 Task: Explore Airbnb accommodation in Katunayaka, Sri Lanka from 11th November, 2023 to 15th November, 2023 for 2 adults.1  bedroom having 2 beds and 1 bathroom. Property type can be hotel. Look for 5 properties as per requirement.
Action: Mouse moved to (527, 102)
Screenshot: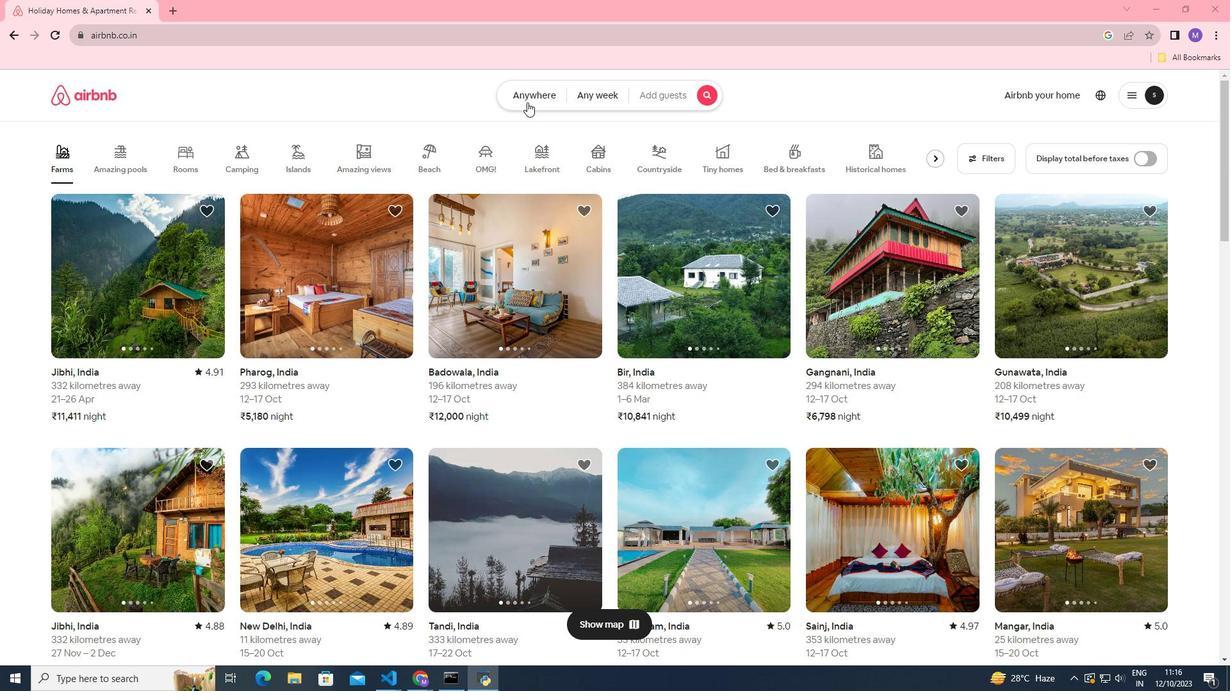 
Action: Mouse pressed left at (527, 102)
Screenshot: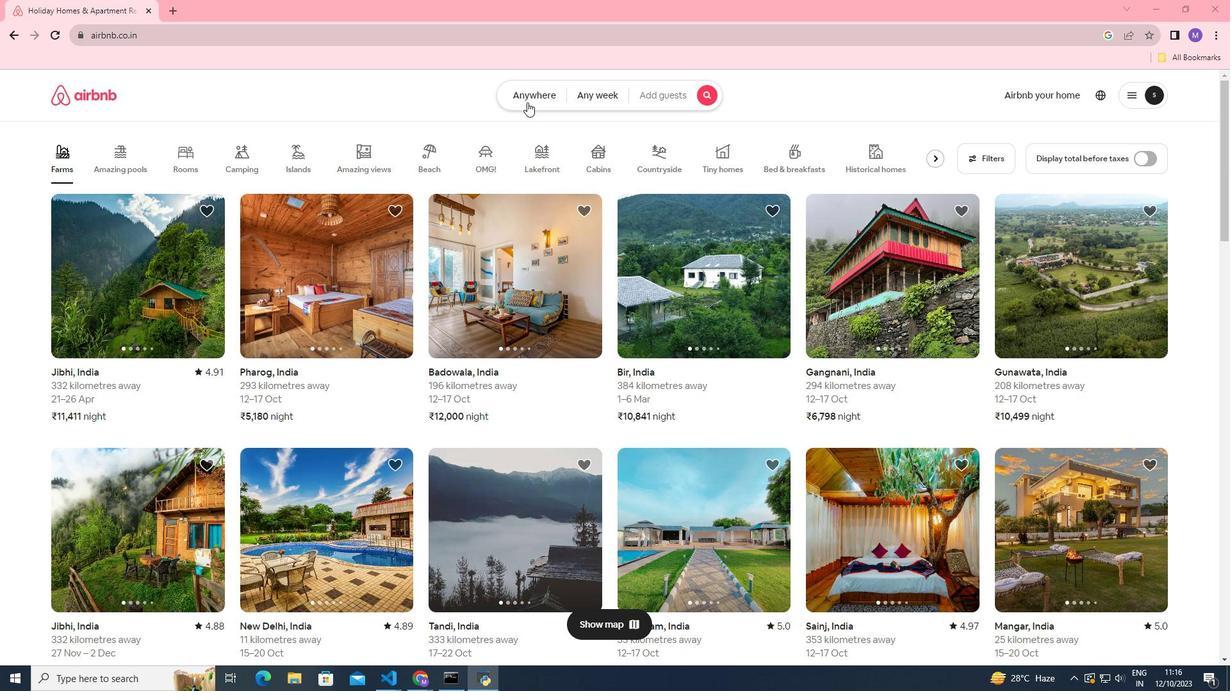 
Action: Mouse moved to (445, 149)
Screenshot: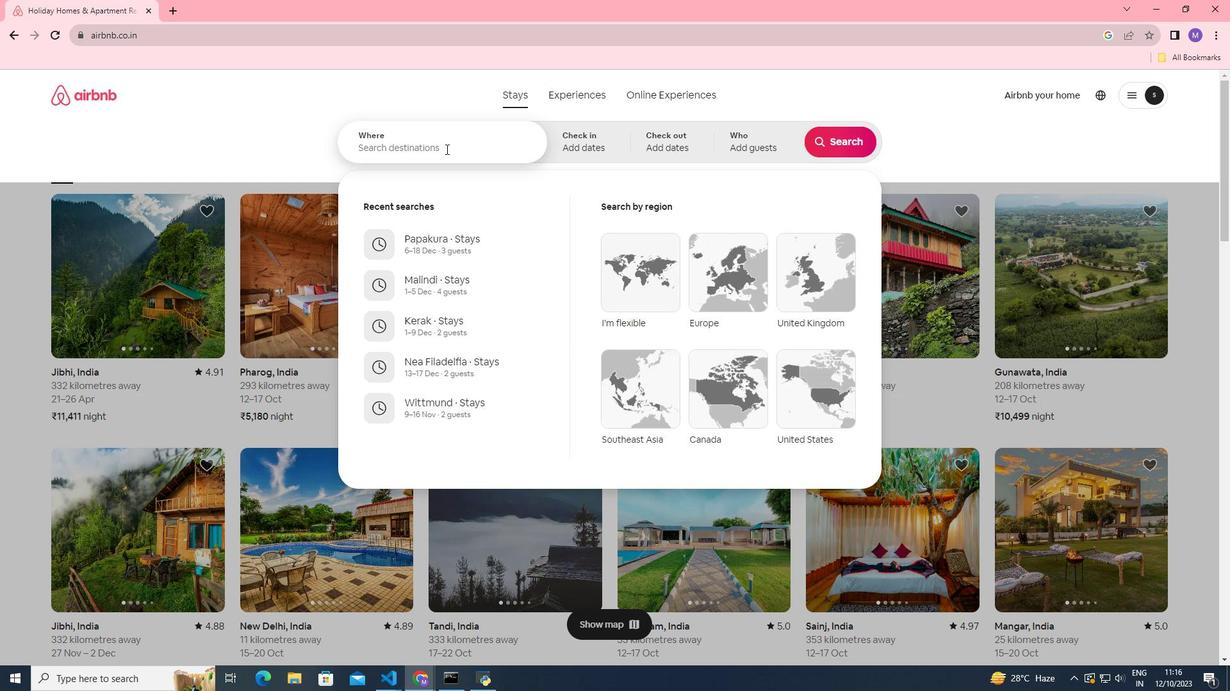 
Action: Mouse pressed left at (445, 149)
Screenshot: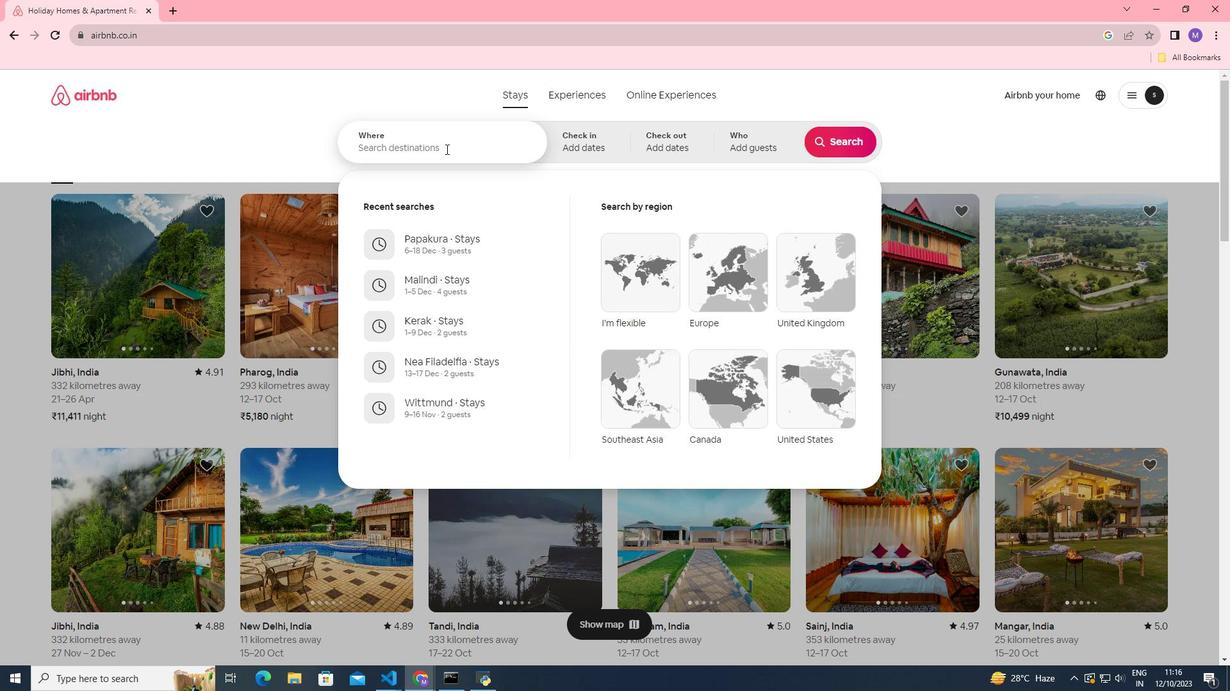 
Action: Key pressed <Key.shift>Katunayaka,<Key.space><Key.shift>Sri<Key.space><Key.shift>Lanka
Screenshot: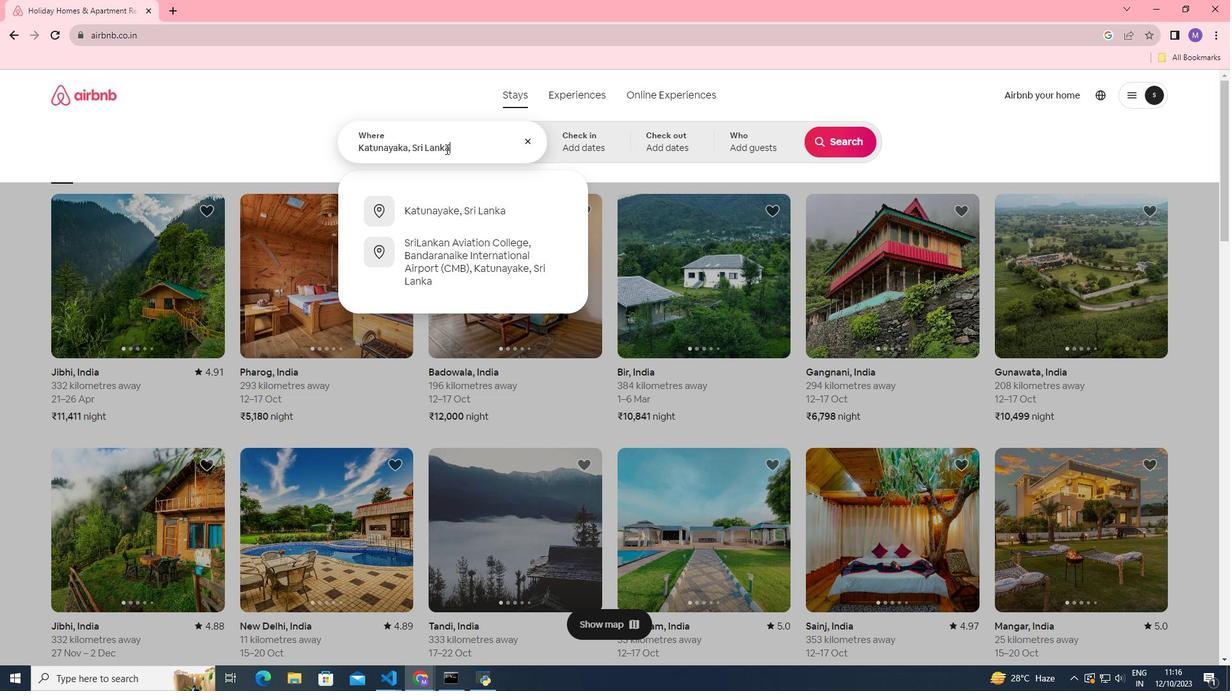 
Action: Mouse moved to (586, 145)
Screenshot: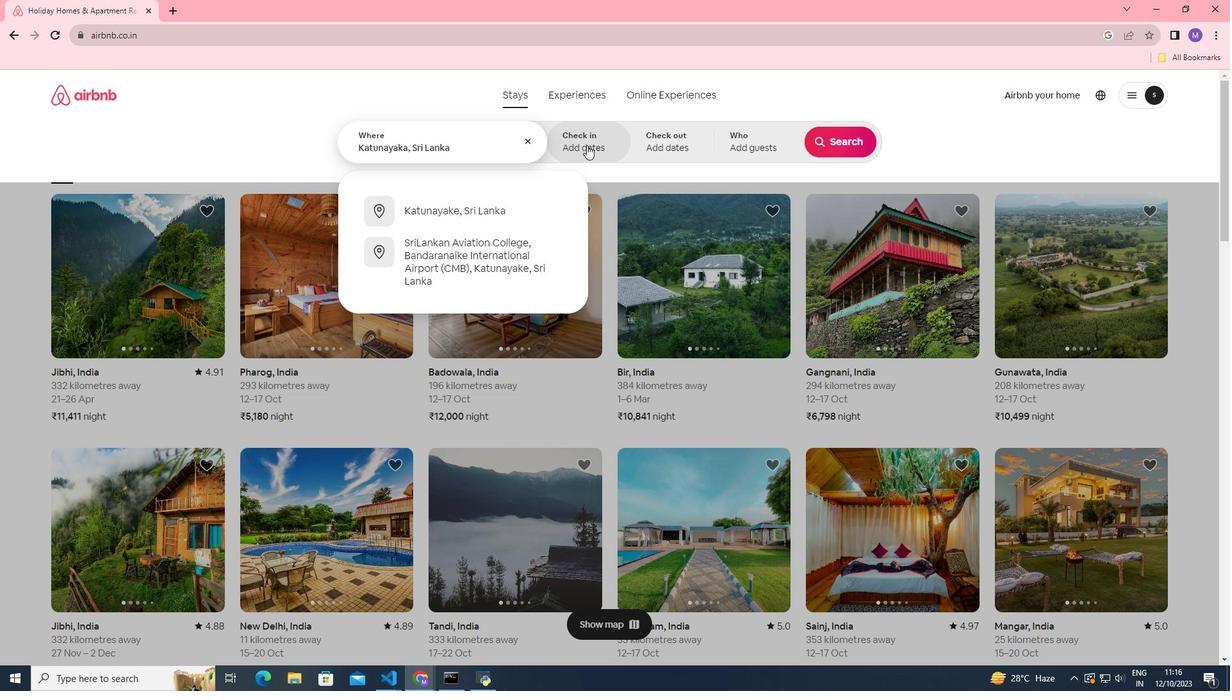 
Action: Mouse pressed left at (586, 145)
Screenshot: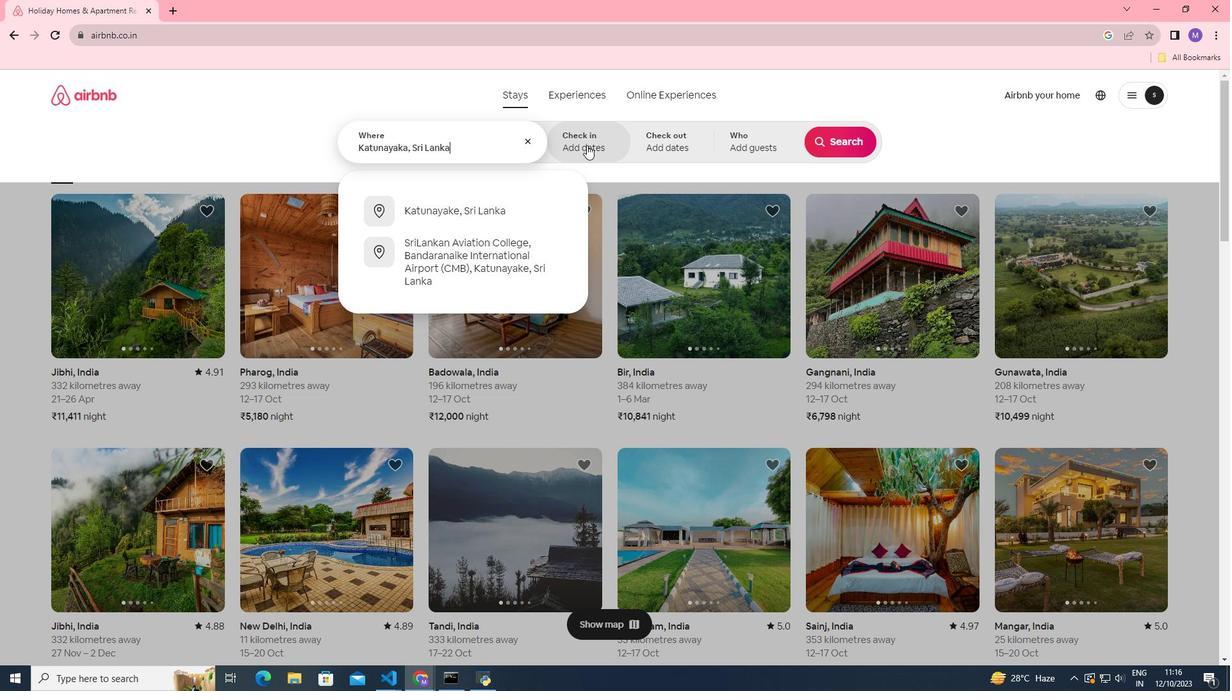 
Action: Mouse pressed left at (586, 145)
Screenshot: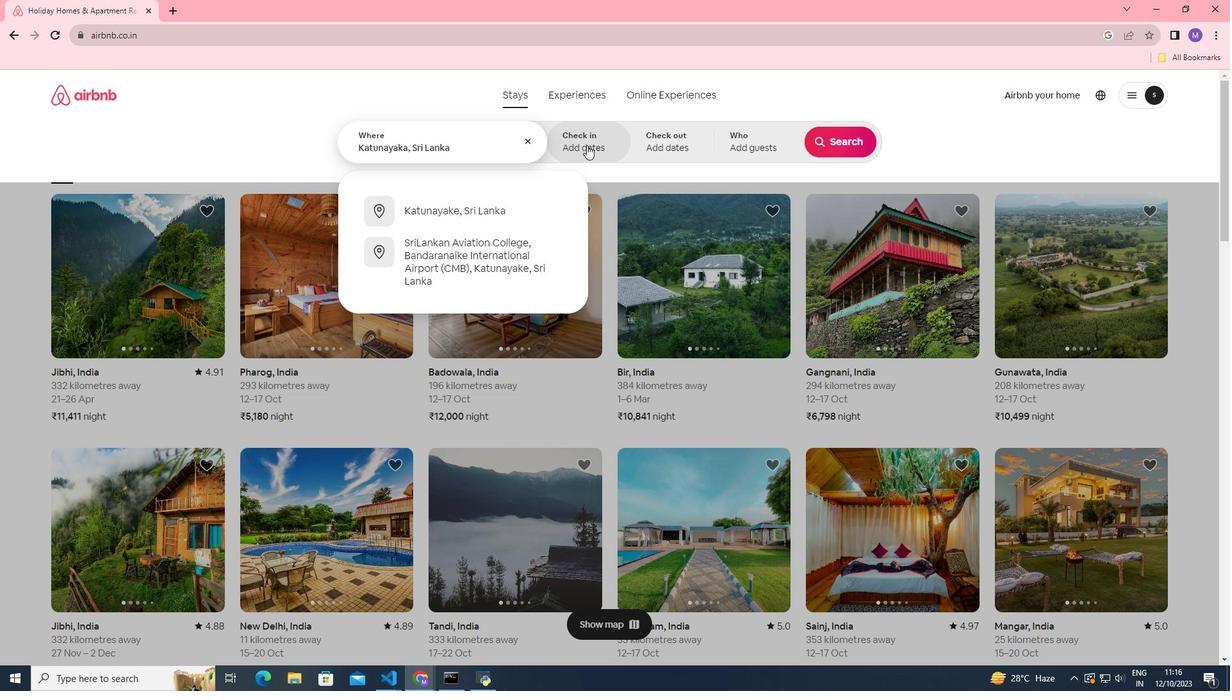 
Action: Mouse pressed left at (586, 145)
Screenshot: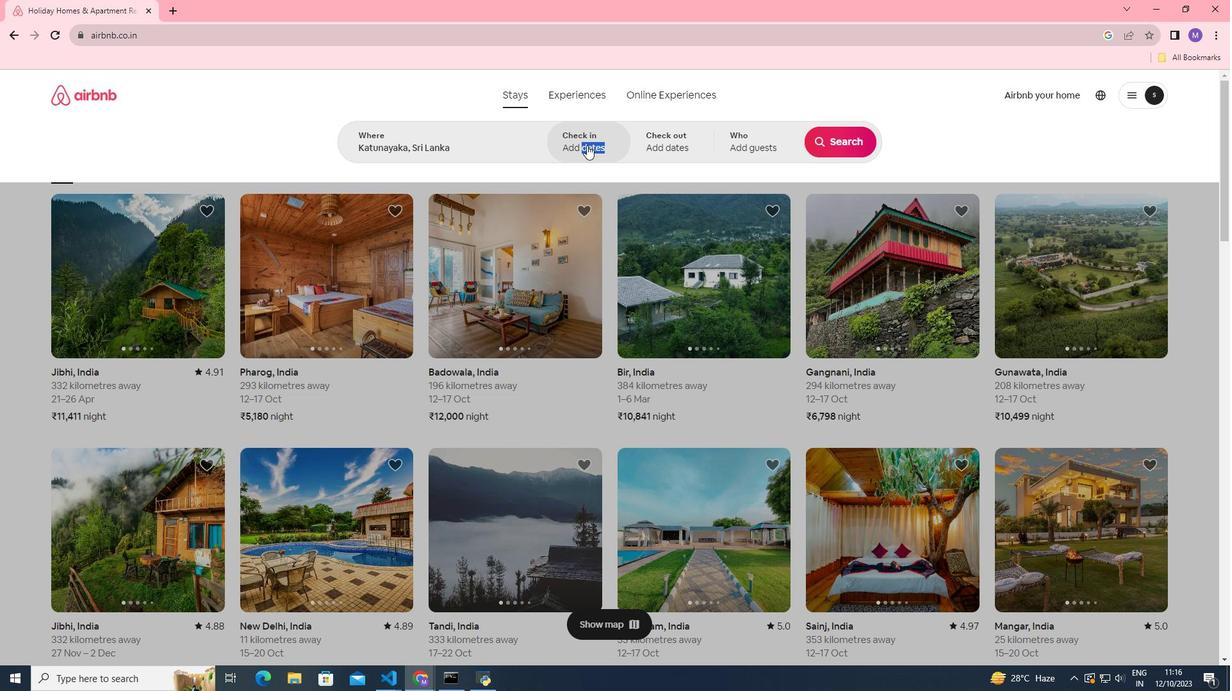 
Action: Mouse moved to (828, 331)
Screenshot: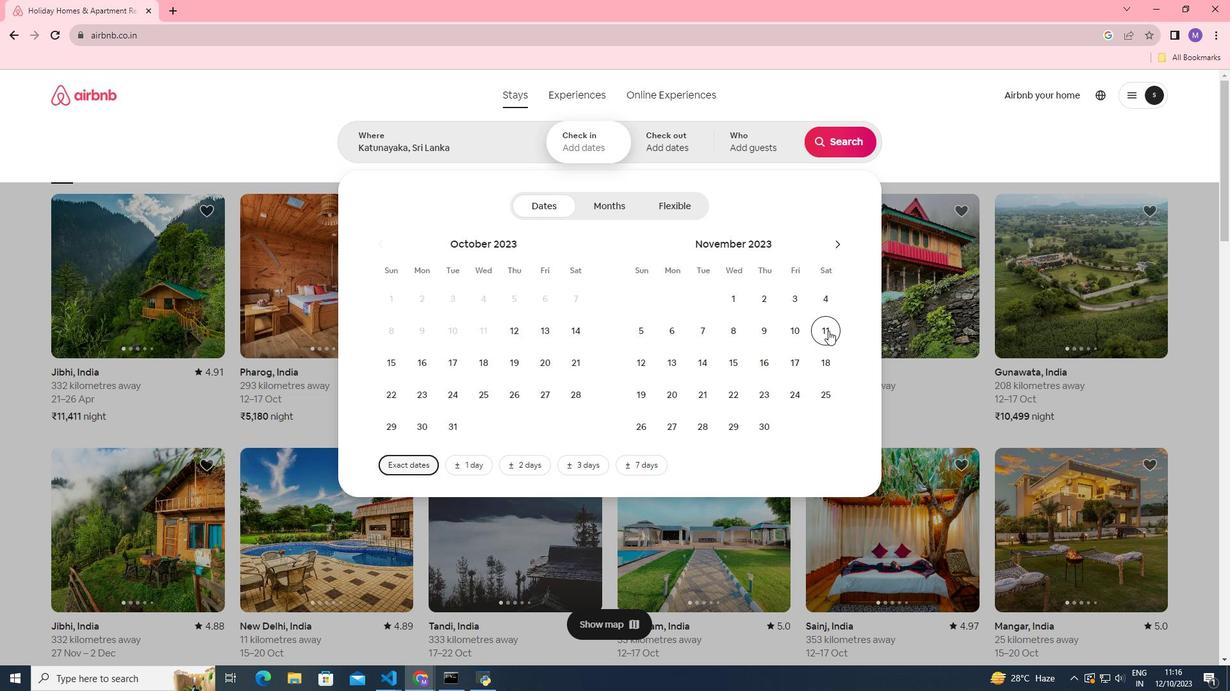 
Action: Mouse pressed left at (828, 331)
Screenshot: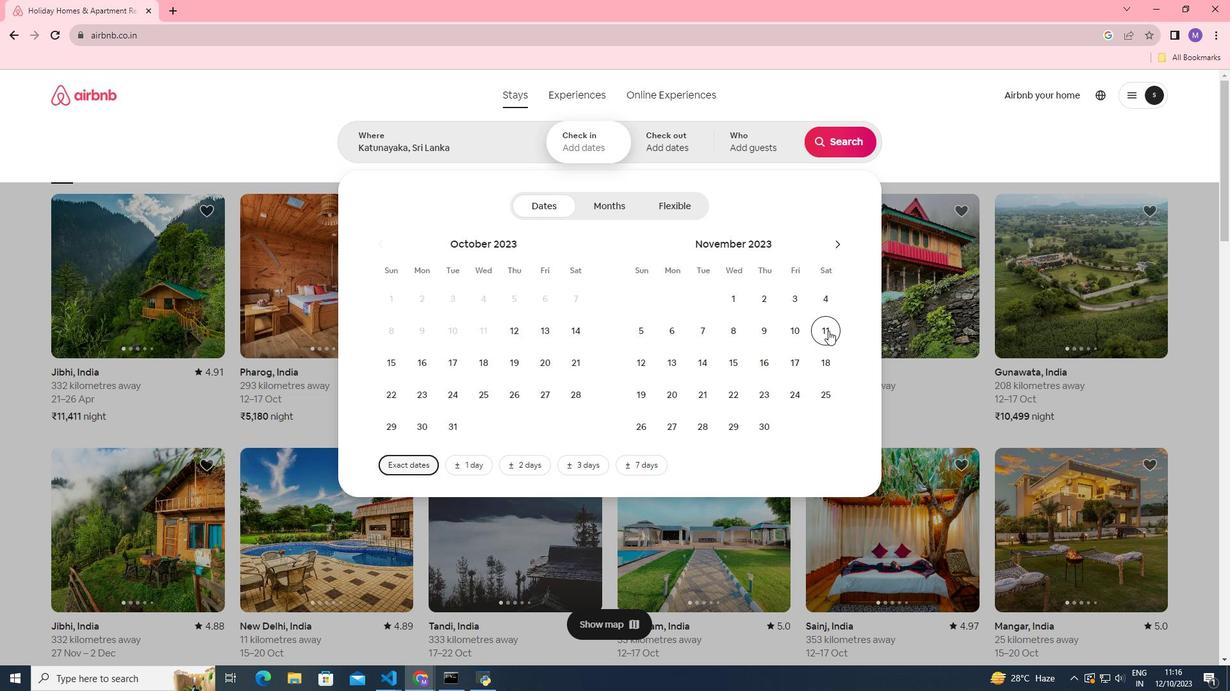 
Action: Mouse moved to (732, 359)
Screenshot: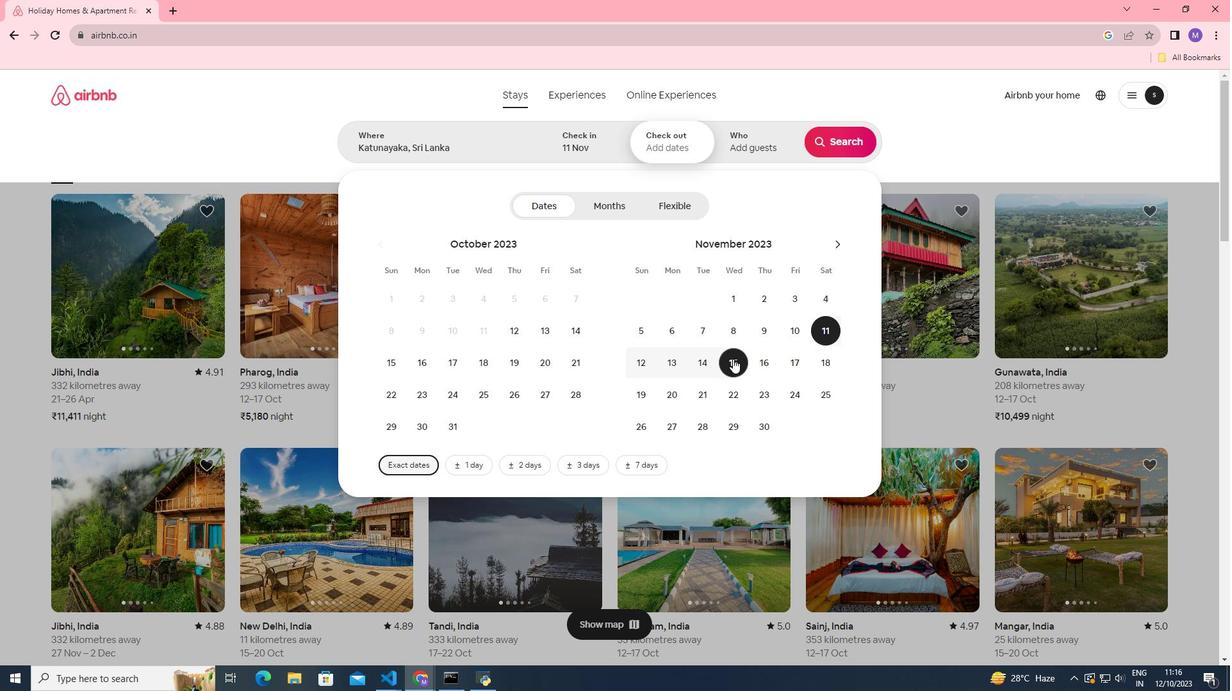 
Action: Mouse pressed left at (732, 359)
Screenshot: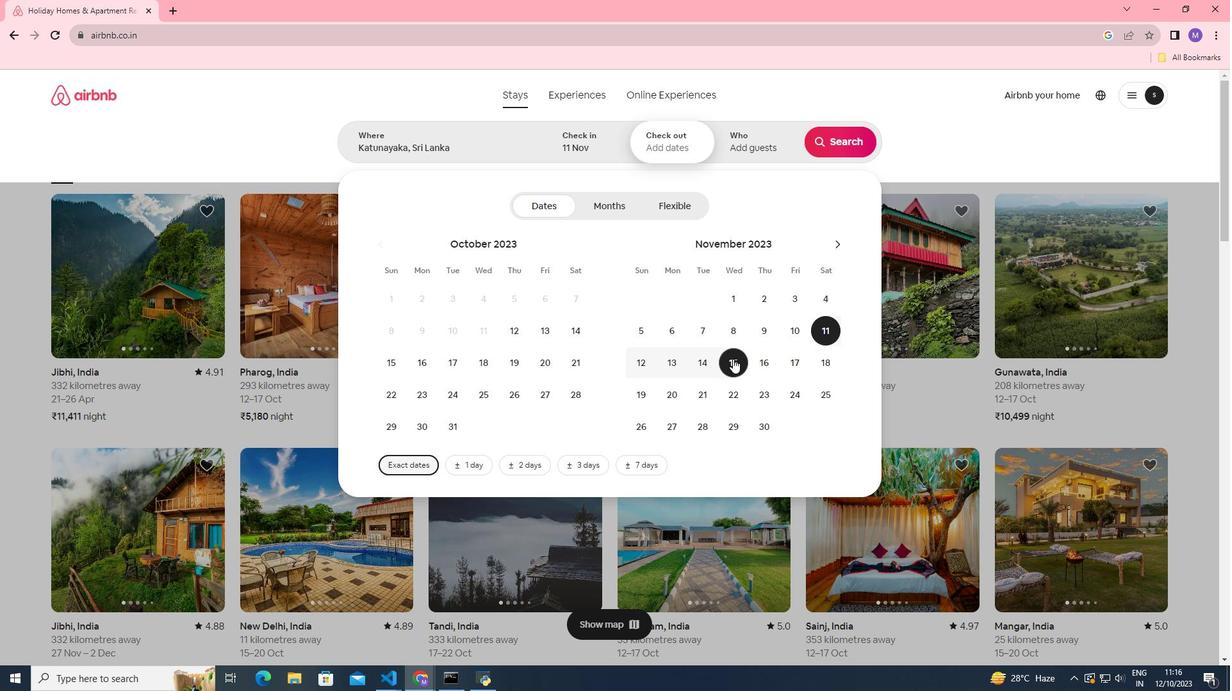 
Action: Mouse moved to (760, 144)
Screenshot: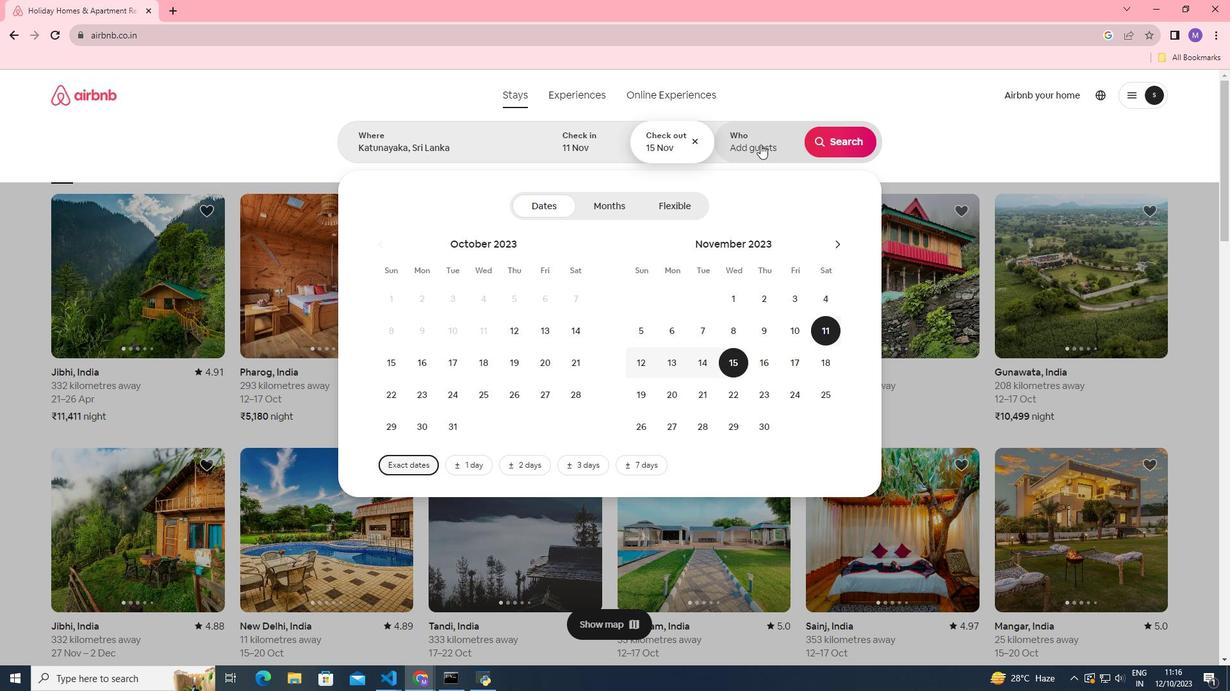 
Action: Mouse pressed left at (760, 144)
Screenshot: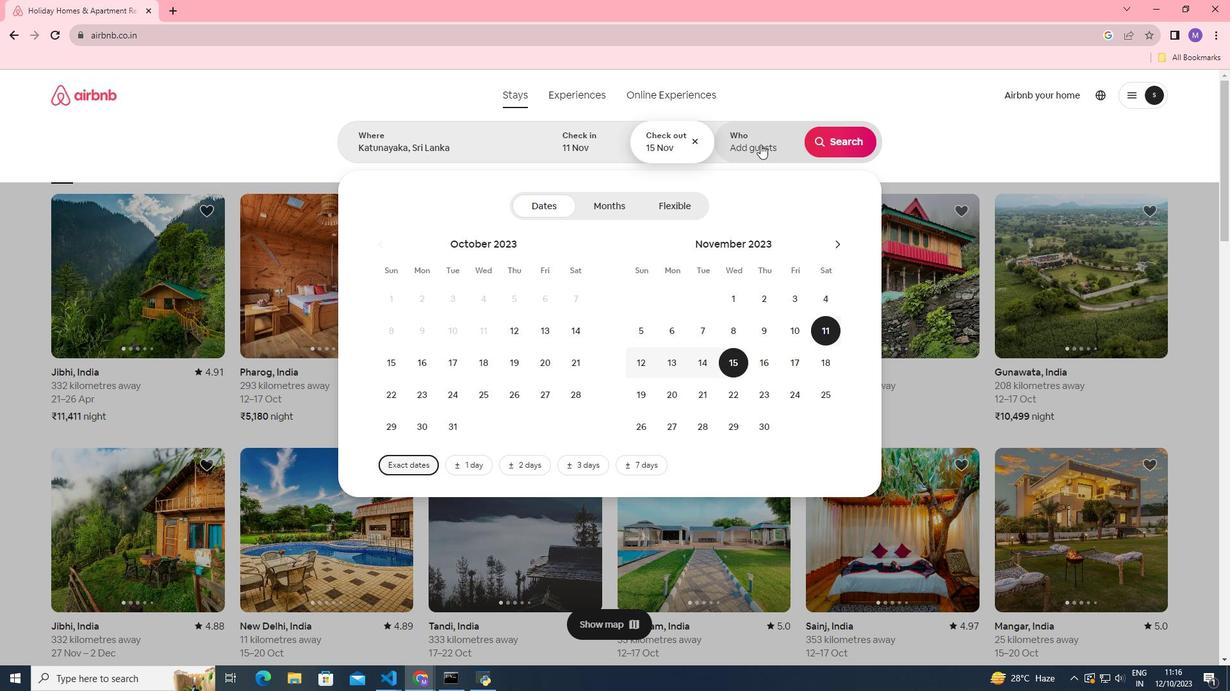 
Action: Mouse moved to (843, 209)
Screenshot: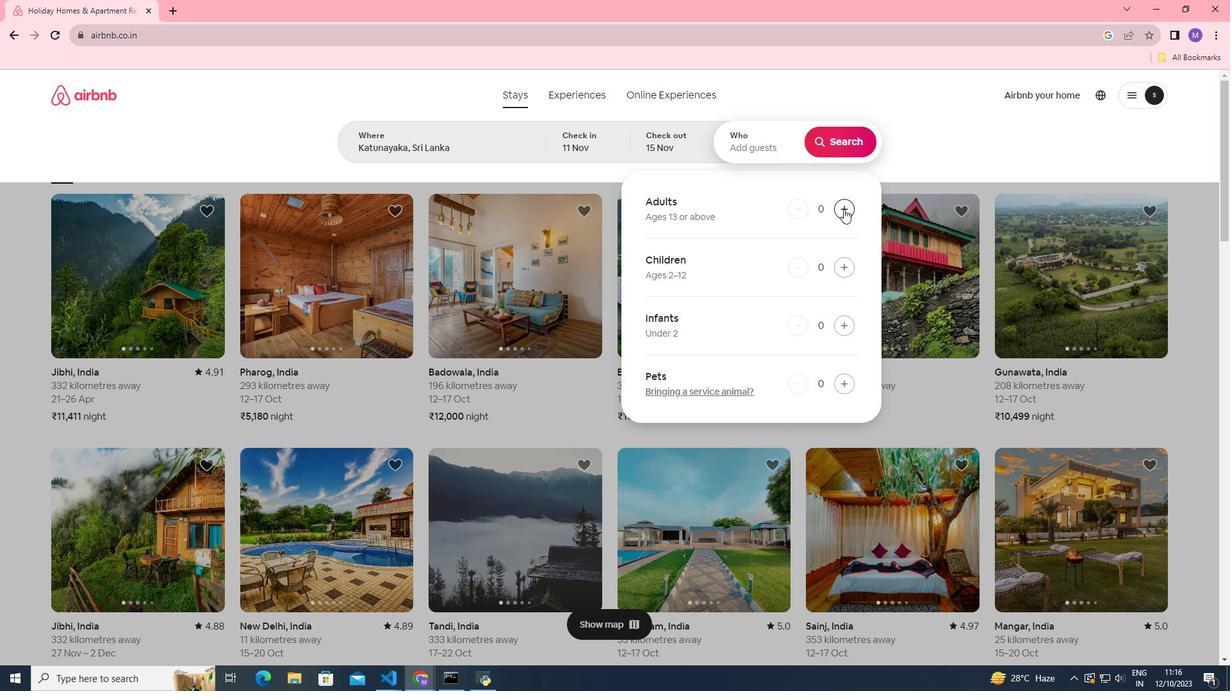 
Action: Mouse pressed left at (843, 209)
Screenshot: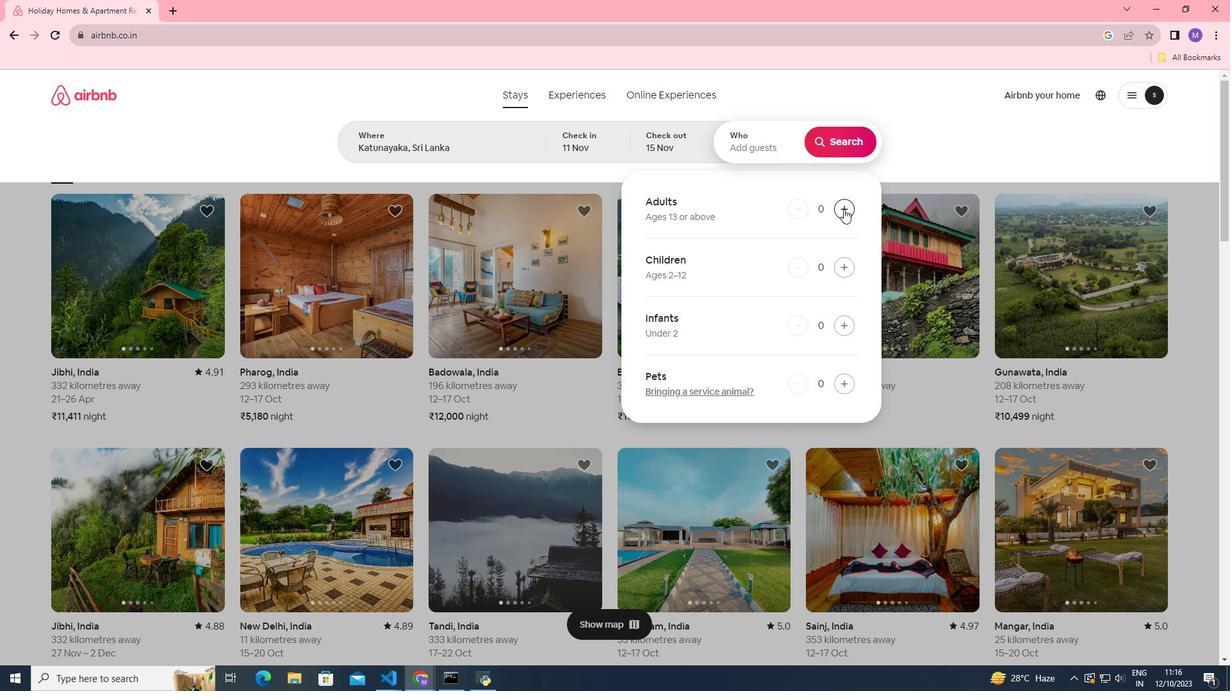 
Action: Mouse pressed left at (843, 209)
Screenshot: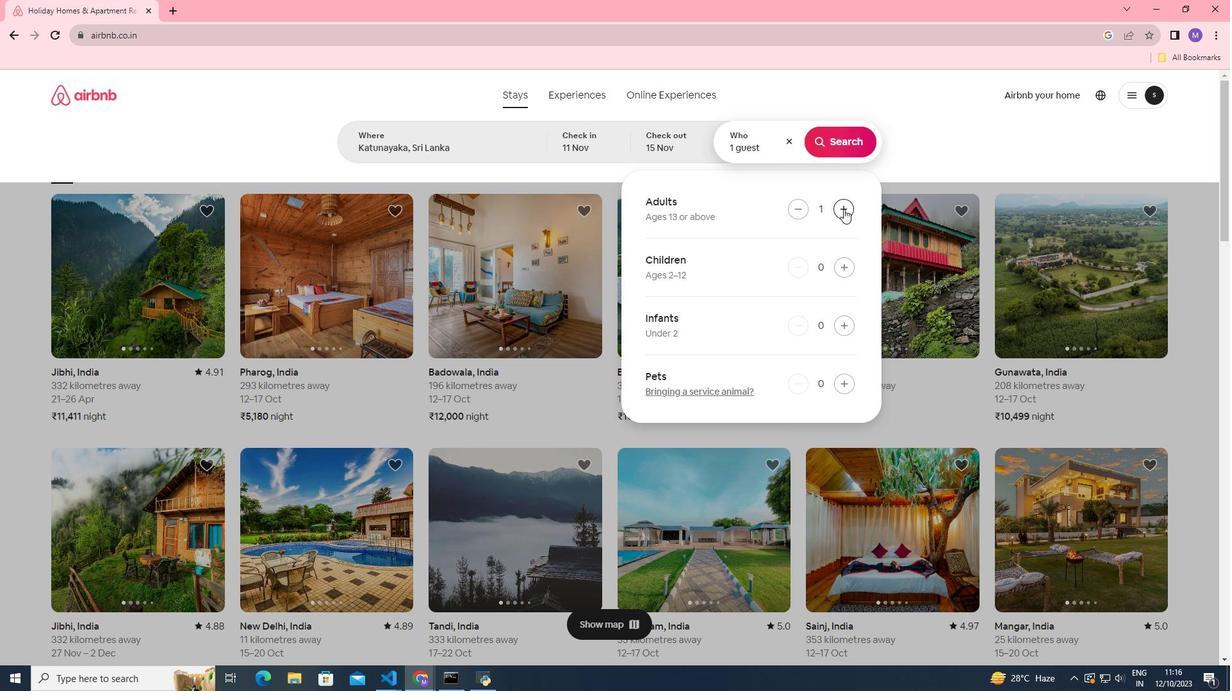 
Action: Mouse moved to (827, 131)
Screenshot: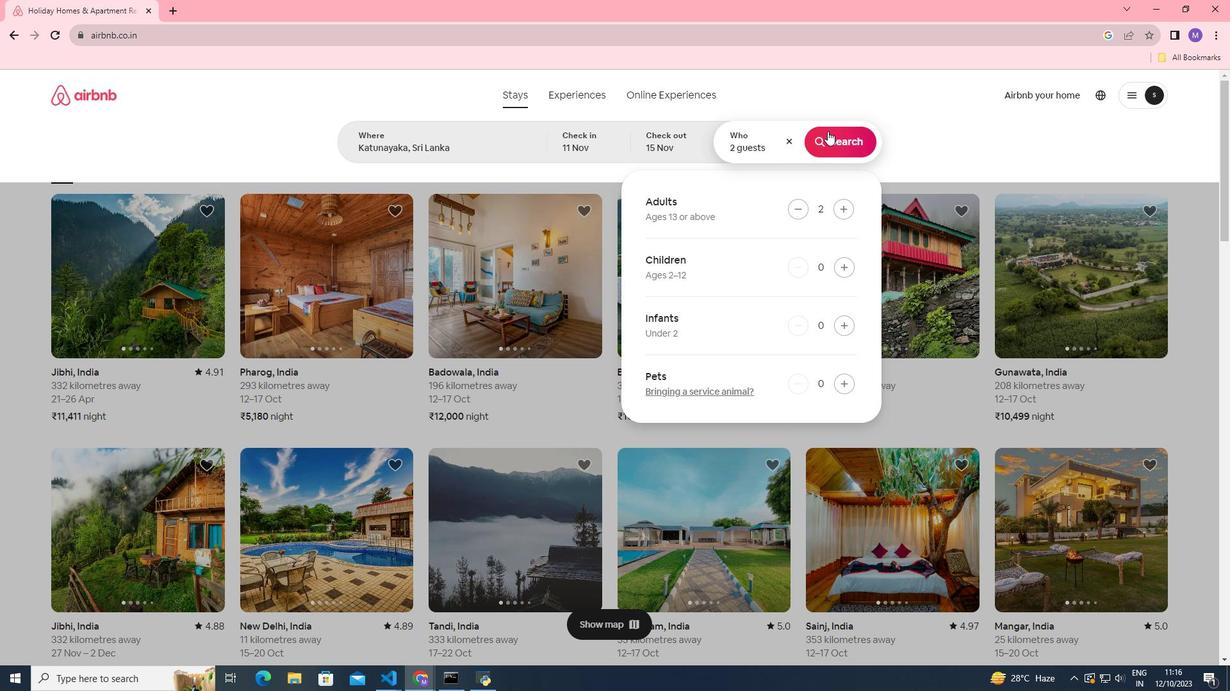 
Action: Mouse pressed left at (827, 131)
Screenshot: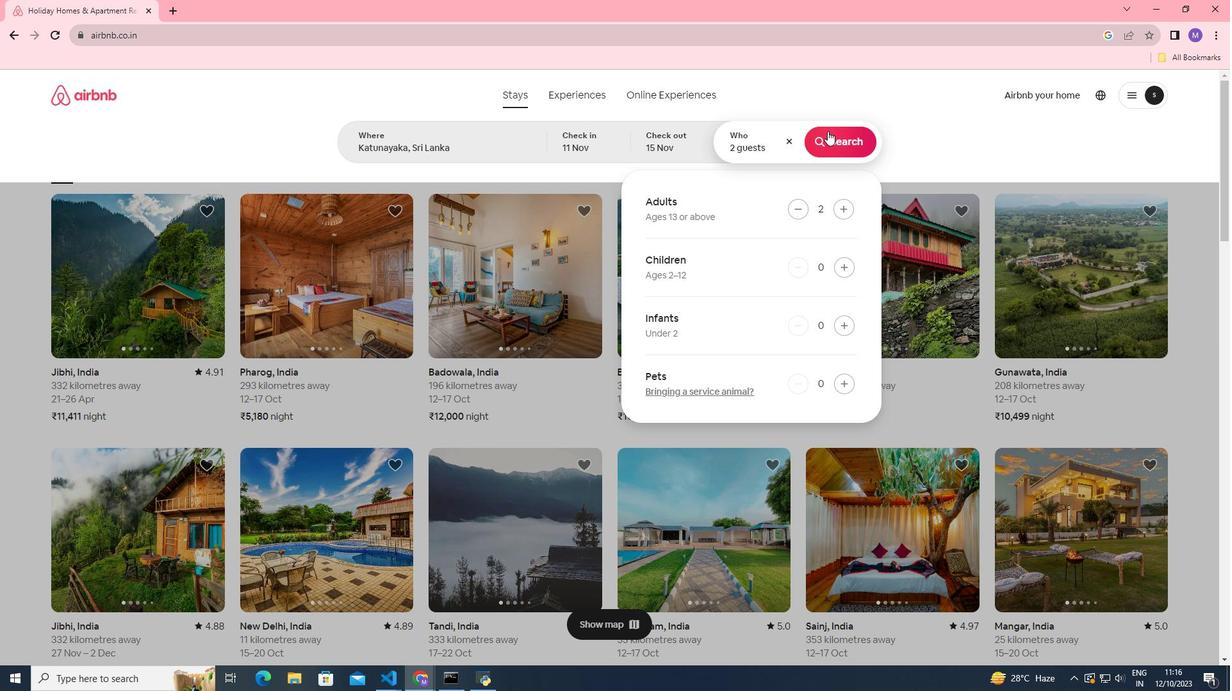 
Action: Mouse moved to (1032, 141)
Screenshot: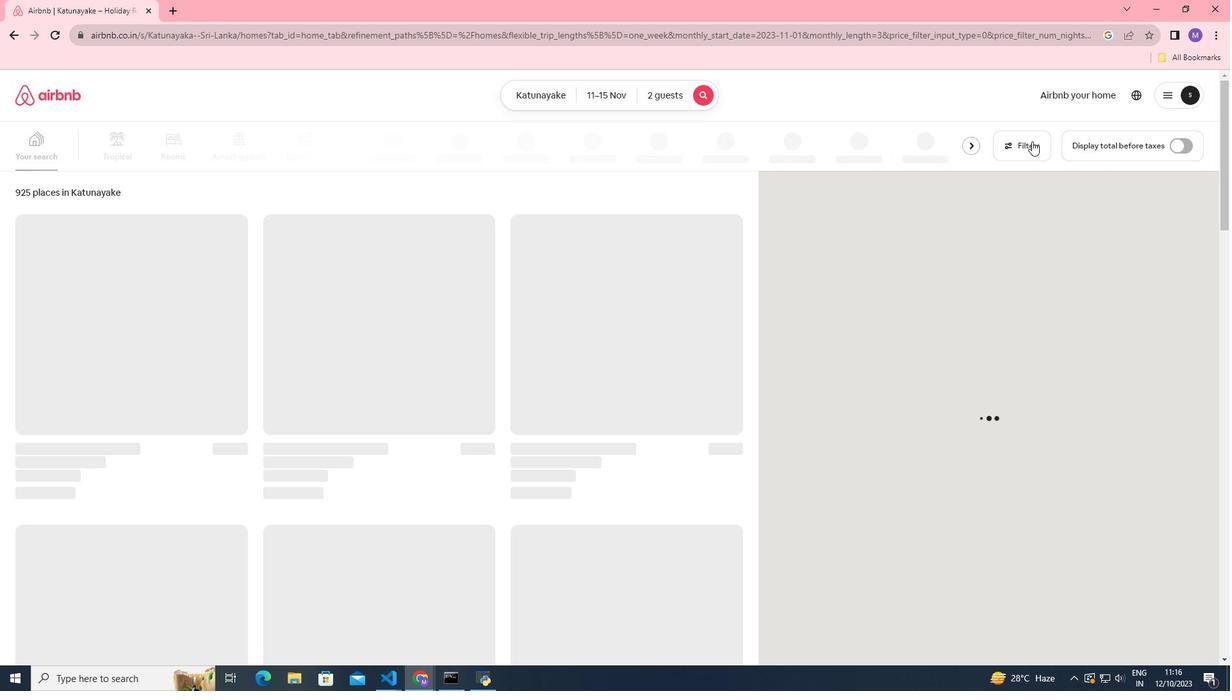 
Action: Mouse pressed left at (1032, 141)
Screenshot: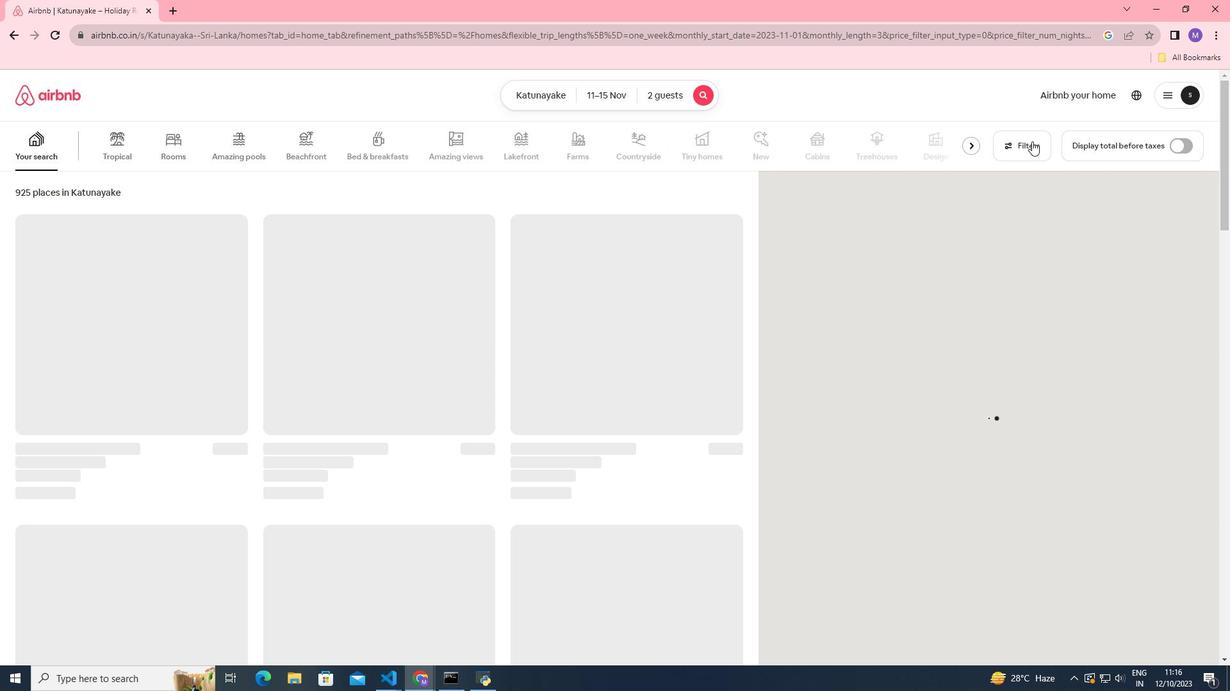 
Action: Mouse moved to (1027, 143)
Screenshot: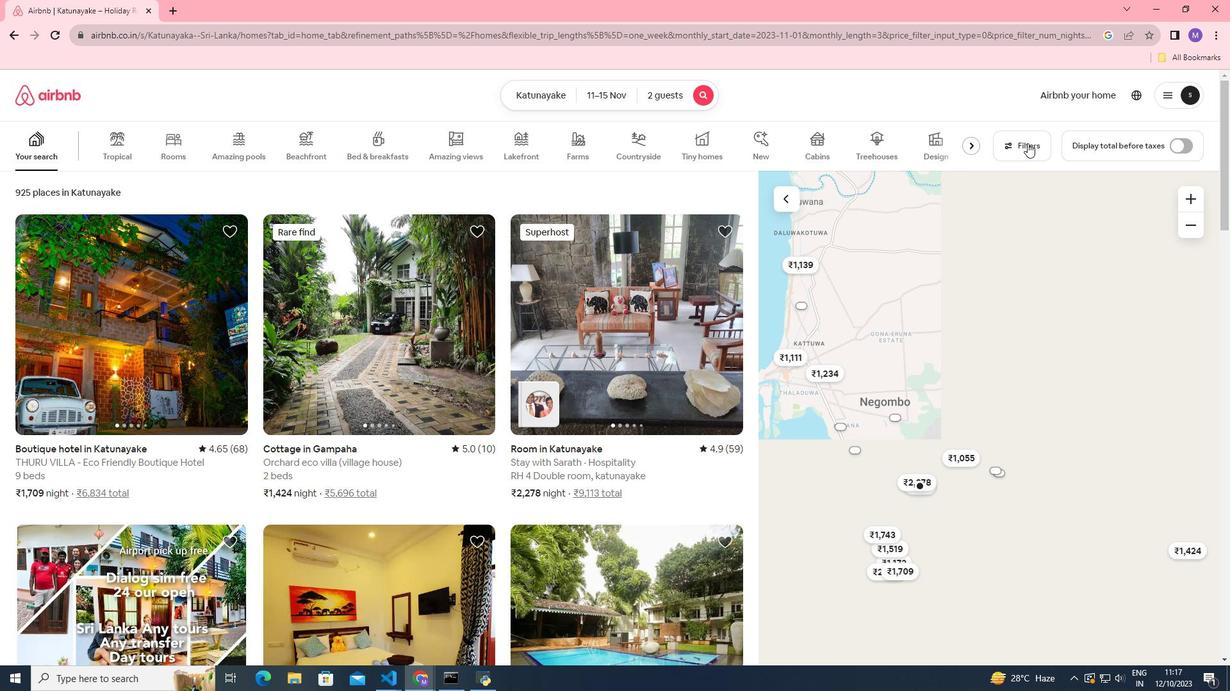 
Action: Mouse pressed left at (1027, 143)
Screenshot: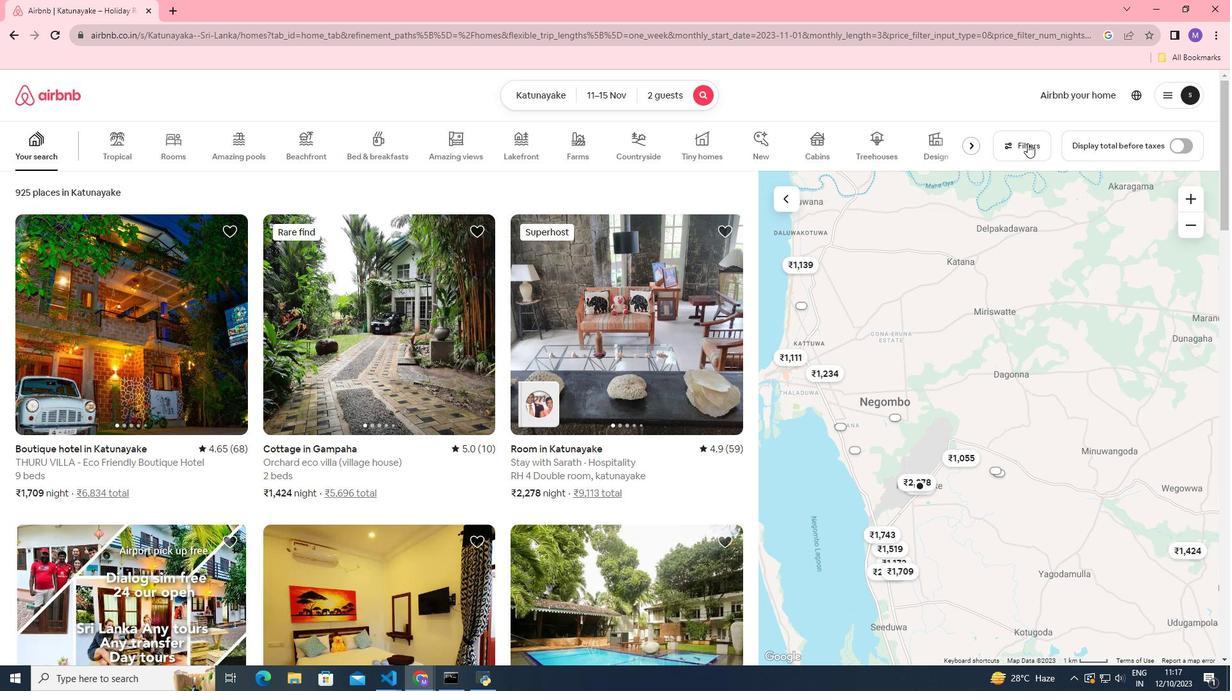 
Action: Mouse moved to (458, 535)
Screenshot: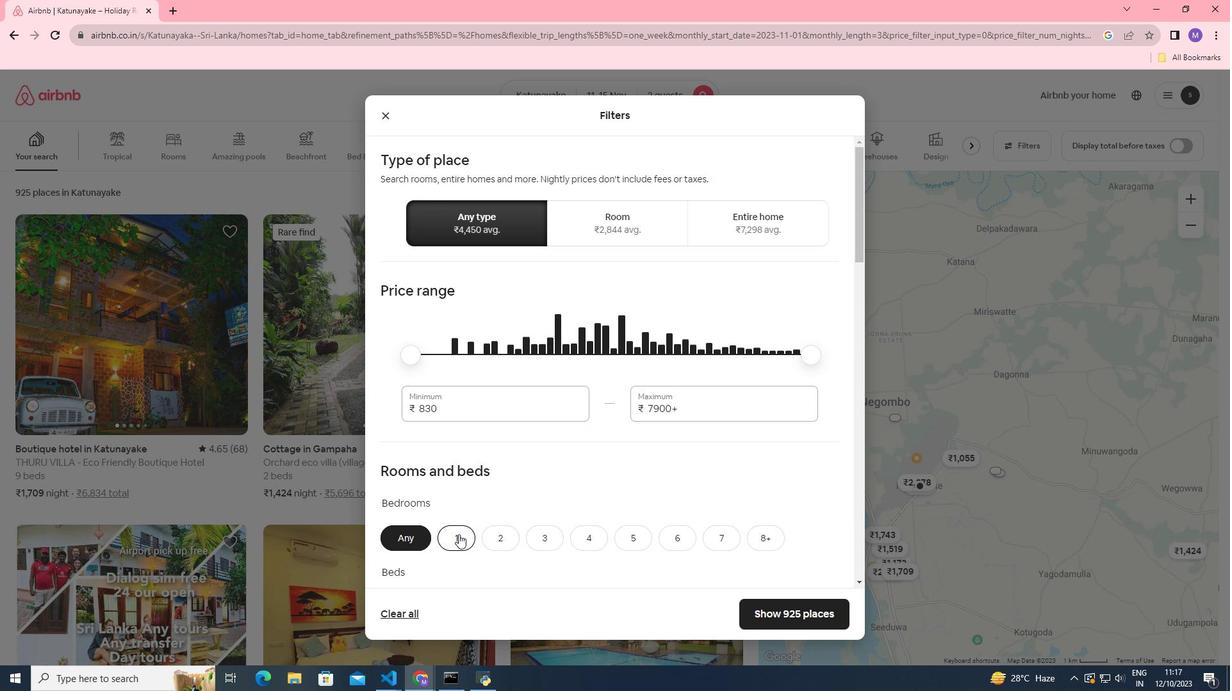 
Action: Mouse pressed left at (458, 535)
Screenshot: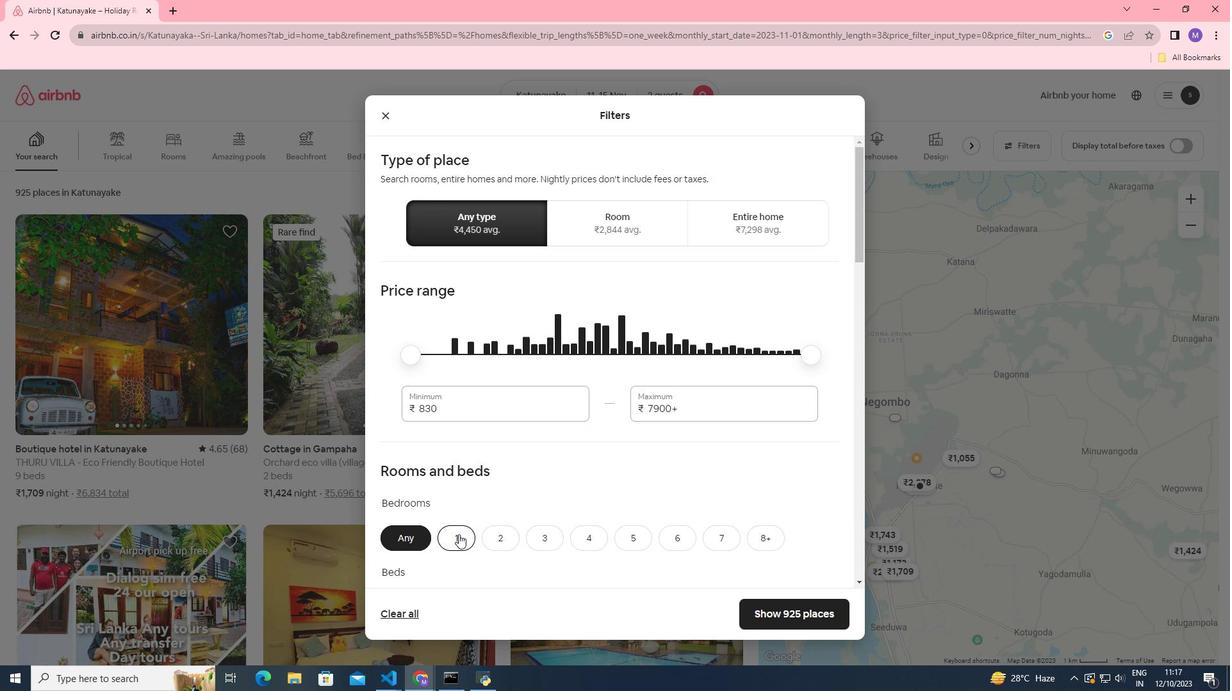 
Action: Mouse moved to (489, 500)
Screenshot: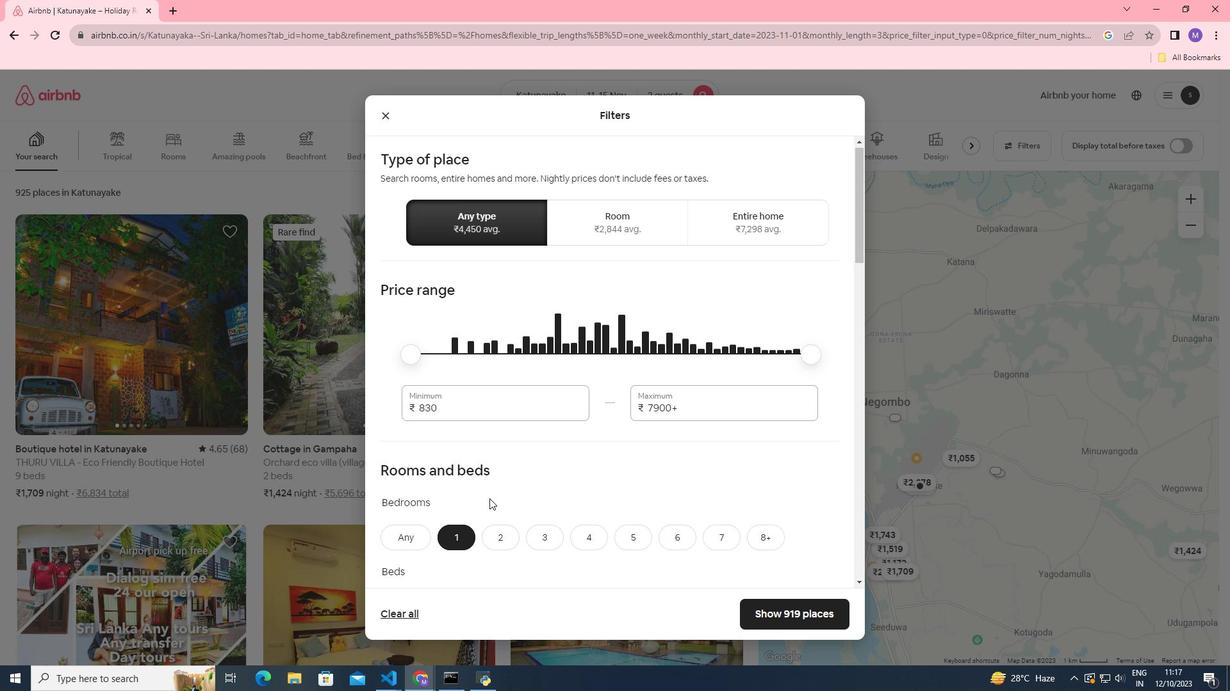 
Action: Mouse scrolled (489, 499) with delta (0, 0)
Screenshot: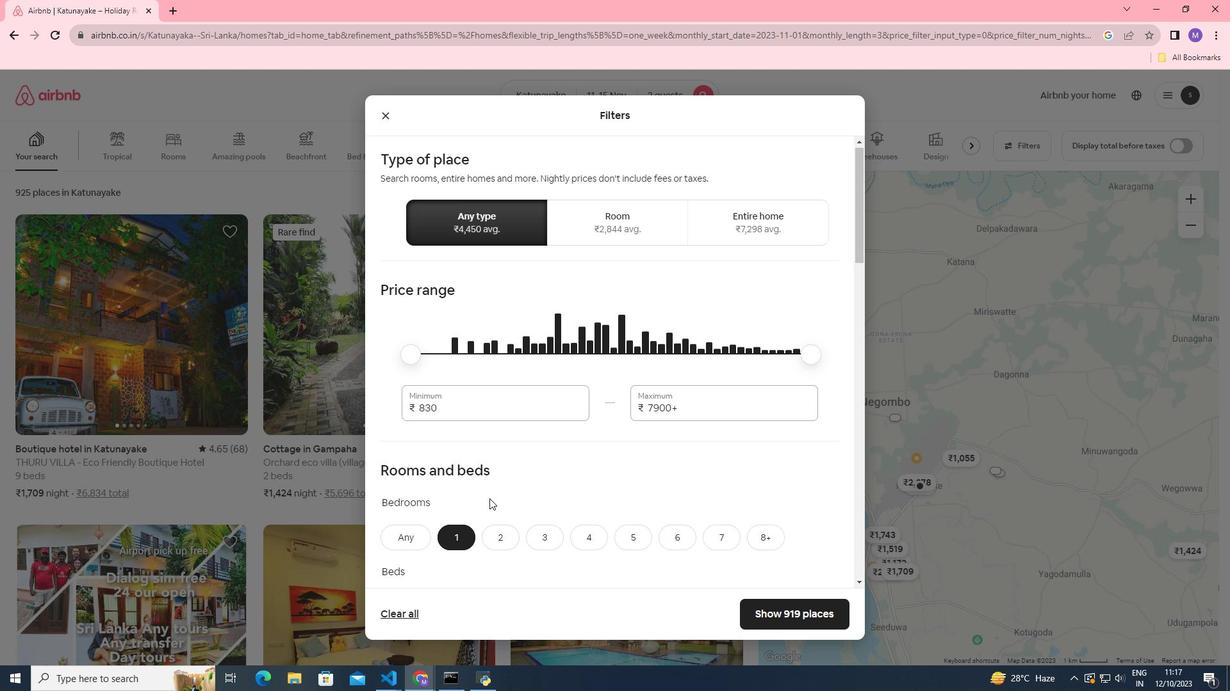 
Action: Mouse moved to (489, 499)
Screenshot: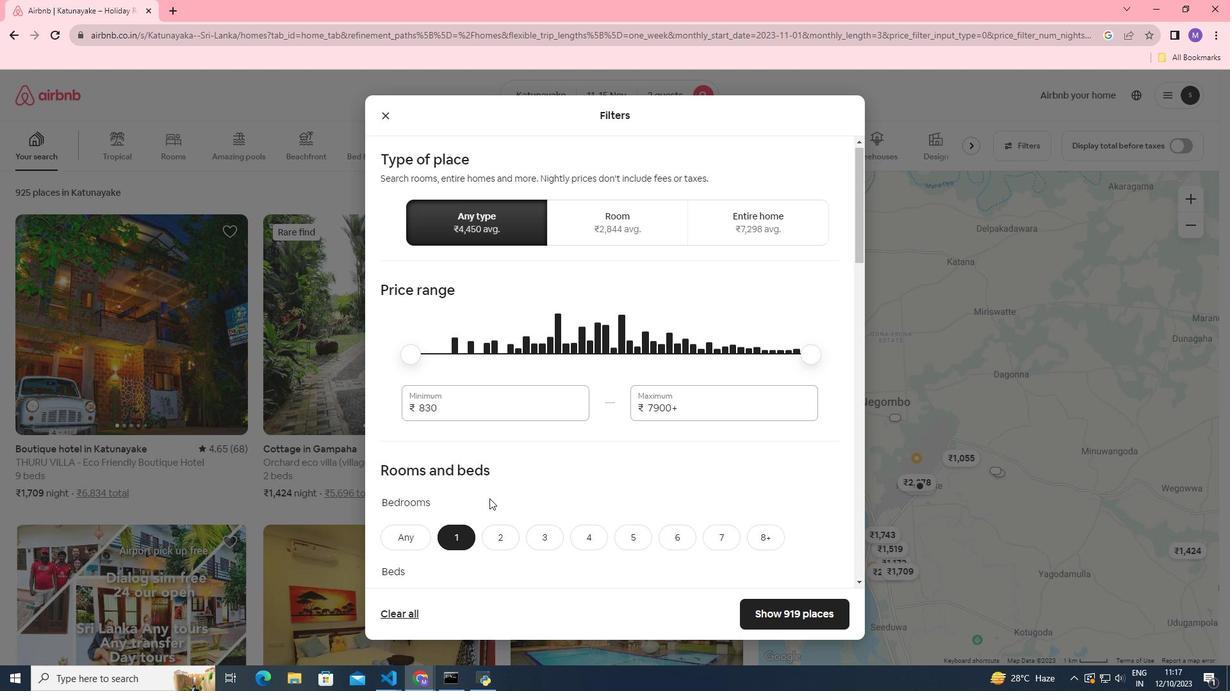 
Action: Mouse scrolled (489, 498) with delta (0, 0)
Screenshot: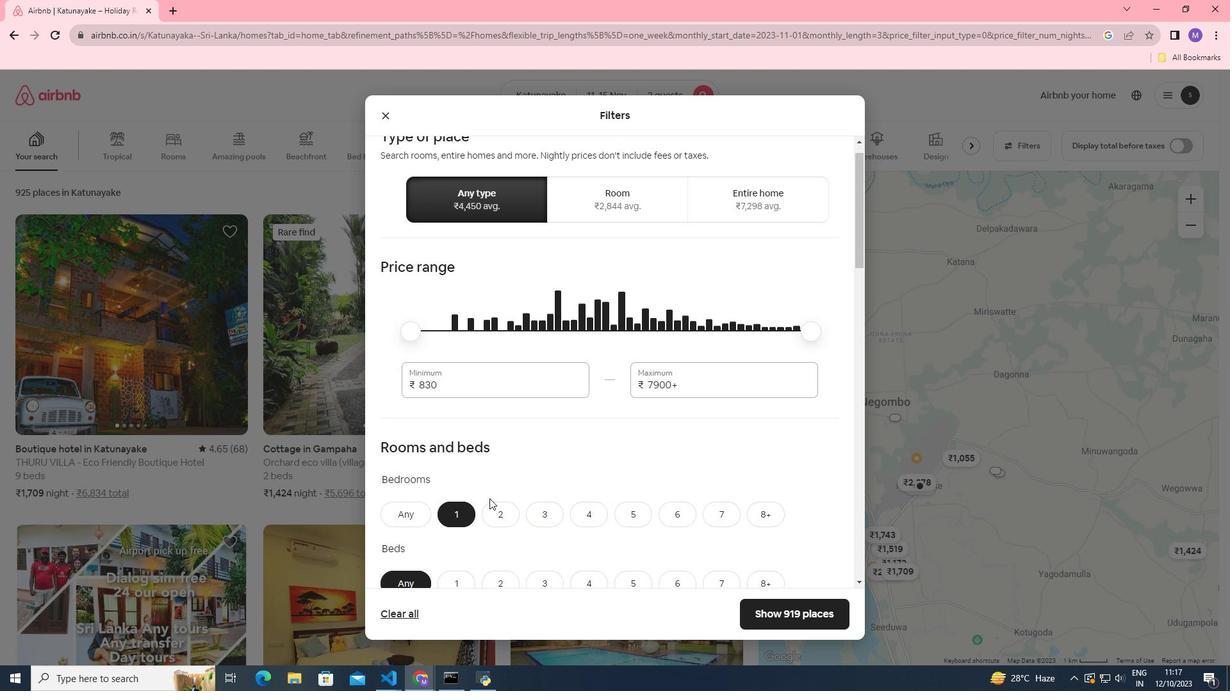 
Action: Mouse moved to (496, 479)
Screenshot: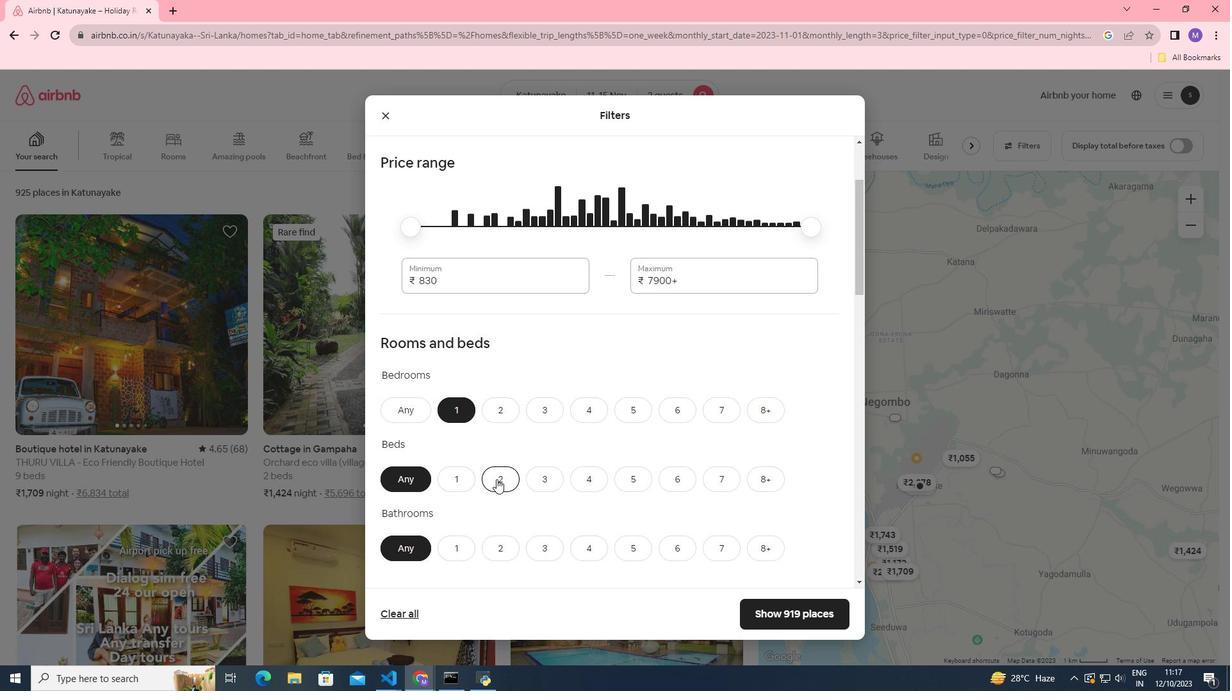 
Action: Mouse pressed left at (496, 479)
Screenshot: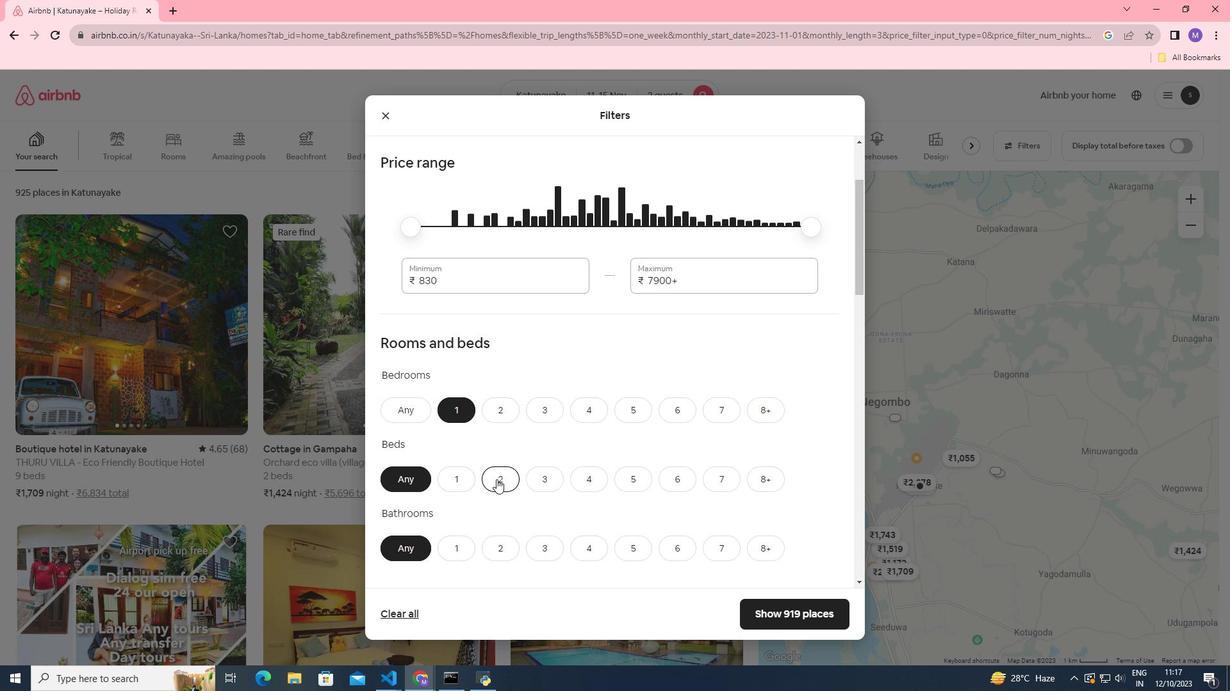 
Action: Mouse scrolled (496, 479) with delta (0, 0)
Screenshot: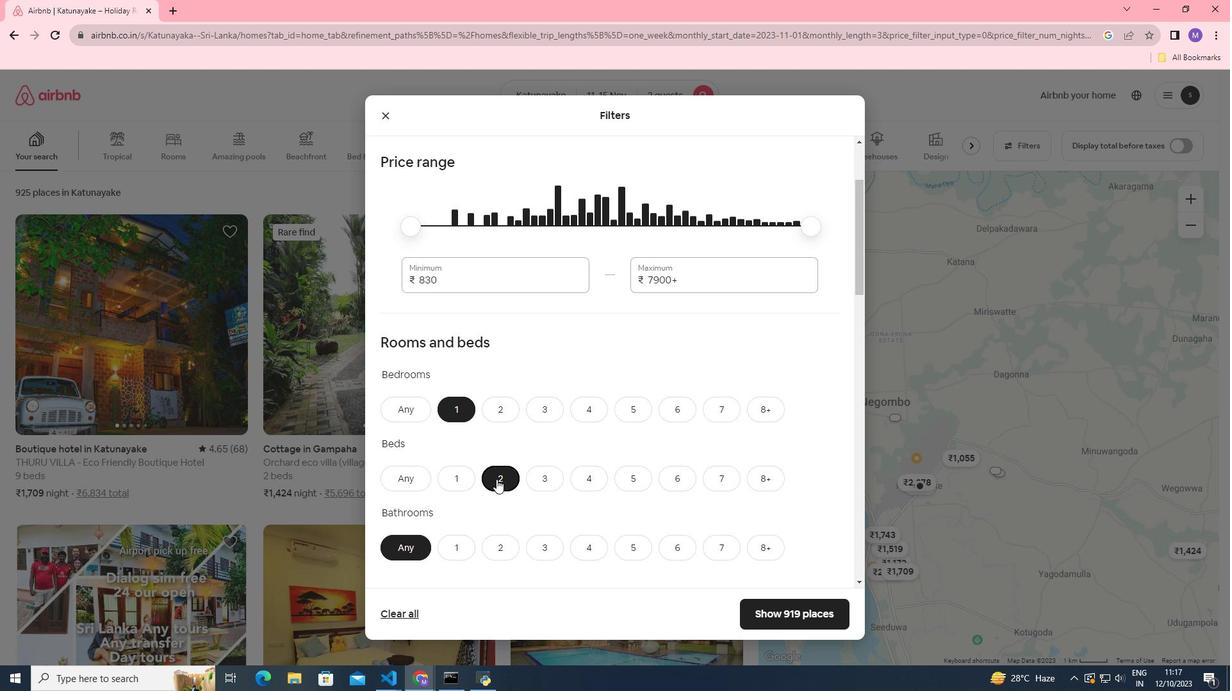 
Action: Mouse scrolled (496, 479) with delta (0, 0)
Screenshot: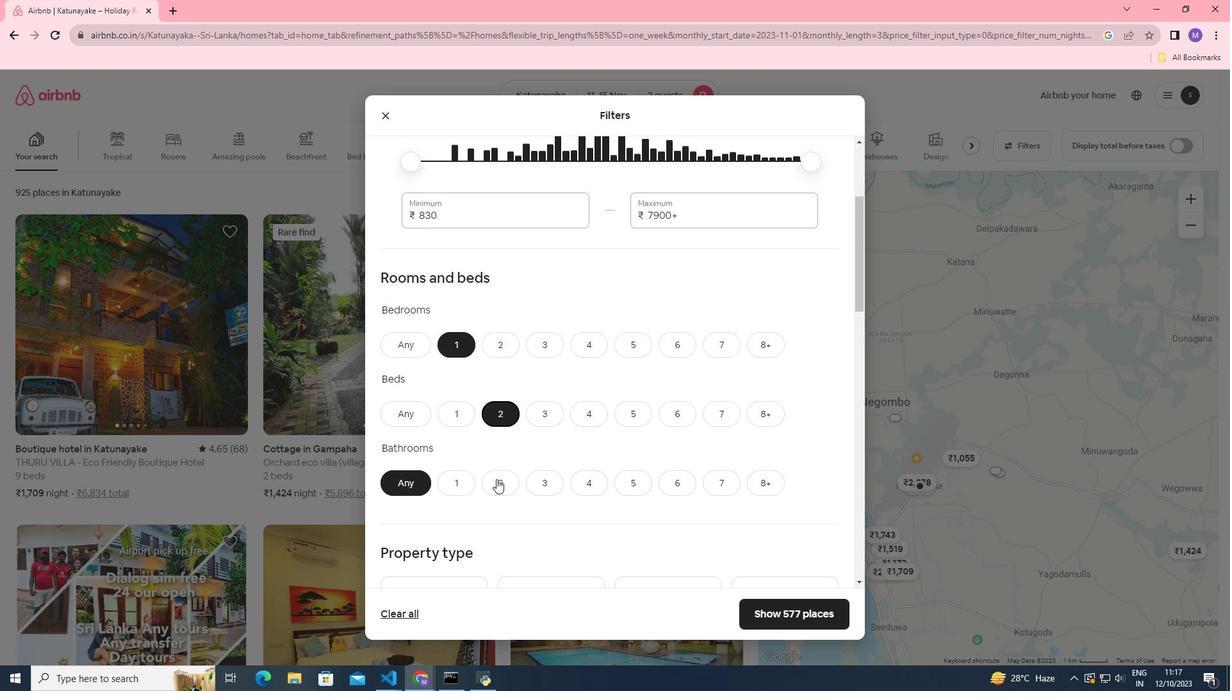 
Action: Mouse moved to (620, 454)
Screenshot: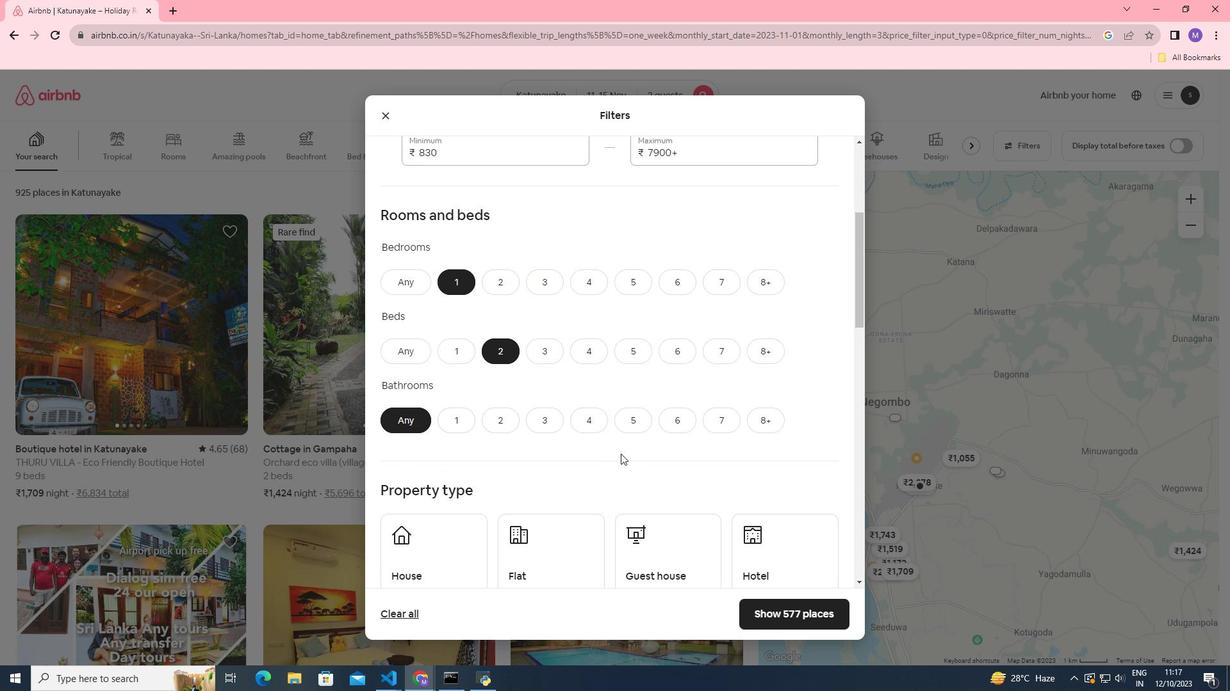 
Action: Mouse scrolled (620, 453) with delta (0, 0)
Screenshot: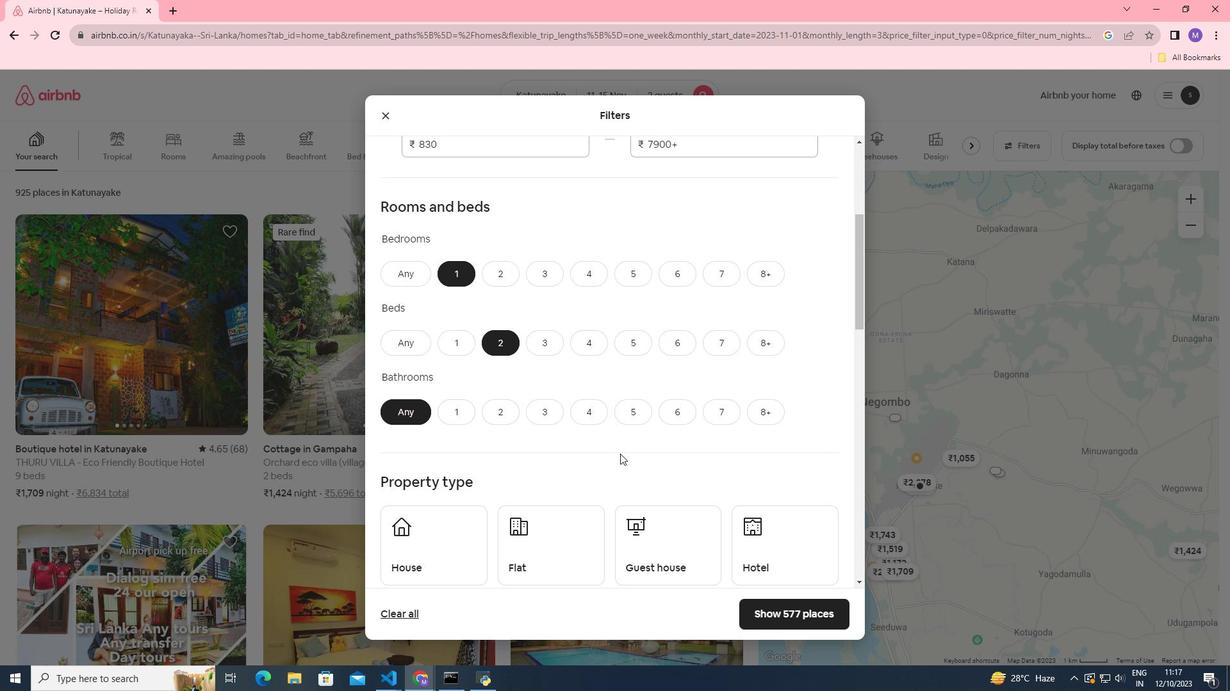 
Action: Mouse moved to (759, 499)
Screenshot: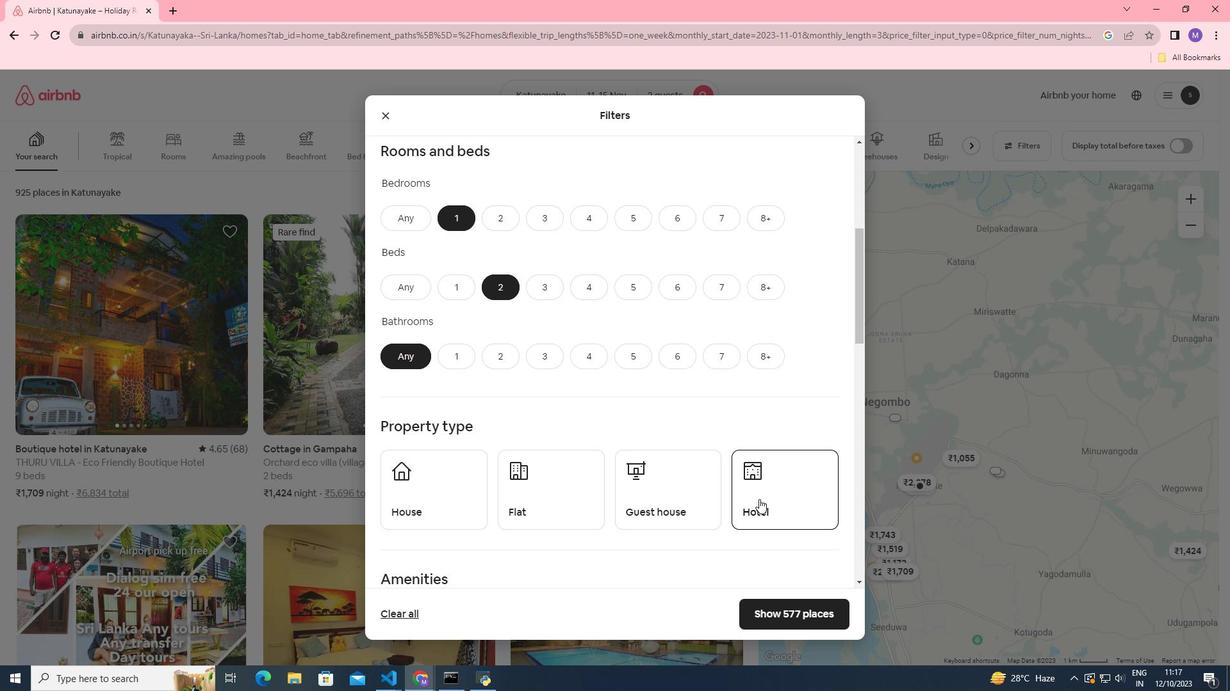 
Action: Mouse pressed left at (759, 499)
Screenshot: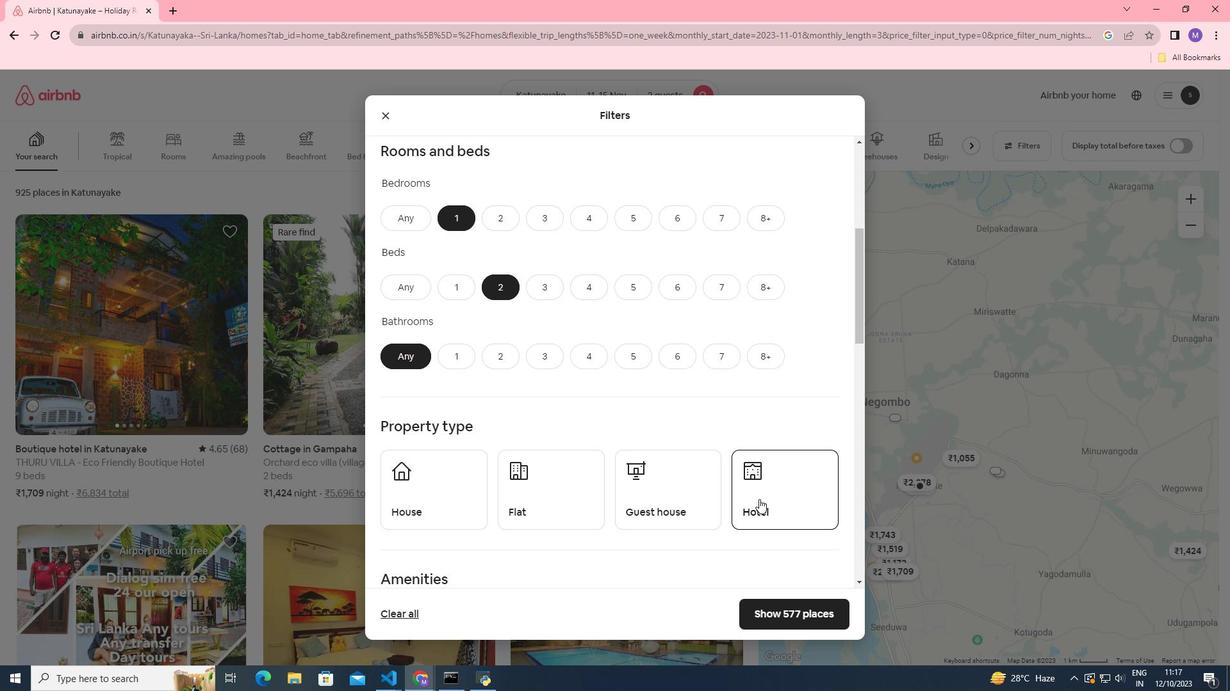 
Action: Mouse moved to (781, 460)
Screenshot: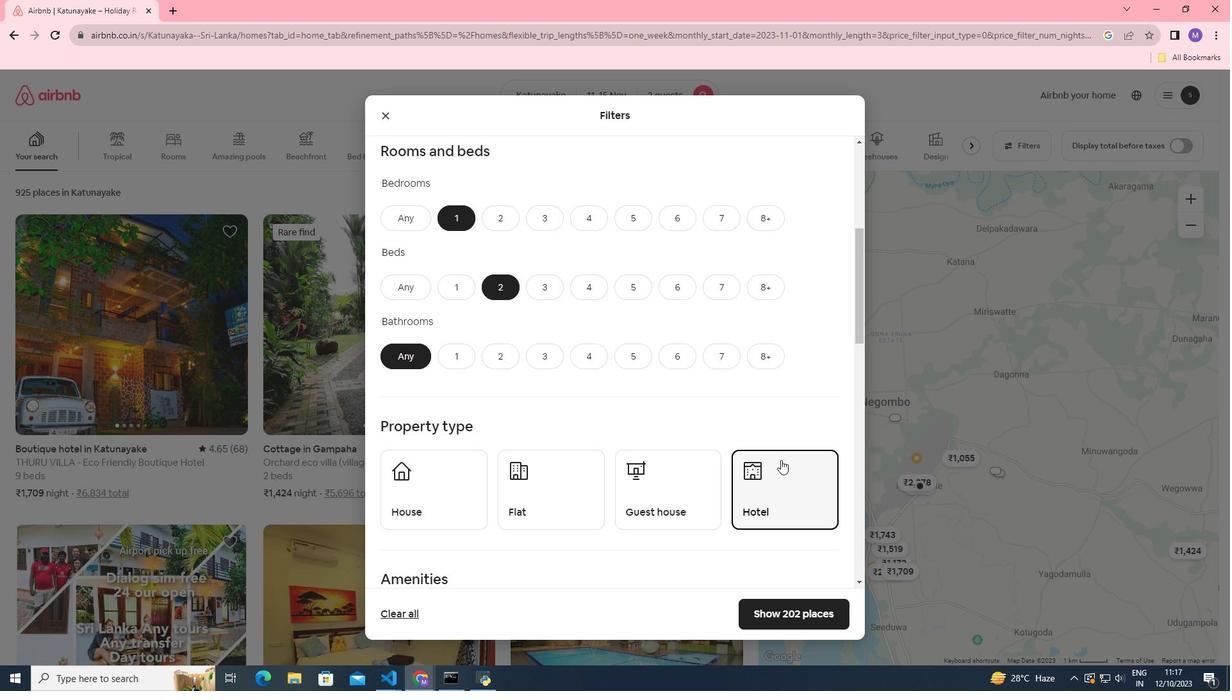
Action: Mouse scrolled (781, 460) with delta (0, 0)
Screenshot: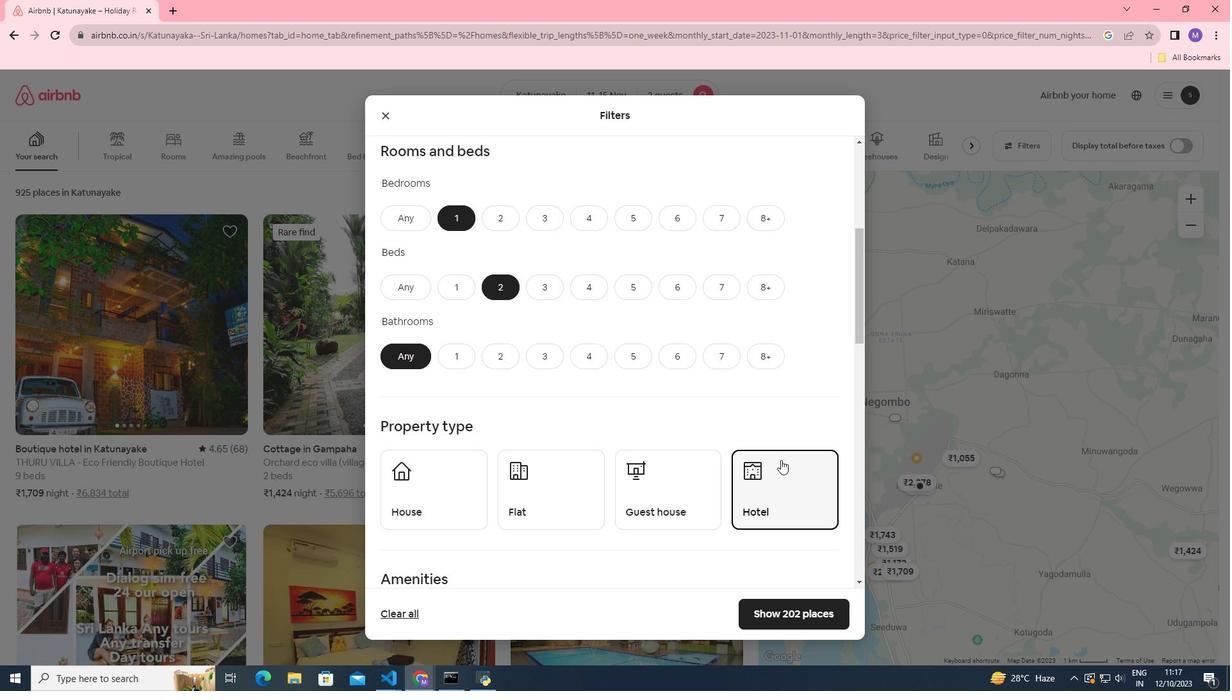 
Action: Mouse scrolled (781, 460) with delta (0, 0)
Screenshot: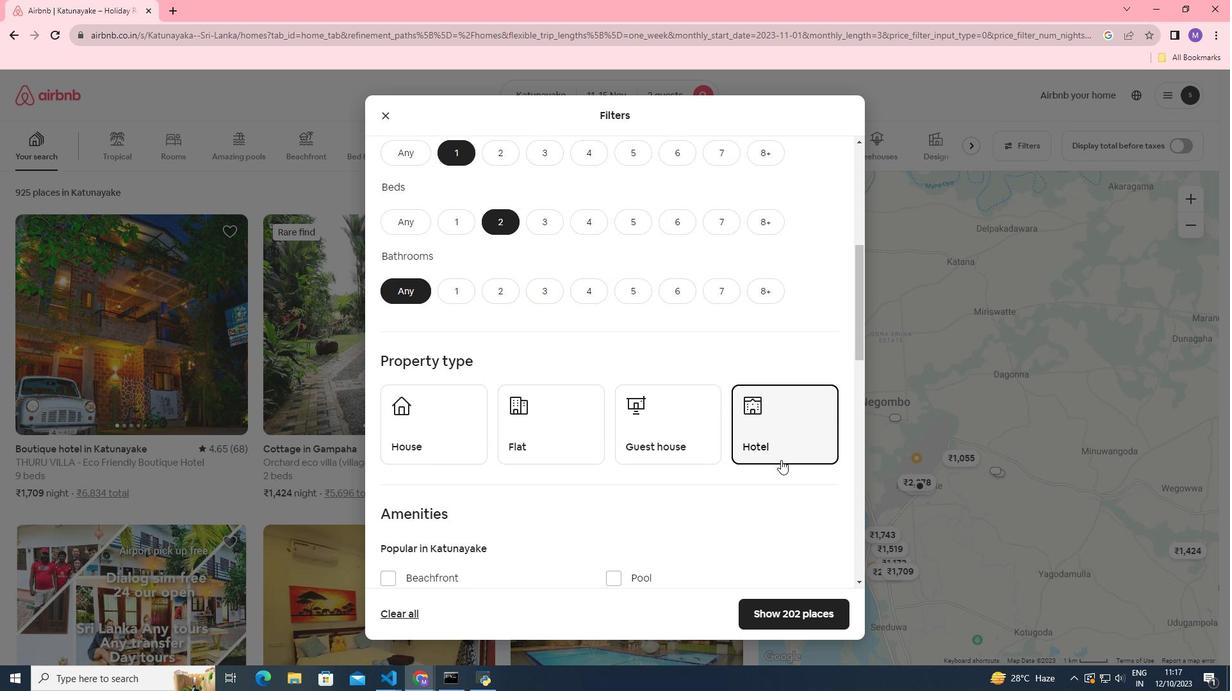 
Action: Mouse scrolled (781, 460) with delta (0, 0)
Screenshot: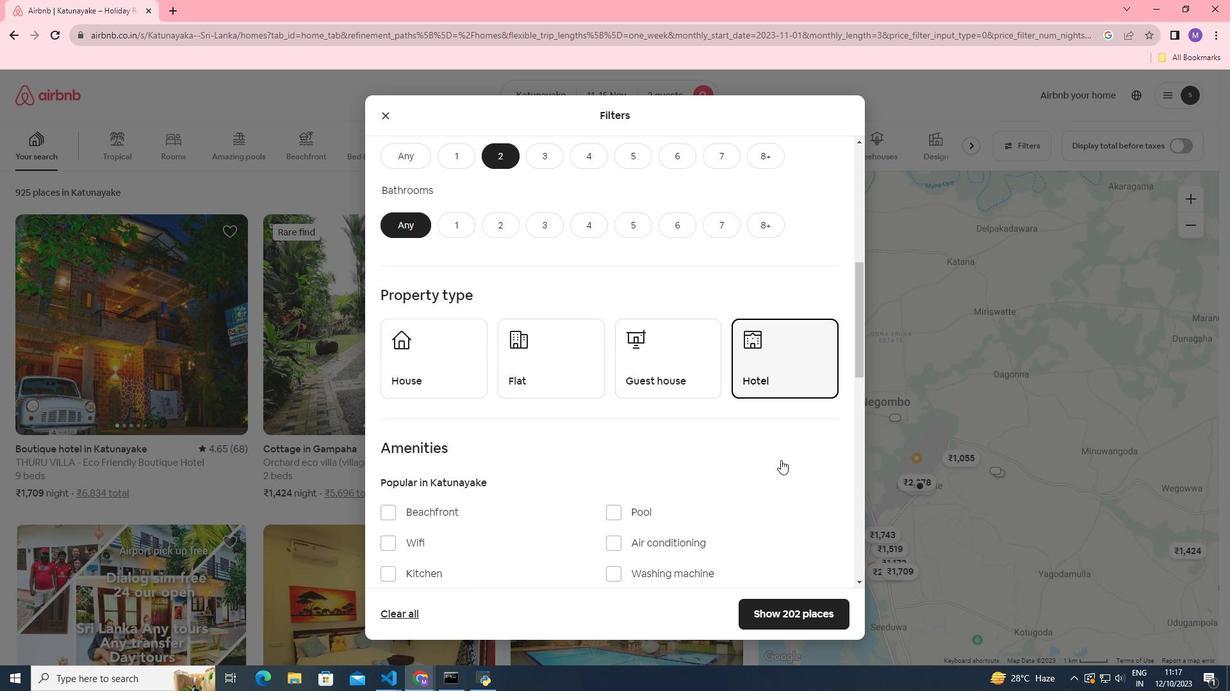 
Action: Mouse moved to (792, 613)
Screenshot: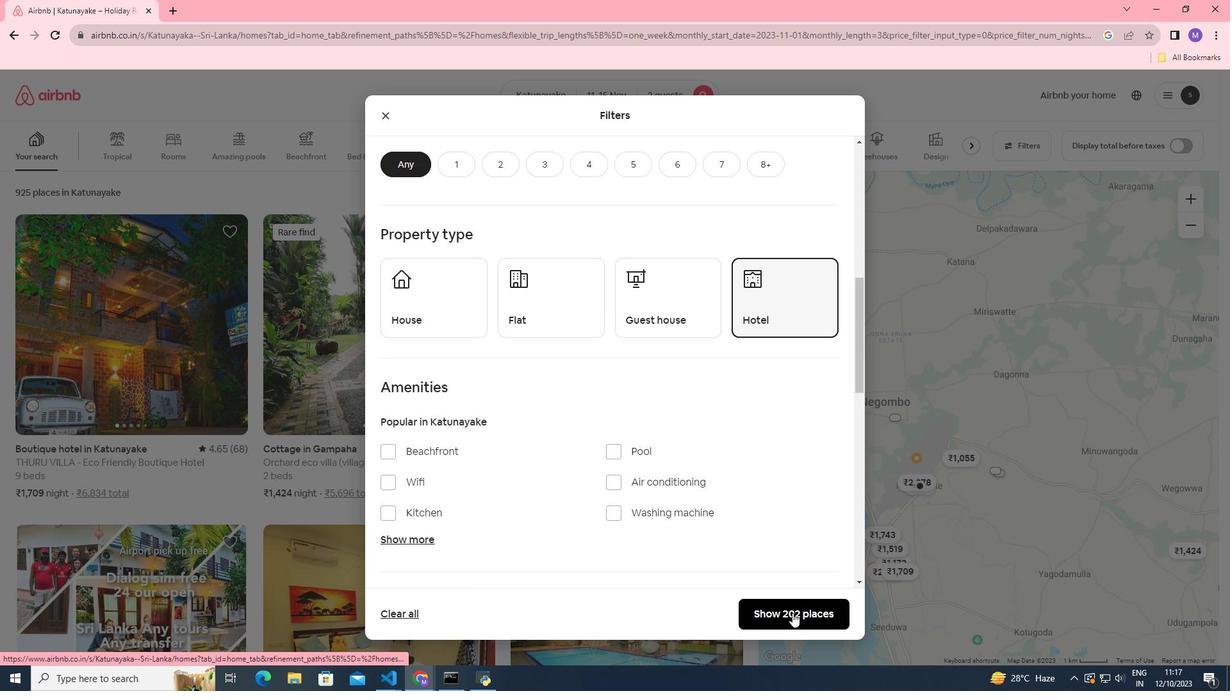 
Action: Mouse pressed left at (792, 613)
Screenshot: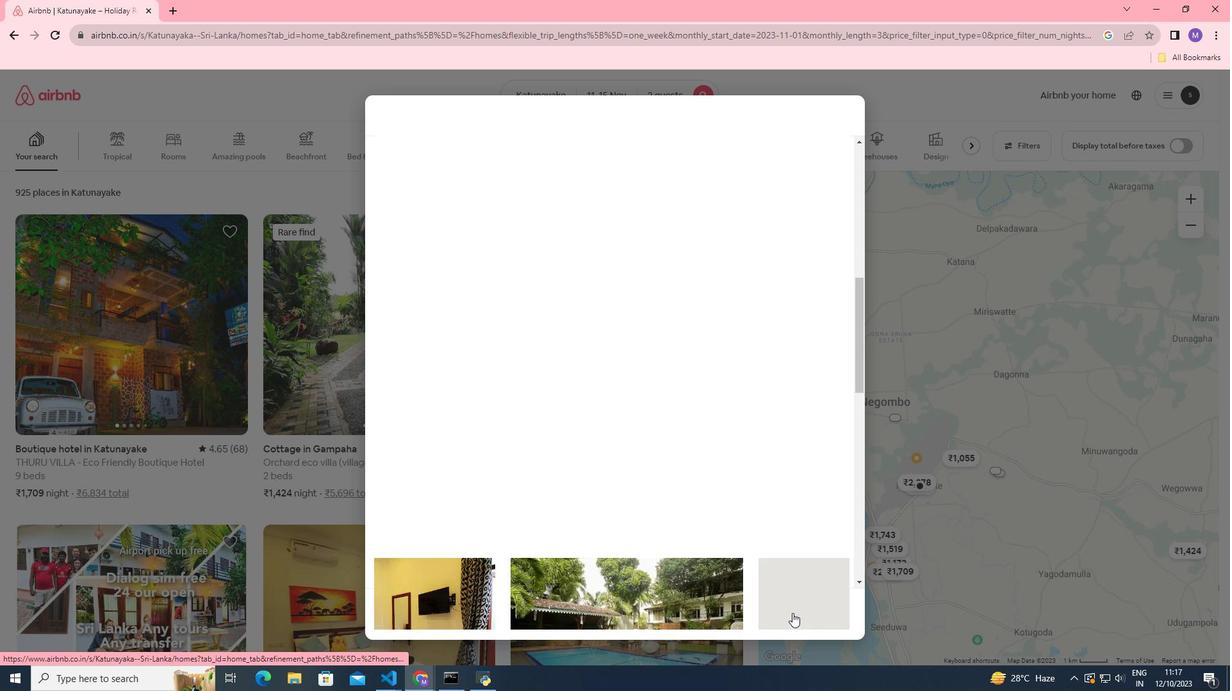 
Action: Mouse moved to (166, 348)
Screenshot: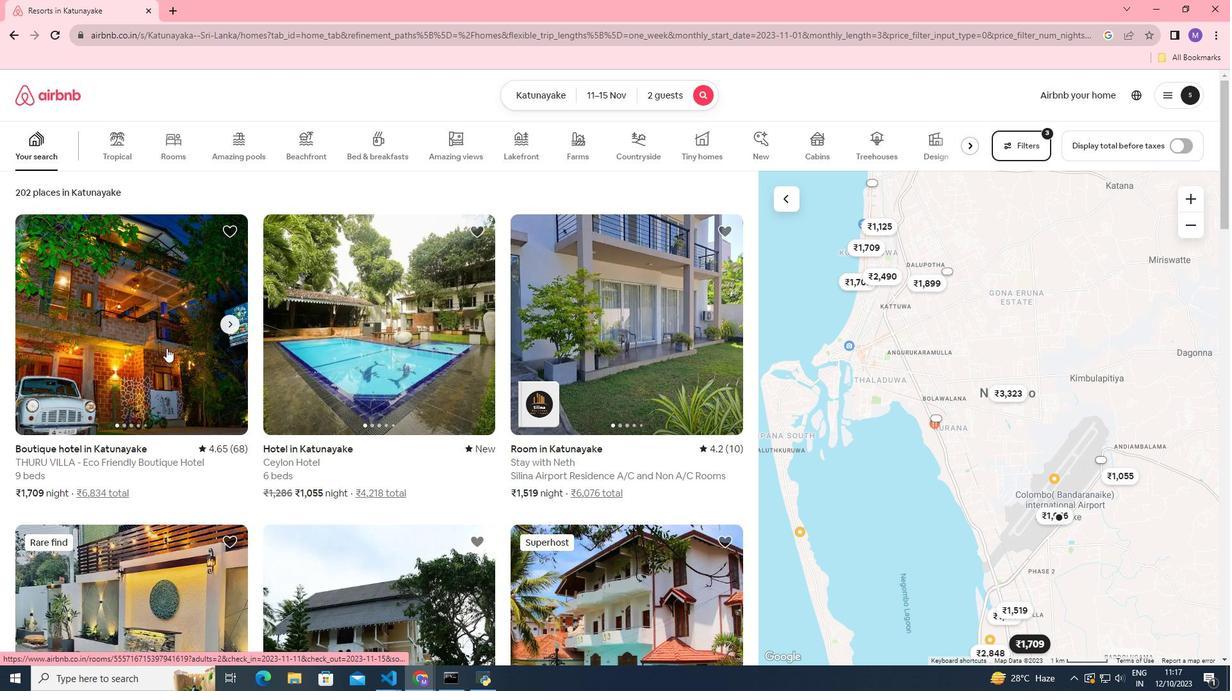 
Action: Mouse pressed left at (166, 348)
Screenshot: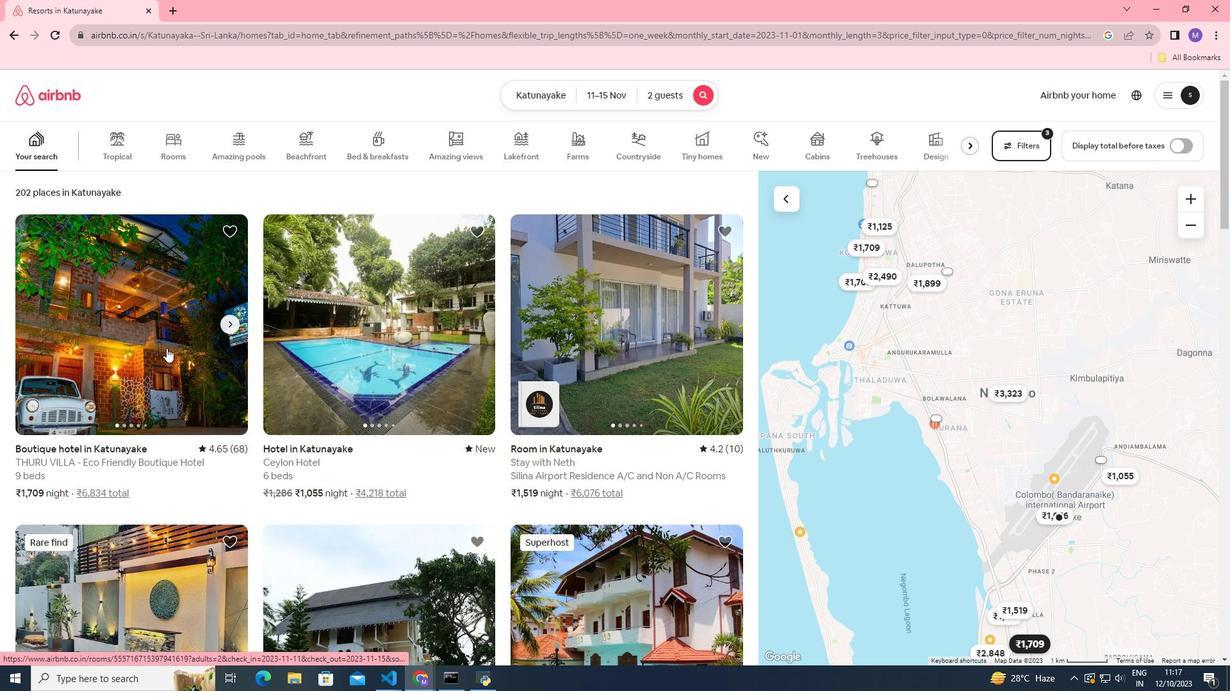 
Action: Mouse moved to (889, 479)
Screenshot: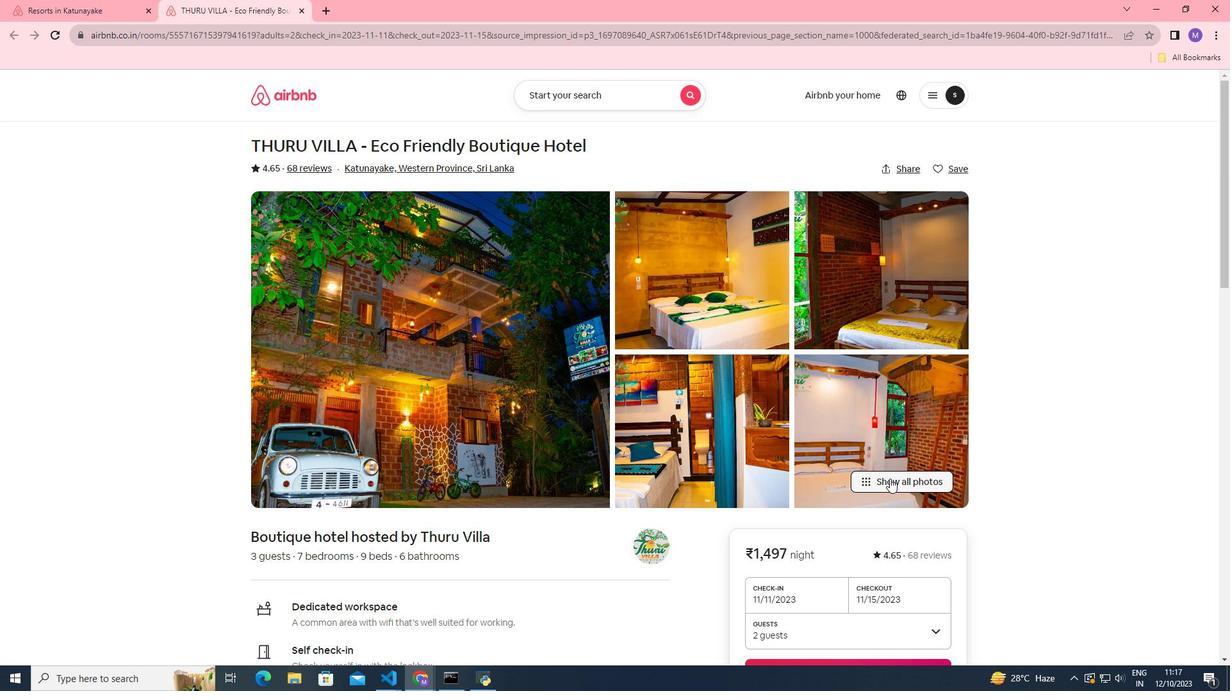 
Action: Mouse pressed left at (889, 479)
Screenshot: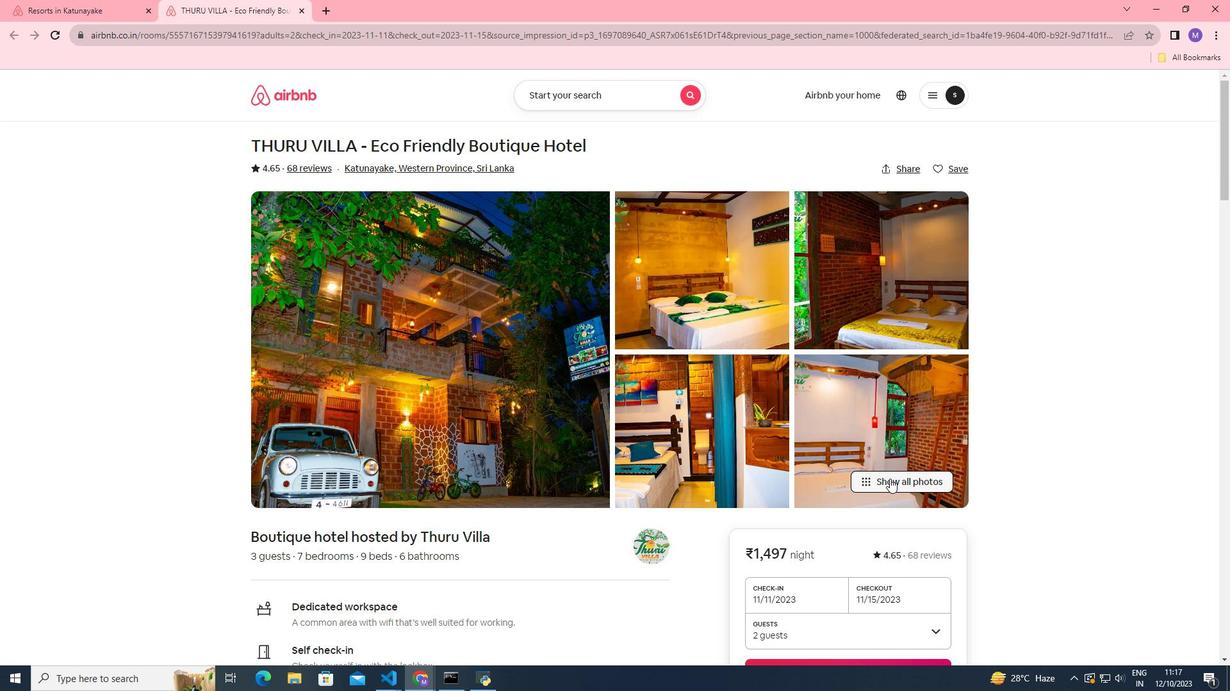 
Action: Mouse moved to (718, 358)
Screenshot: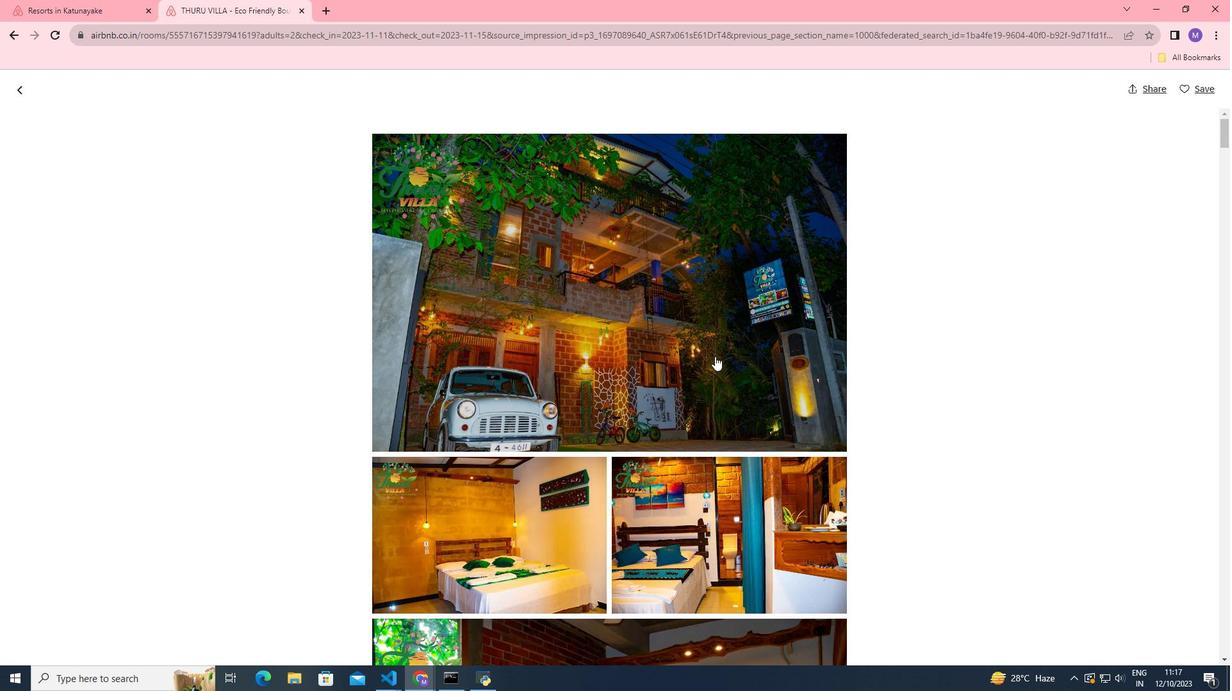 
Action: Mouse scrolled (718, 358) with delta (0, 0)
Screenshot: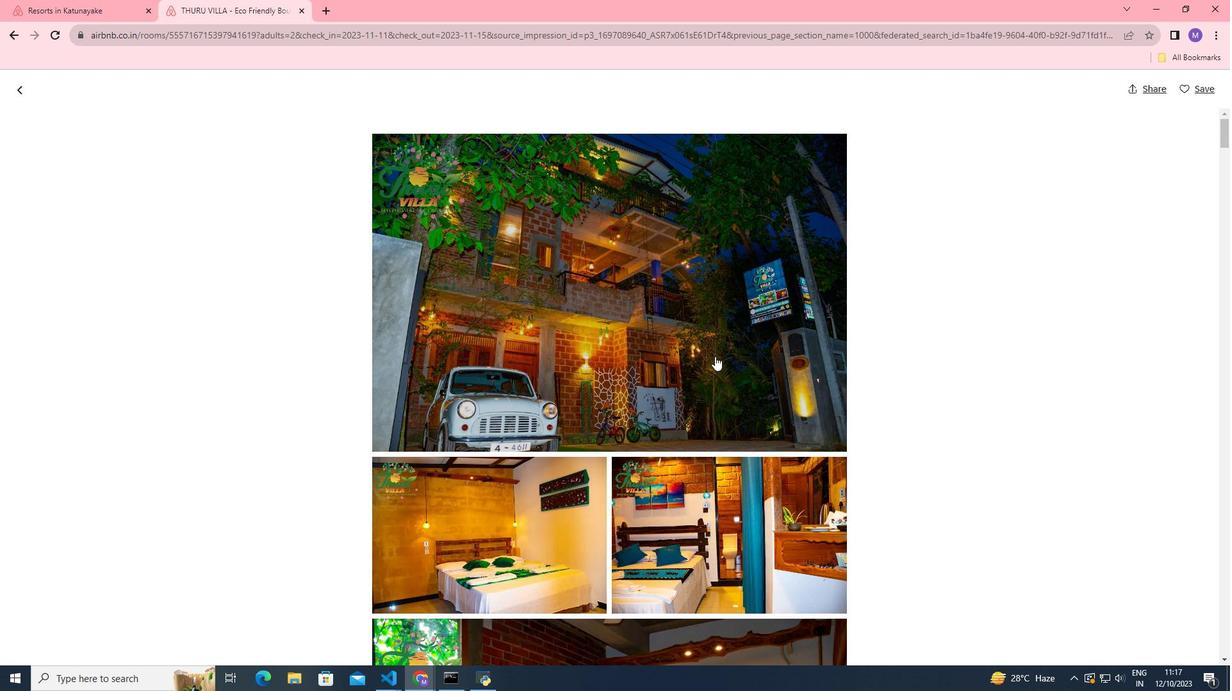 
Action: Mouse moved to (713, 356)
Screenshot: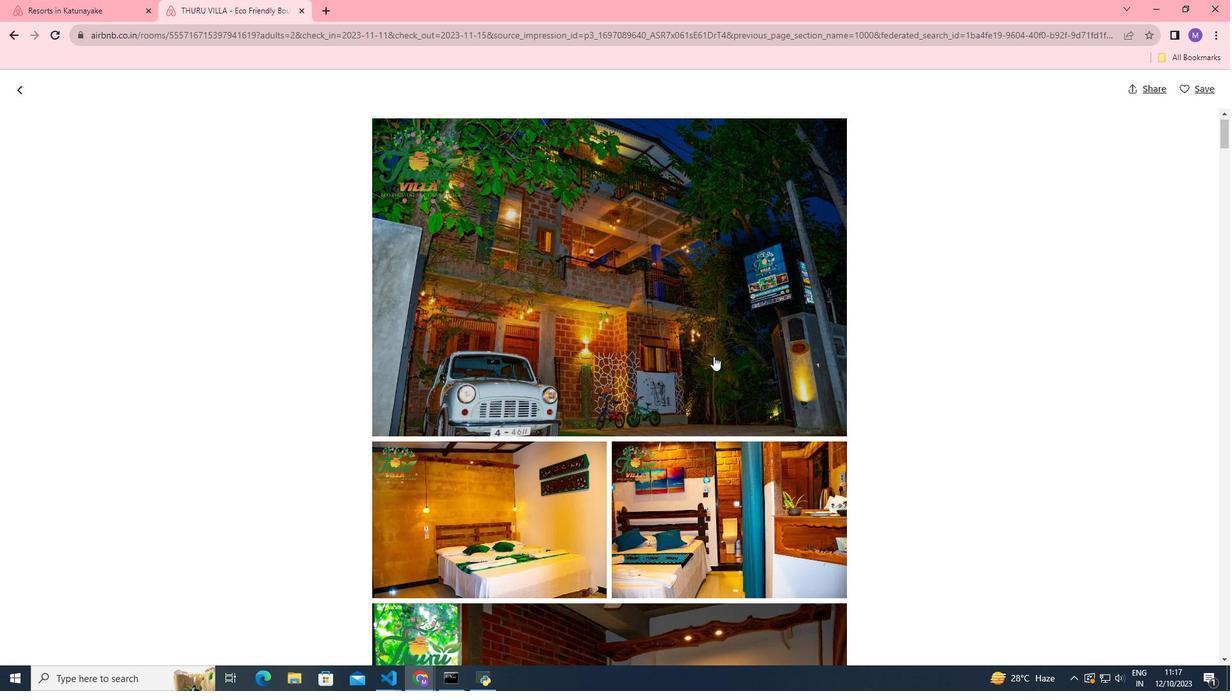 
Action: Mouse scrolled (713, 356) with delta (0, 0)
Screenshot: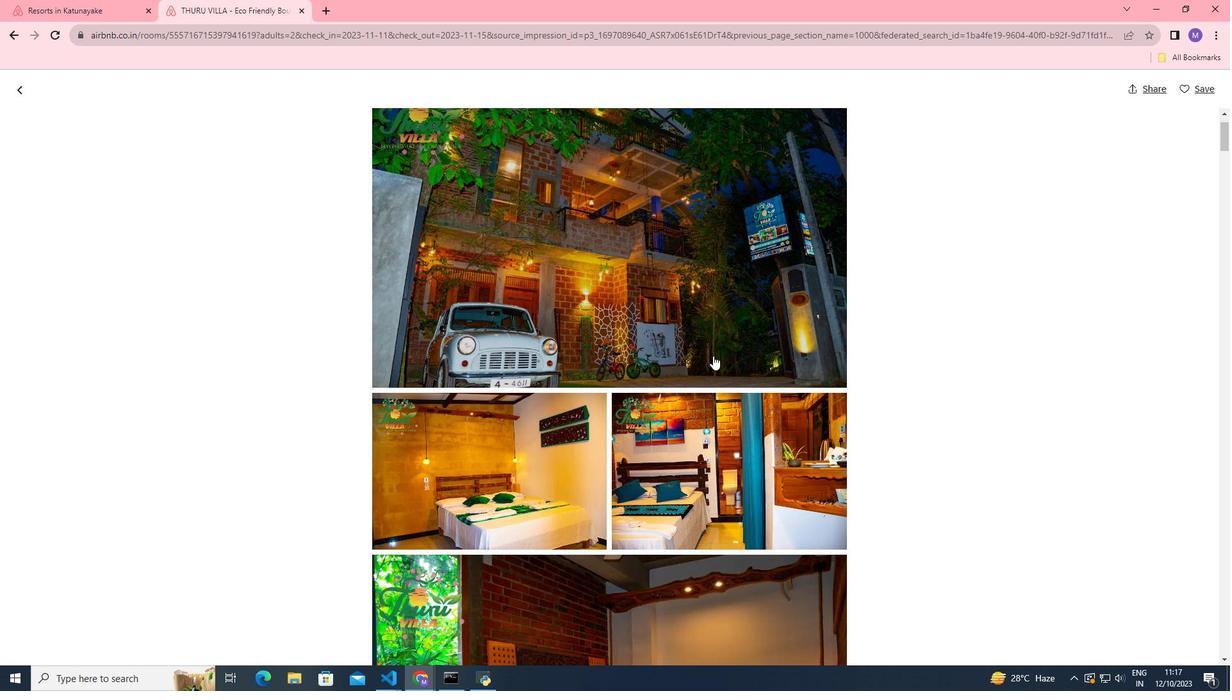 
Action: Mouse moved to (713, 356)
Screenshot: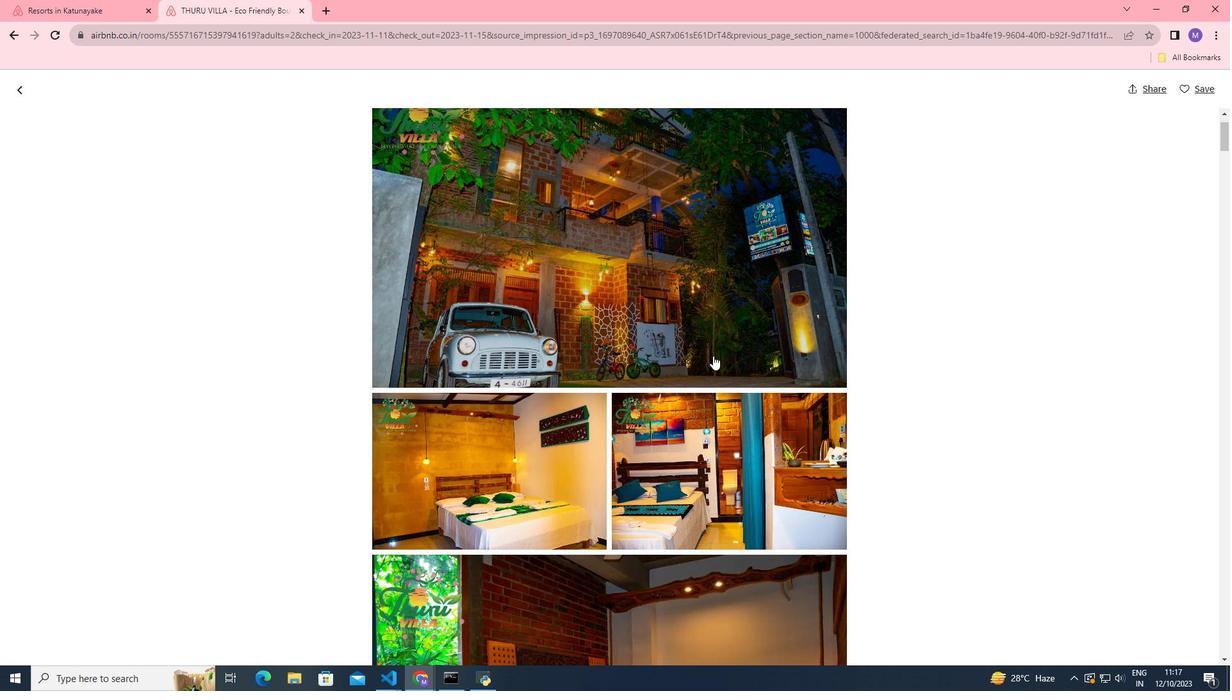 
Action: Mouse scrolled (713, 355) with delta (0, 0)
Screenshot: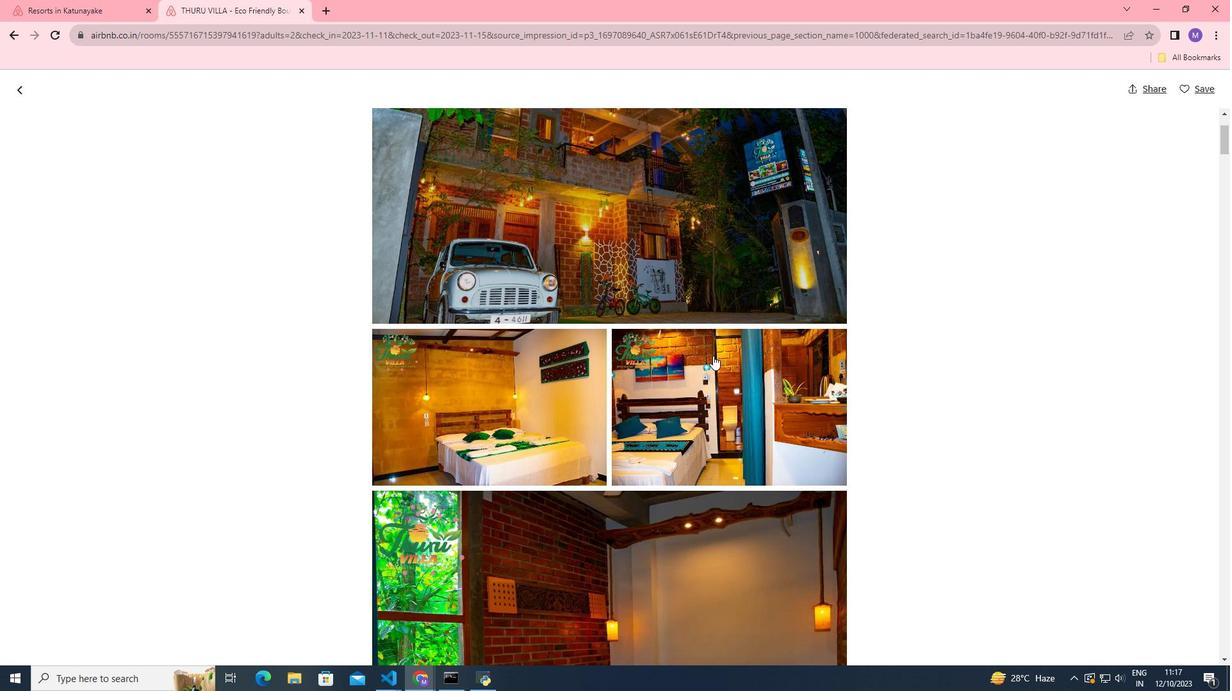 
Action: Mouse moved to (711, 356)
Screenshot: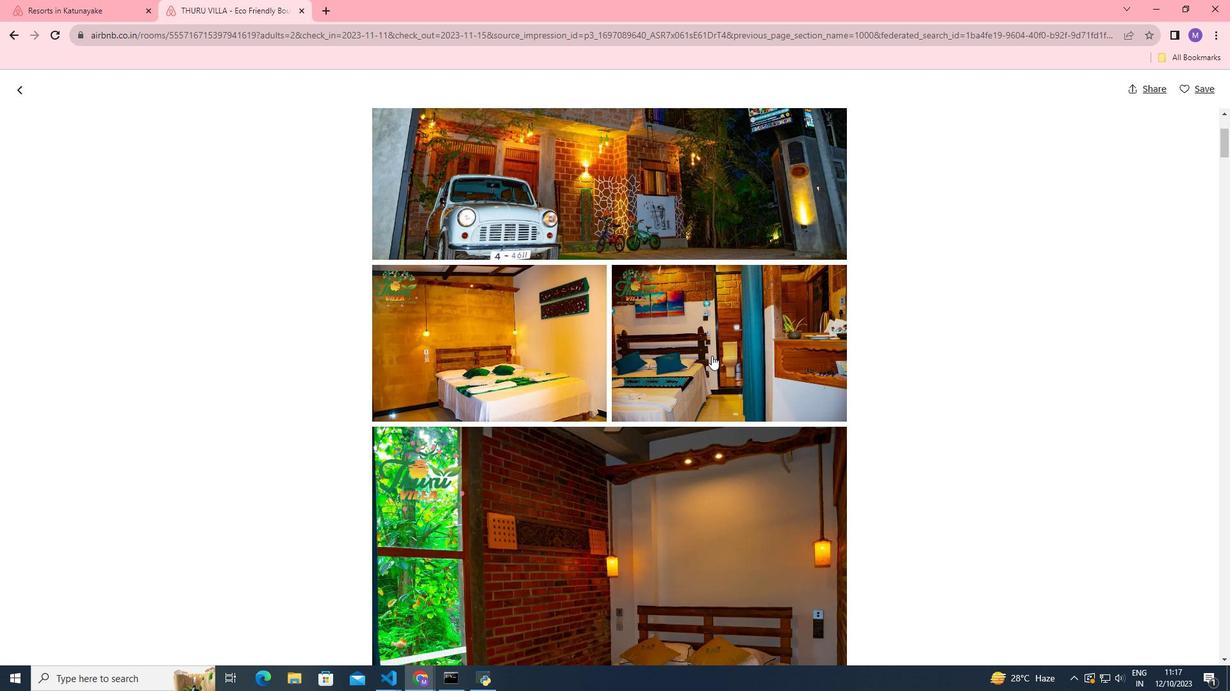 
Action: Mouse scrolled (711, 355) with delta (0, 0)
Screenshot: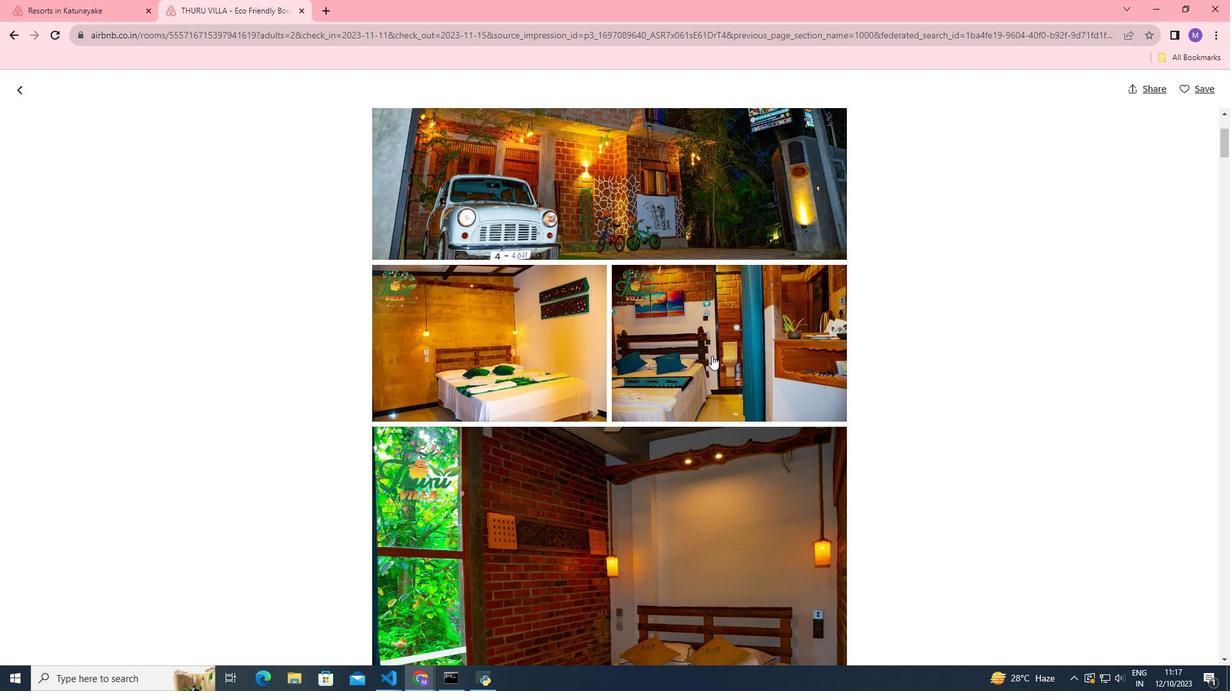 
Action: Mouse scrolled (711, 355) with delta (0, 0)
Screenshot: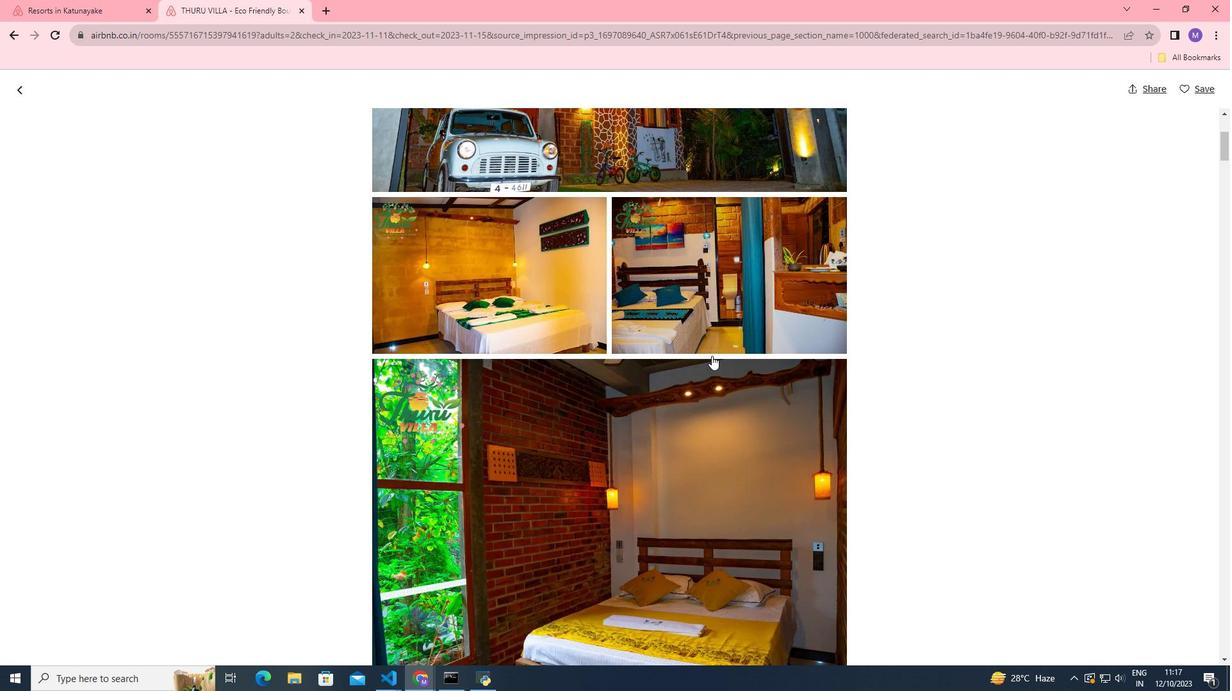 
Action: Mouse moved to (711, 355)
Screenshot: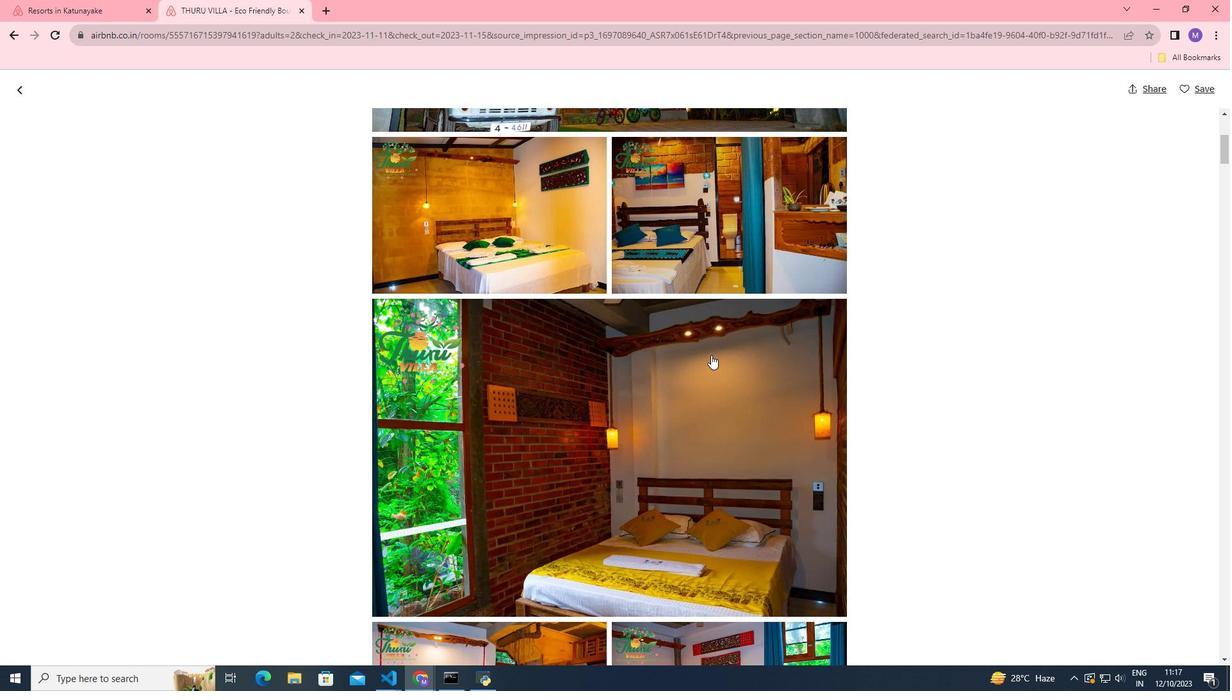 
Action: Mouse scrolled (711, 354) with delta (0, 0)
Screenshot: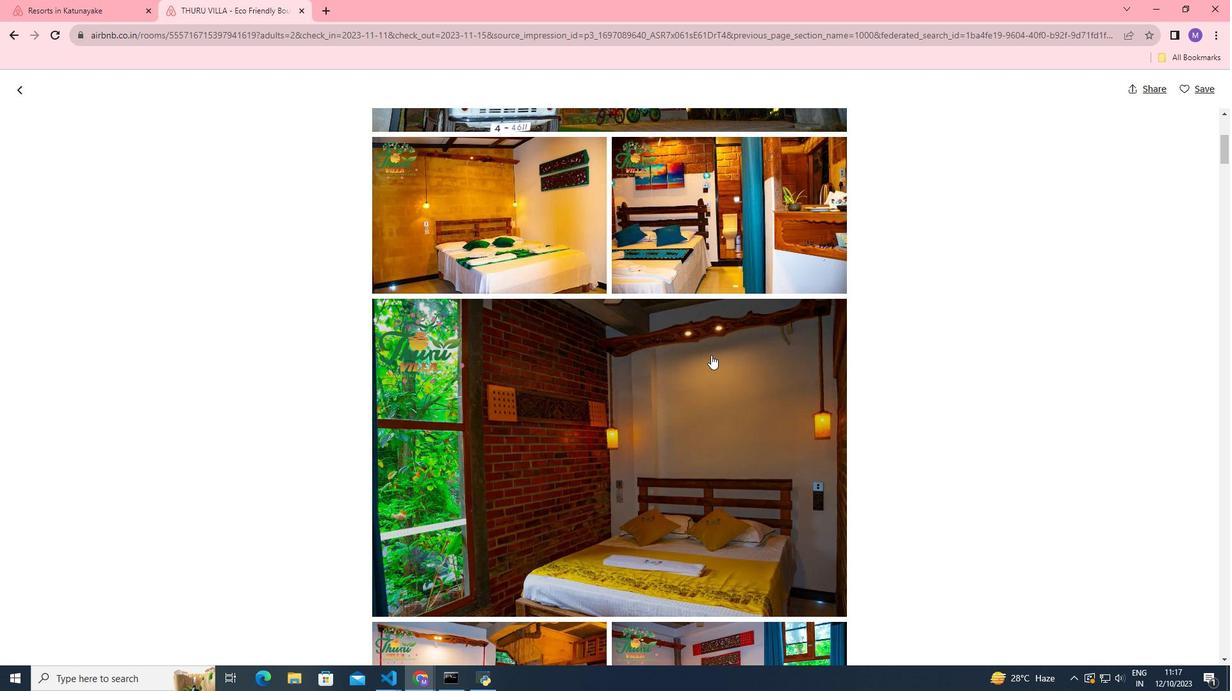 
Action: Mouse scrolled (711, 354) with delta (0, 0)
Screenshot: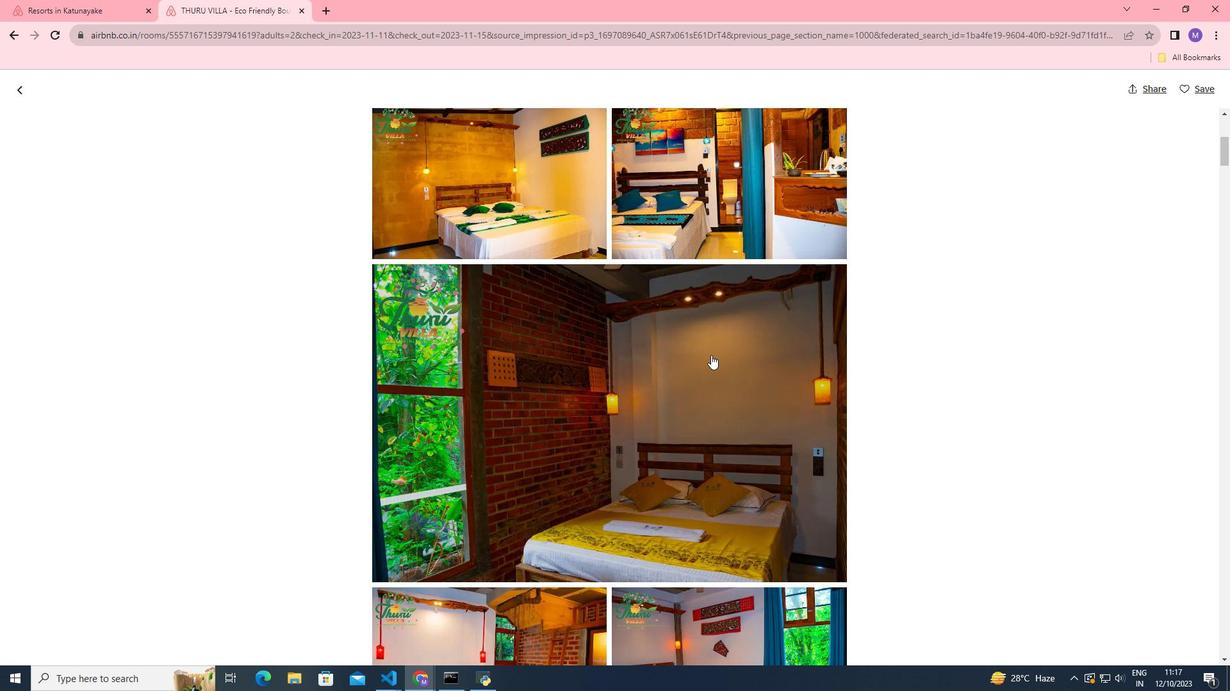 
Action: Mouse scrolled (711, 354) with delta (0, 0)
Screenshot: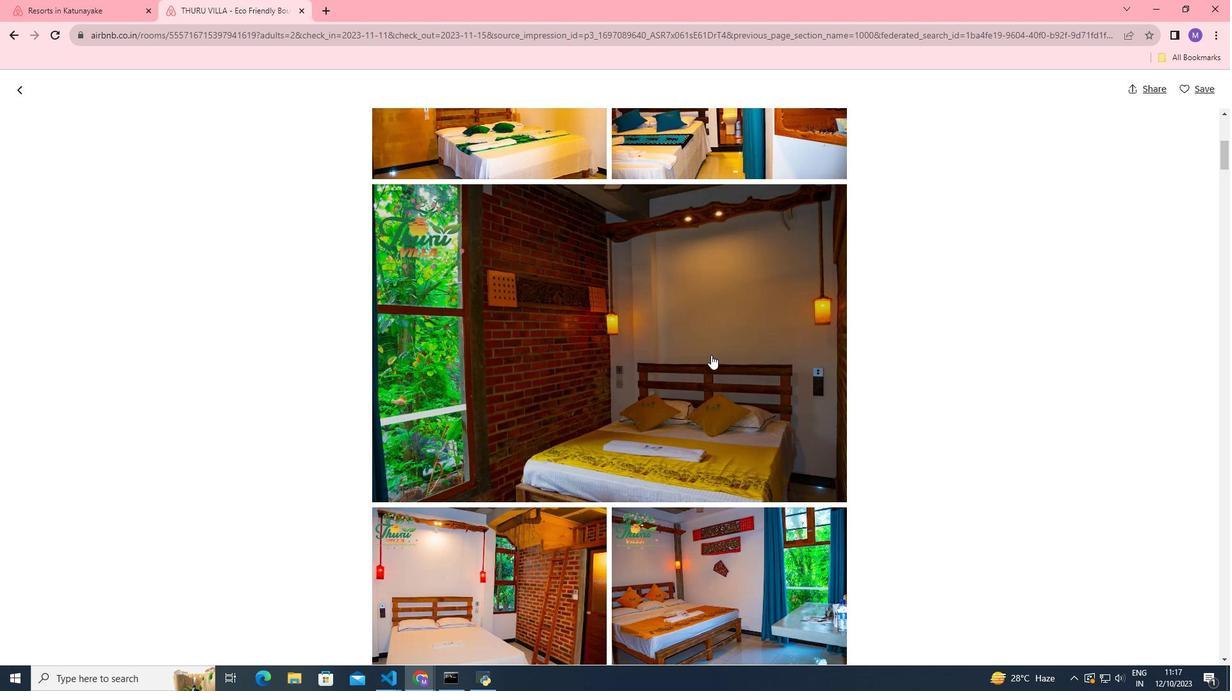 
Action: Mouse scrolled (711, 354) with delta (0, 0)
Screenshot: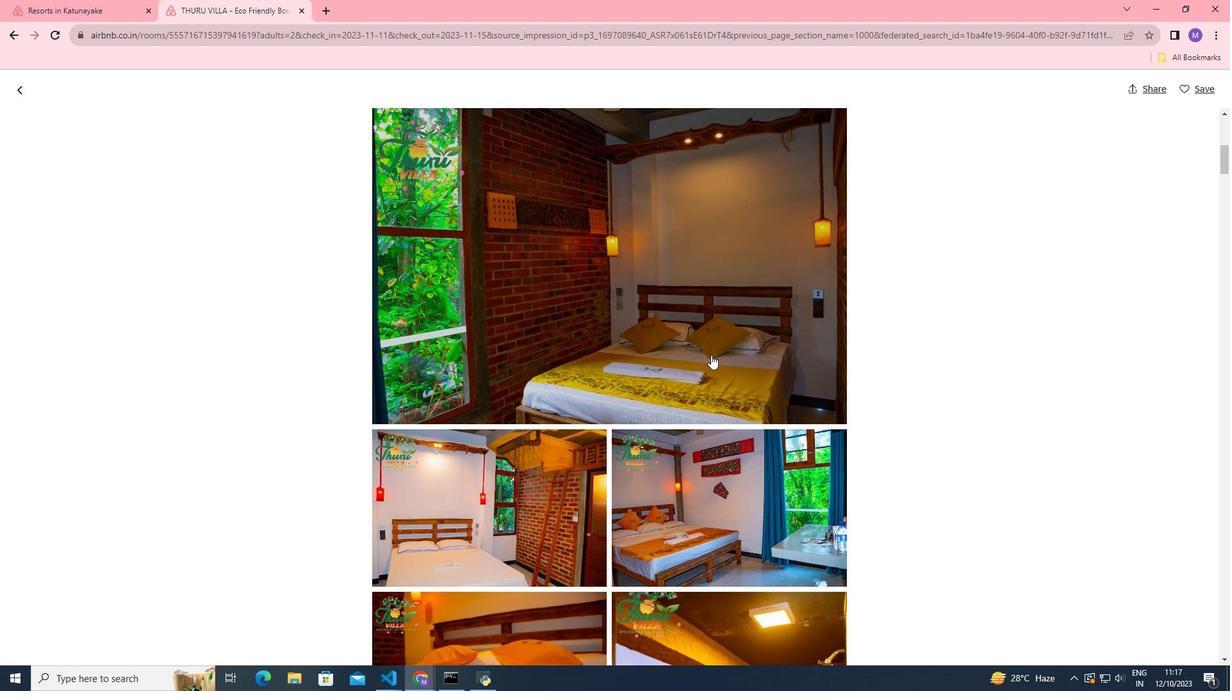 
Action: Mouse scrolled (711, 354) with delta (0, 0)
Screenshot: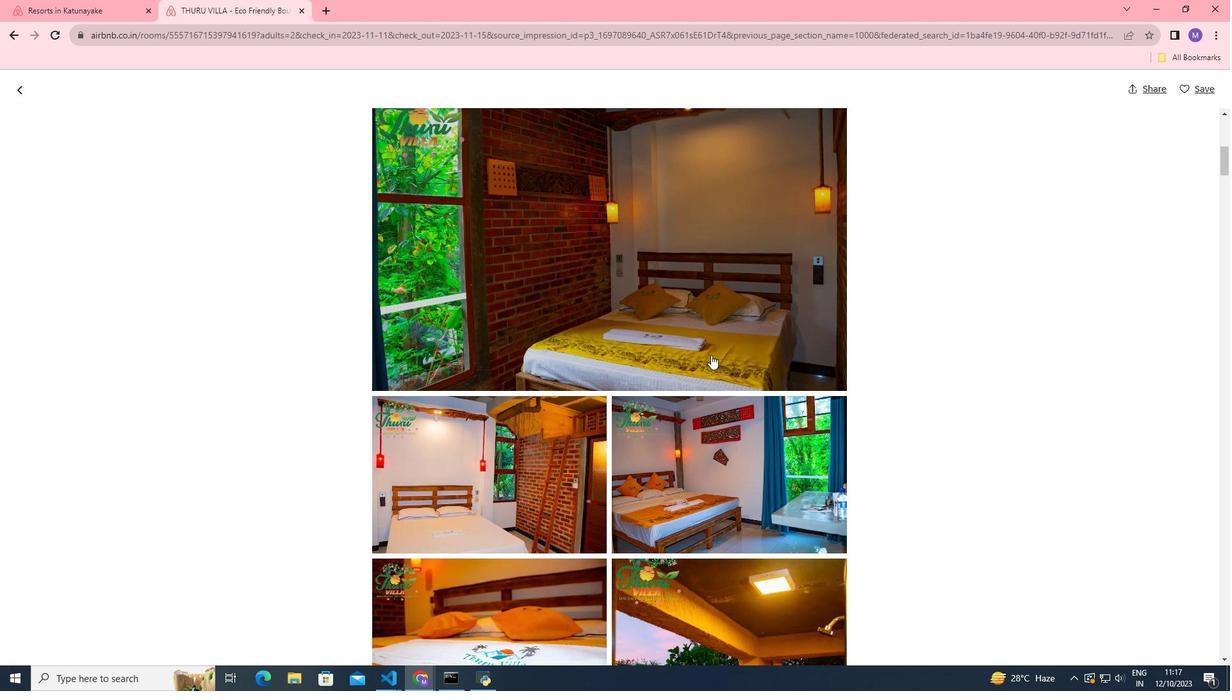 
Action: Mouse scrolled (711, 354) with delta (0, 0)
Screenshot: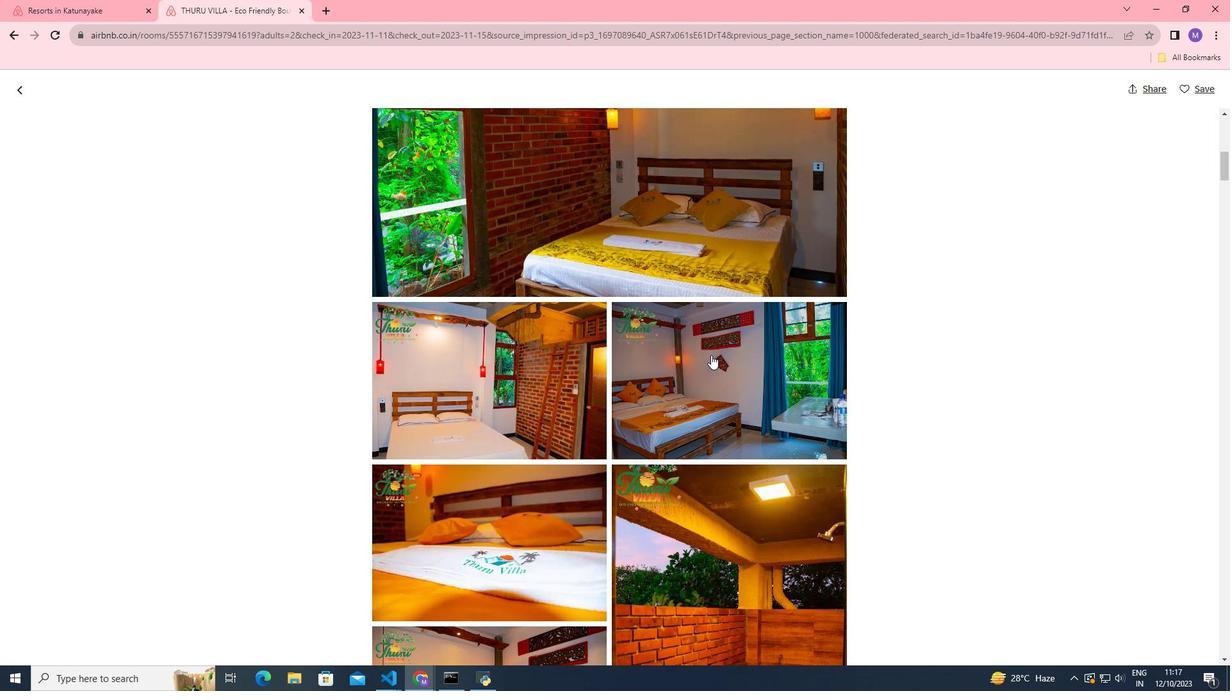 
Action: Mouse scrolled (711, 354) with delta (0, 0)
Screenshot: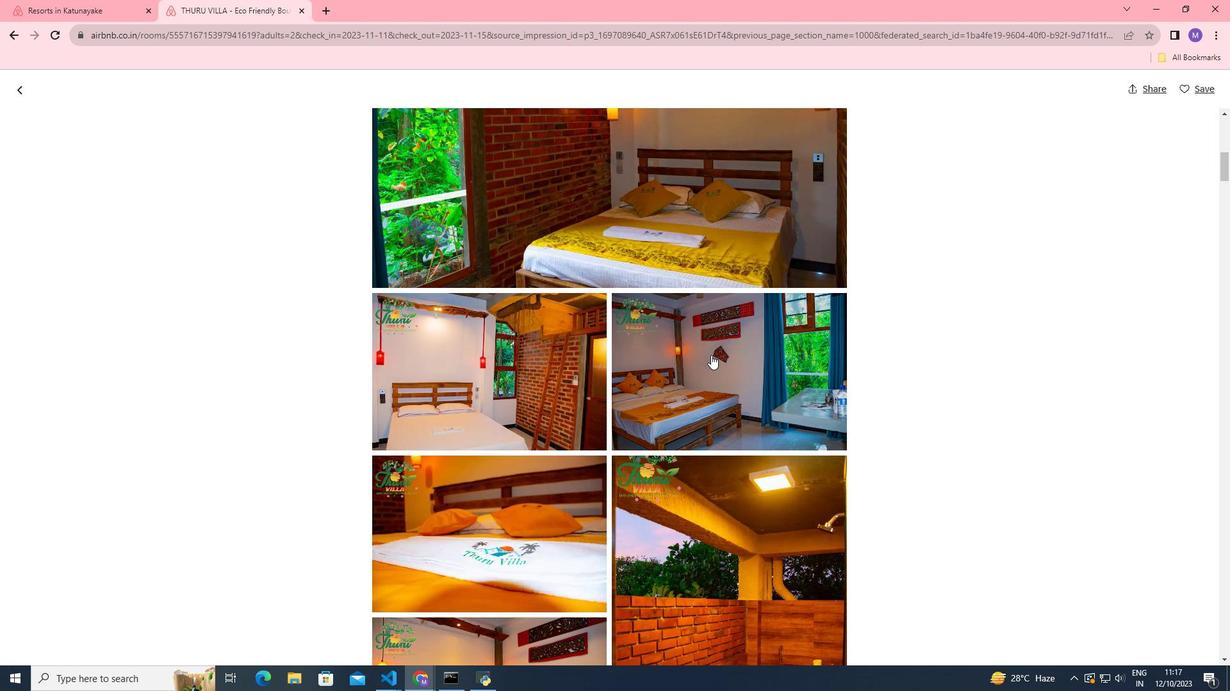 
Action: Mouse scrolled (711, 354) with delta (0, 0)
Screenshot: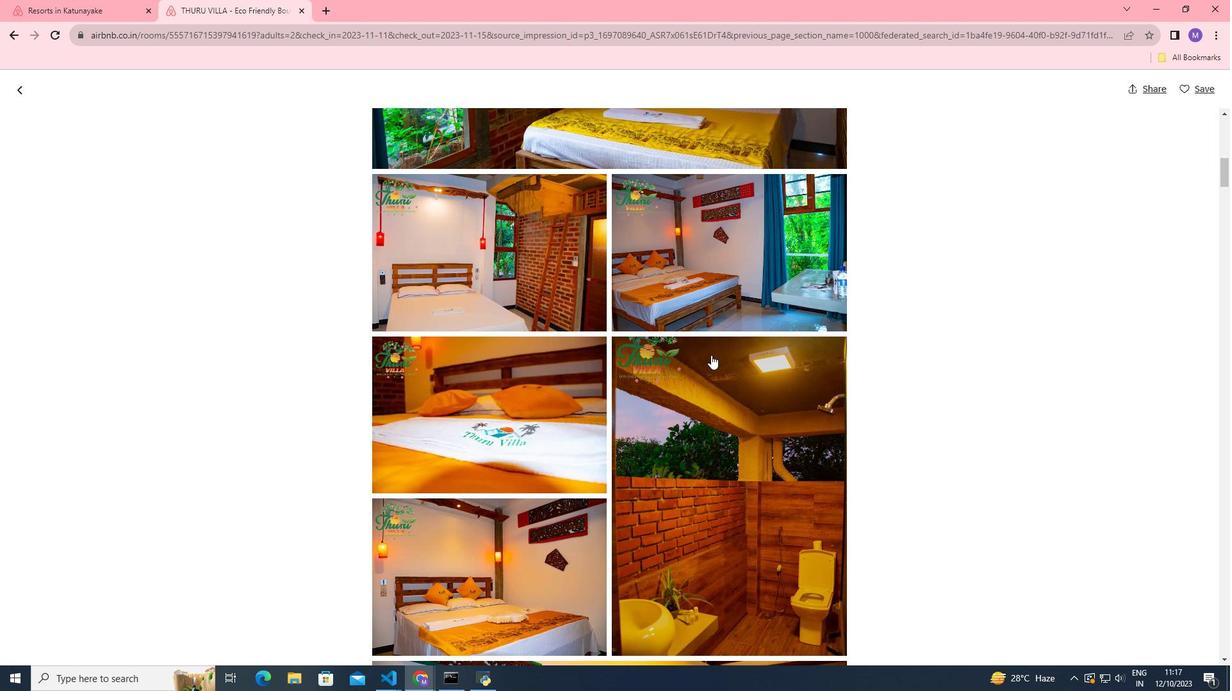 
Action: Mouse scrolled (711, 354) with delta (0, 0)
Screenshot: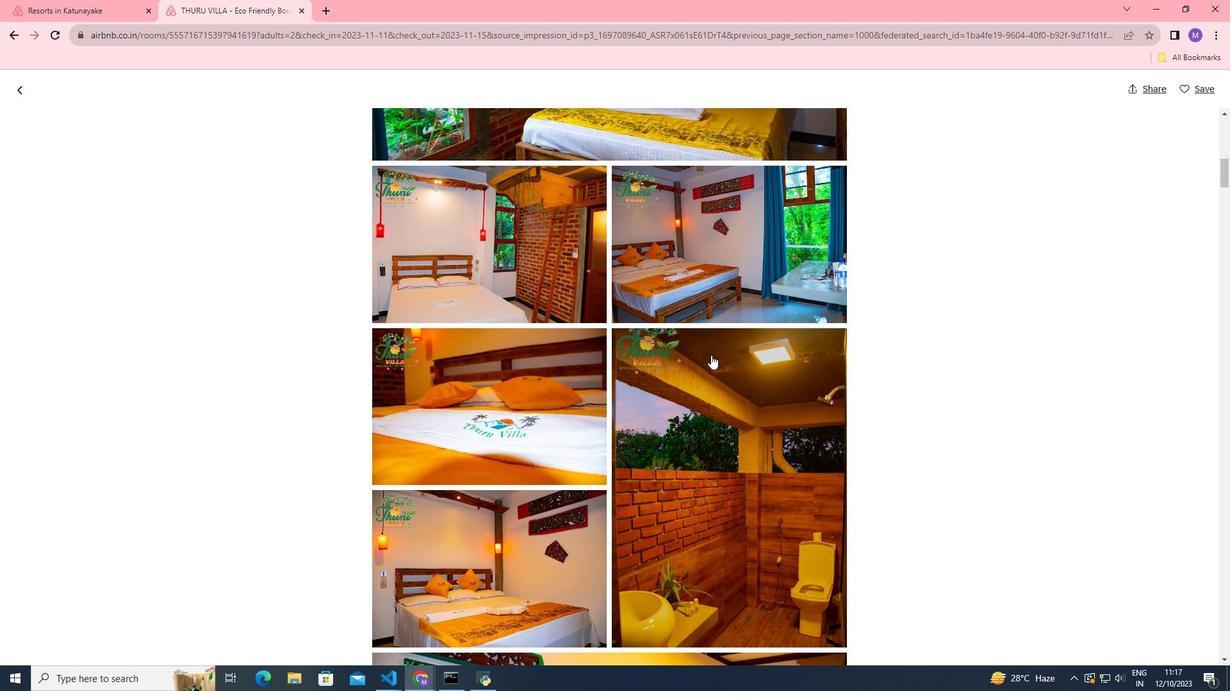 
Action: Mouse scrolled (711, 354) with delta (0, 0)
Screenshot: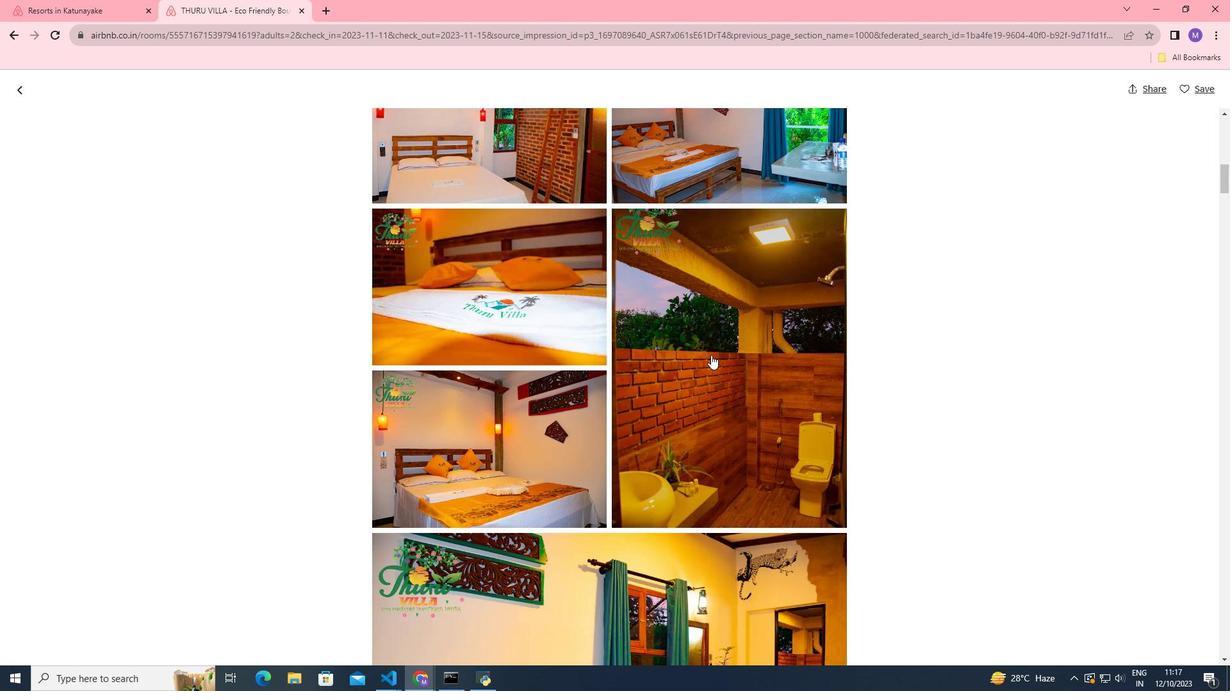 
Action: Mouse scrolled (711, 354) with delta (0, 0)
Screenshot: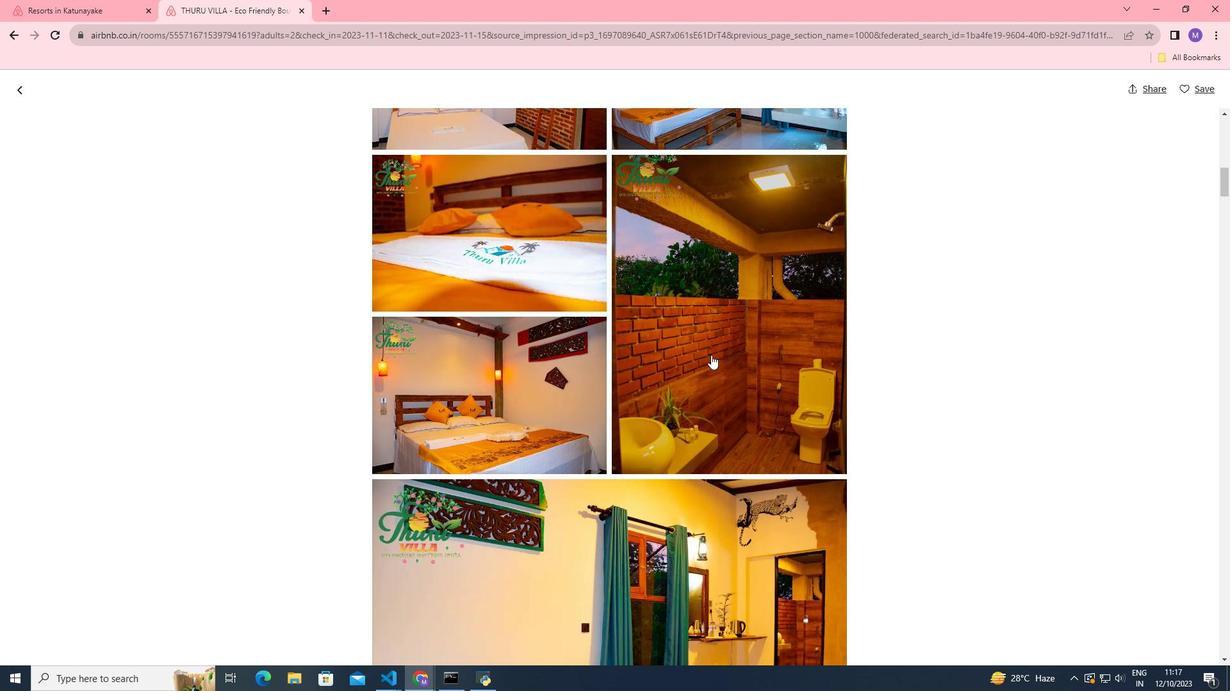 
Action: Mouse scrolled (711, 354) with delta (0, 0)
Screenshot: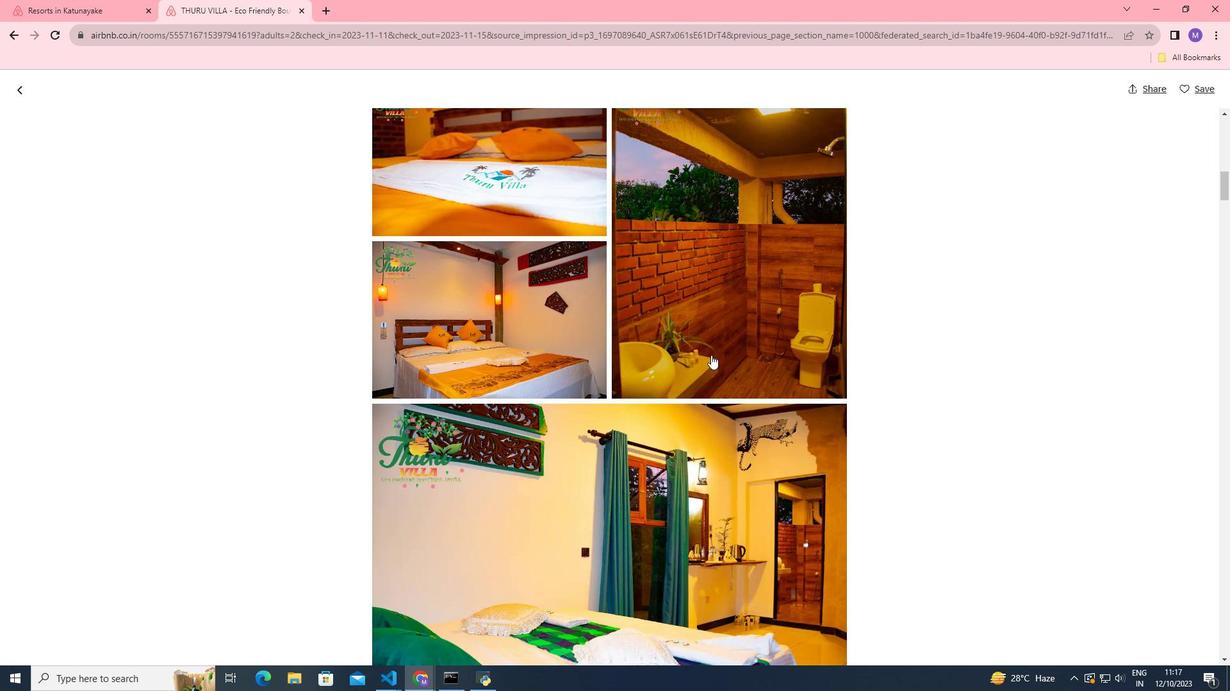 
Action: Mouse scrolled (711, 354) with delta (0, 0)
Screenshot: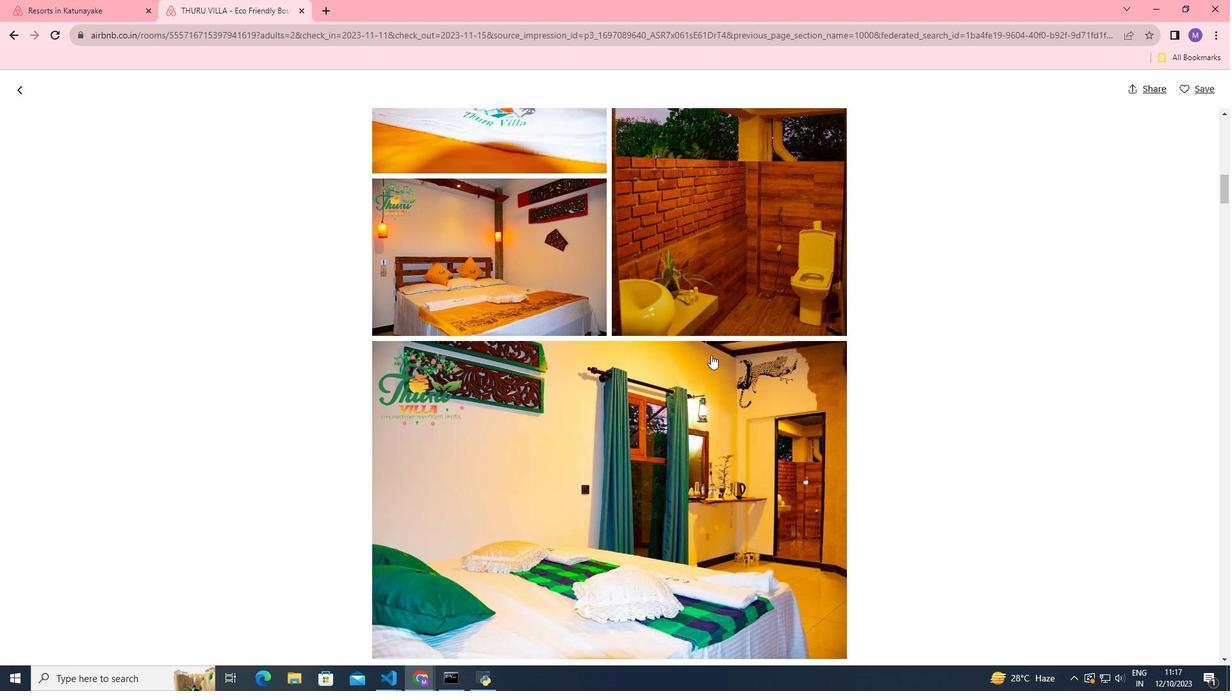 
Action: Mouse scrolled (711, 354) with delta (0, 0)
Screenshot: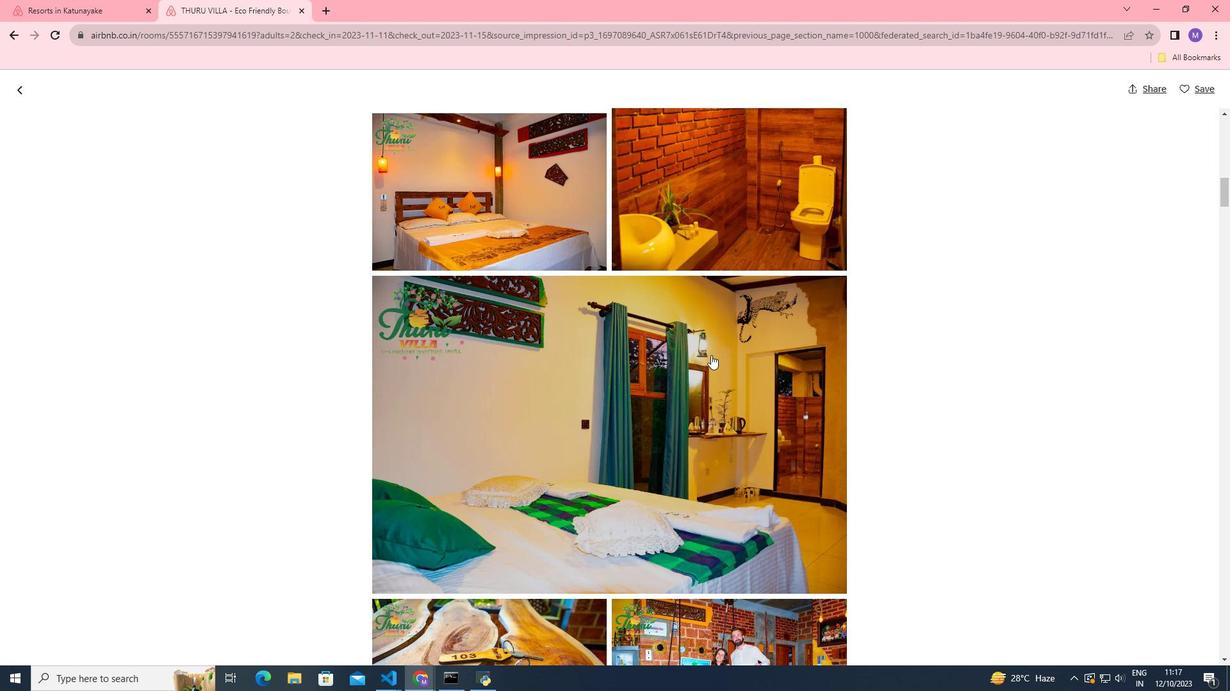
Action: Mouse scrolled (711, 354) with delta (0, 0)
Screenshot: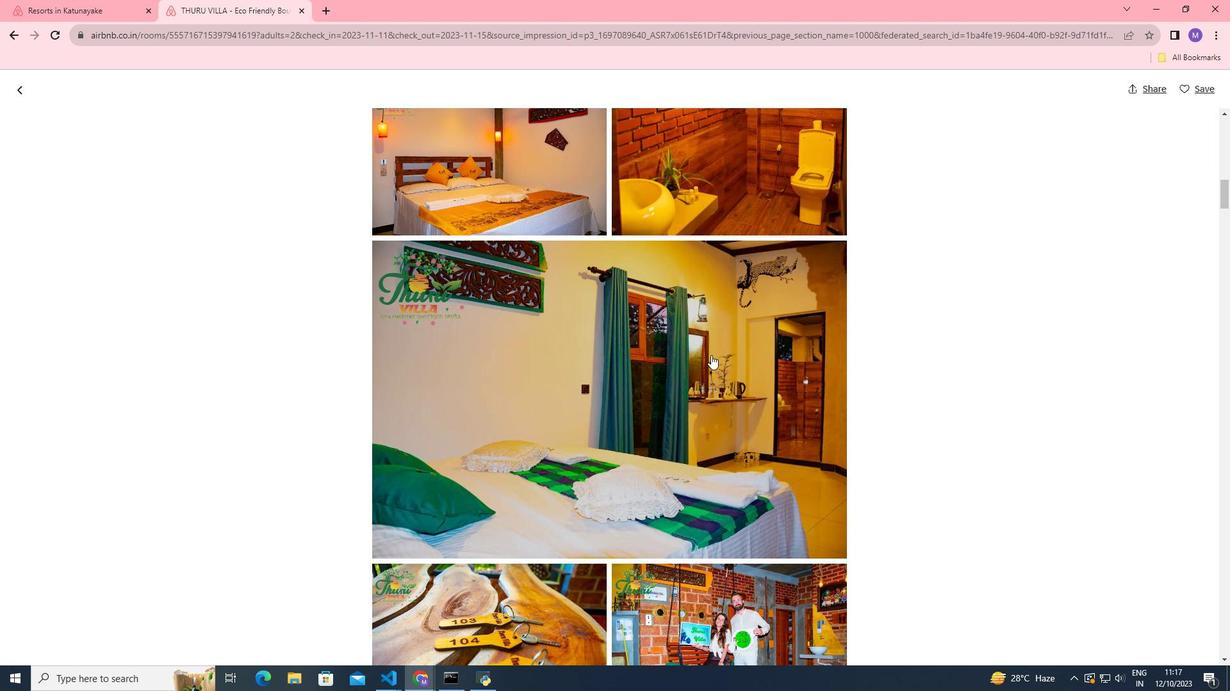 
Action: Mouse scrolled (711, 354) with delta (0, 0)
Screenshot: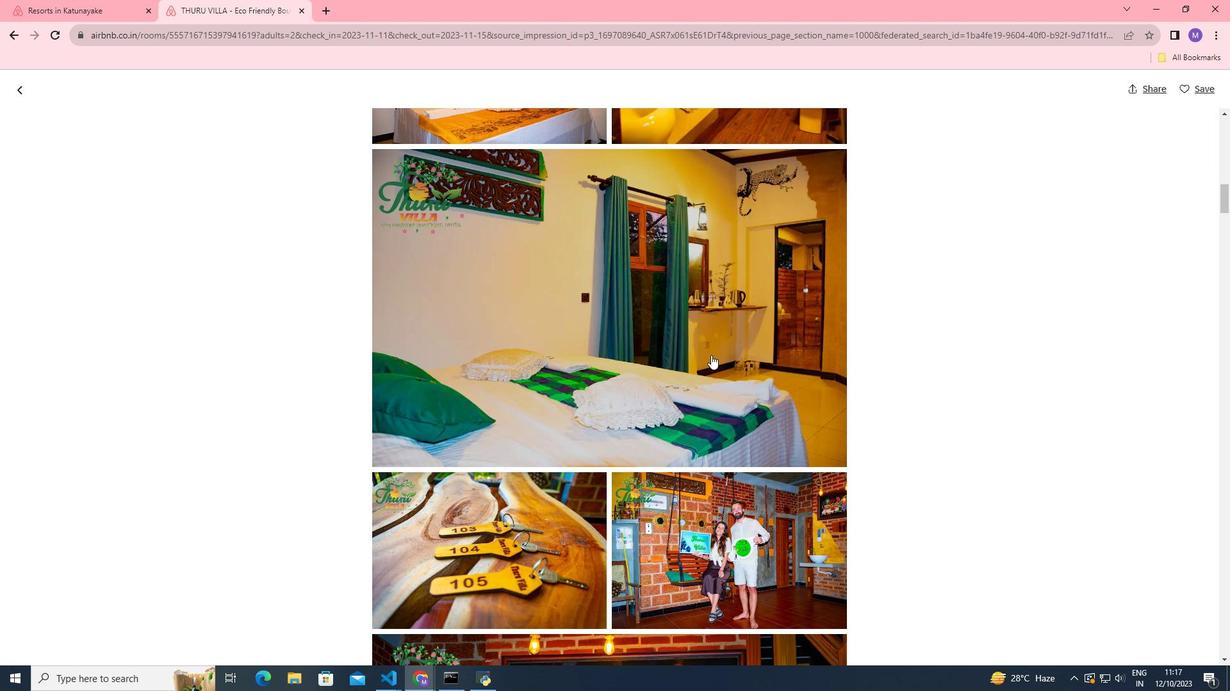 
Action: Mouse scrolled (711, 354) with delta (0, 0)
Screenshot: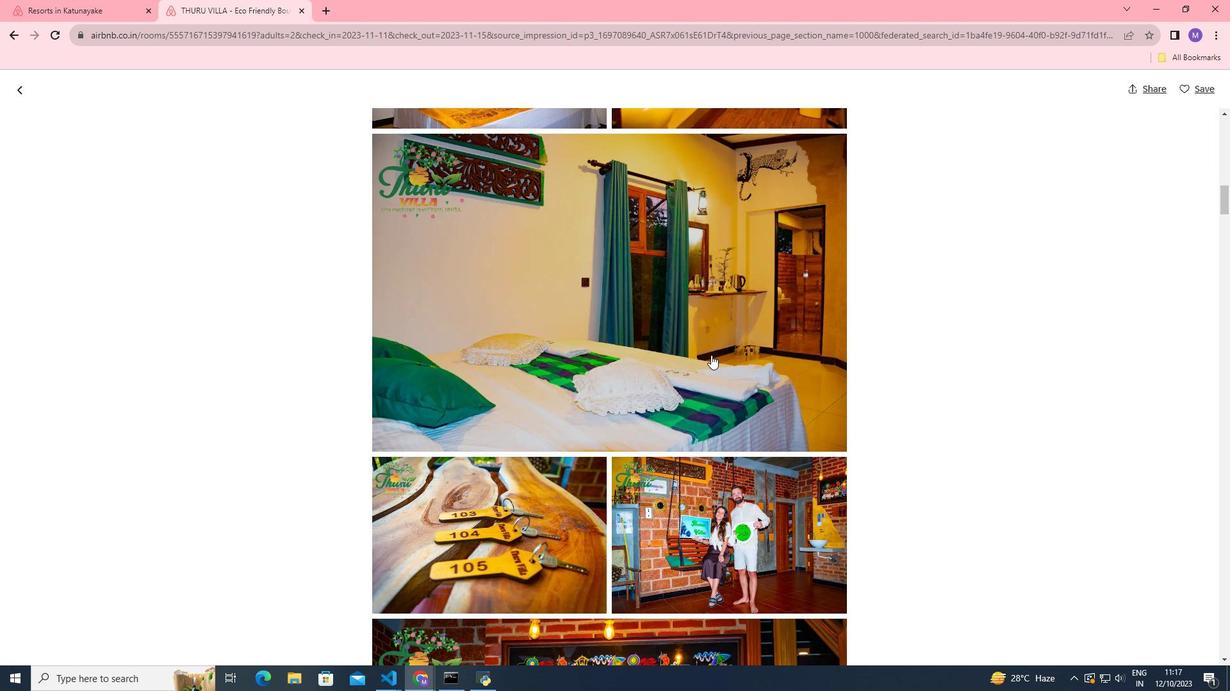 
Action: Mouse scrolled (711, 354) with delta (0, 0)
Screenshot: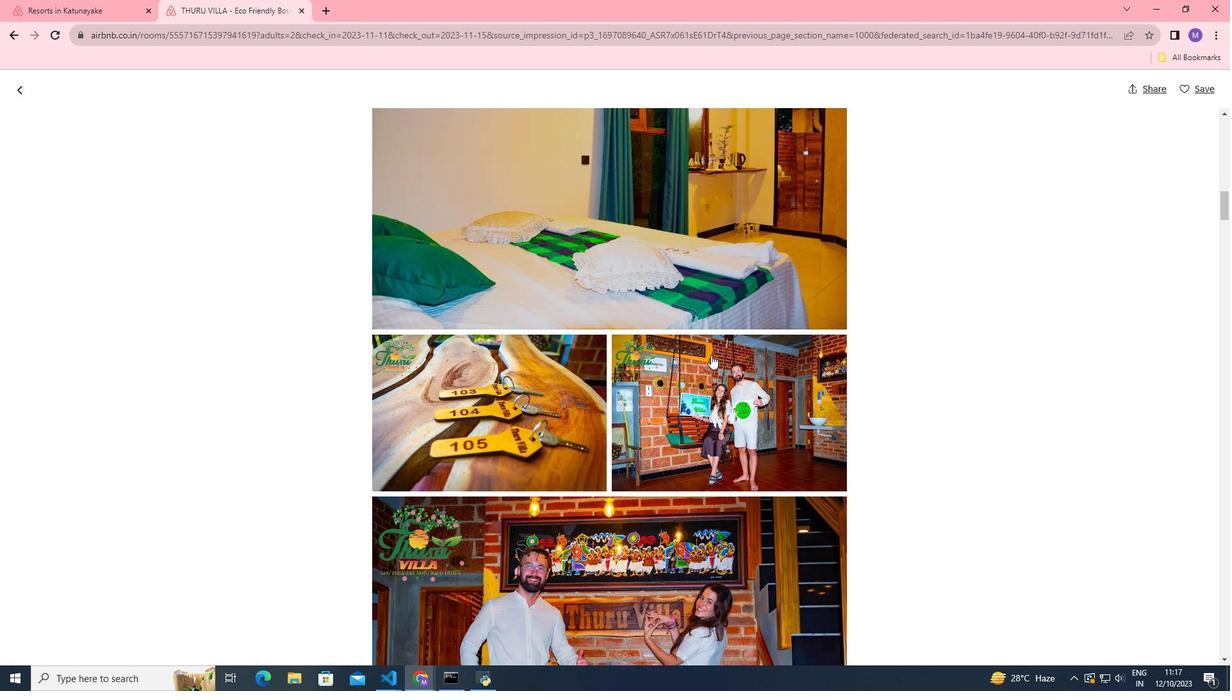 
Action: Mouse scrolled (711, 354) with delta (0, 0)
Screenshot: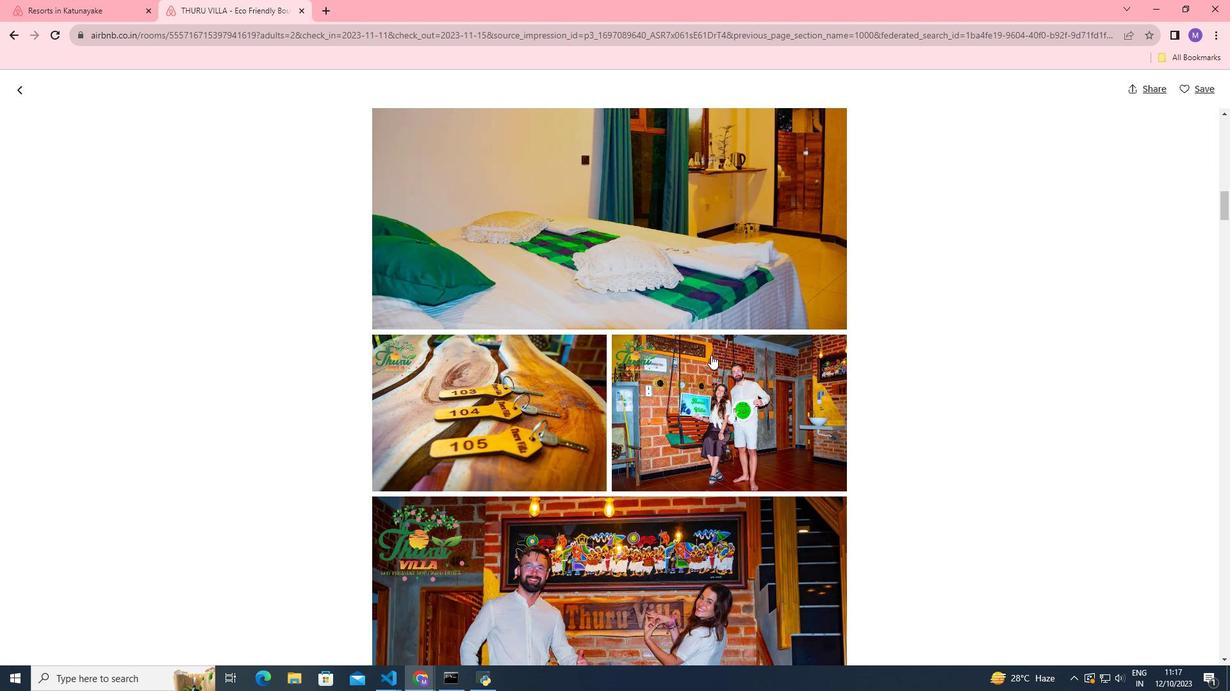 
Action: Mouse scrolled (711, 354) with delta (0, 0)
Screenshot: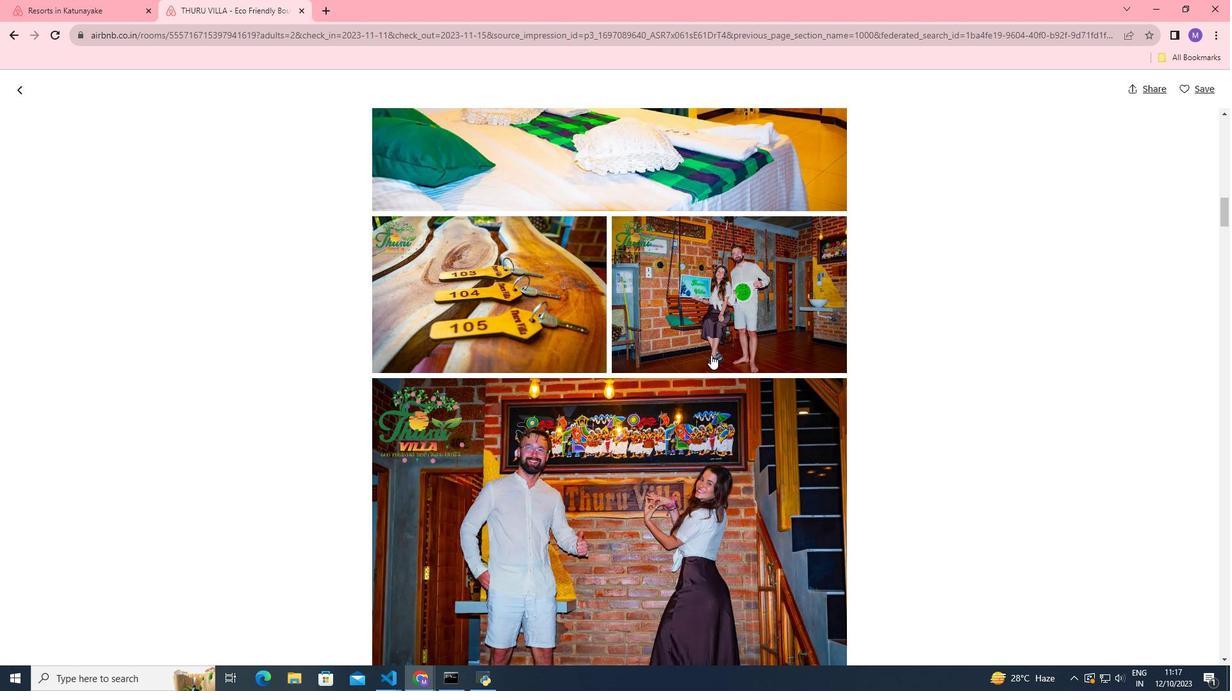
Action: Mouse scrolled (711, 354) with delta (0, 0)
Screenshot: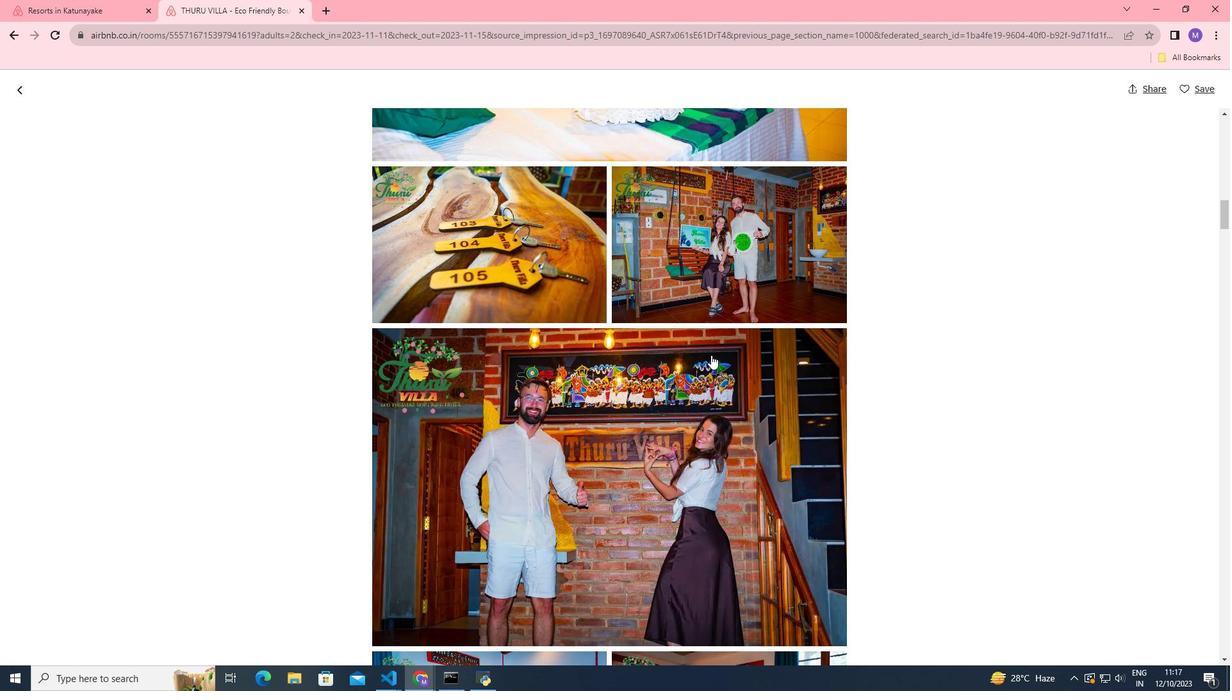 
Action: Mouse scrolled (711, 354) with delta (0, 0)
Screenshot: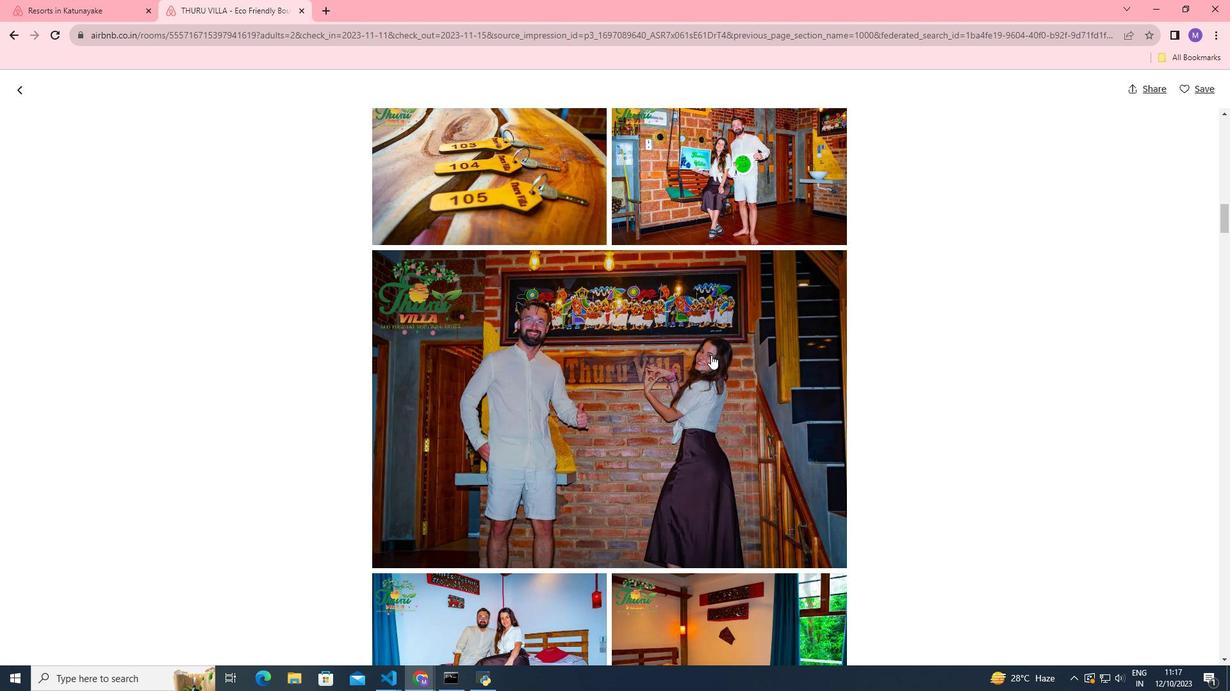 
Action: Mouse scrolled (711, 354) with delta (0, 0)
Screenshot: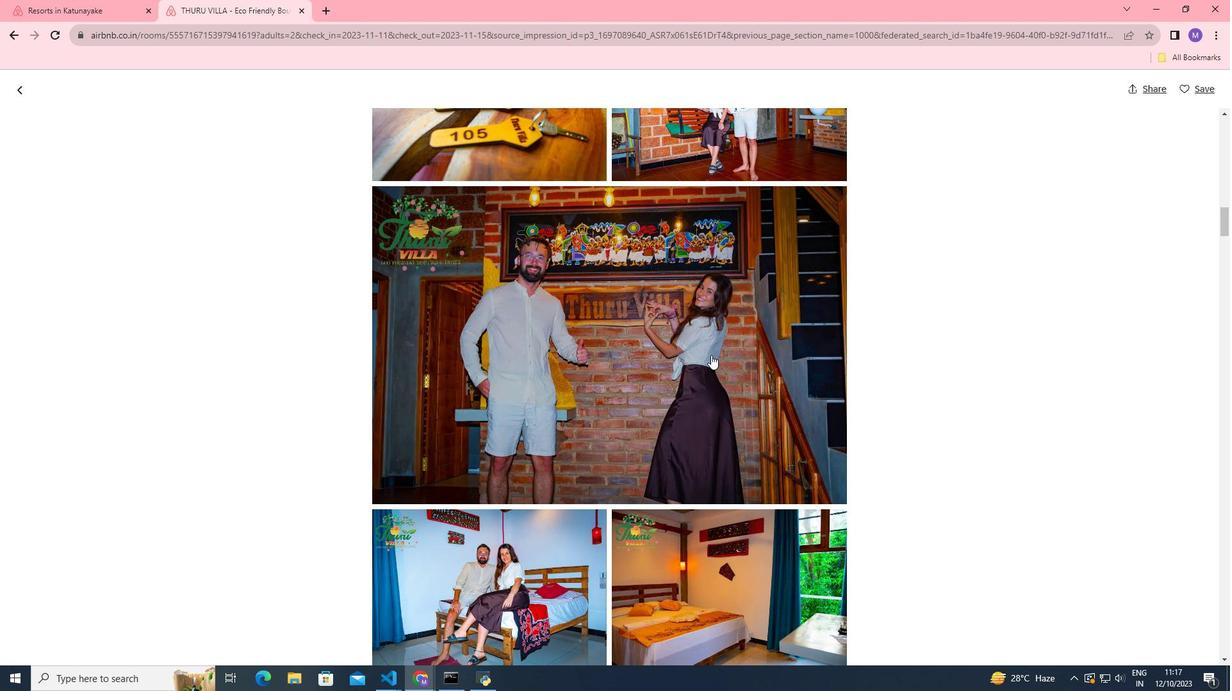 
Action: Mouse scrolled (711, 354) with delta (0, 0)
Screenshot: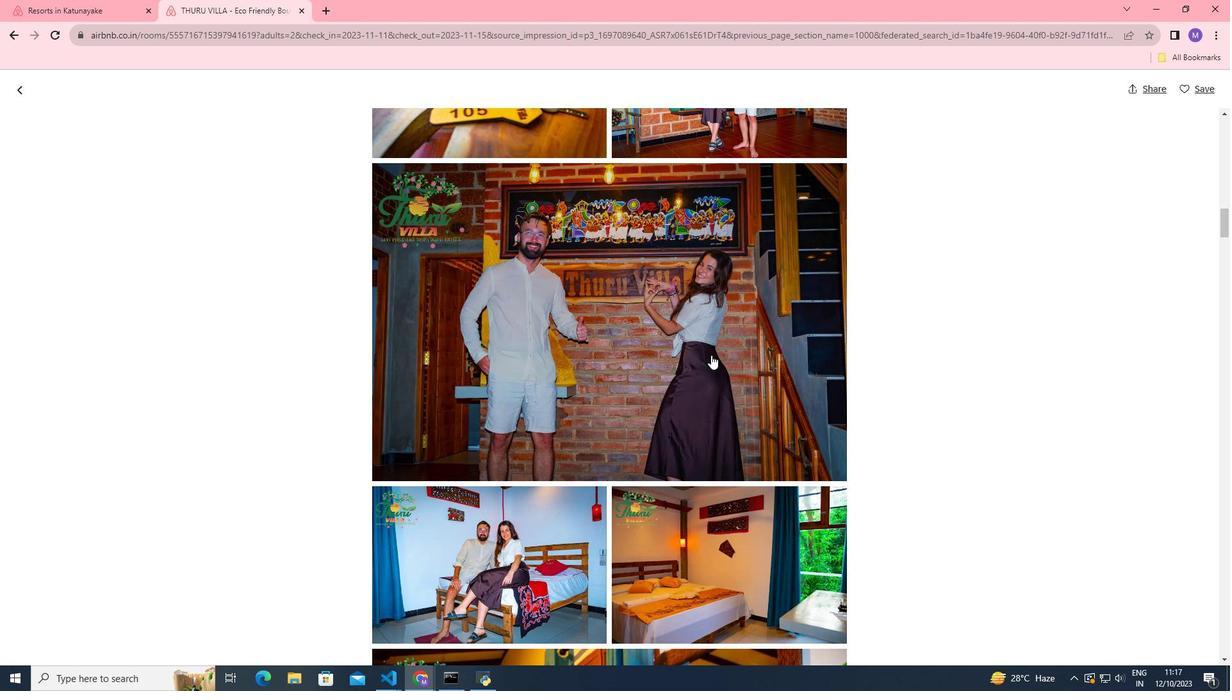 
Action: Mouse scrolled (711, 354) with delta (0, 0)
Screenshot: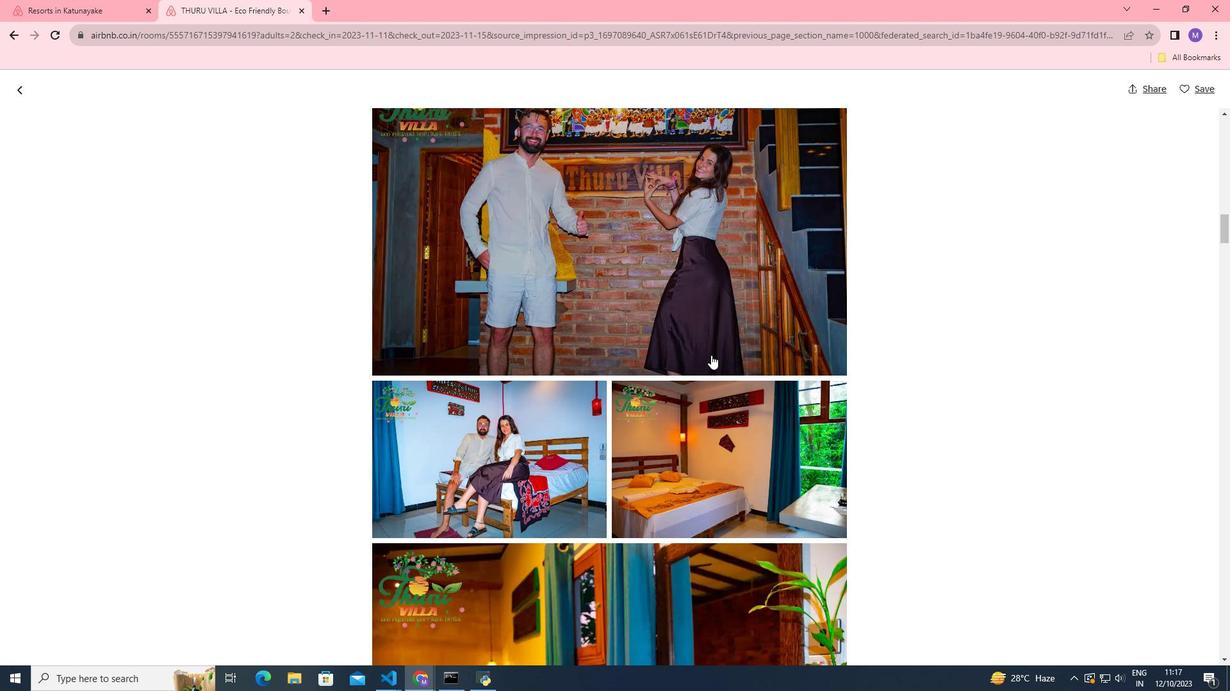 
Action: Mouse scrolled (711, 354) with delta (0, 0)
Screenshot: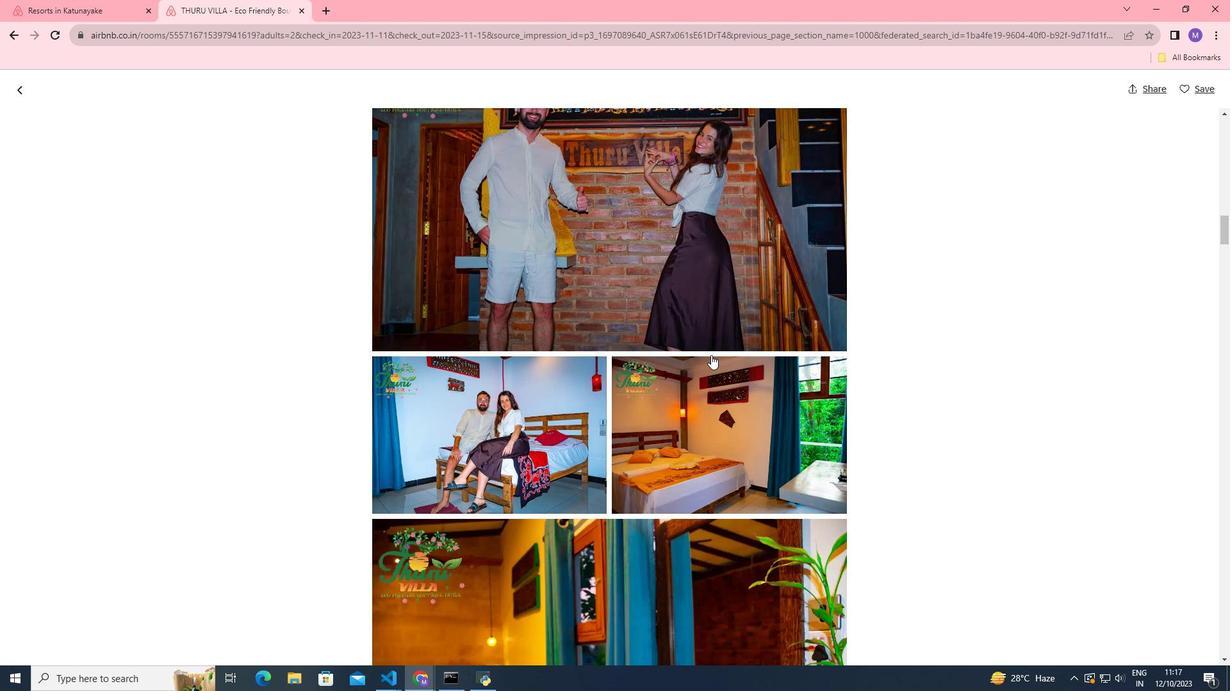 
Action: Mouse scrolled (711, 354) with delta (0, 0)
Screenshot: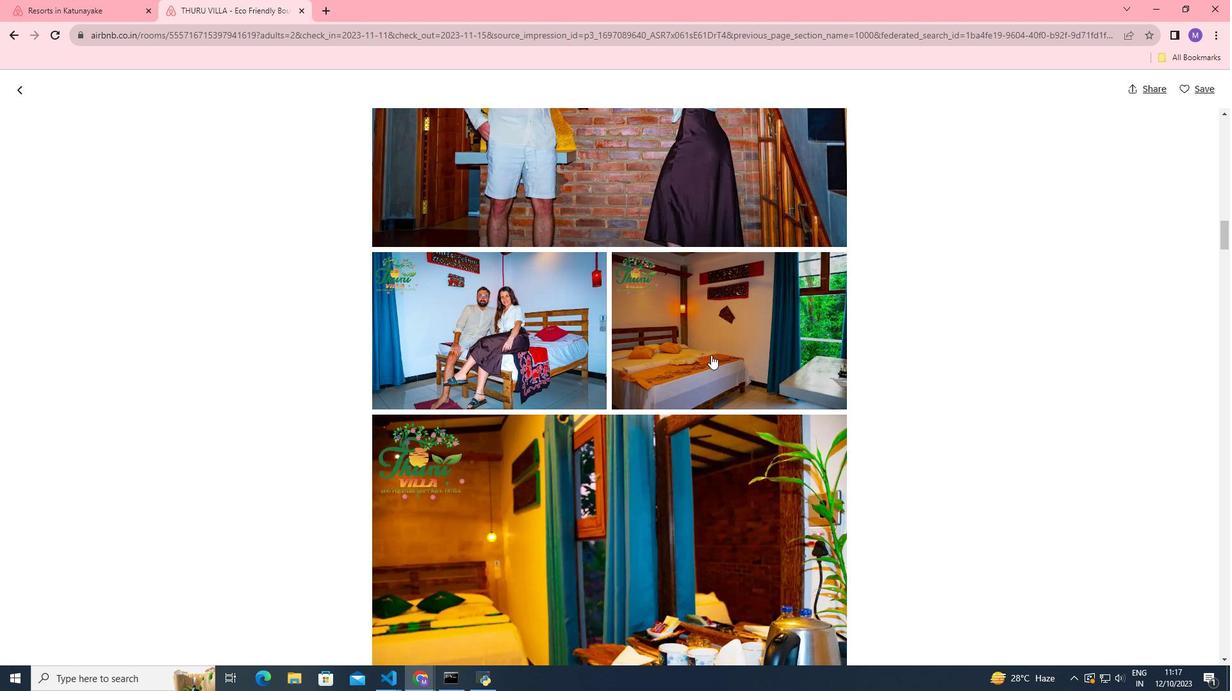 
Action: Mouse scrolled (711, 354) with delta (0, 0)
Screenshot: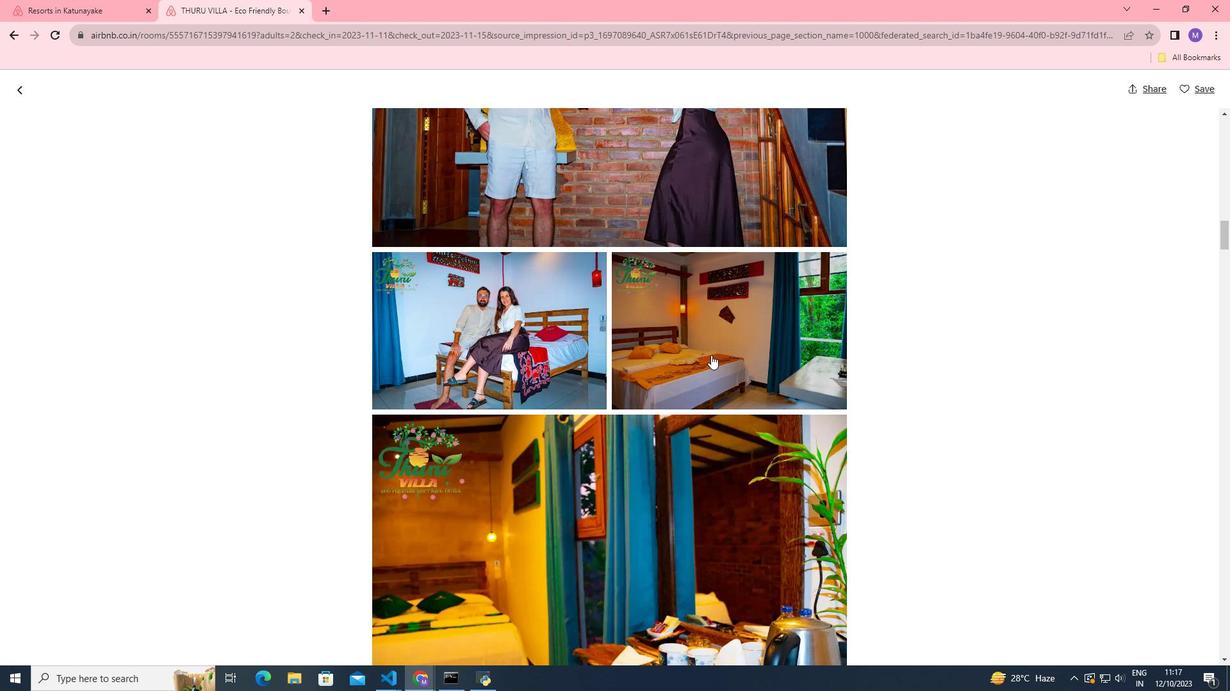 
Action: Mouse scrolled (711, 354) with delta (0, 0)
Screenshot: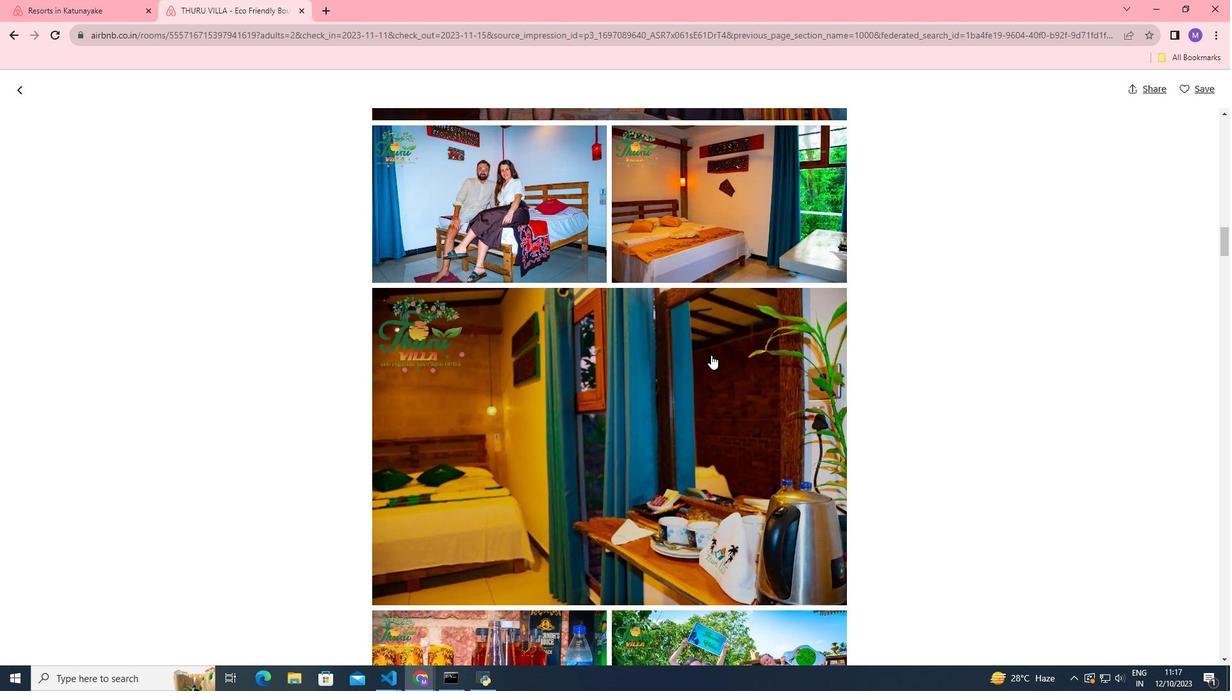 
Action: Mouse scrolled (711, 354) with delta (0, 0)
Screenshot: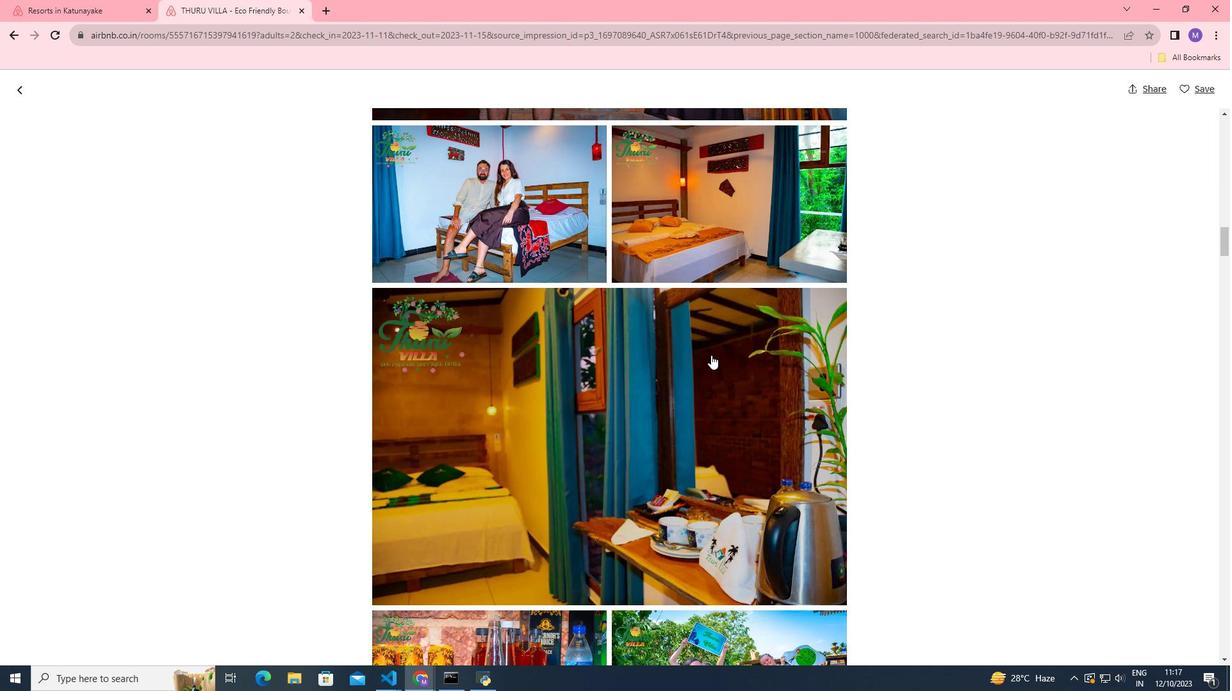 
Action: Mouse scrolled (711, 354) with delta (0, 0)
Screenshot: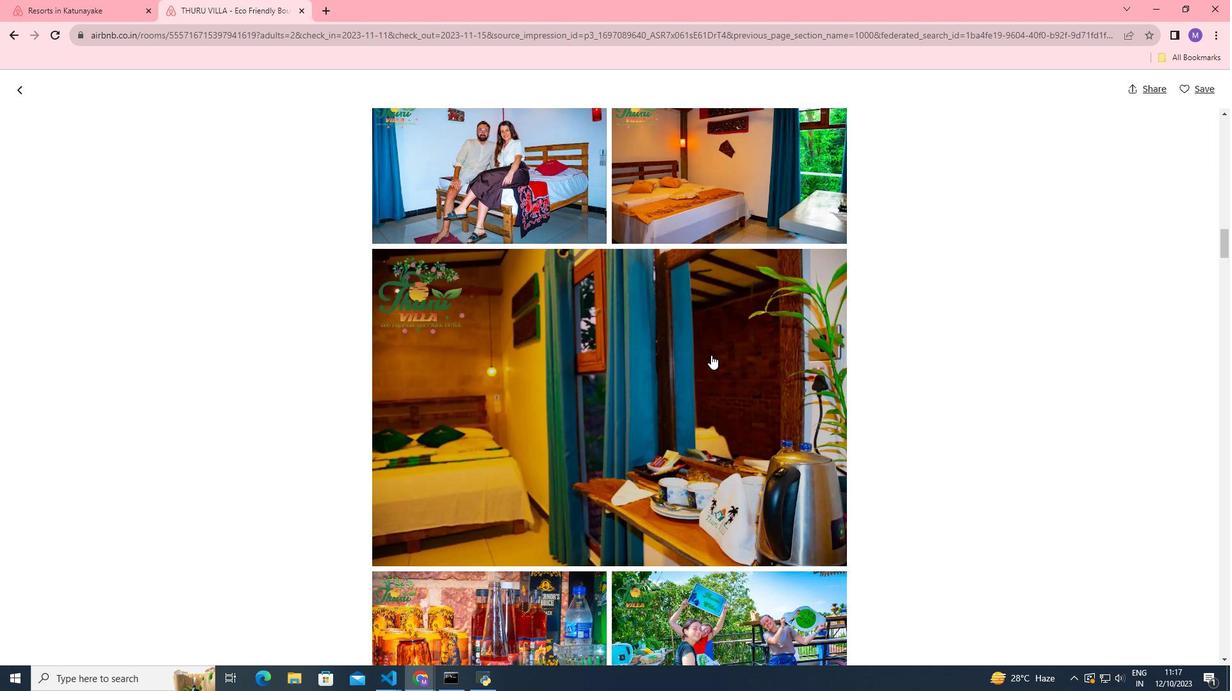 
Action: Mouse scrolled (711, 354) with delta (0, 0)
Screenshot: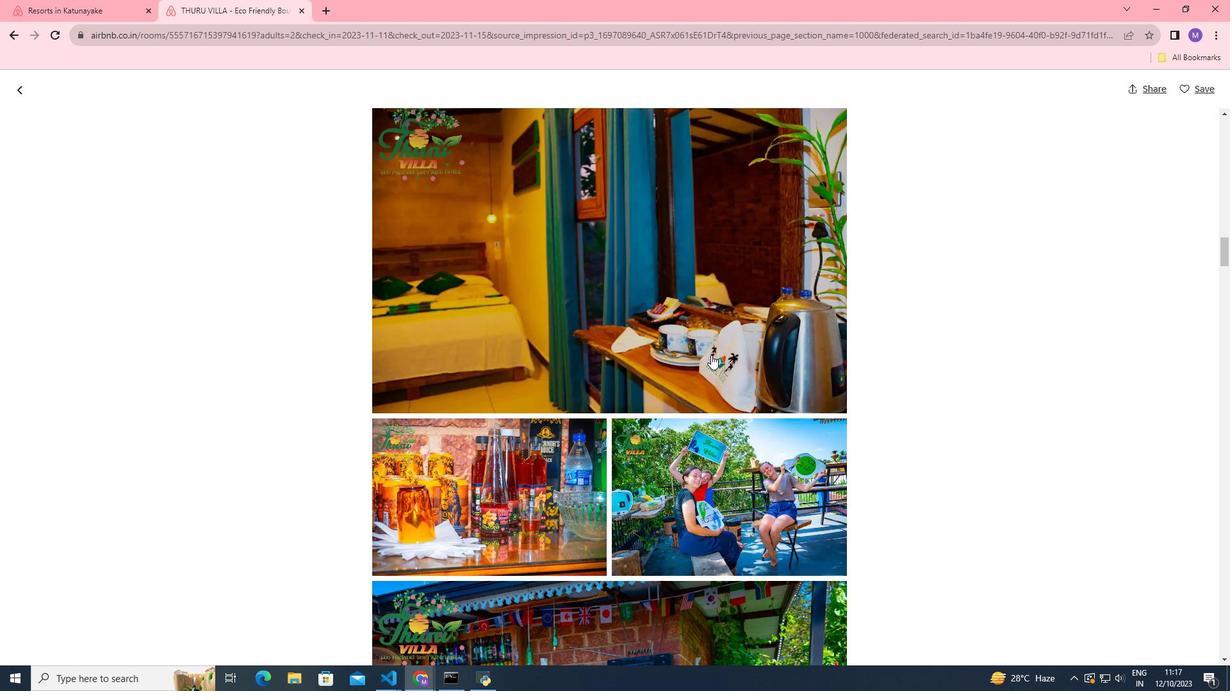 
Action: Mouse scrolled (711, 354) with delta (0, 0)
Screenshot: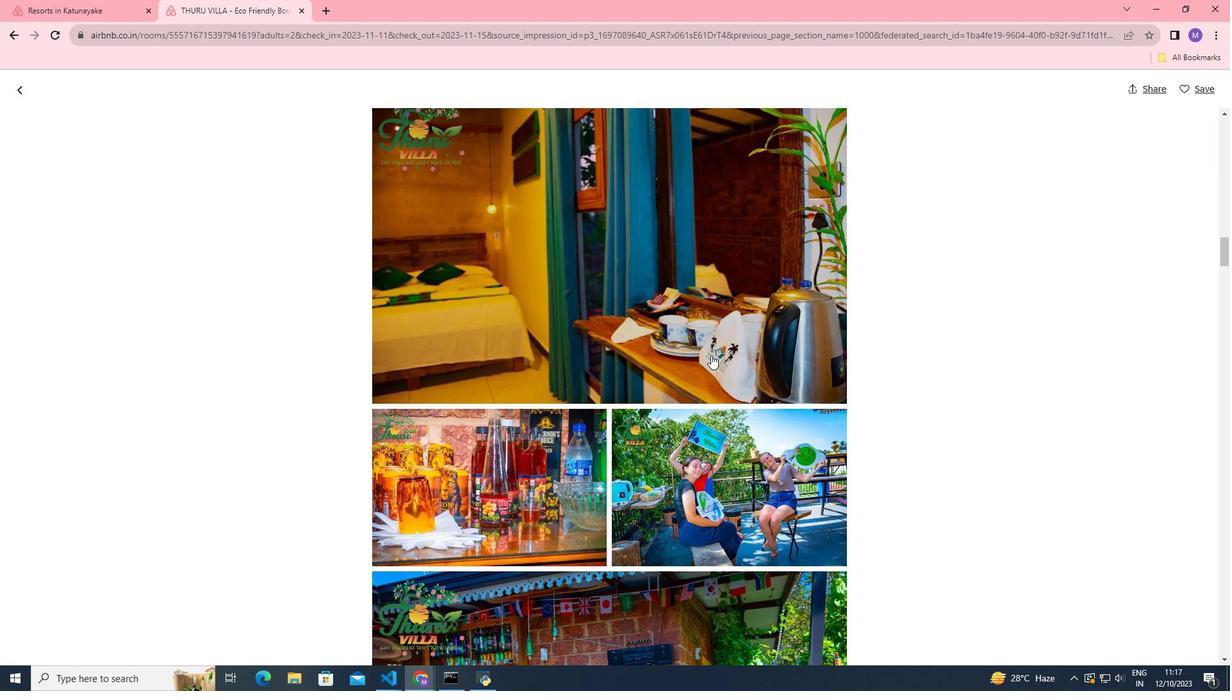 
Action: Mouse scrolled (711, 354) with delta (0, 0)
Screenshot: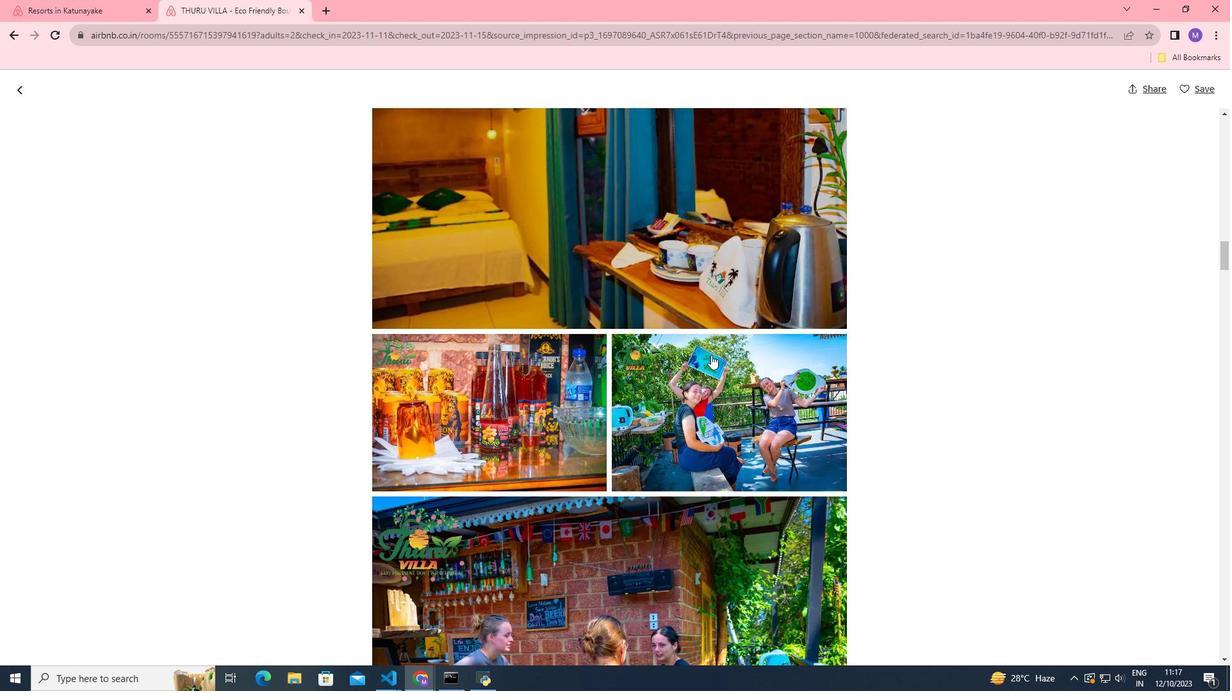 
Action: Mouse scrolled (711, 354) with delta (0, 0)
Screenshot: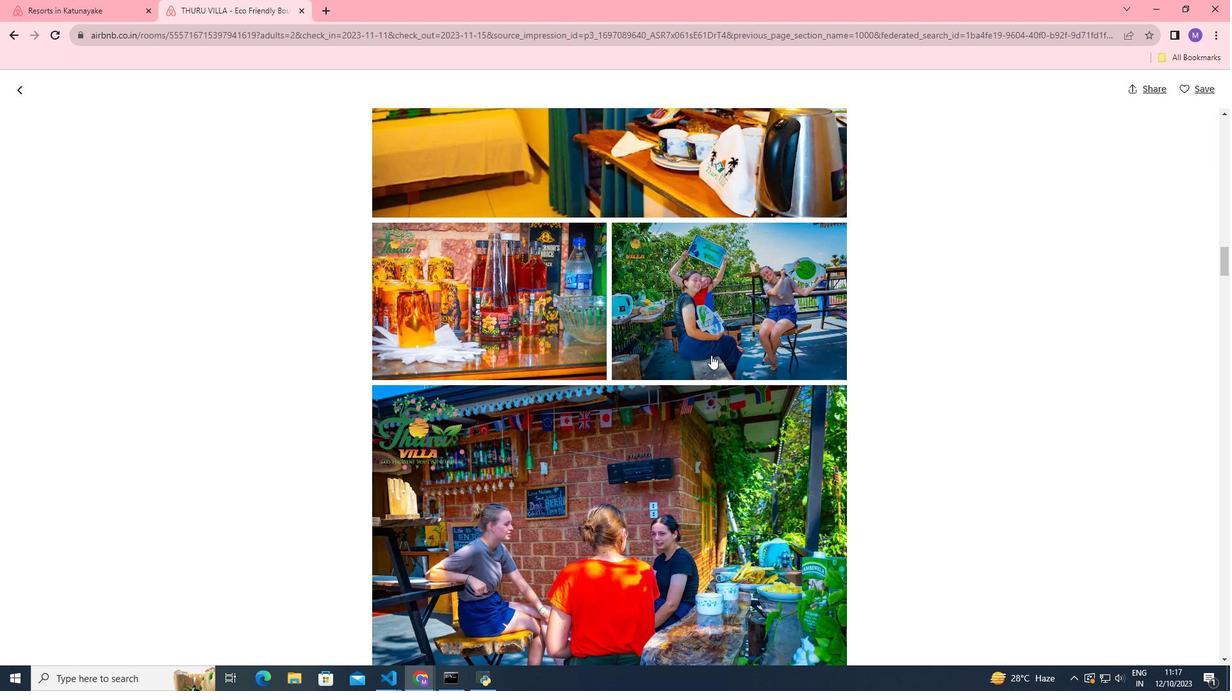 
Action: Mouse scrolled (711, 354) with delta (0, 0)
Screenshot: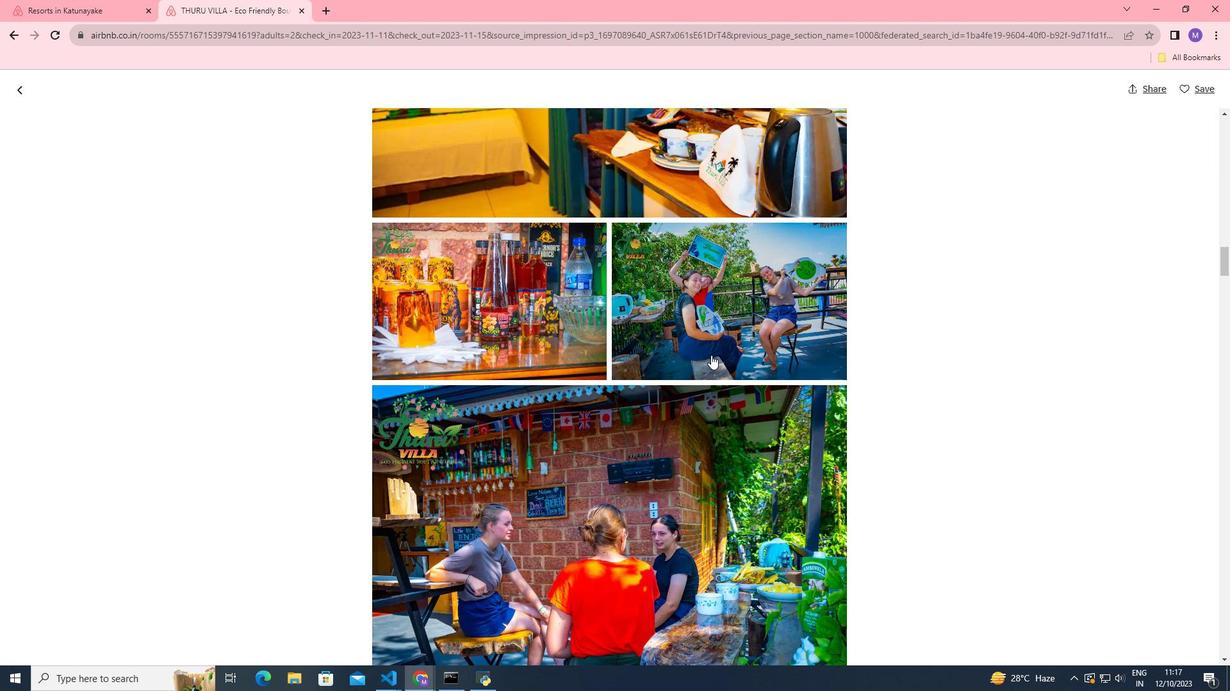 
Action: Mouse scrolled (711, 354) with delta (0, 0)
Screenshot: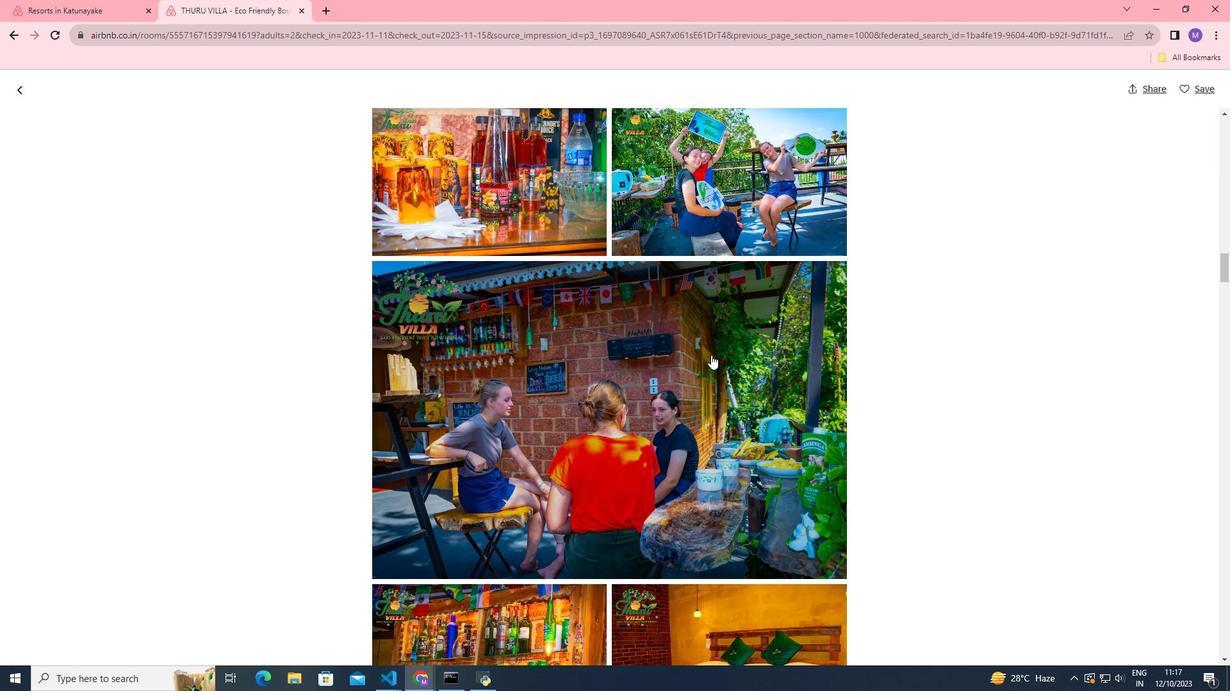 
Action: Mouse scrolled (711, 354) with delta (0, 0)
Screenshot: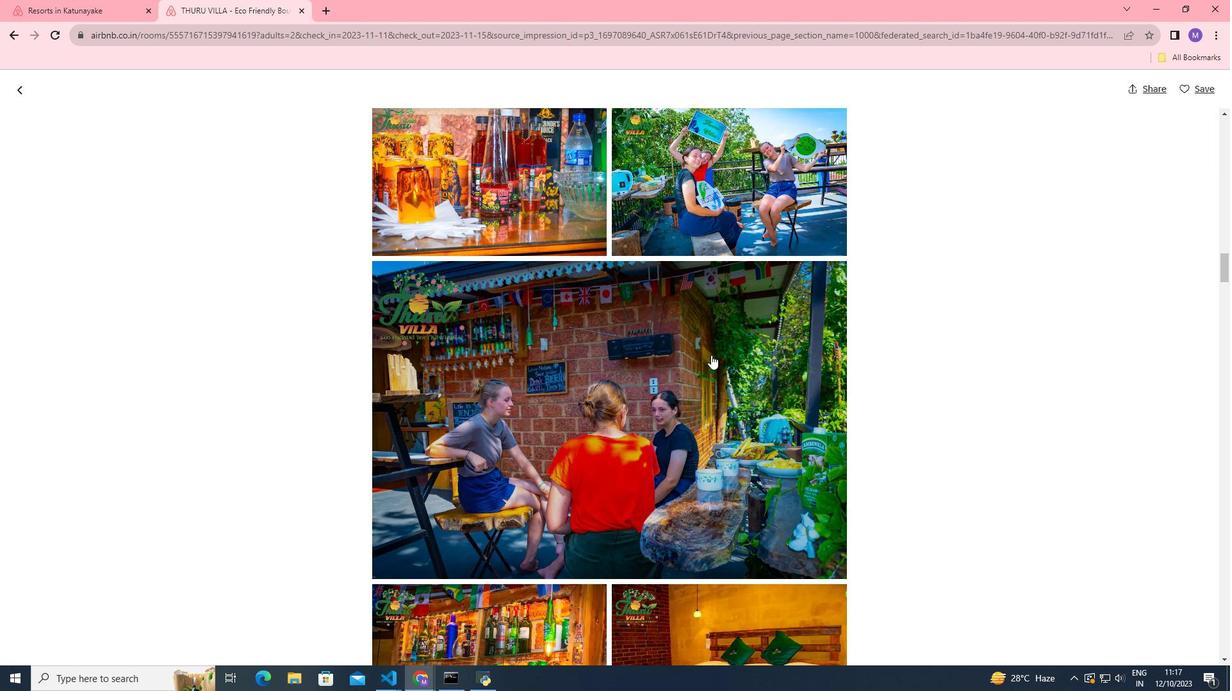 
Action: Mouse scrolled (711, 354) with delta (0, 0)
Screenshot: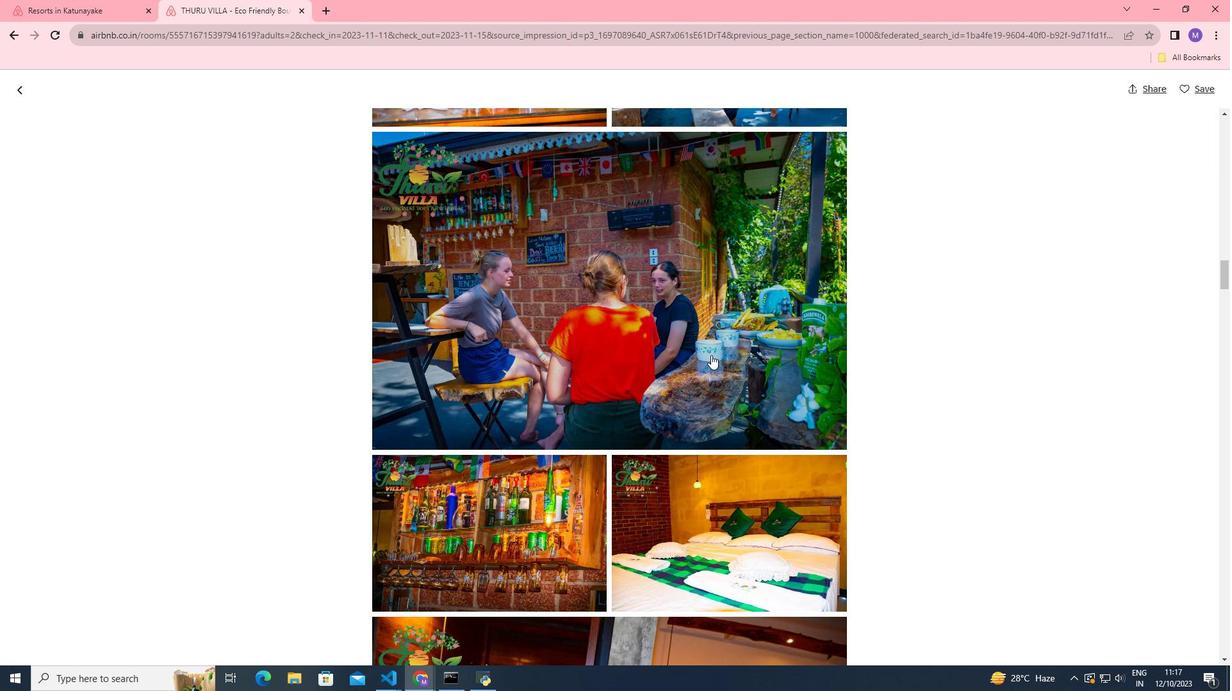 
Action: Mouse scrolled (711, 354) with delta (0, 0)
Screenshot: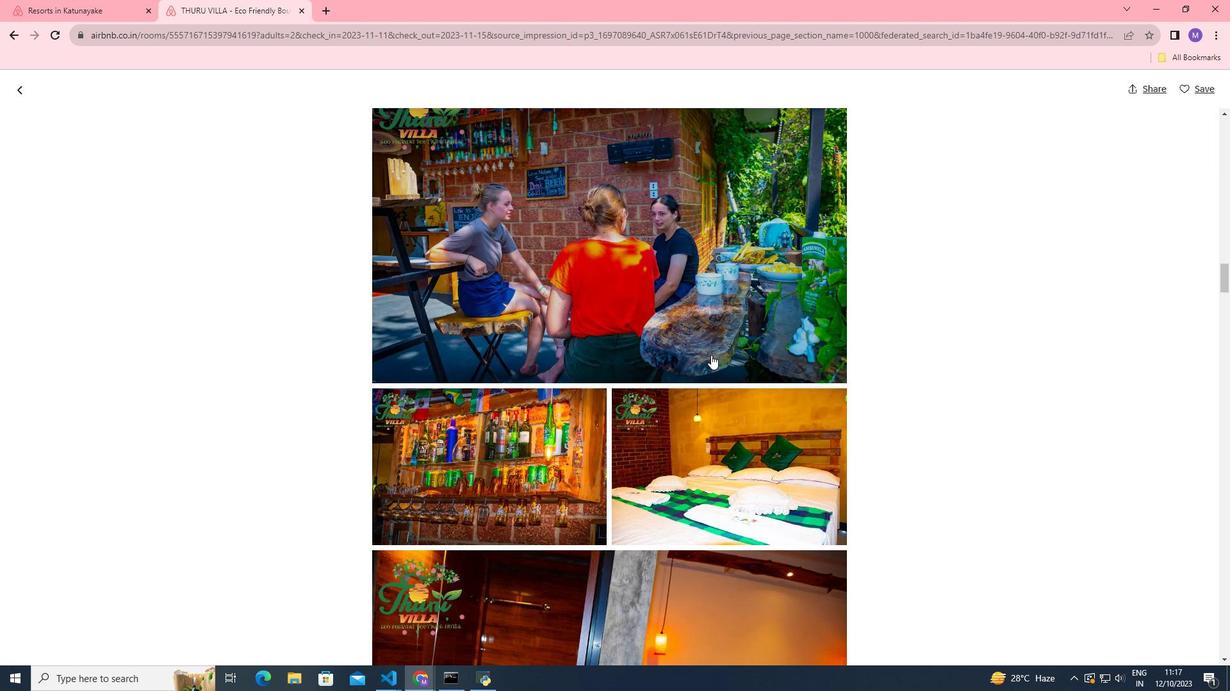 
Action: Mouse scrolled (711, 354) with delta (0, 0)
Screenshot: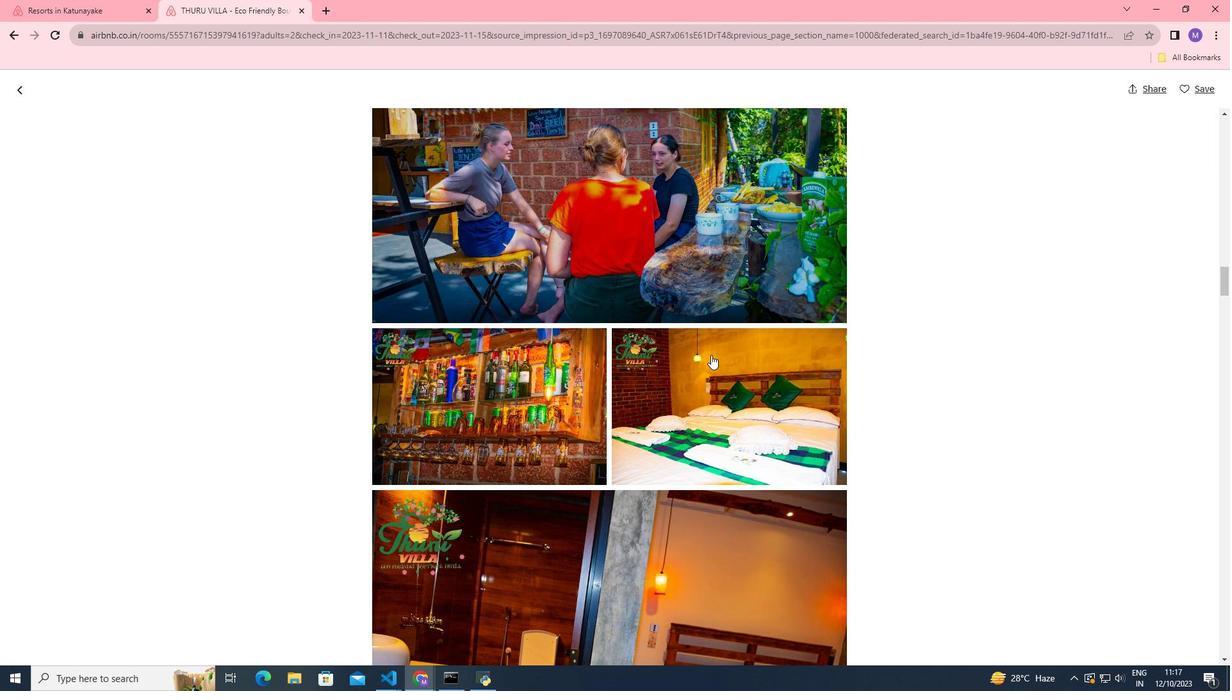 
Action: Mouse scrolled (711, 354) with delta (0, 0)
Screenshot: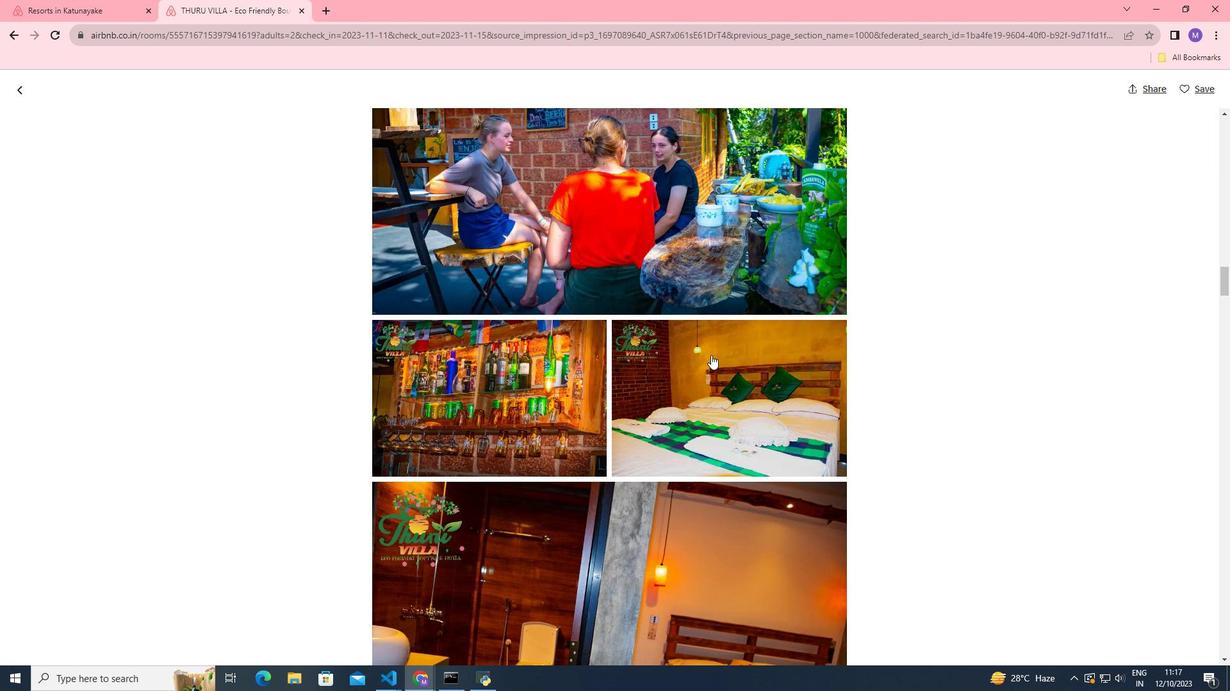 
Action: Mouse scrolled (711, 354) with delta (0, 0)
Screenshot: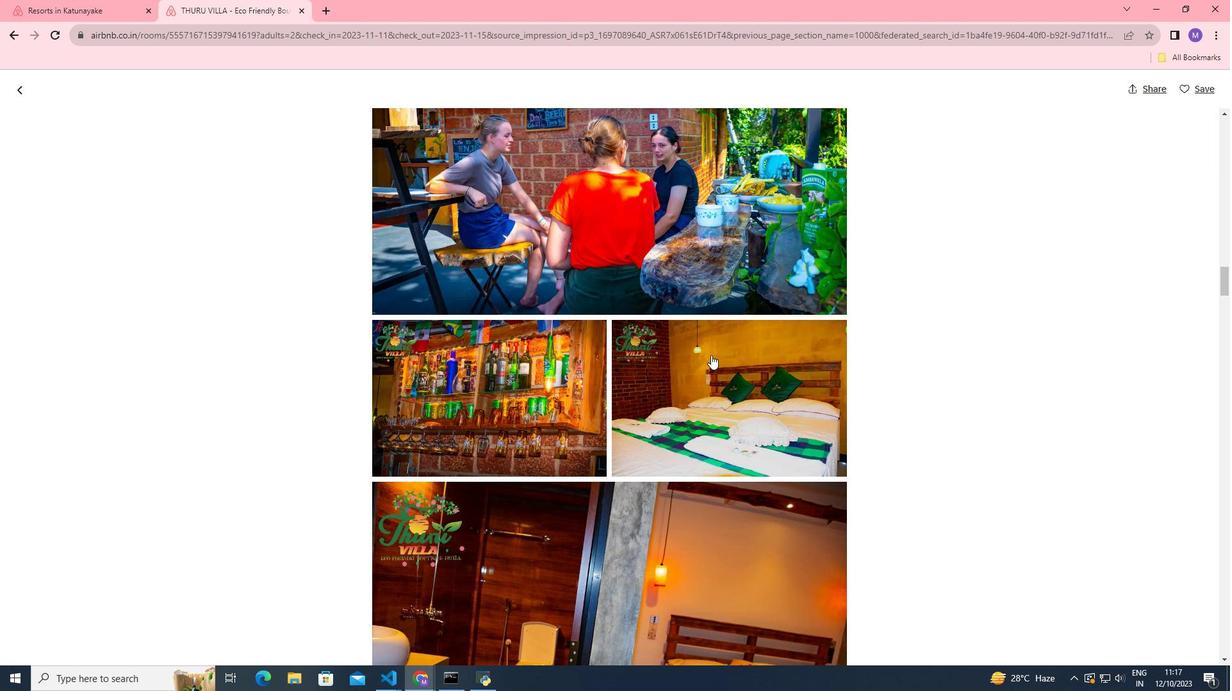 
Action: Mouse scrolled (711, 354) with delta (0, 0)
Screenshot: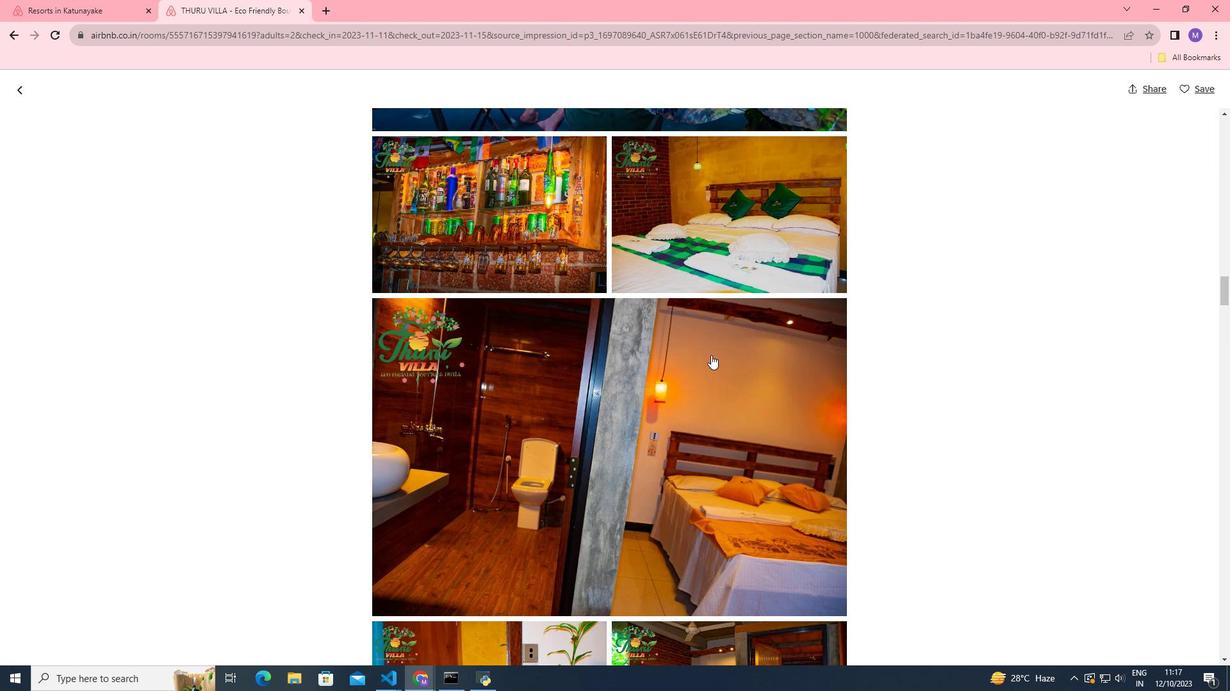 
Action: Mouse scrolled (711, 354) with delta (0, 0)
Screenshot: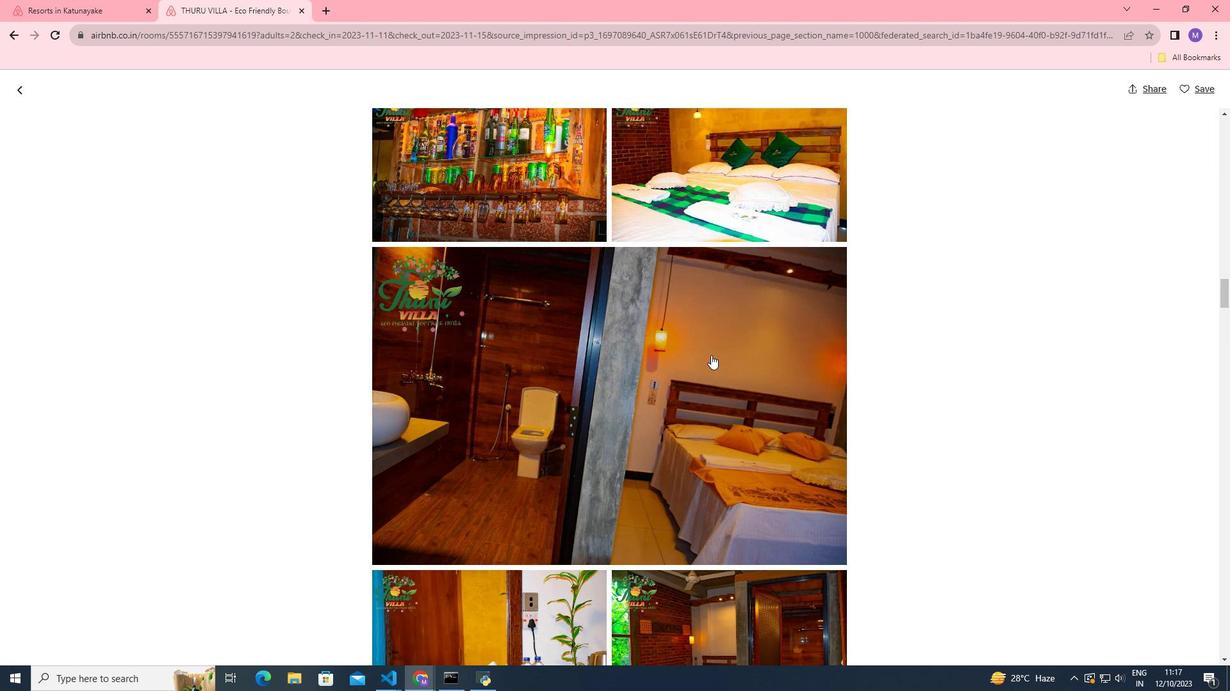 
Action: Mouse scrolled (711, 354) with delta (0, 0)
Screenshot: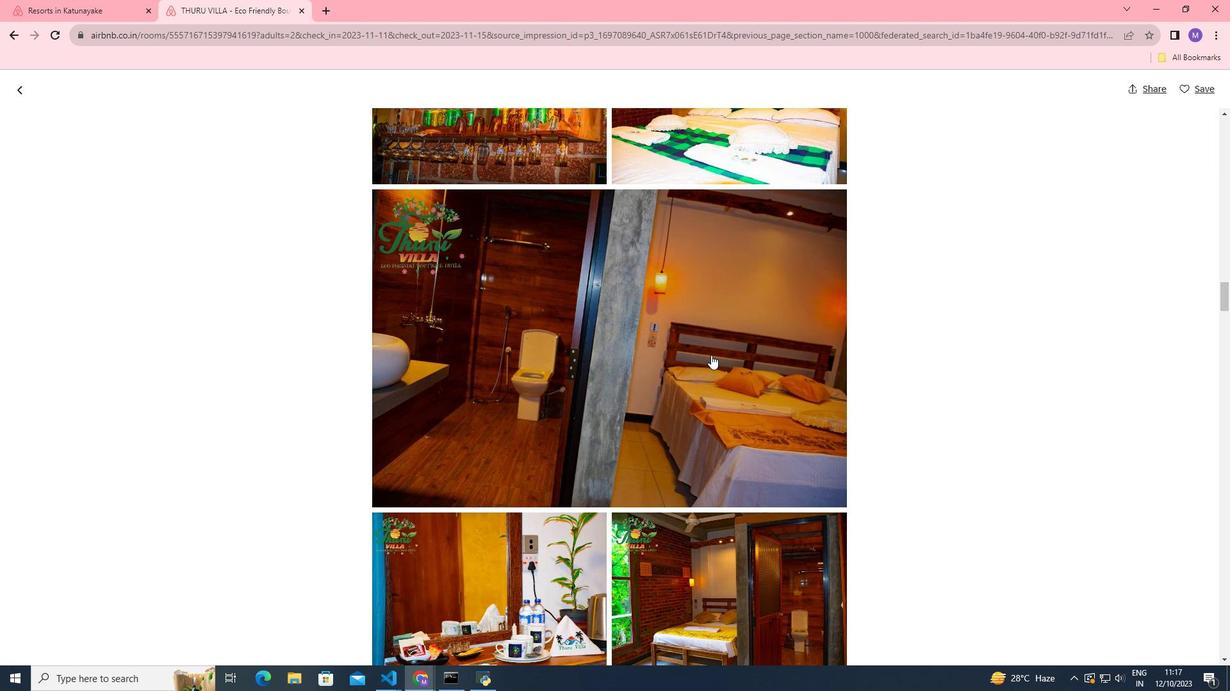 
Action: Mouse scrolled (711, 354) with delta (0, 0)
Screenshot: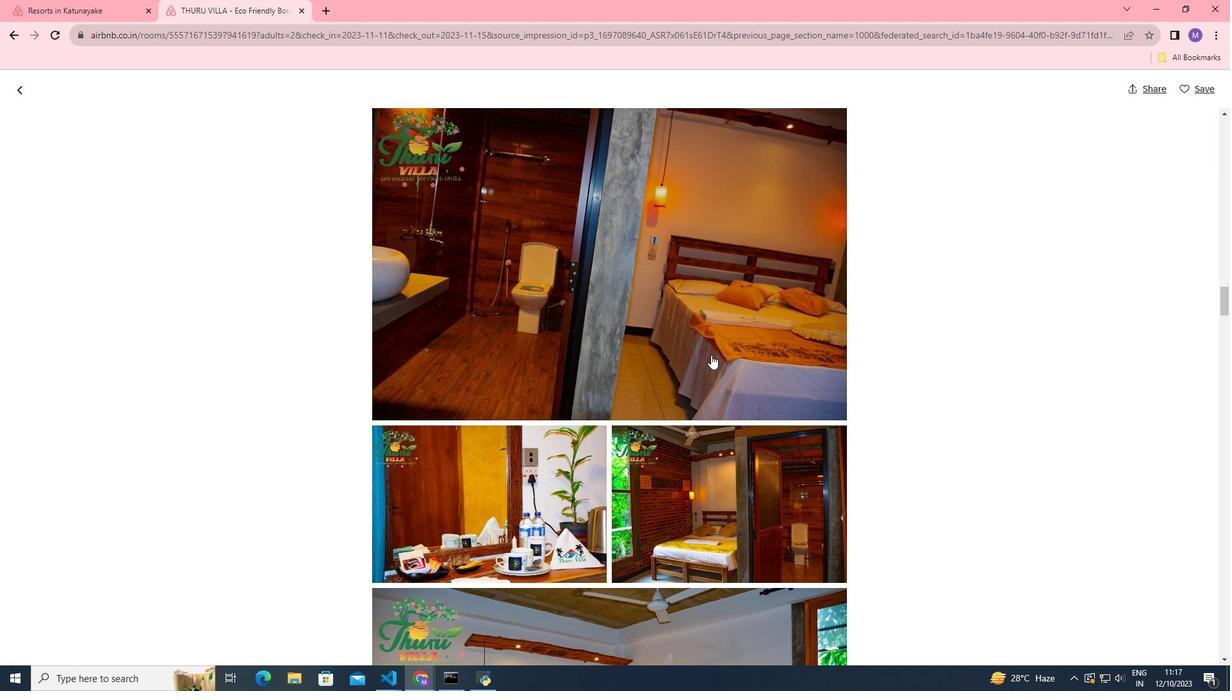 
Action: Mouse scrolled (711, 354) with delta (0, 0)
Screenshot: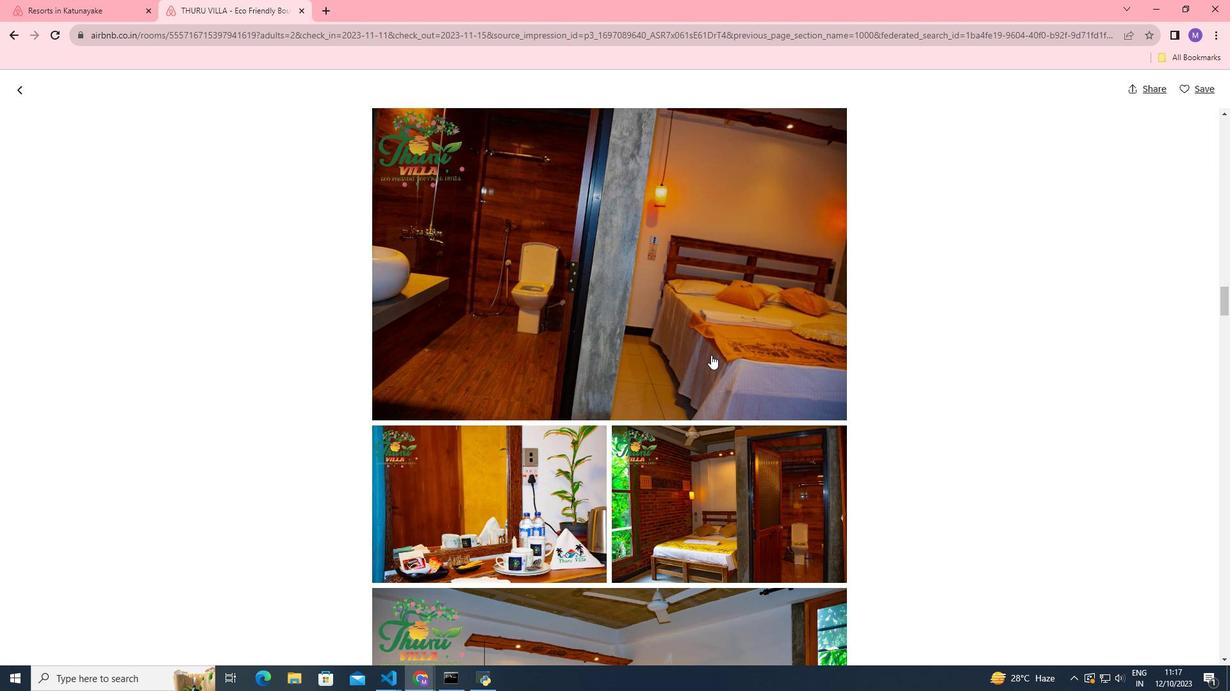 
Action: Mouse scrolled (711, 354) with delta (0, 0)
Screenshot: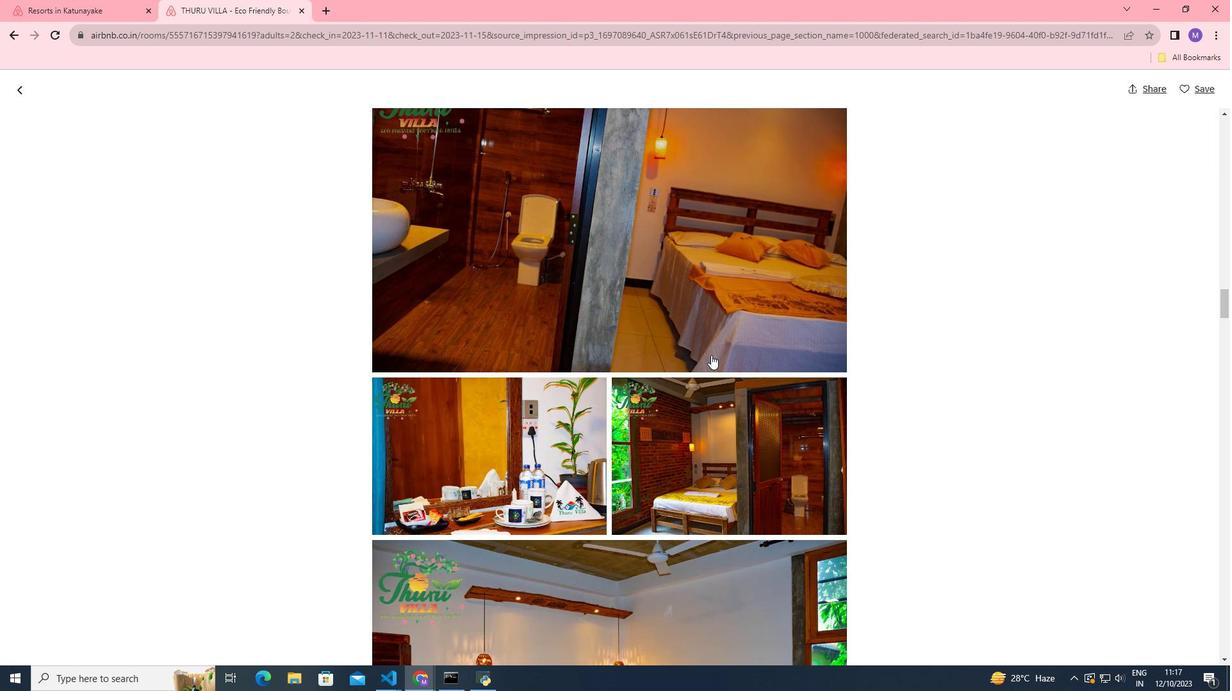
Action: Mouse moved to (711, 355)
Screenshot: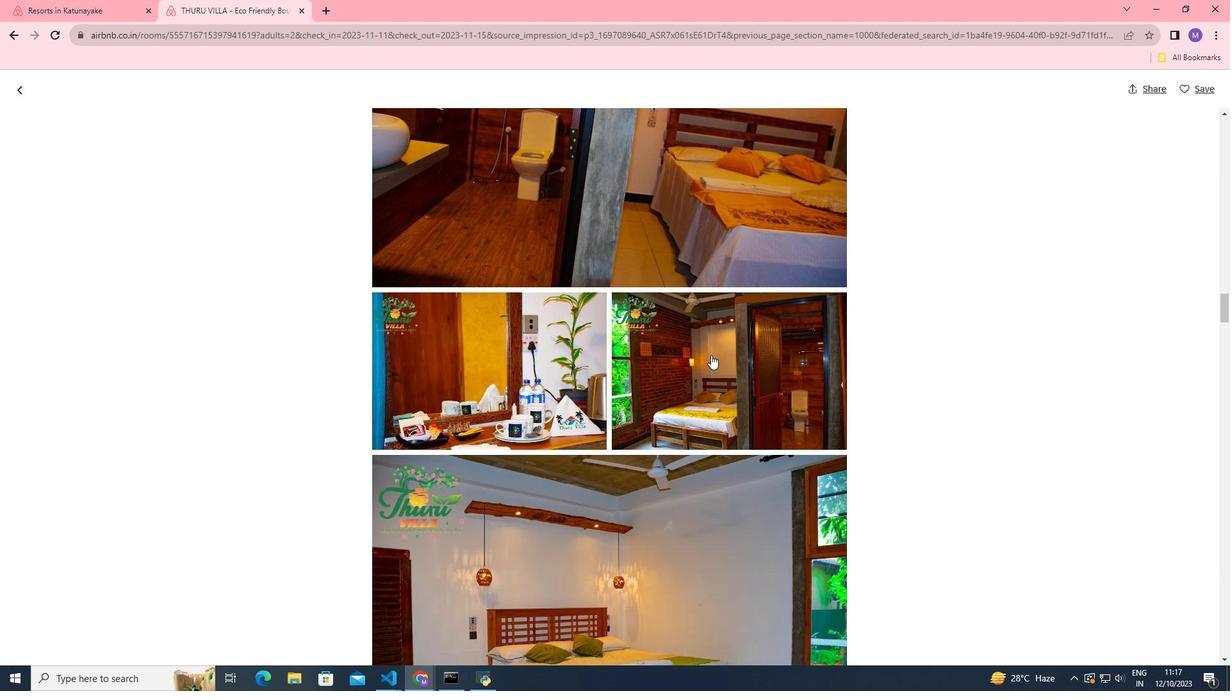 
Action: Mouse scrolled (711, 354) with delta (0, 0)
Screenshot: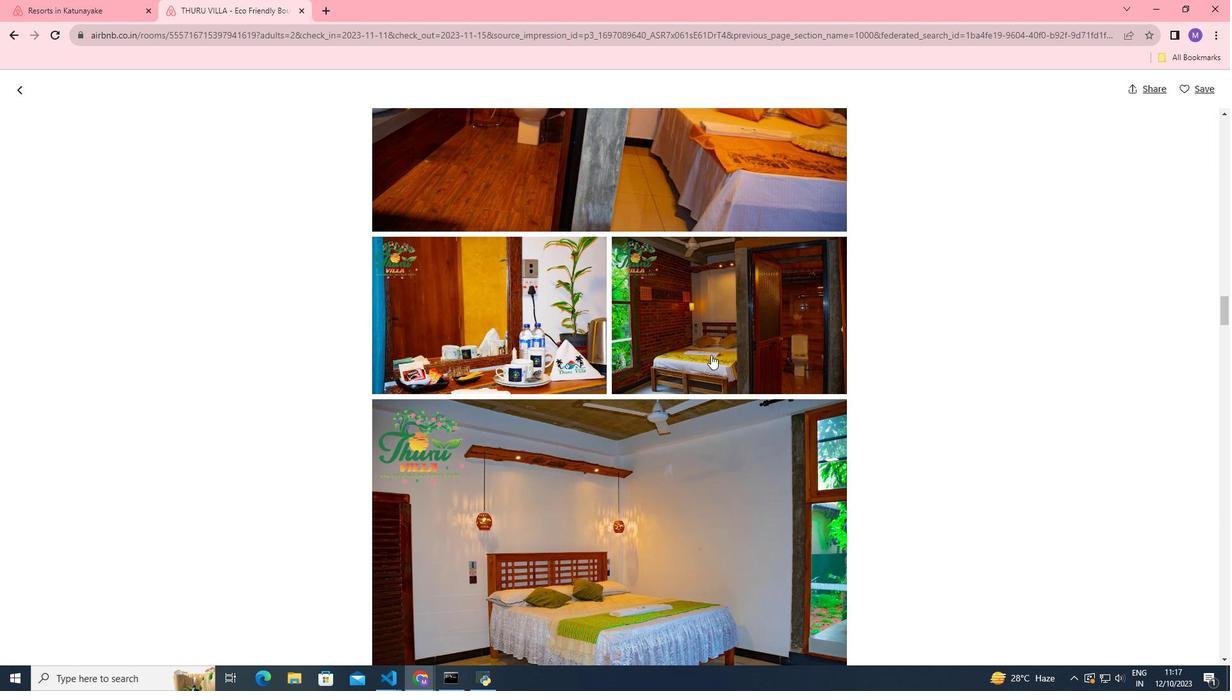 
Action: Mouse scrolled (711, 354) with delta (0, 0)
Screenshot: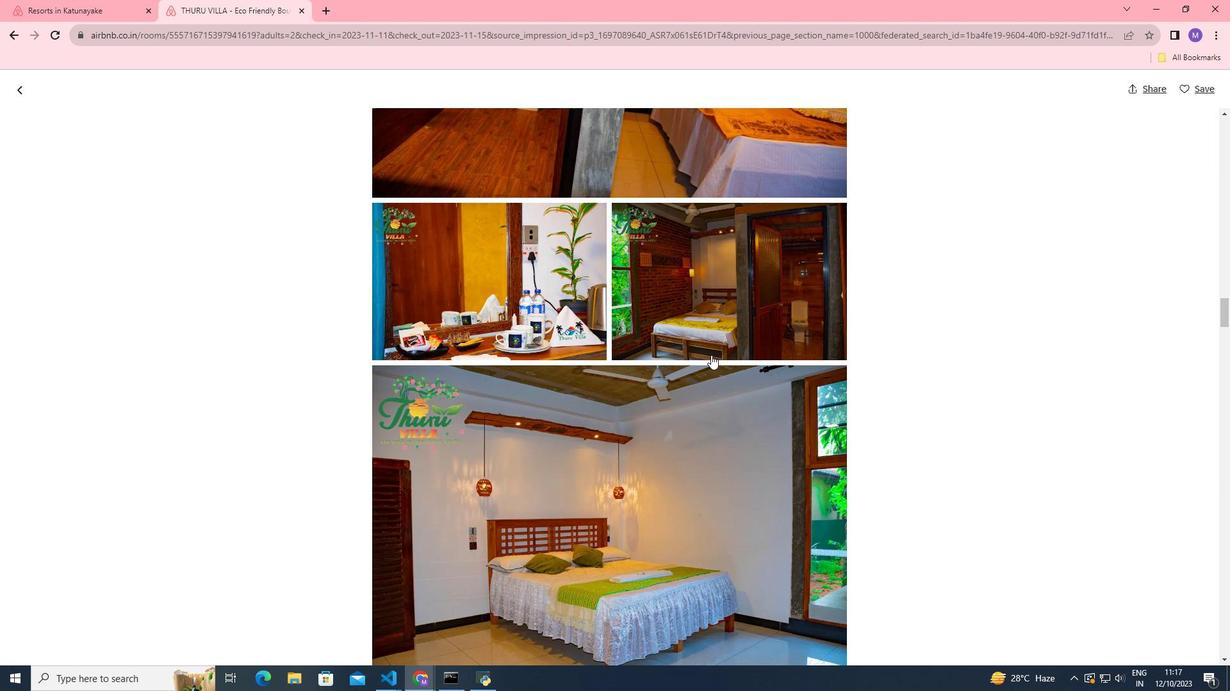 
Action: Mouse scrolled (711, 354) with delta (0, 0)
Screenshot: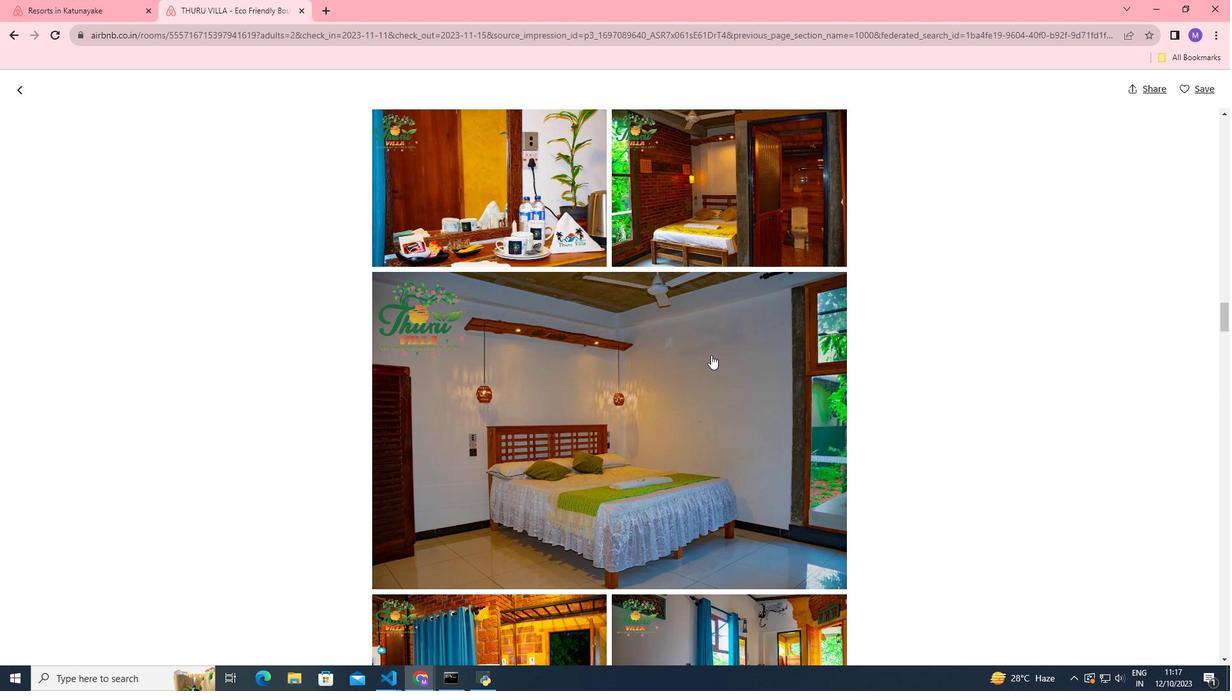 
Action: Mouse scrolled (711, 354) with delta (0, 0)
Screenshot: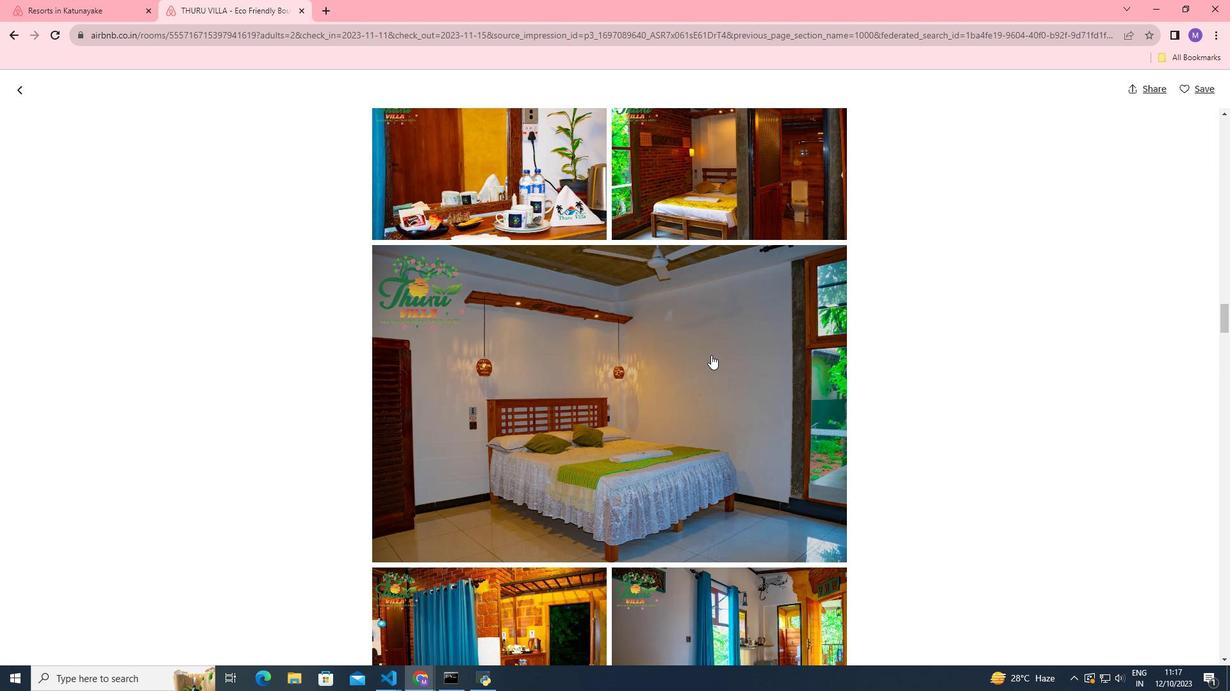 
Action: Mouse scrolled (711, 354) with delta (0, 0)
Screenshot: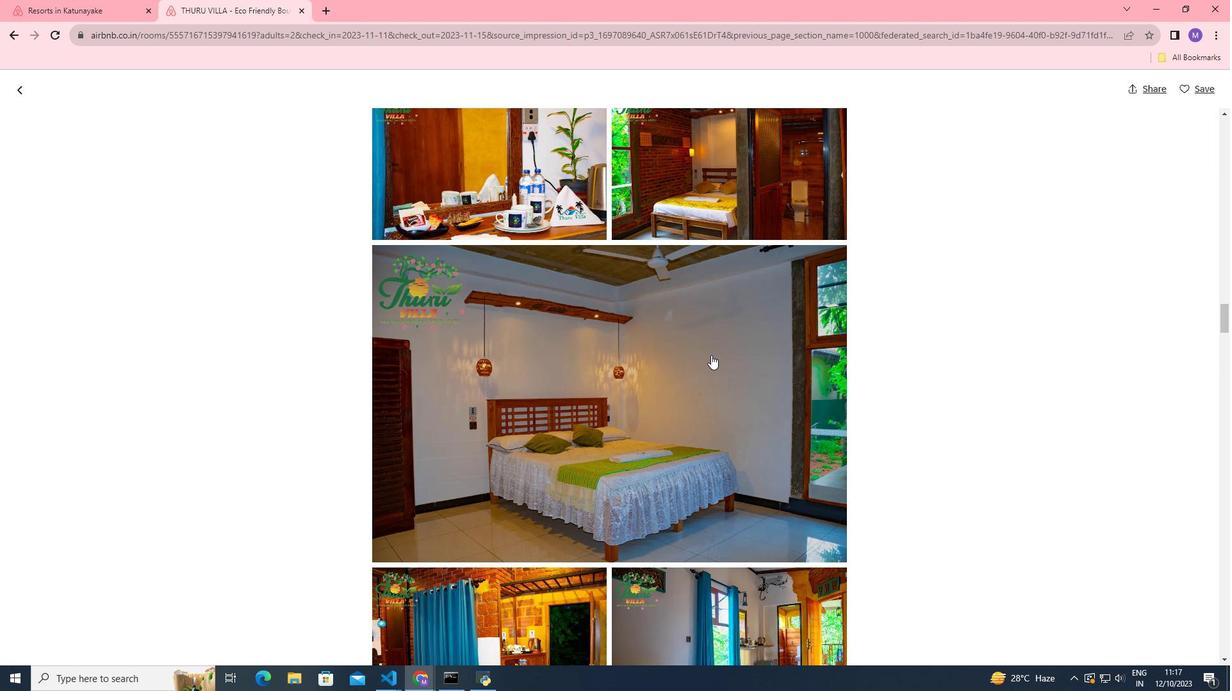 
Action: Mouse scrolled (711, 354) with delta (0, 0)
Screenshot: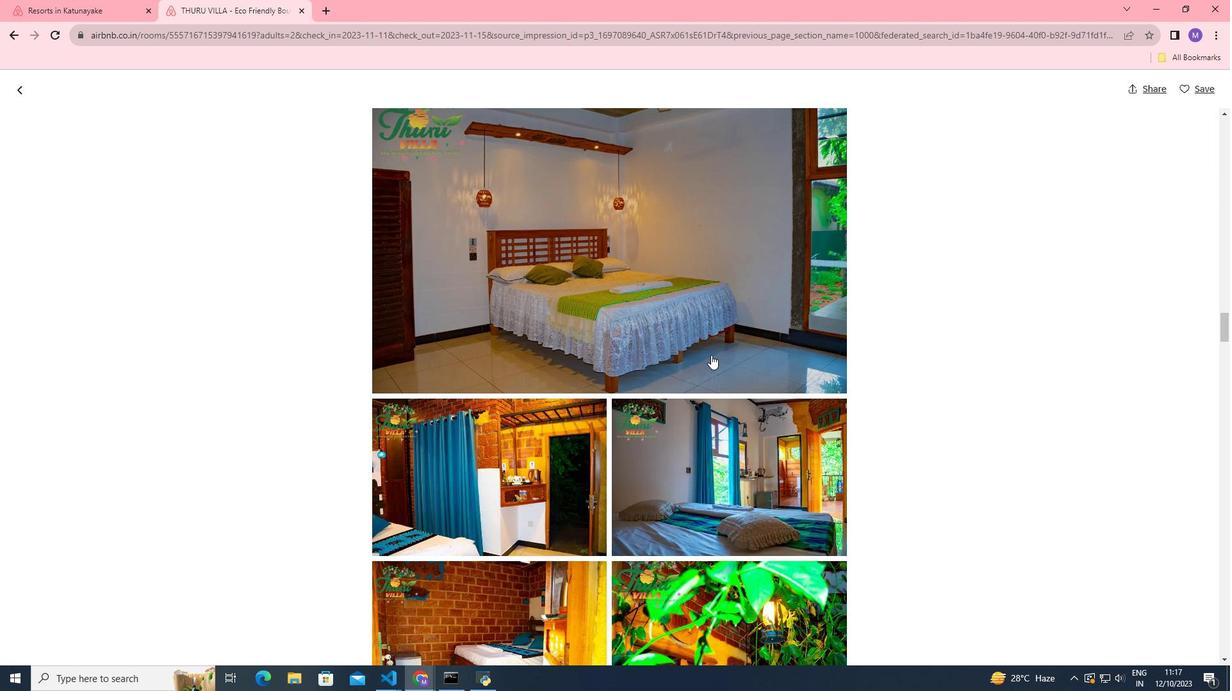 
Action: Mouse scrolled (711, 354) with delta (0, 0)
Screenshot: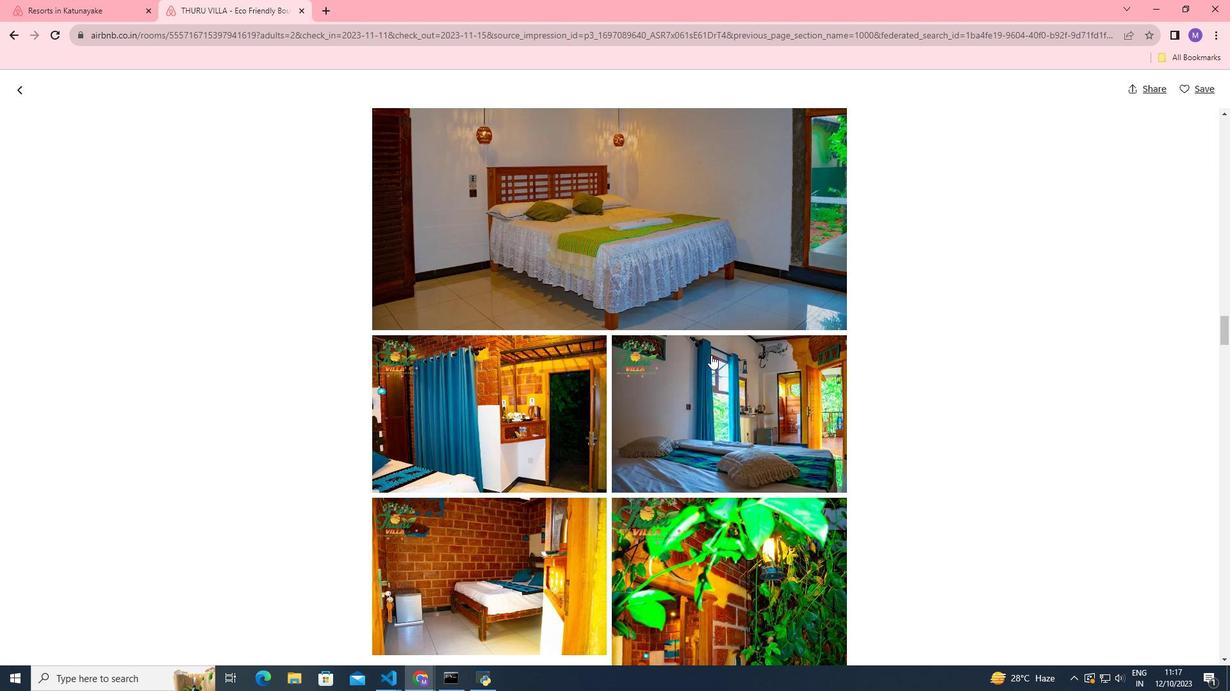 
Action: Mouse scrolled (711, 354) with delta (0, 0)
Screenshot: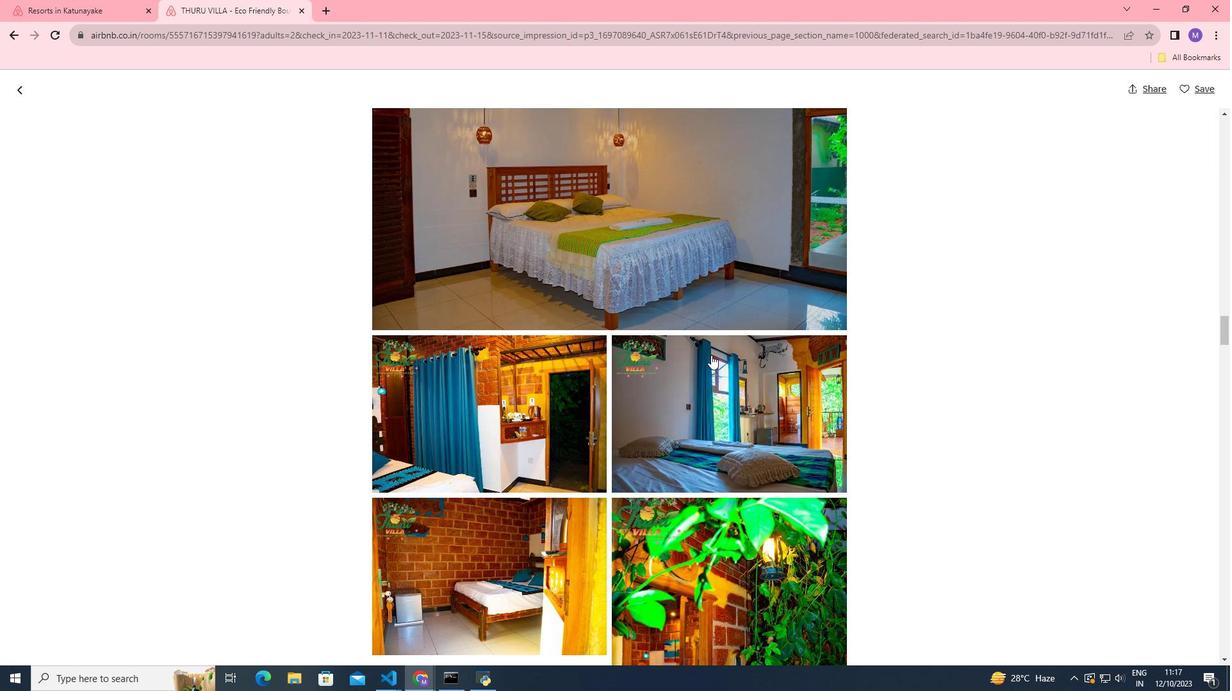 
Action: Mouse scrolled (711, 354) with delta (0, 0)
Screenshot: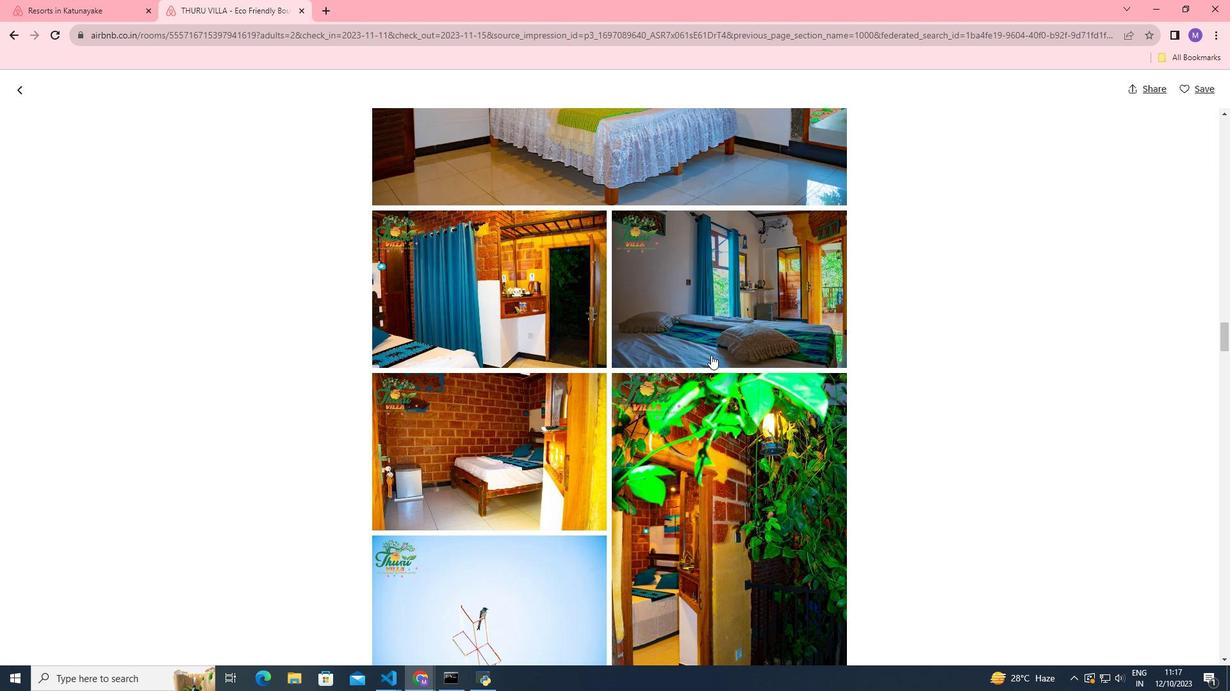 
Action: Mouse scrolled (711, 354) with delta (0, 0)
Screenshot: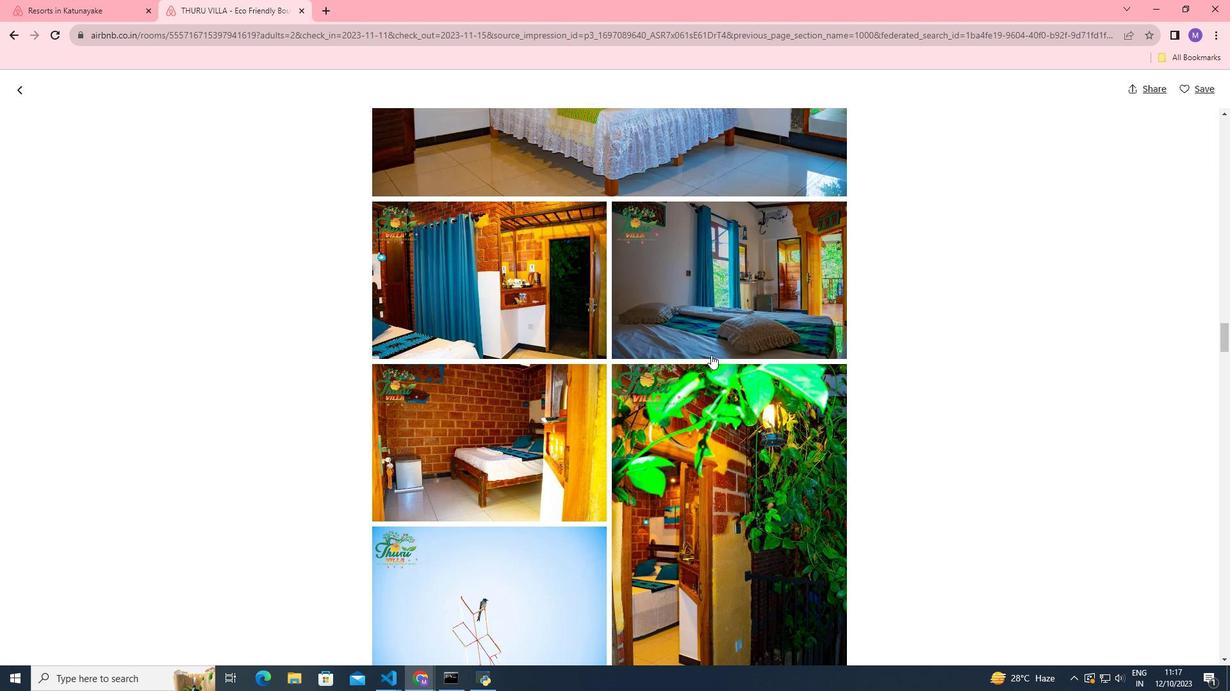 
Action: Mouse scrolled (711, 354) with delta (0, 0)
Screenshot: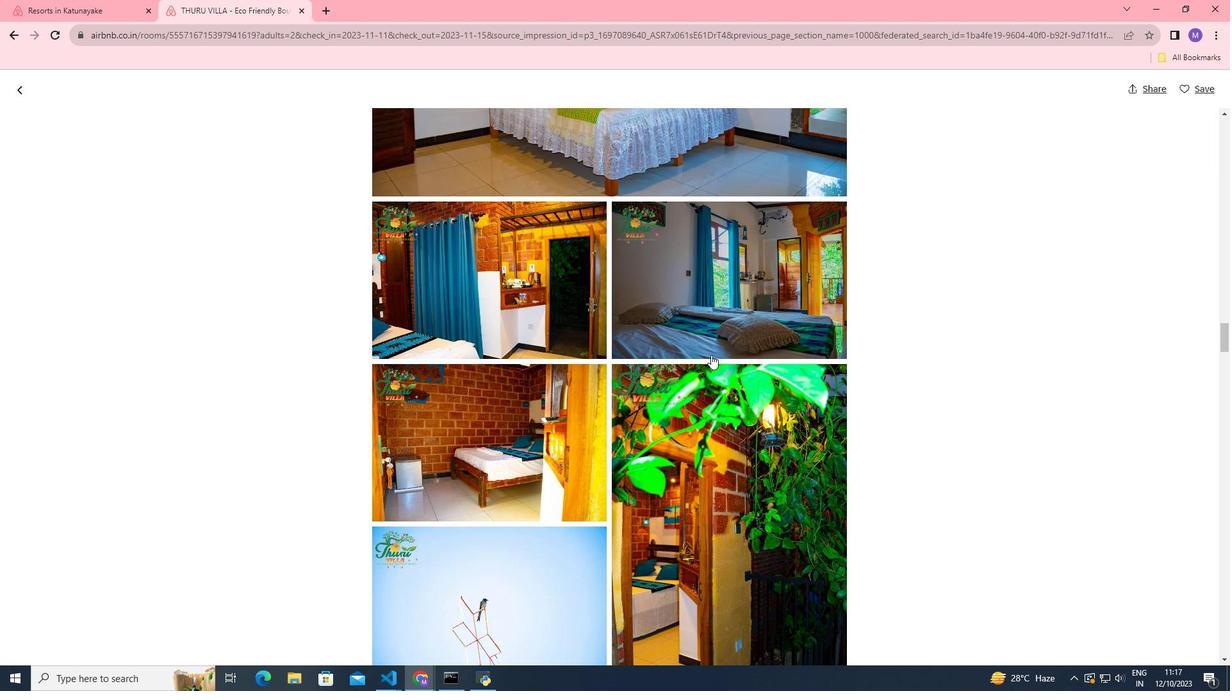 
Action: Mouse scrolled (711, 354) with delta (0, 0)
Screenshot: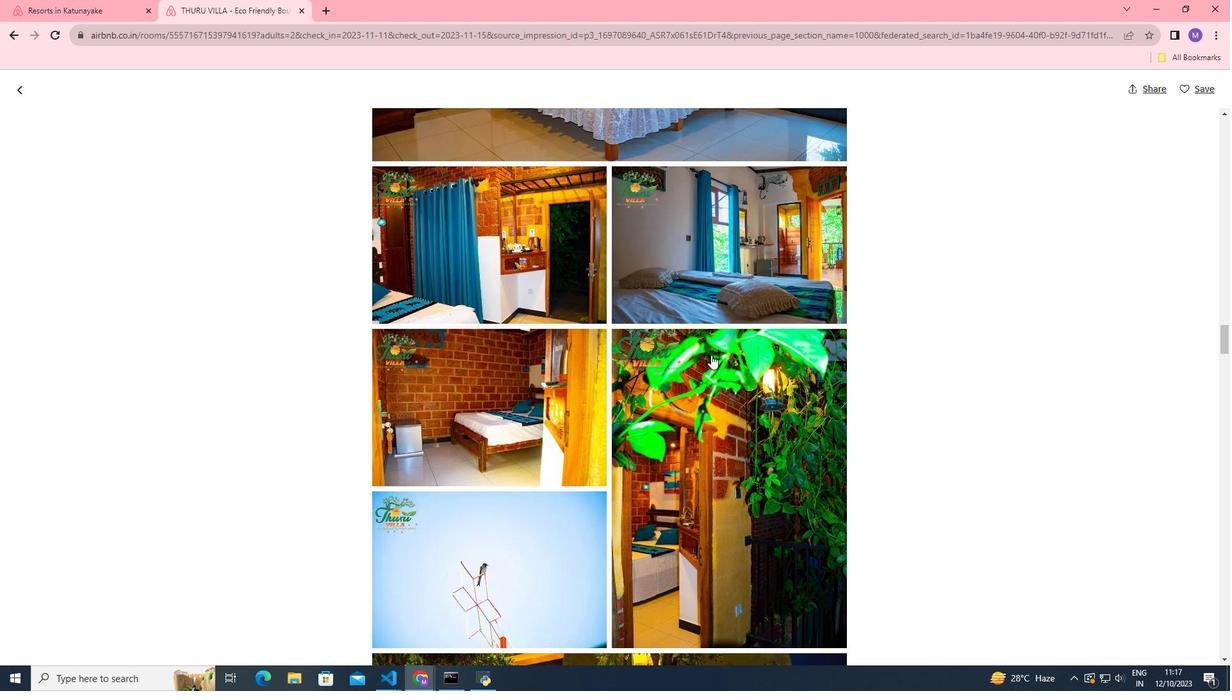 
Action: Mouse scrolled (711, 354) with delta (0, 0)
Screenshot: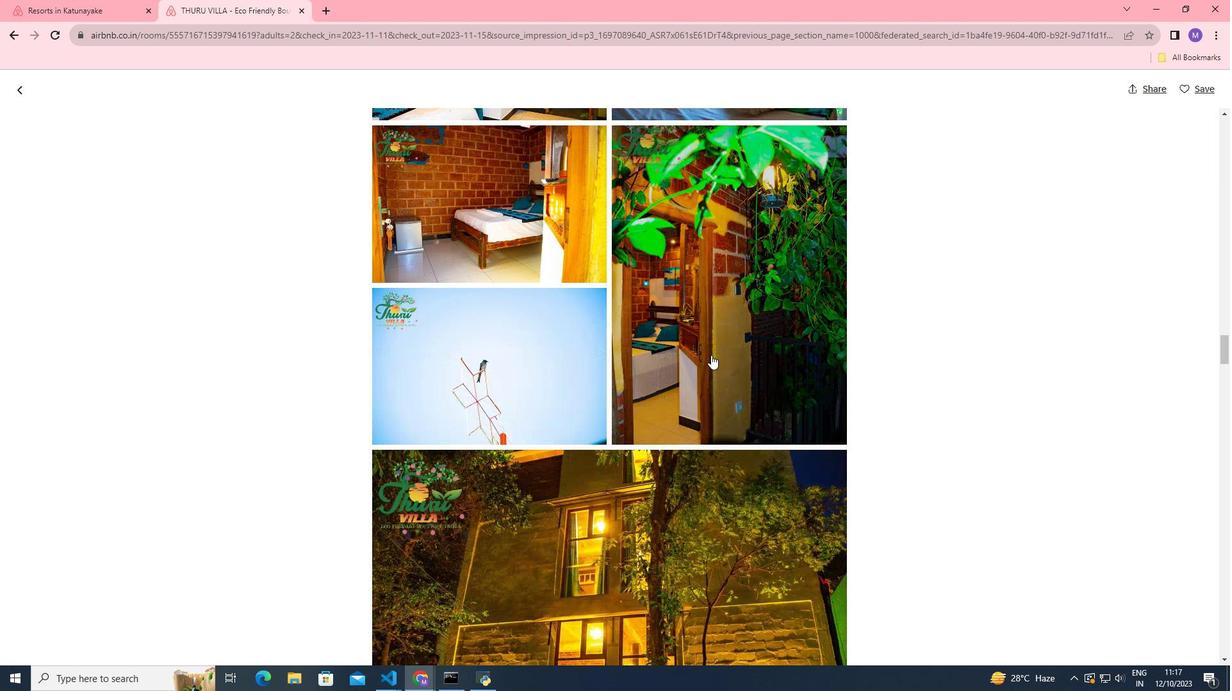 
Action: Mouse scrolled (711, 354) with delta (0, 0)
Screenshot: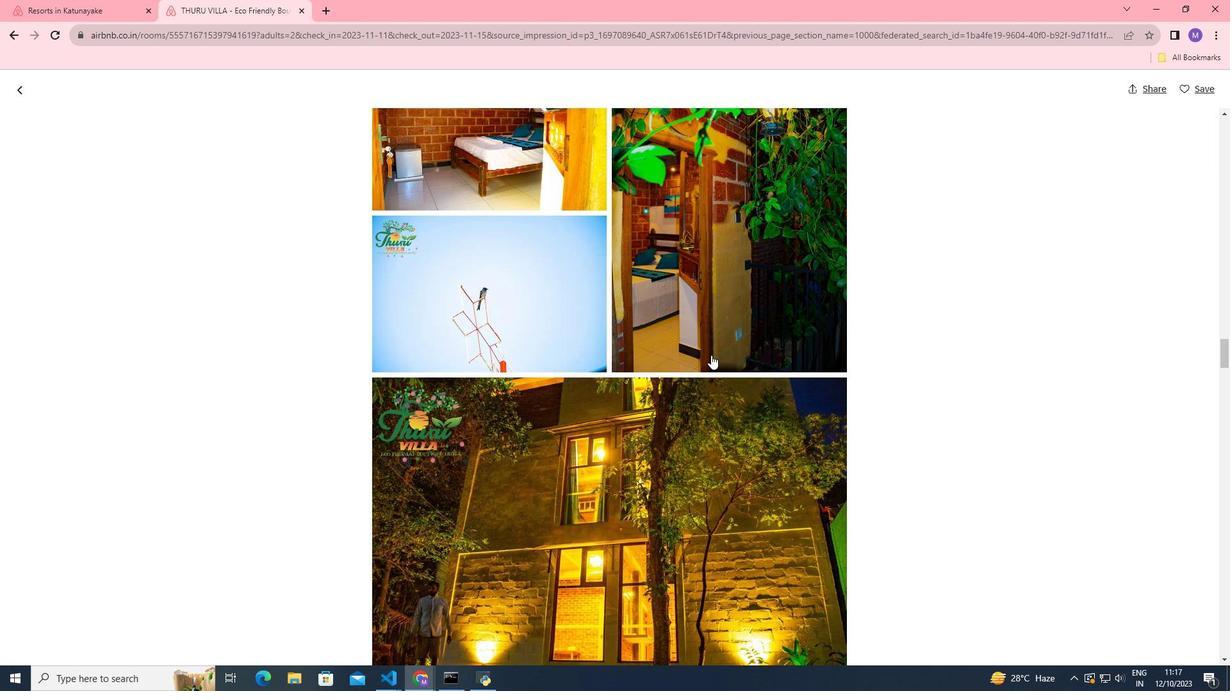 
Action: Mouse scrolled (711, 354) with delta (0, 0)
Screenshot: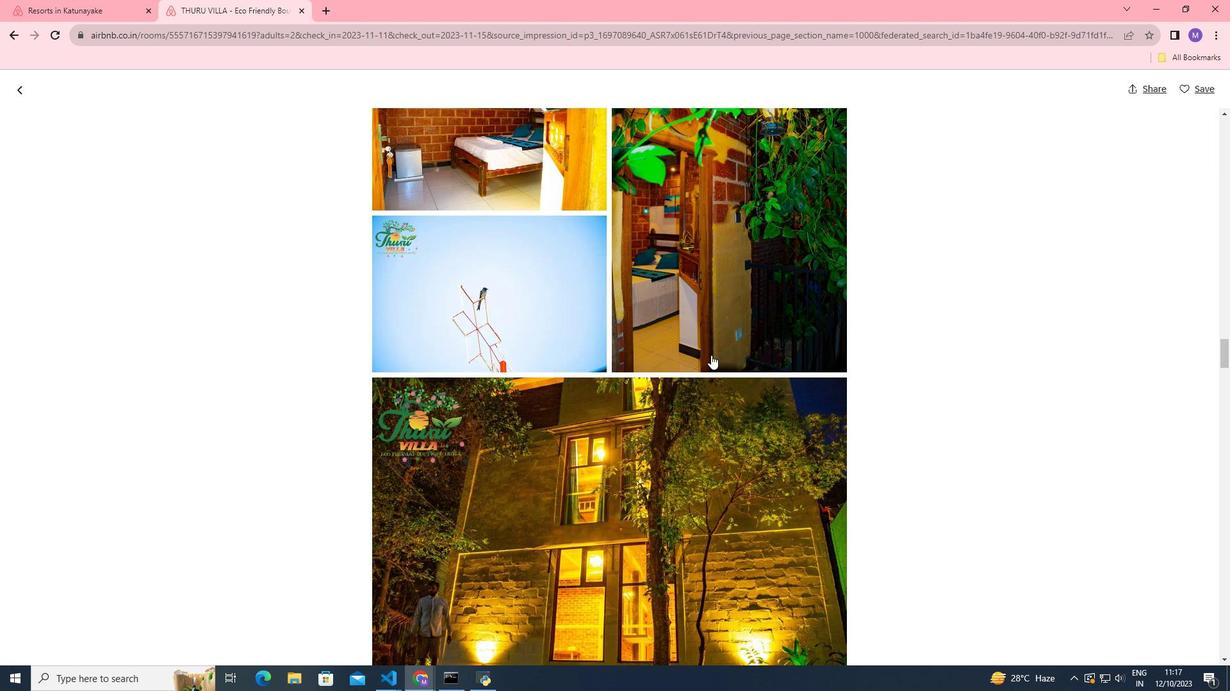 
Action: Mouse scrolled (711, 354) with delta (0, 0)
Screenshot: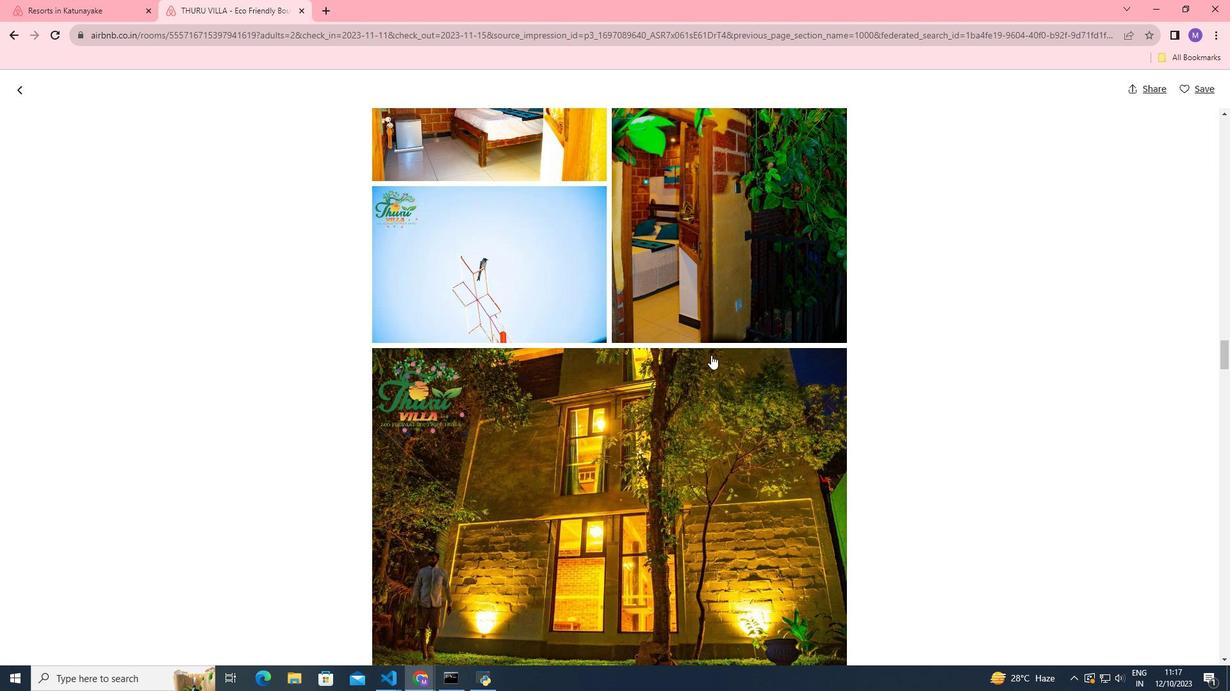 
Action: Mouse scrolled (711, 354) with delta (0, 0)
Screenshot: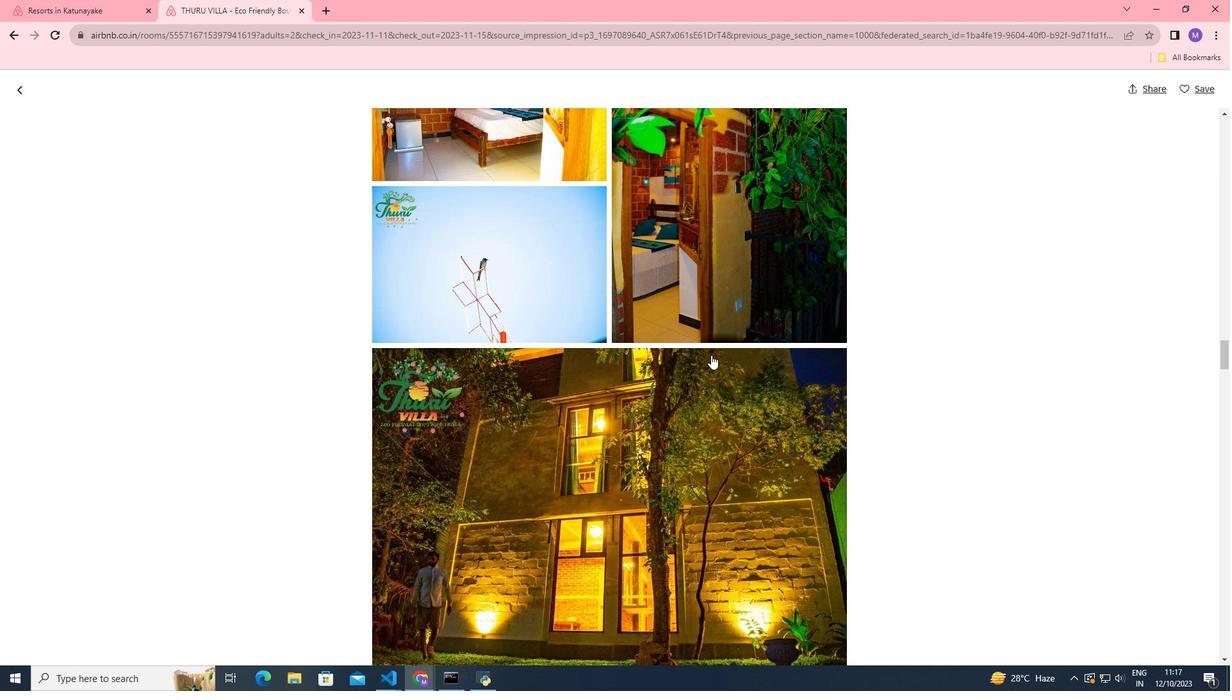 
Action: Mouse scrolled (711, 354) with delta (0, 0)
Screenshot: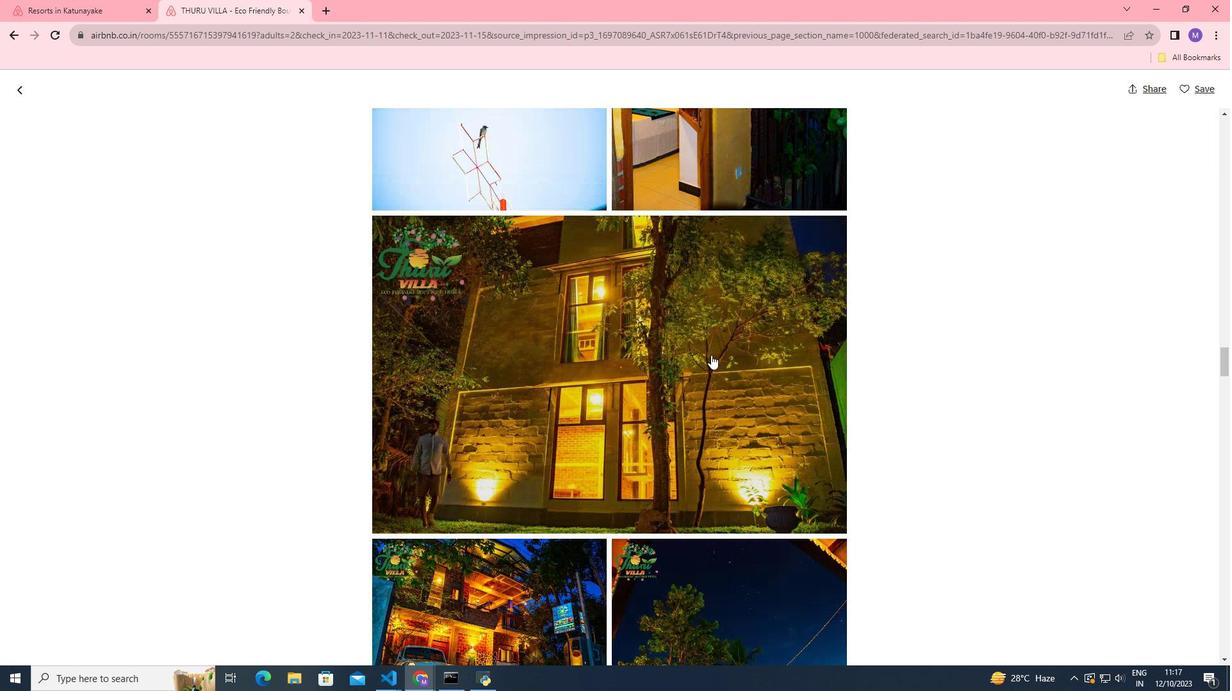 
Action: Mouse scrolled (711, 354) with delta (0, 0)
Screenshot: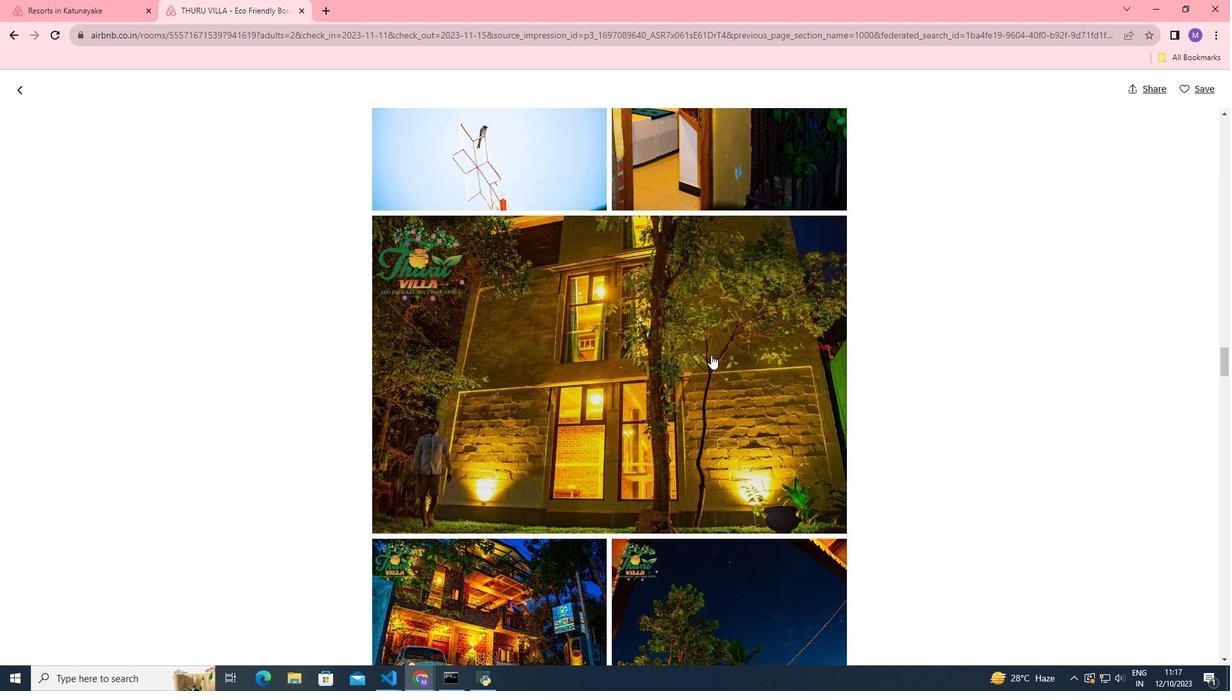
Action: Mouse scrolled (711, 354) with delta (0, 0)
Screenshot: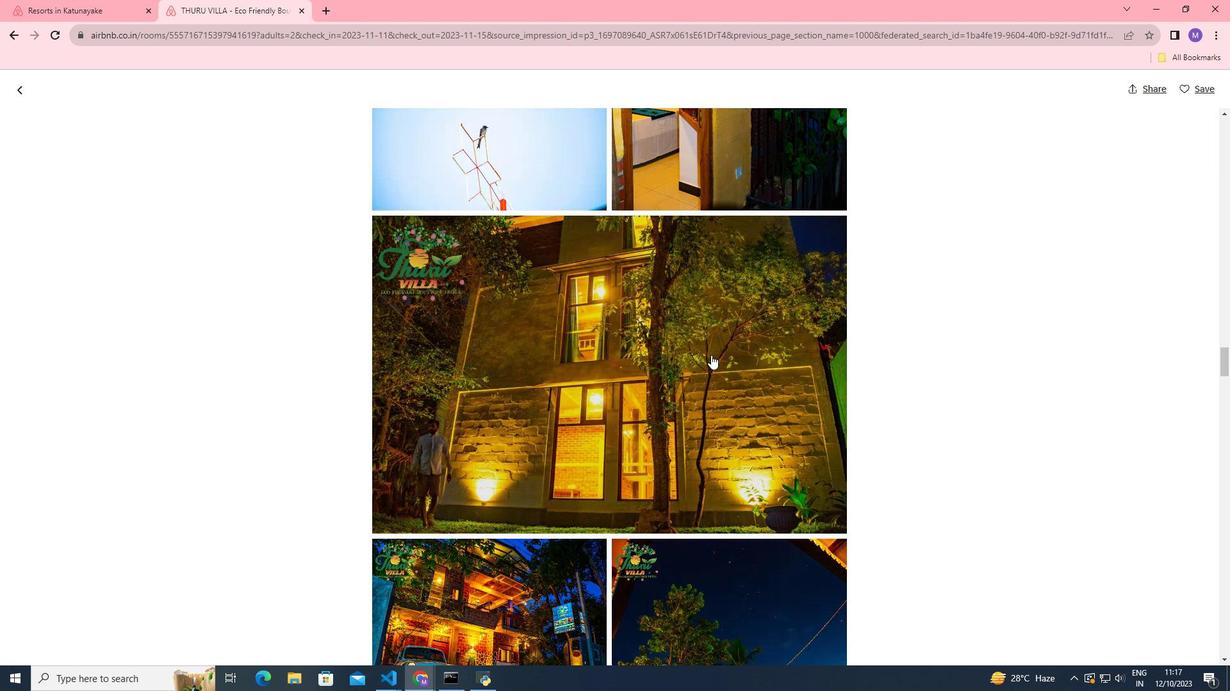 
Action: Mouse scrolled (711, 354) with delta (0, 0)
Screenshot: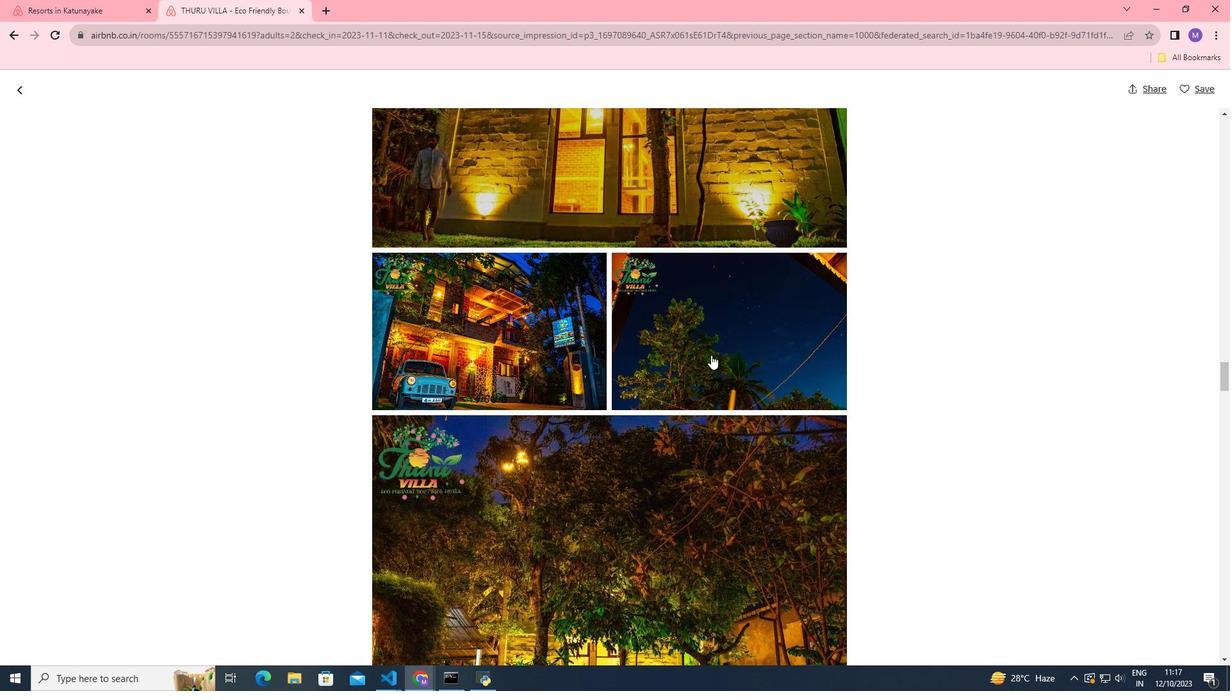 
Action: Mouse scrolled (711, 354) with delta (0, 0)
Screenshot: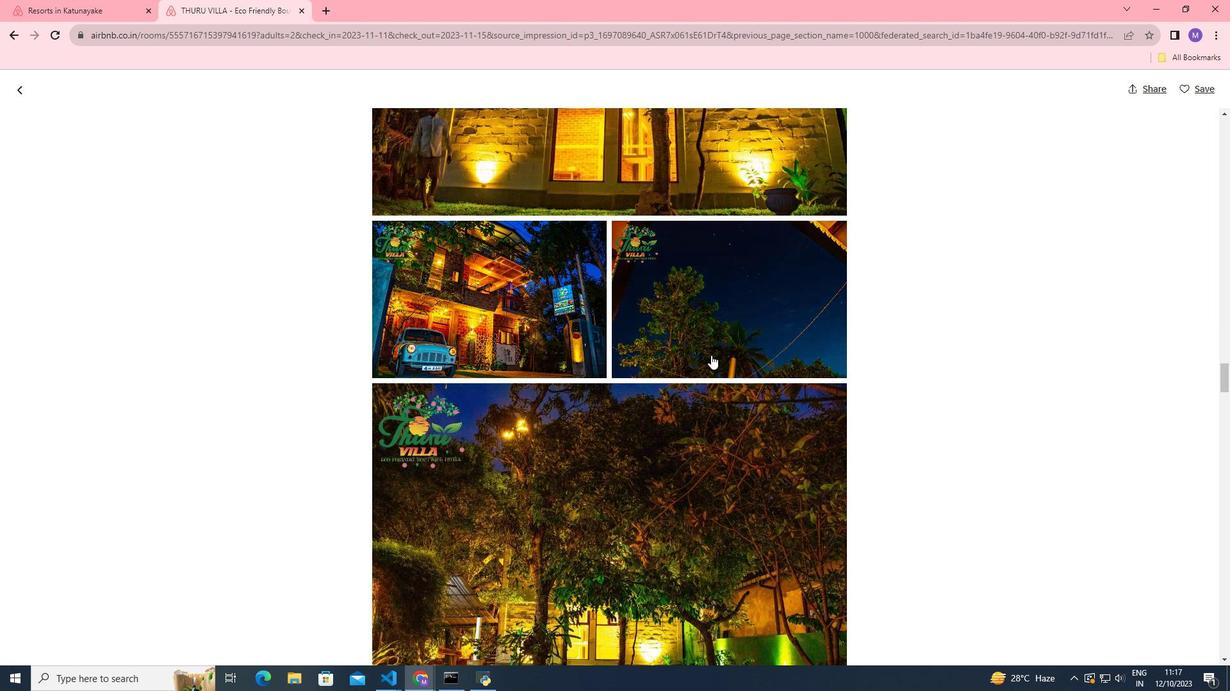 
Action: Mouse scrolled (711, 354) with delta (0, 0)
Screenshot: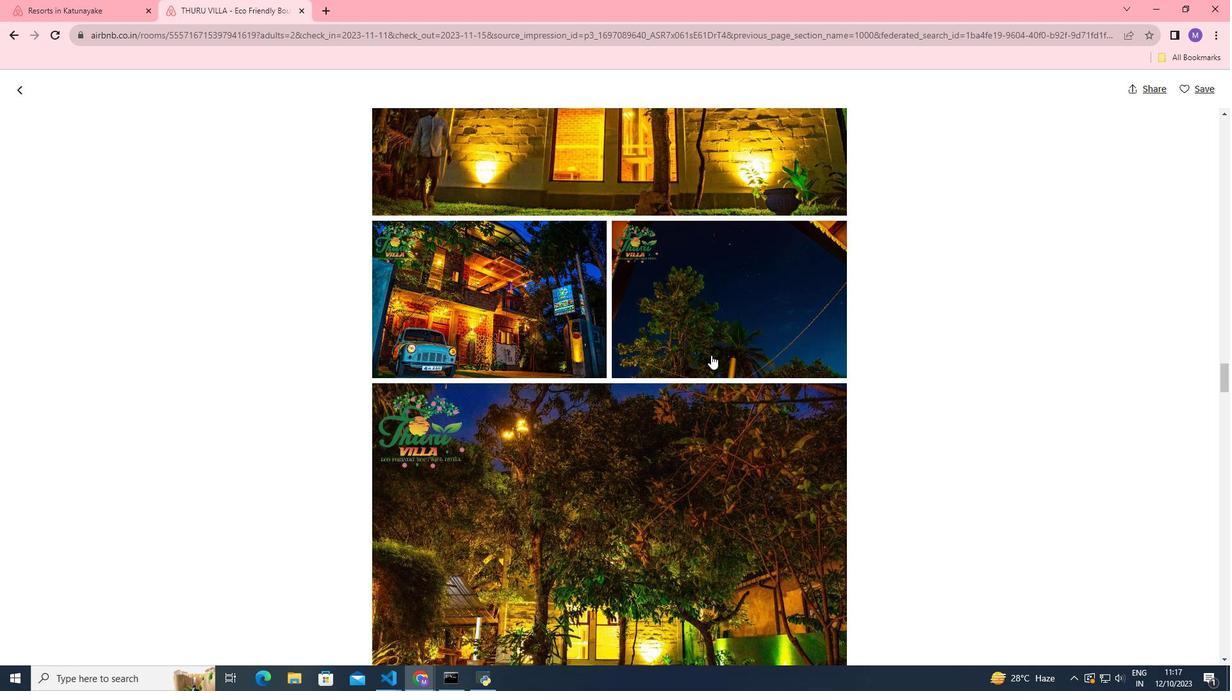 
Action: Mouse scrolled (711, 354) with delta (0, 0)
Screenshot: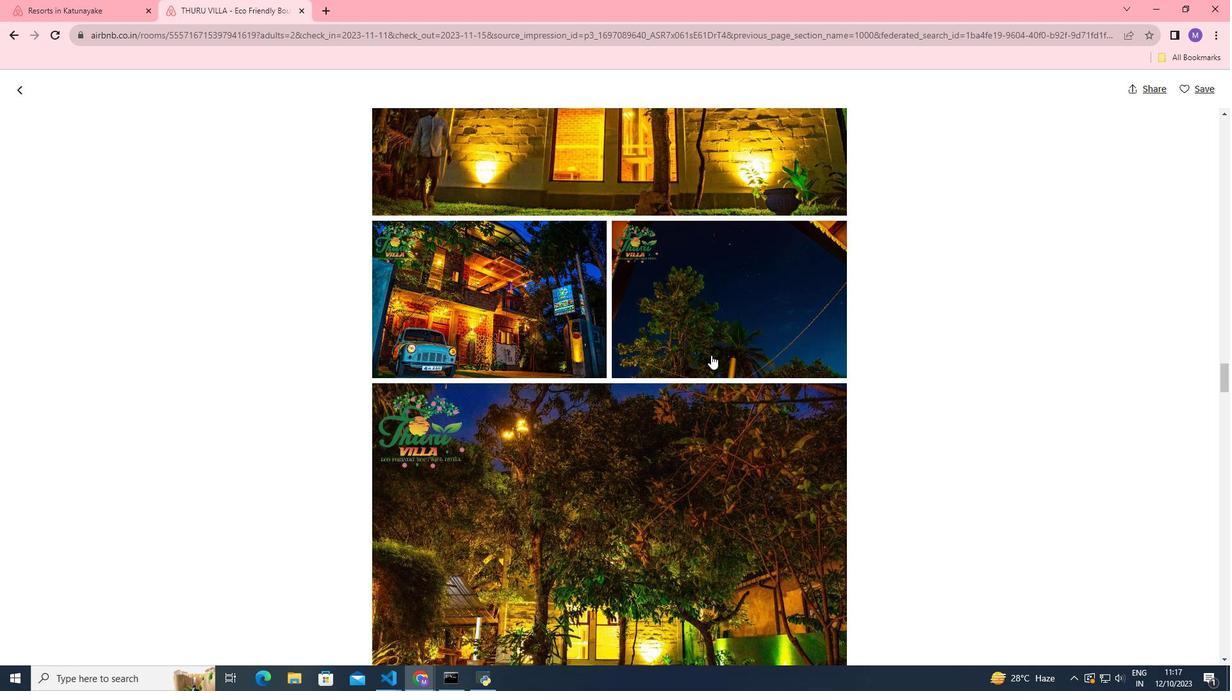 
Action: Mouse scrolled (711, 354) with delta (0, 0)
Screenshot: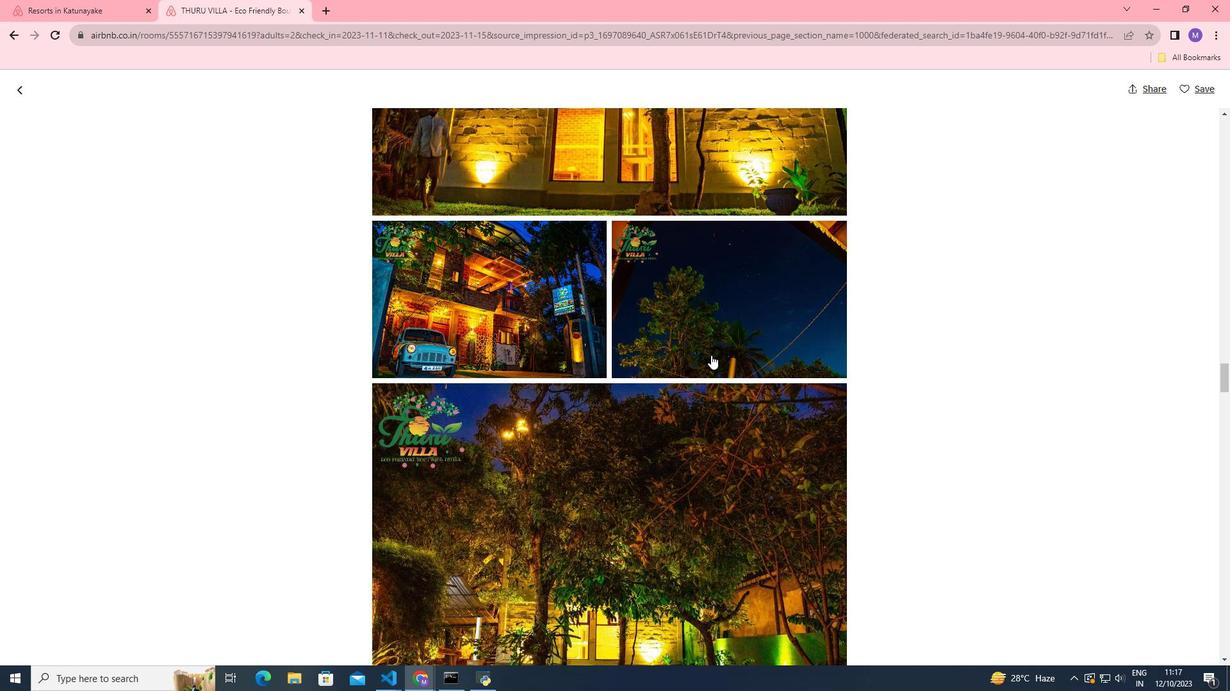 
Action: Mouse scrolled (711, 354) with delta (0, 0)
Screenshot: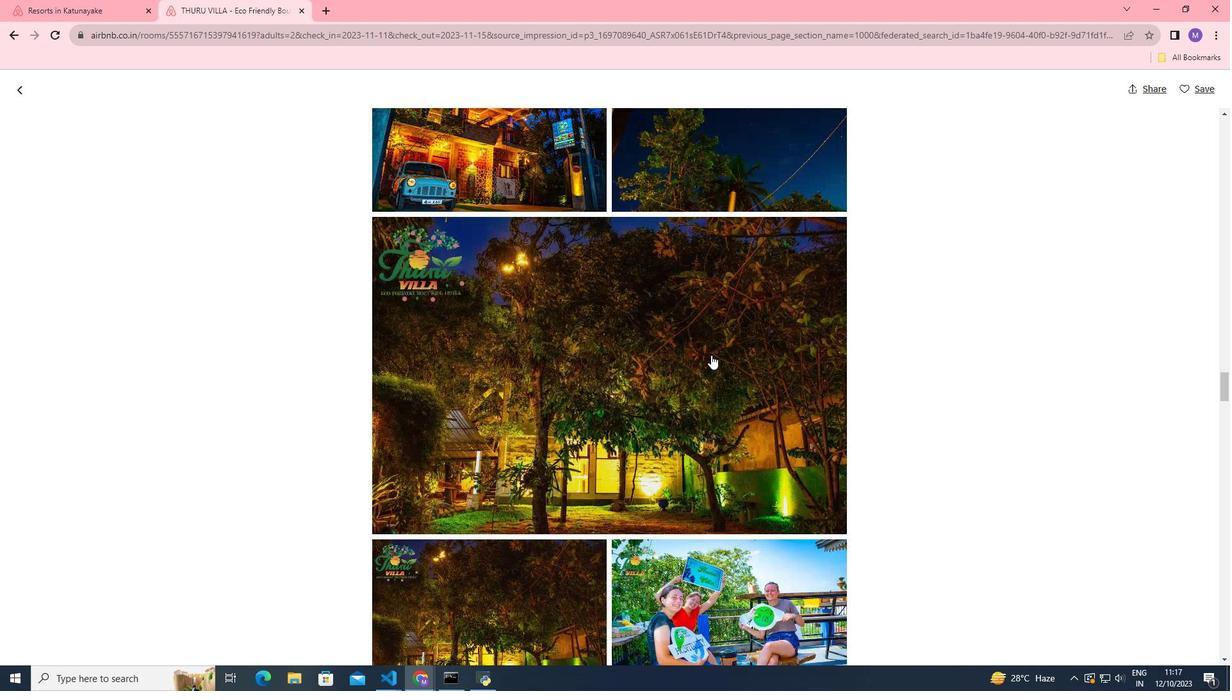 
Action: Mouse scrolled (711, 354) with delta (0, 0)
Screenshot: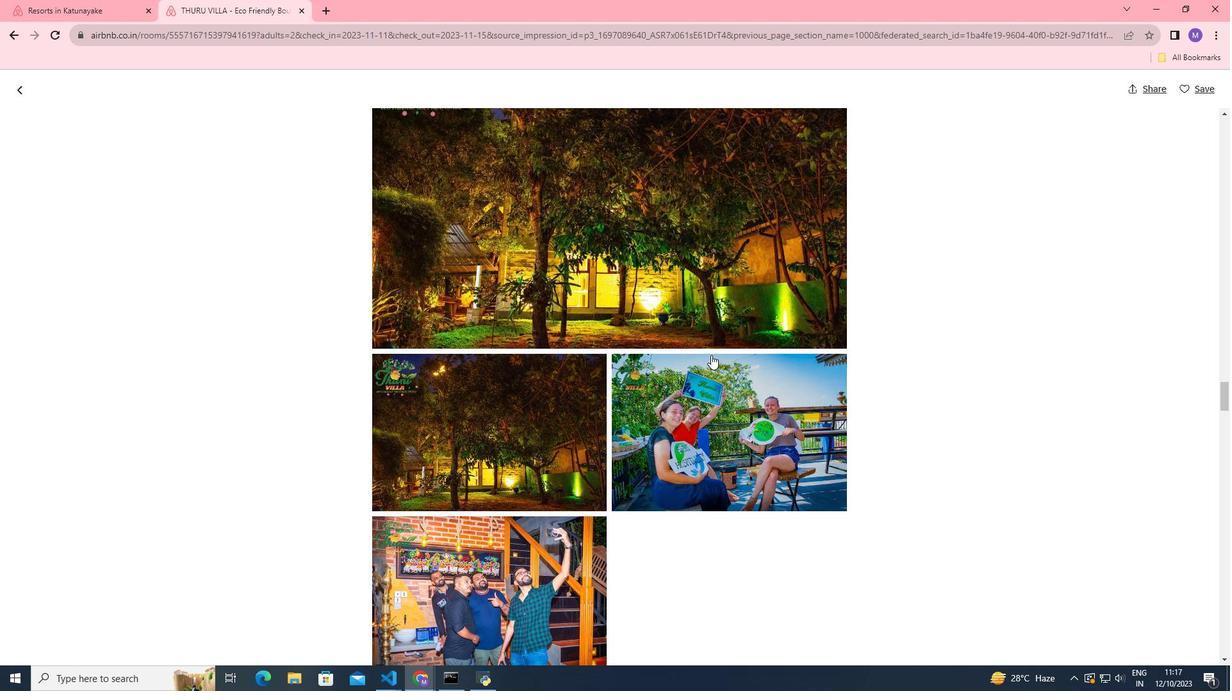 
Action: Mouse scrolled (711, 354) with delta (0, 0)
Screenshot: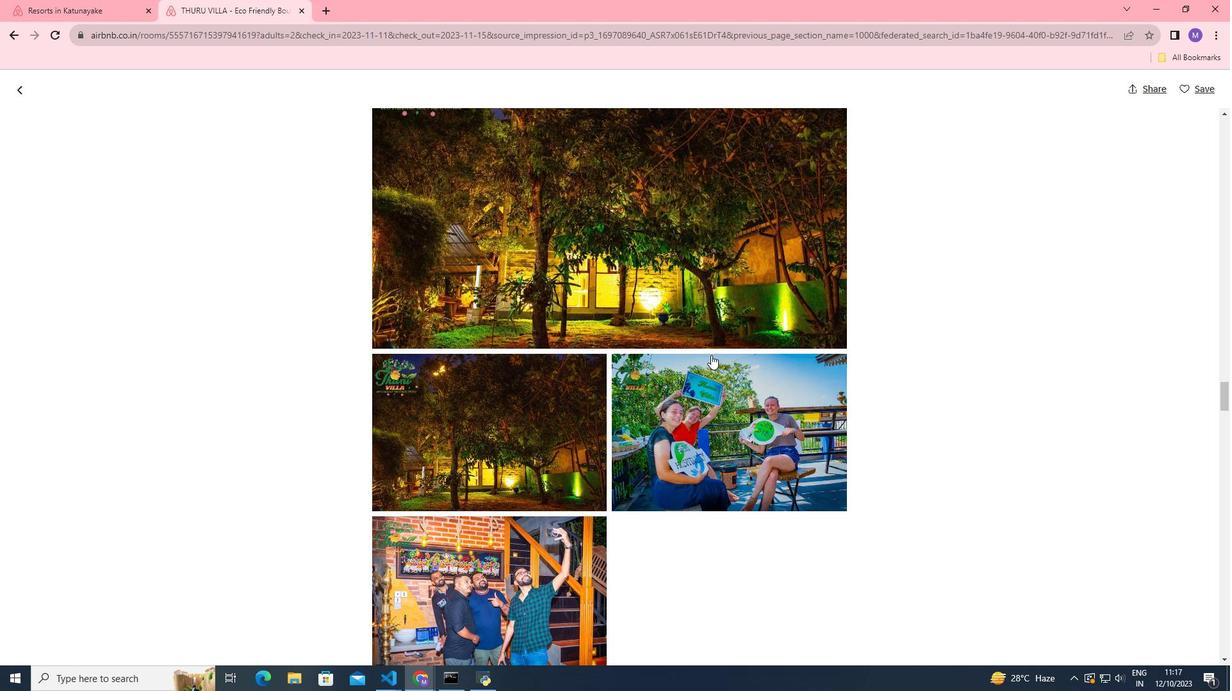 
Action: Mouse scrolled (711, 354) with delta (0, 0)
Screenshot: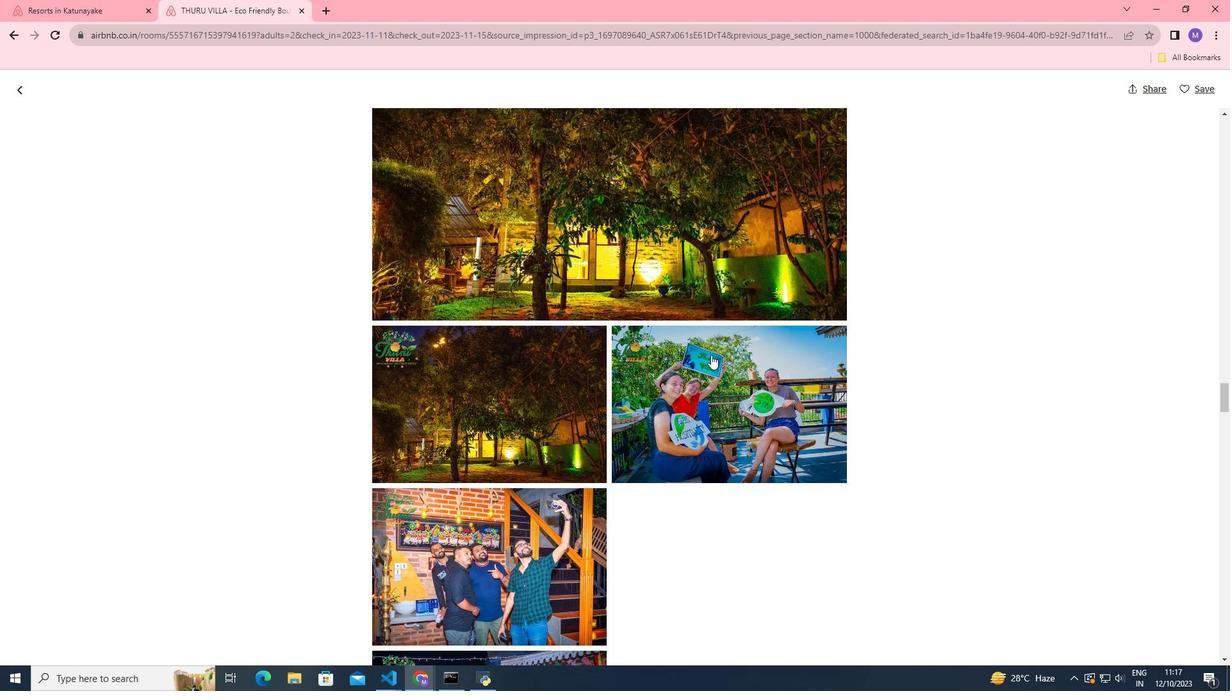 
Action: Mouse scrolled (711, 354) with delta (0, 0)
Screenshot: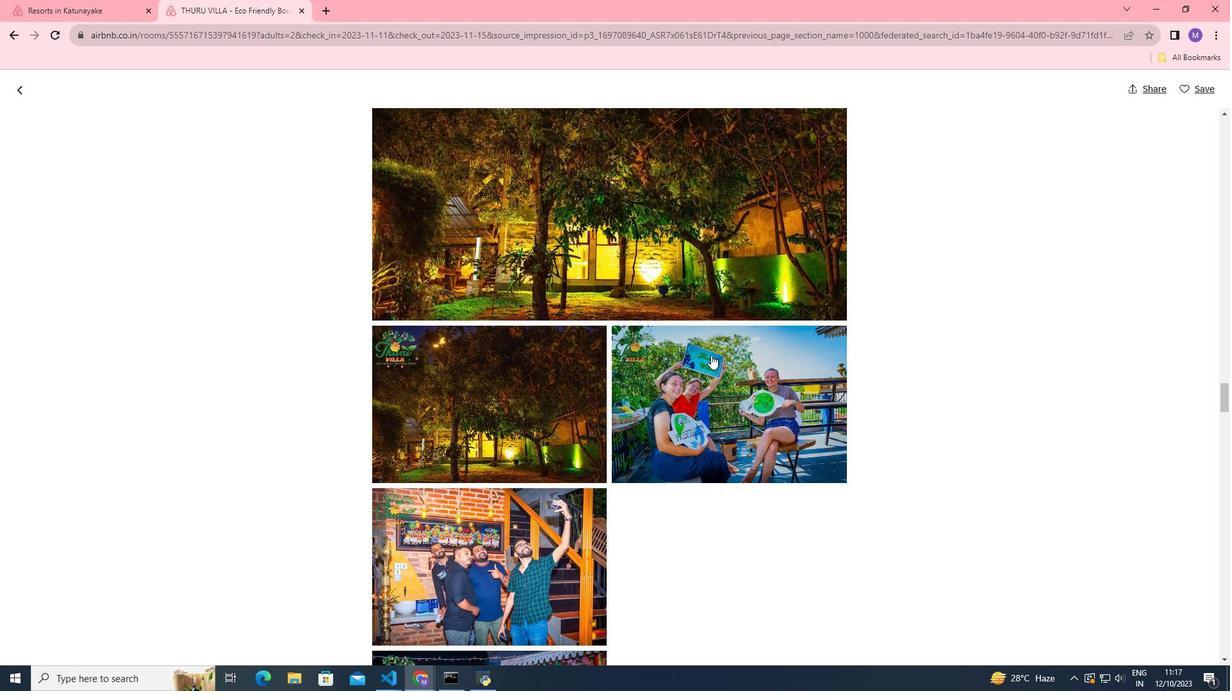 
Action: Mouse scrolled (711, 354) with delta (0, 0)
Screenshot: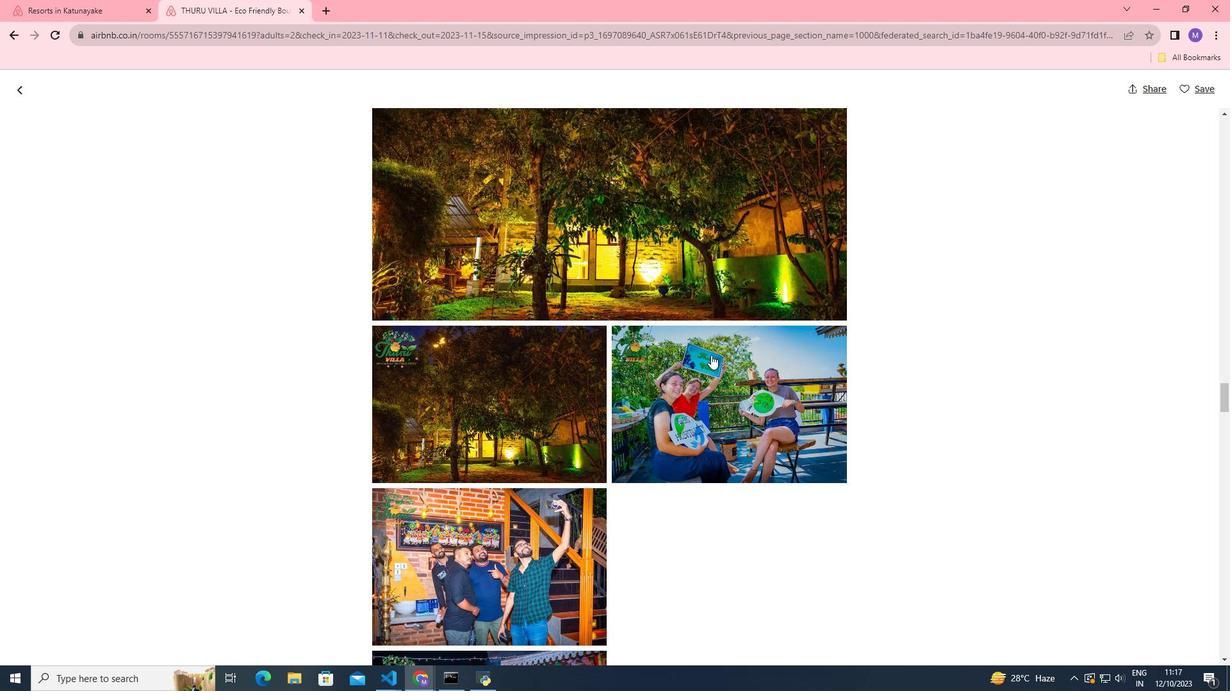 
Action: Mouse moved to (717, 363)
Screenshot: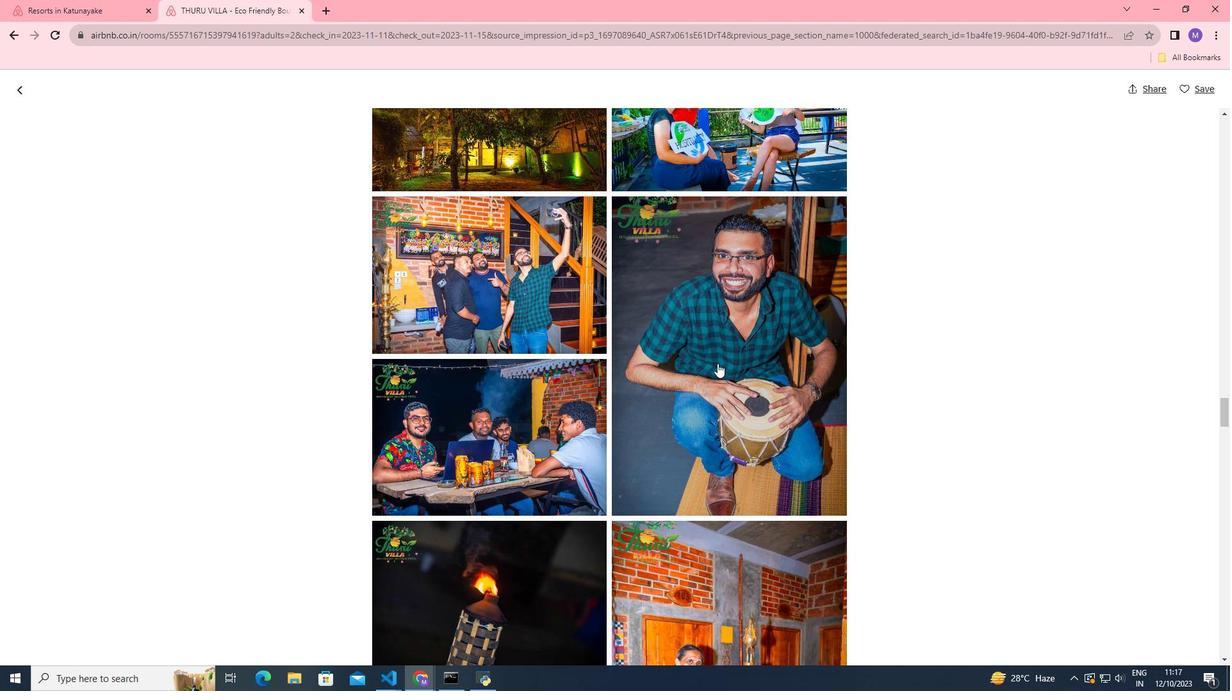 
Action: Mouse scrolled (717, 363) with delta (0, 0)
Screenshot: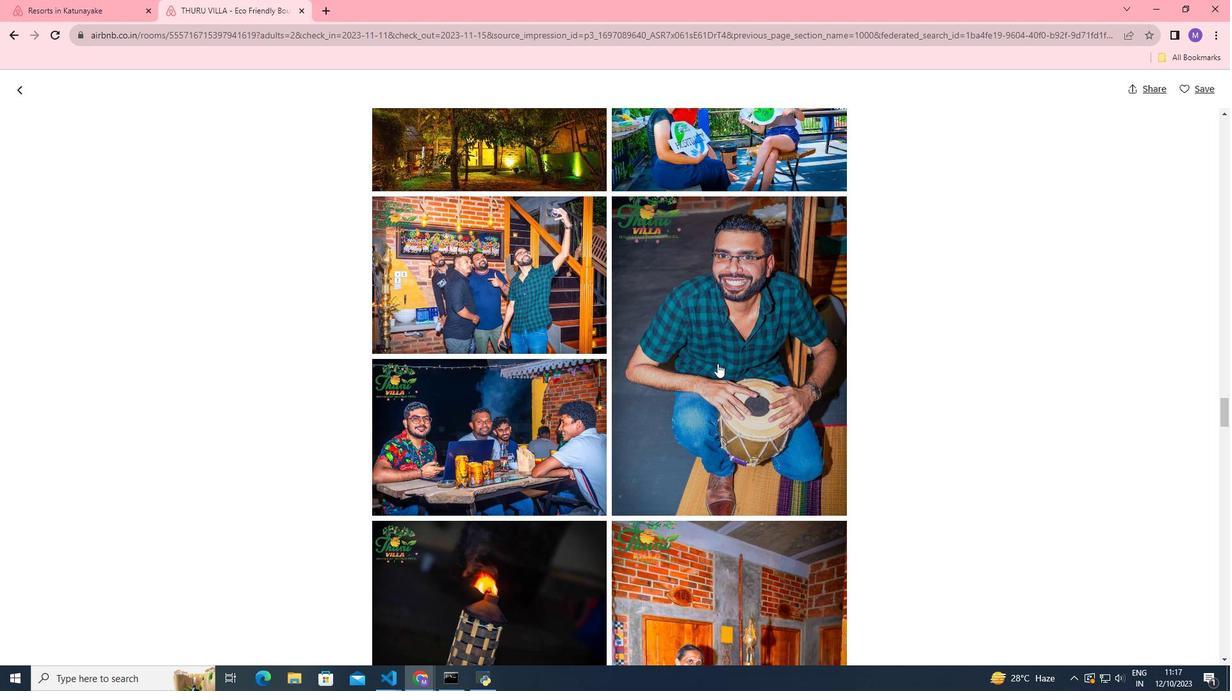 
Action: Mouse scrolled (717, 363) with delta (0, 0)
Screenshot: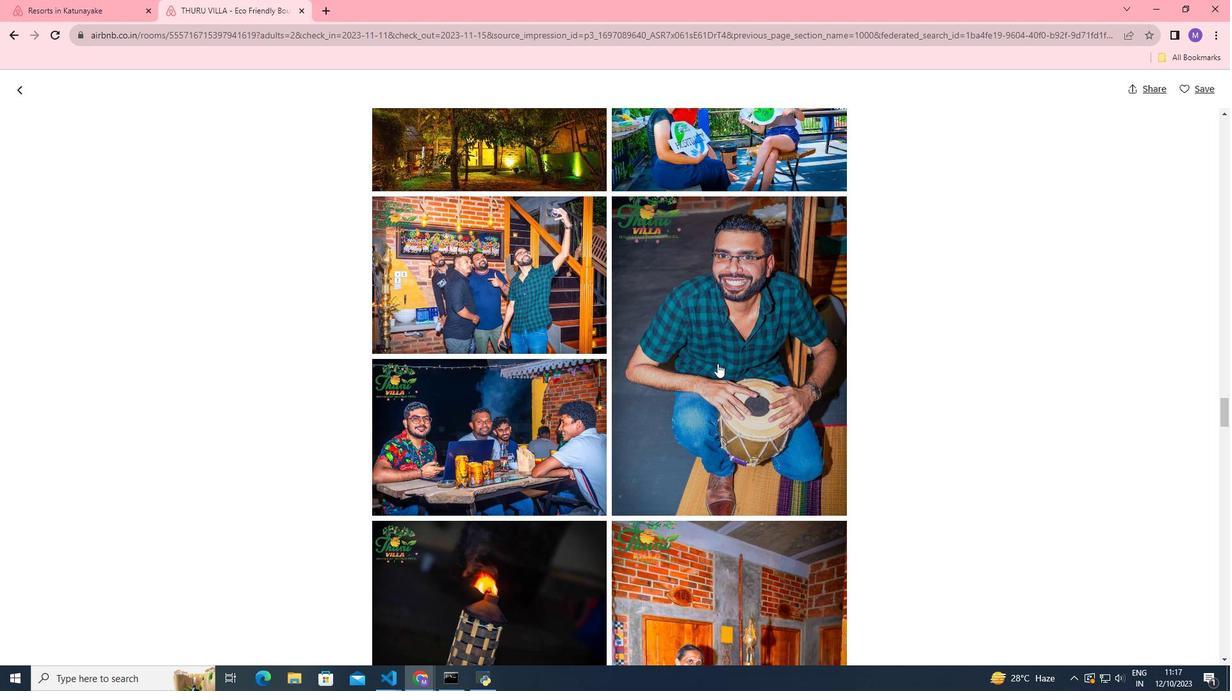 
Action: Mouse scrolled (717, 363) with delta (0, 0)
Screenshot: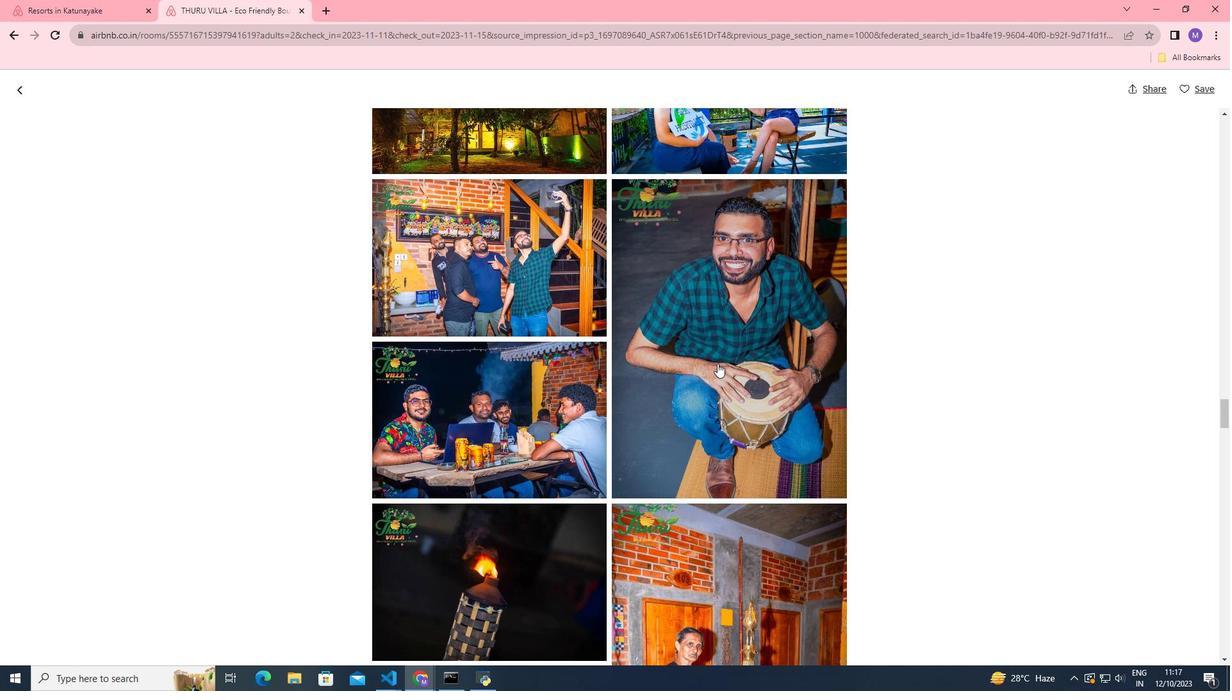 
Action: Mouse scrolled (717, 363) with delta (0, 0)
Screenshot: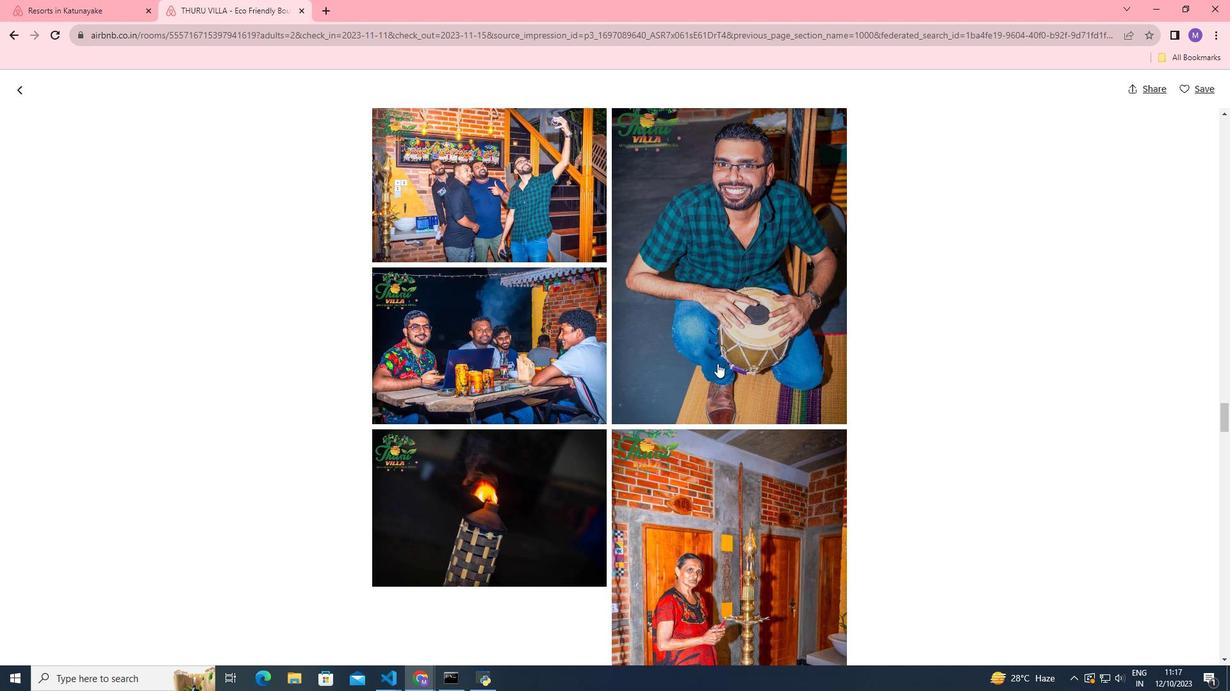 
Action: Mouse scrolled (717, 363) with delta (0, 0)
Screenshot: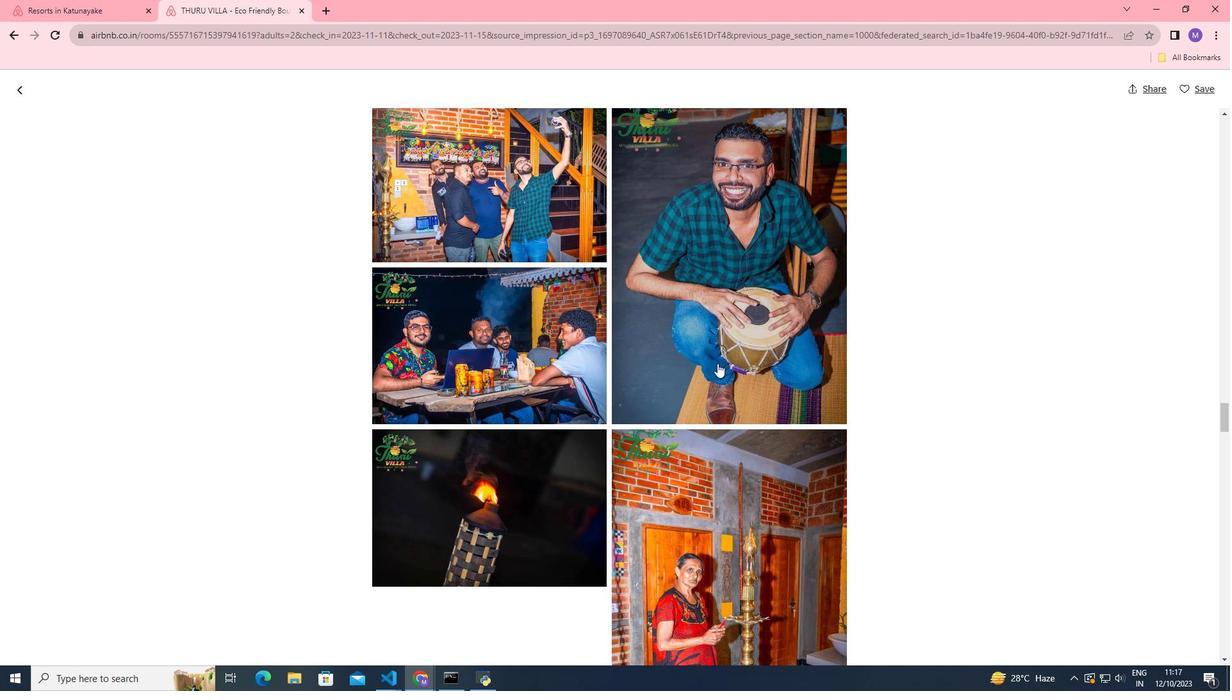 
Action: Mouse scrolled (717, 363) with delta (0, 0)
Screenshot: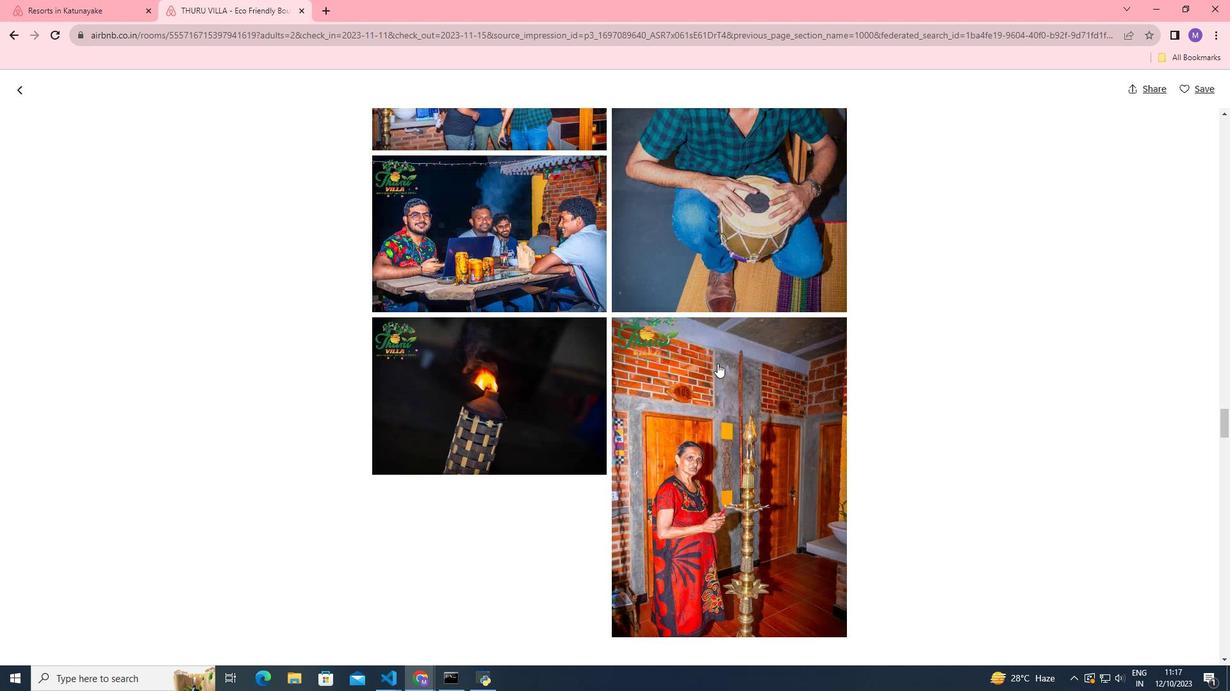 
Action: Mouse scrolled (717, 363) with delta (0, 0)
Screenshot: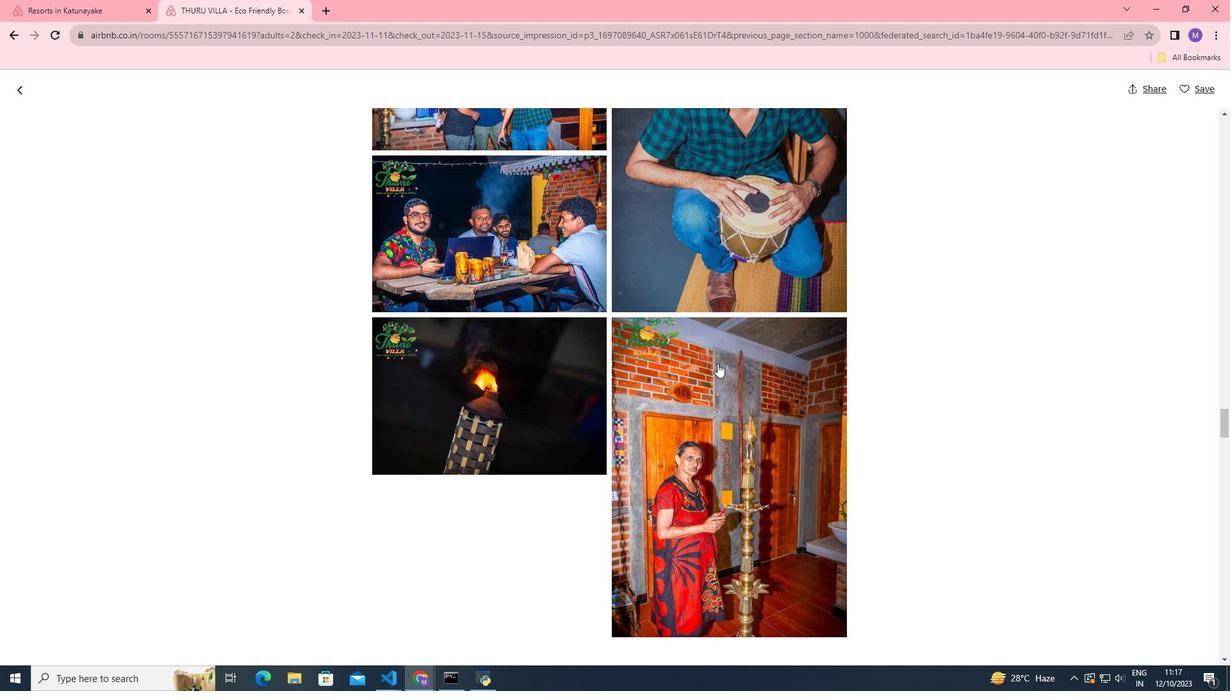 
Action: Mouse scrolled (717, 363) with delta (0, 0)
Screenshot: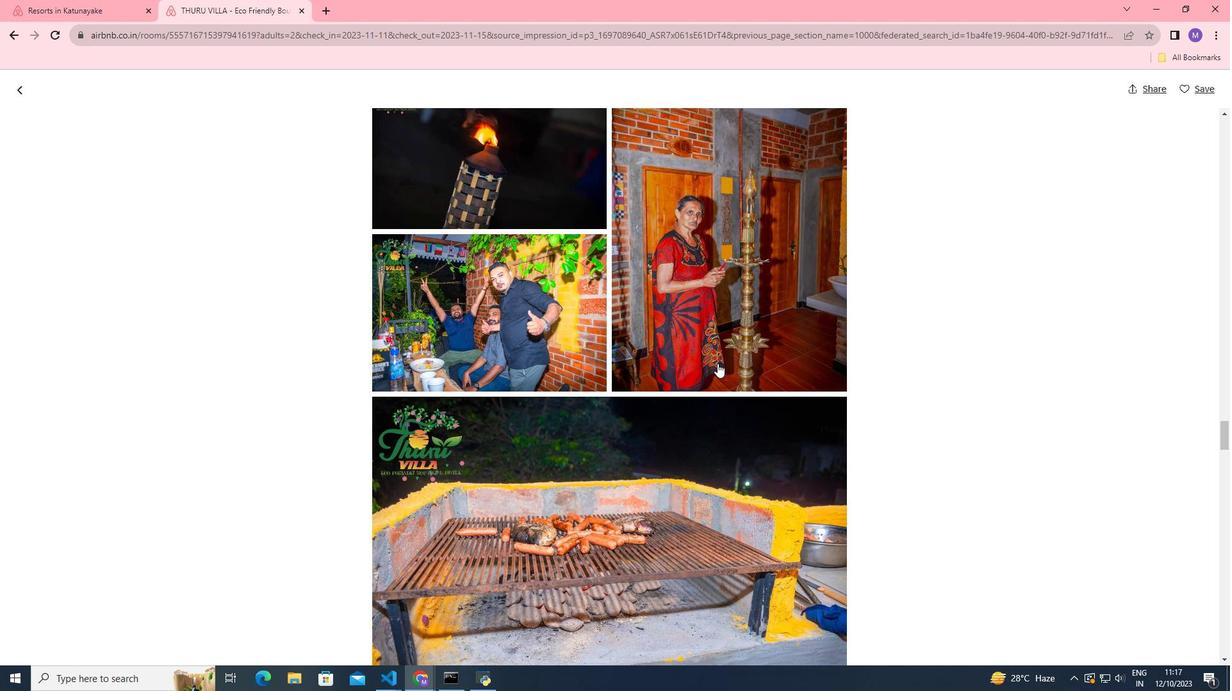 
Action: Mouse scrolled (717, 363) with delta (0, 0)
Screenshot: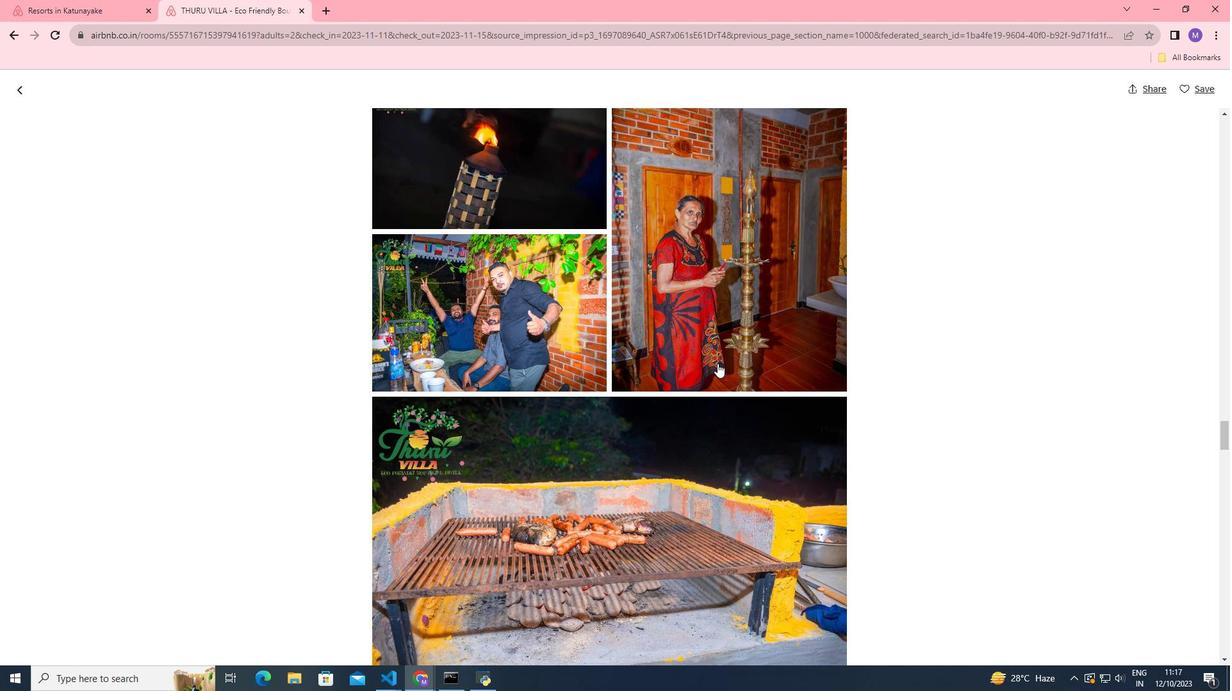 
Action: Mouse scrolled (717, 363) with delta (0, 0)
Screenshot: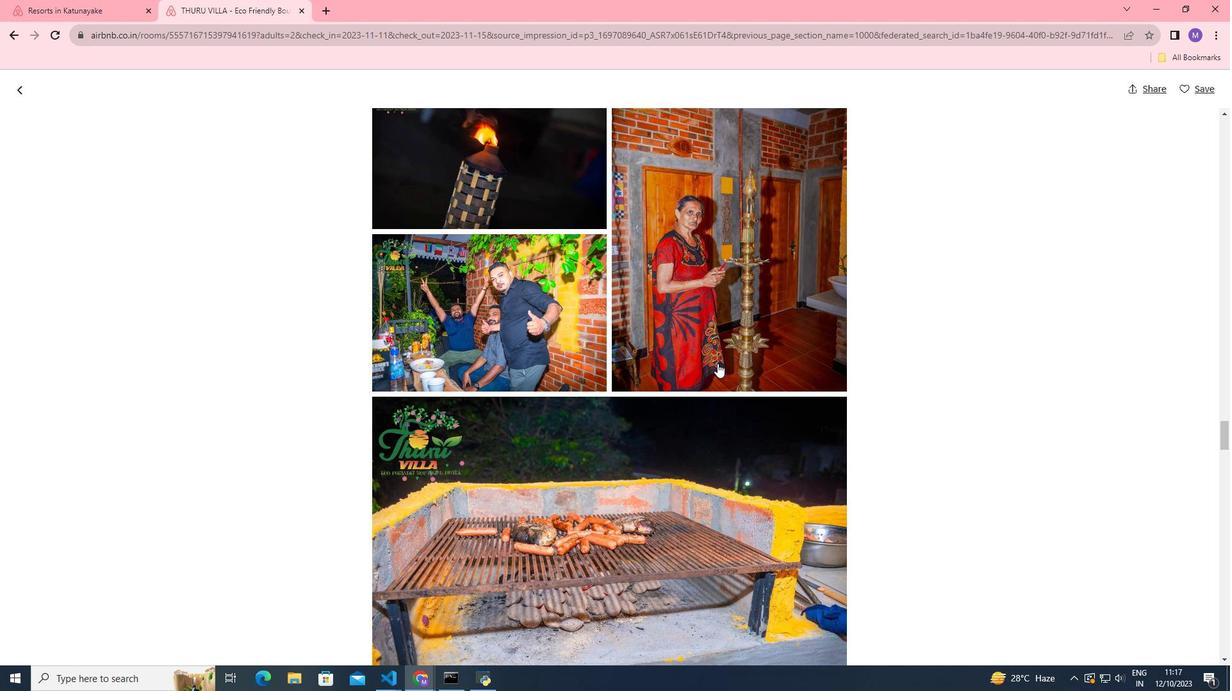 
Action: Mouse scrolled (717, 363) with delta (0, 0)
Screenshot: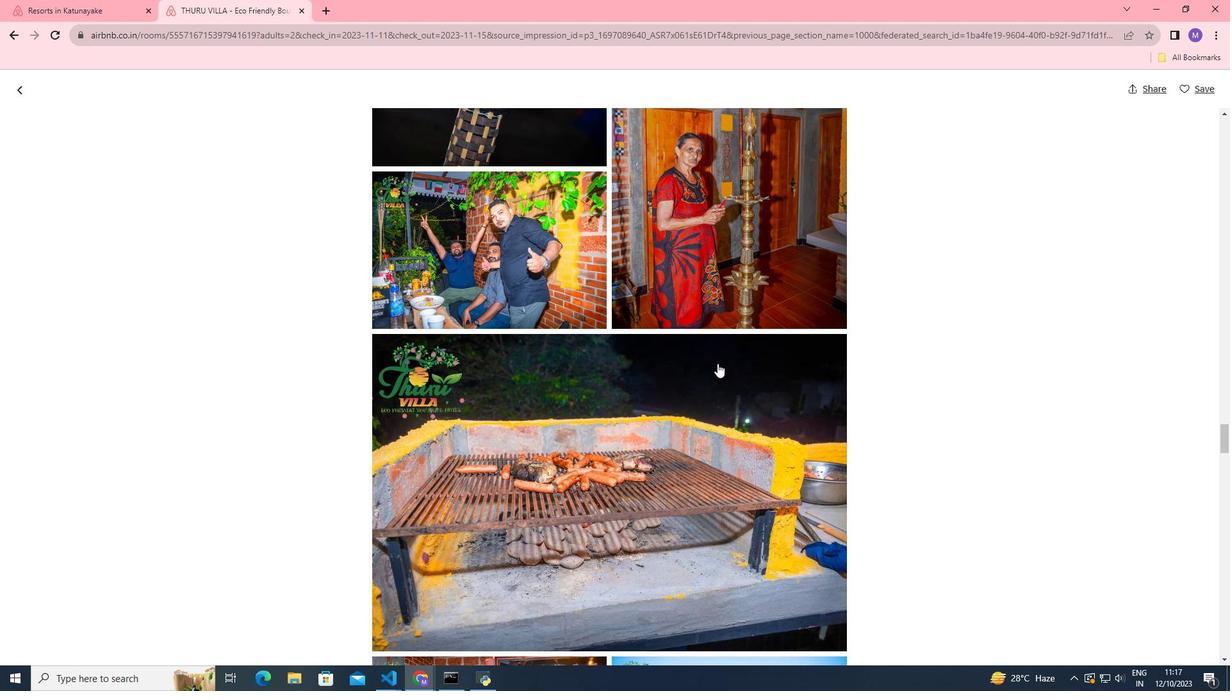 
Action: Mouse scrolled (717, 363) with delta (0, 0)
Screenshot: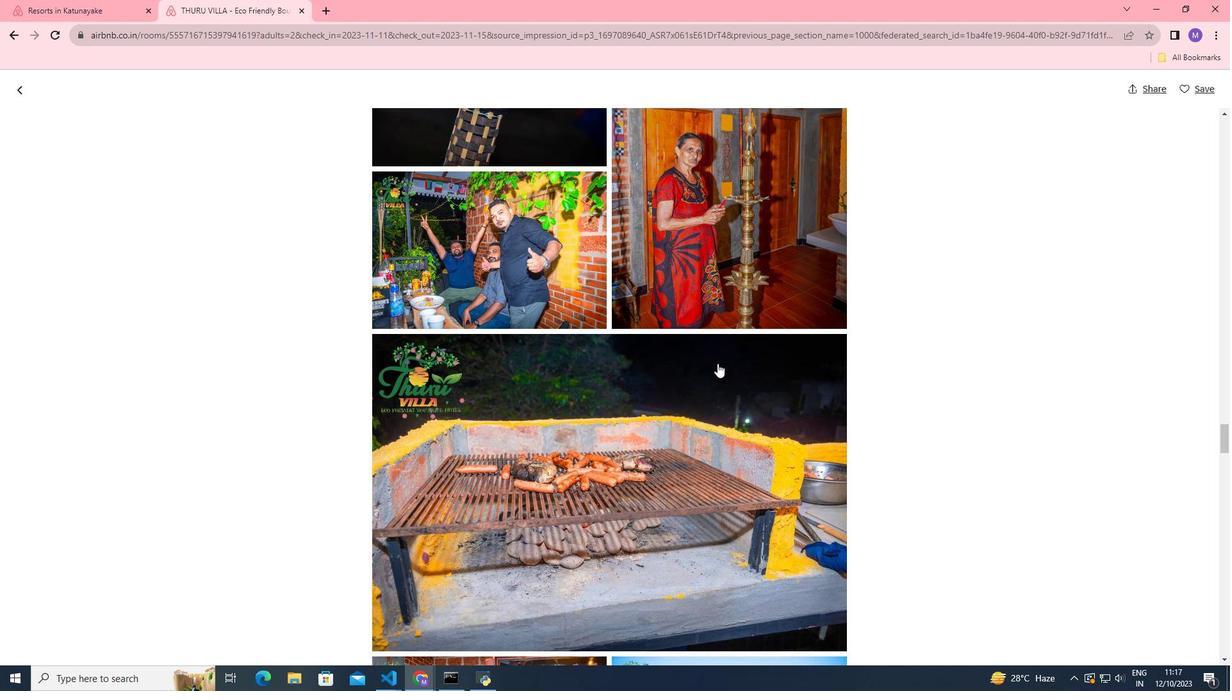 
Action: Mouse scrolled (717, 363) with delta (0, 0)
Screenshot: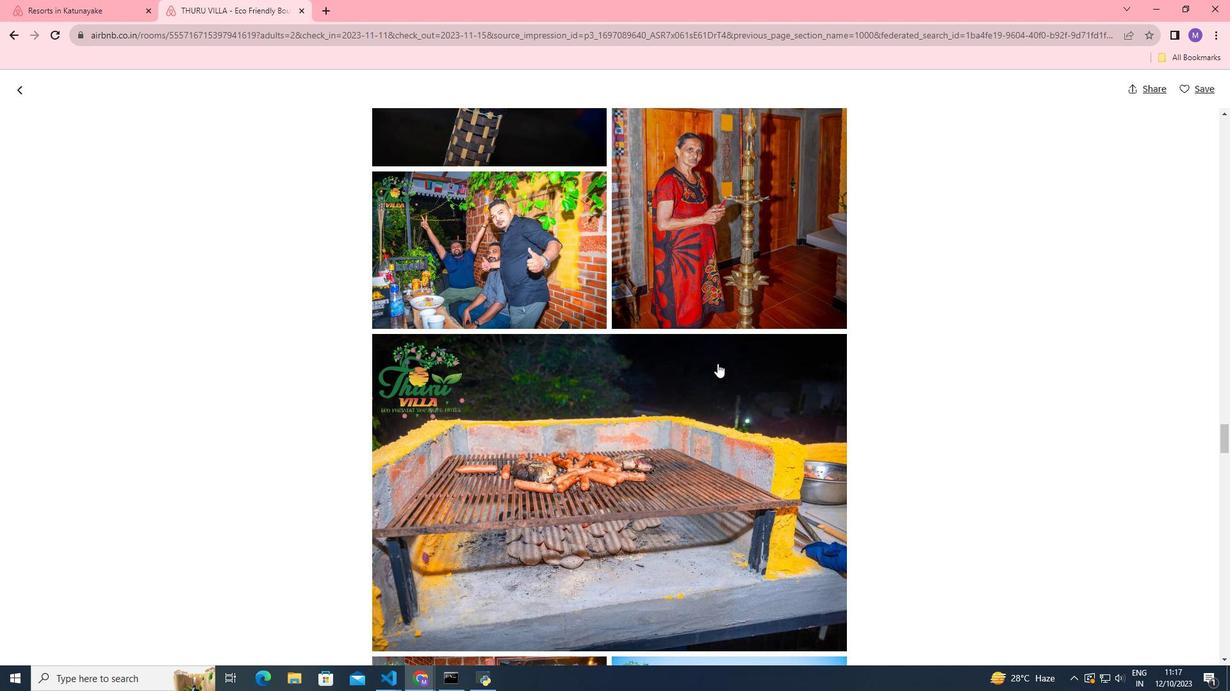 
Action: Mouse scrolled (717, 363) with delta (0, 0)
Screenshot: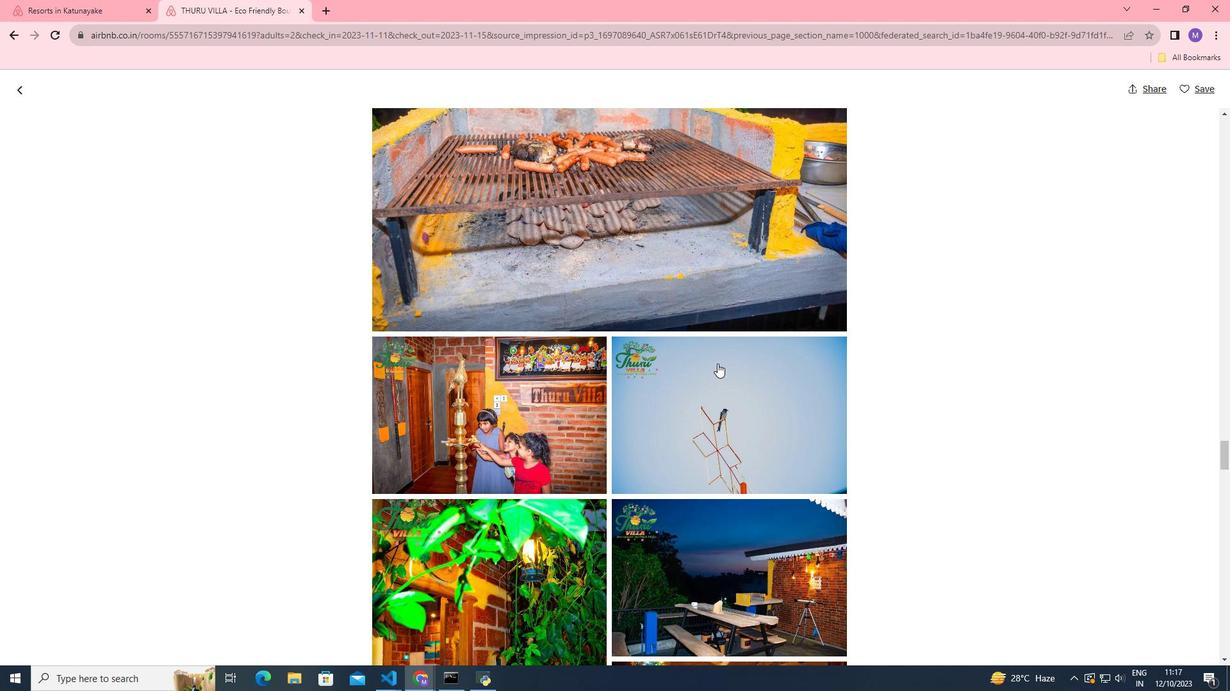 
Action: Mouse scrolled (717, 363) with delta (0, 0)
Screenshot: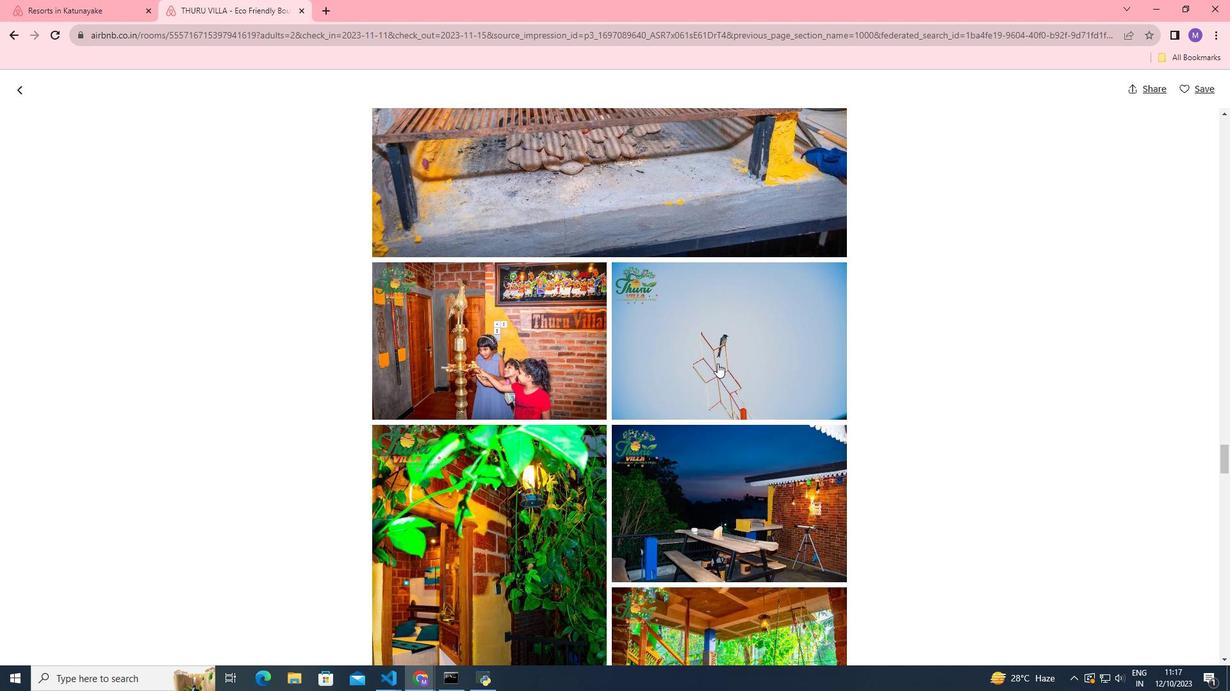 
Action: Mouse scrolled (717, 363) with delta (0, 0)
Screenshot: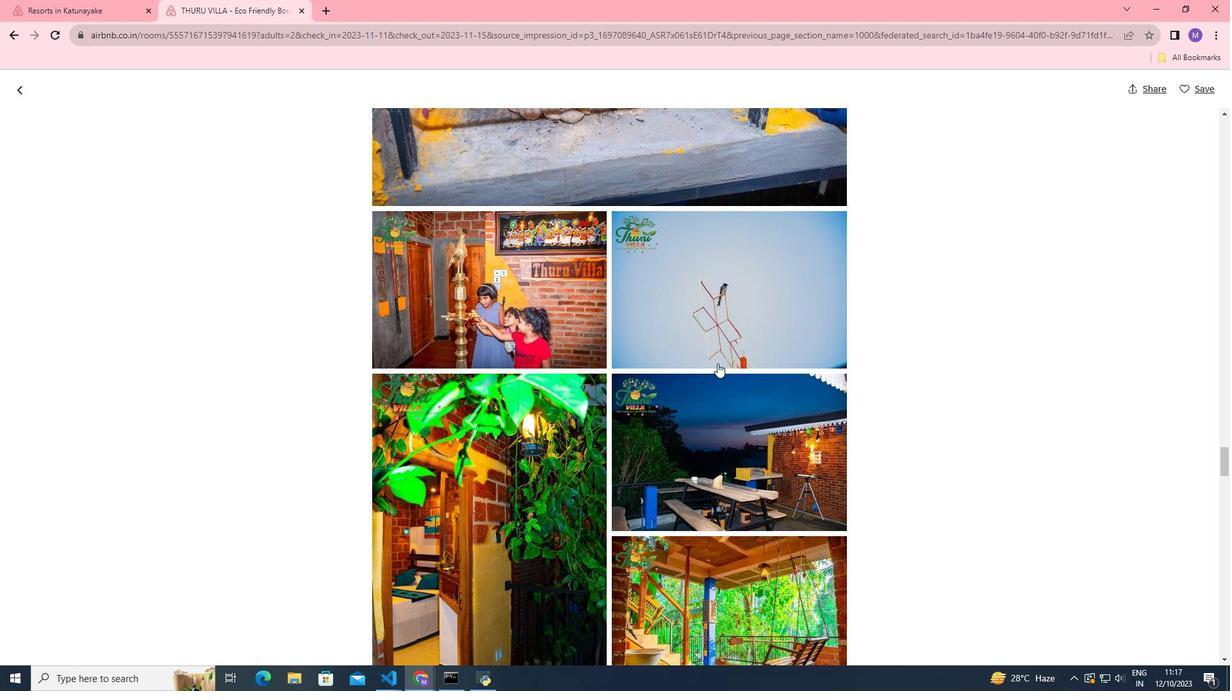 
Action: Mouse scrolled (717, 363) with delta (0, 0)
Screenshot: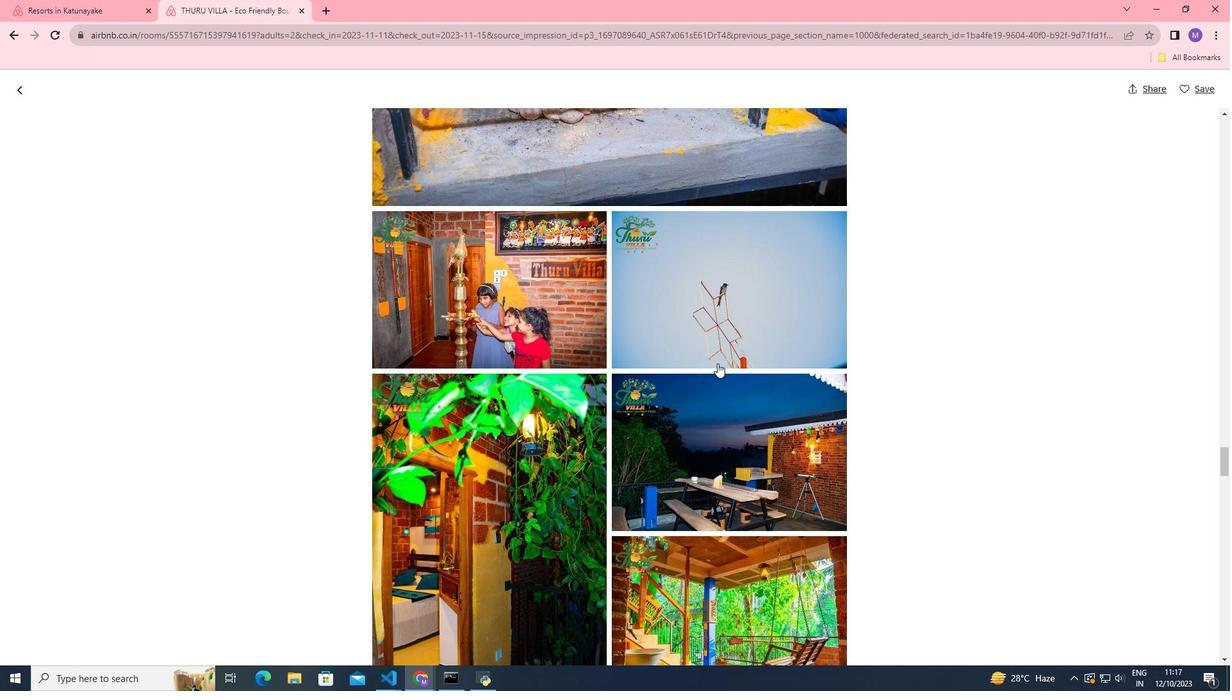 
Action: Mouse scrolled (717, 363) with delta (0, 0)
Screenshot: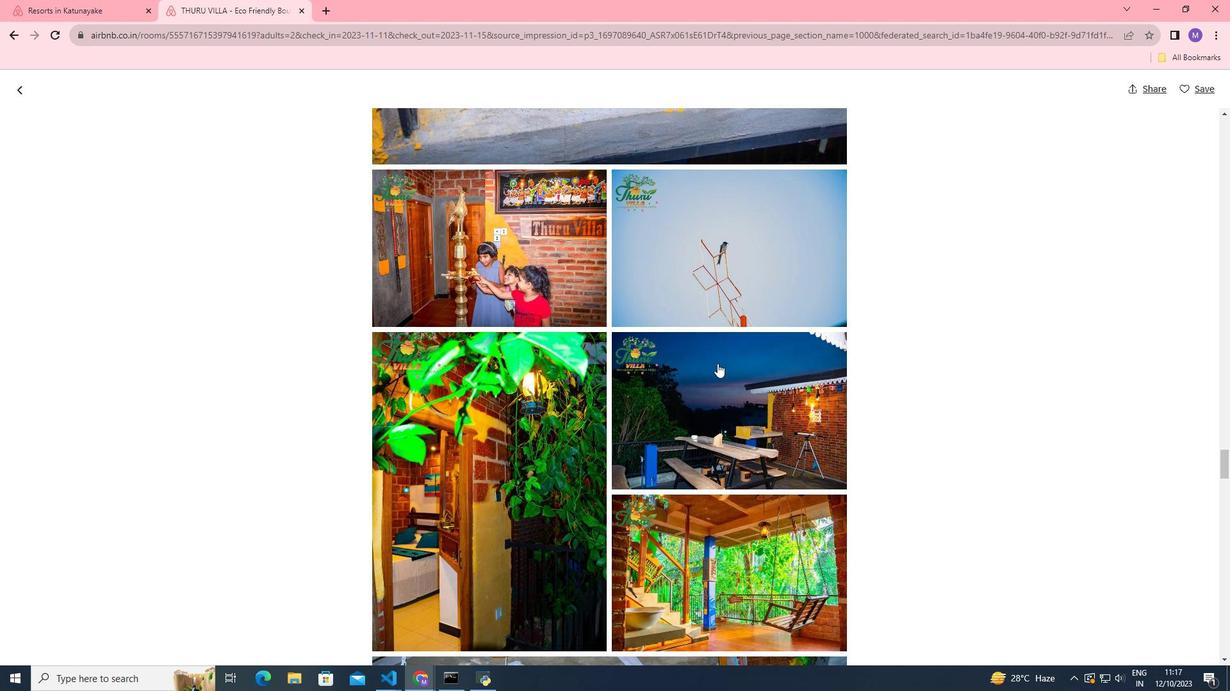 
Action: Mouse scrolled (717, 363) with delta (0, 0)
Screenshot: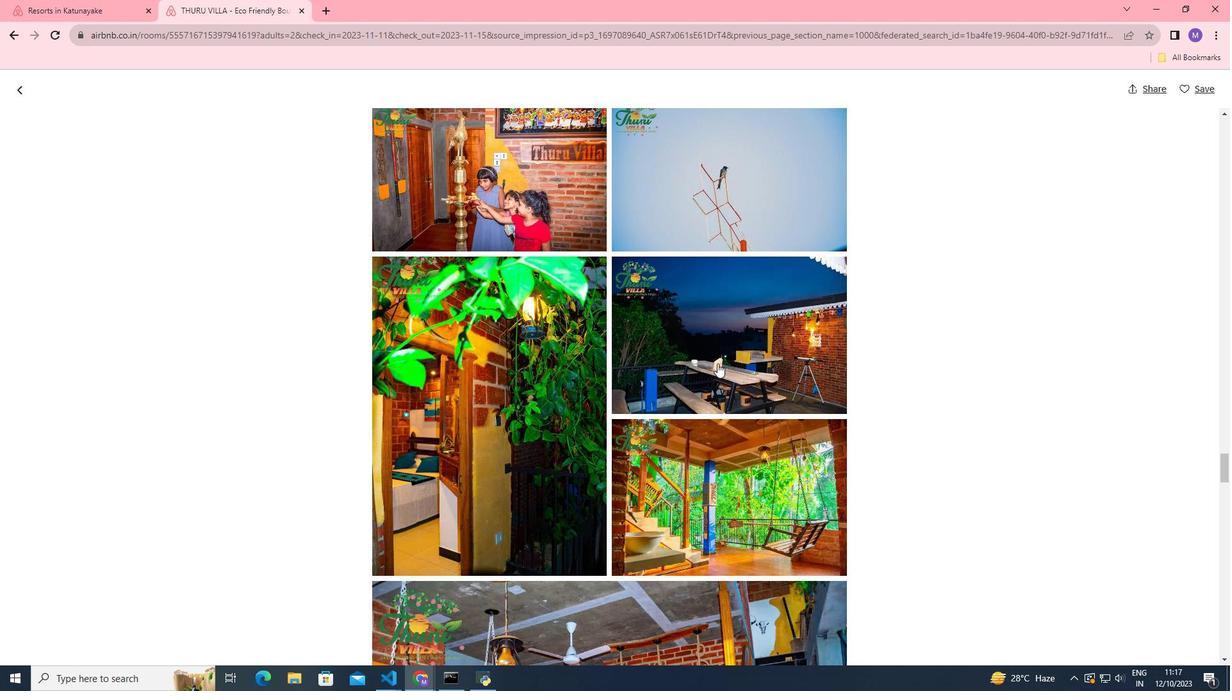 
Action: Mouse scrolled (717, 363) with delta (0, 0)
Screenshot: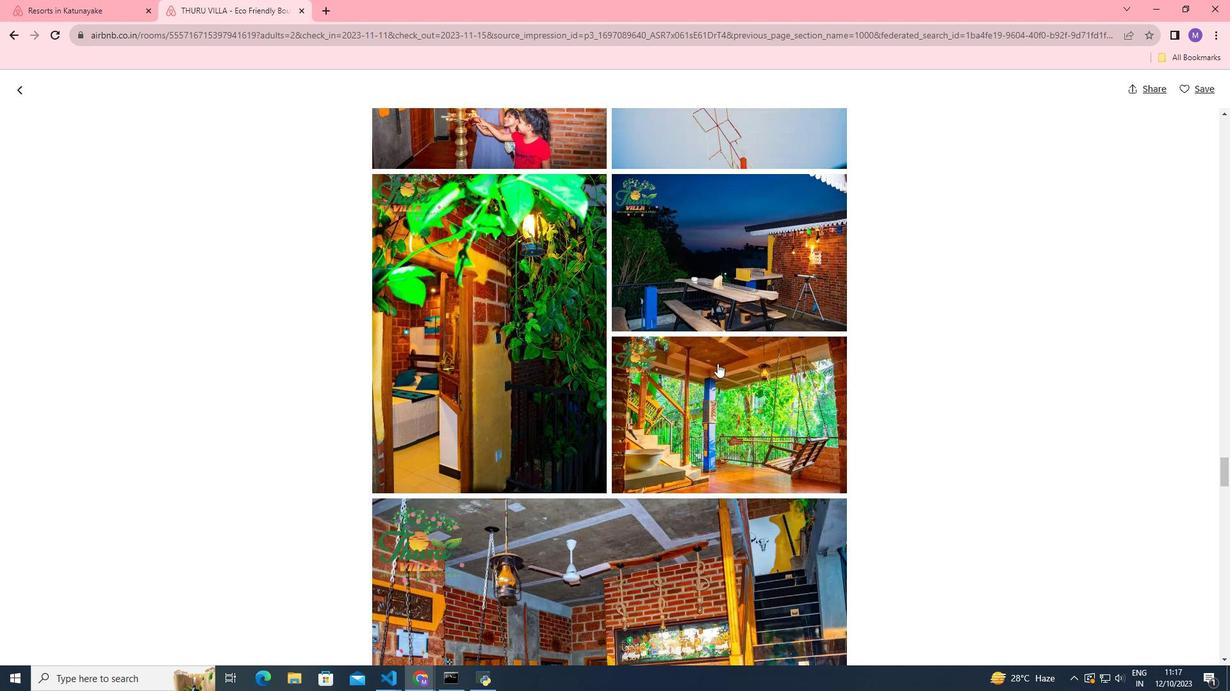 
Action: Mouse scrolled (717, 363) with delta (0, 0)
Screenshot: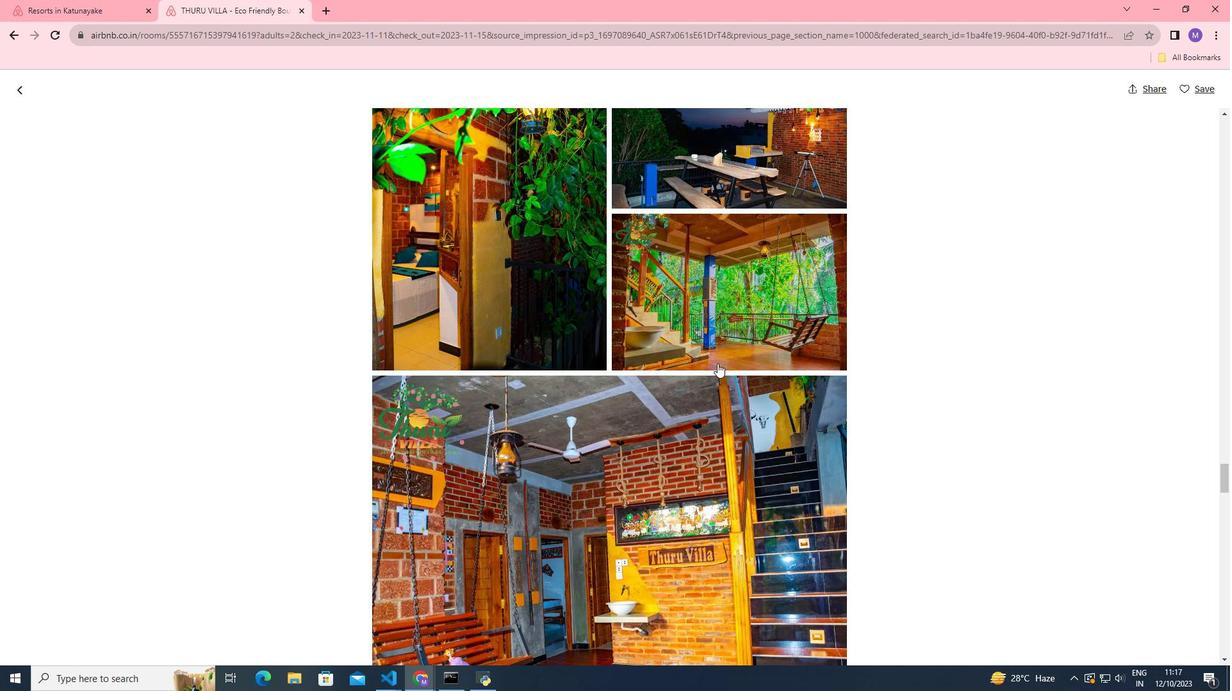 
Action: Mouse scrolled (717, 363) with delta (0, 0)
Screenshot: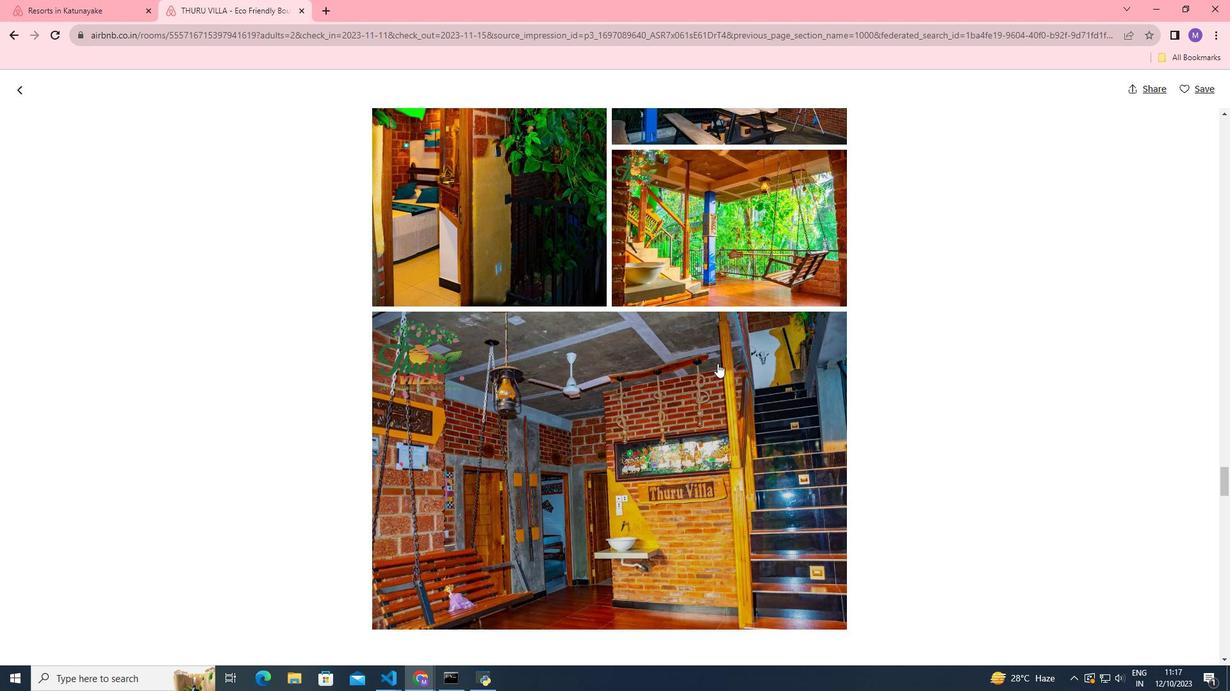 
Action: Mouse scrolled (717, 363) with delta (0, 0)
Screenshot: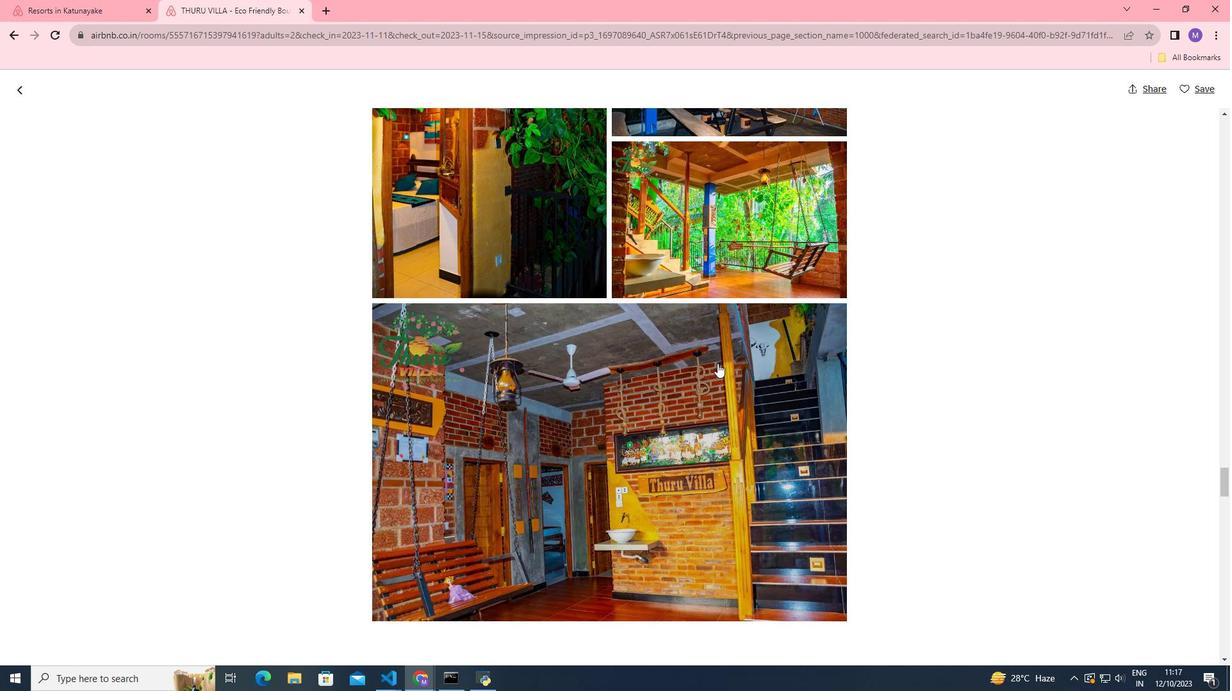 
Action: Mouse scrolled (717, 363) with delta (0, 0)
Screenshot: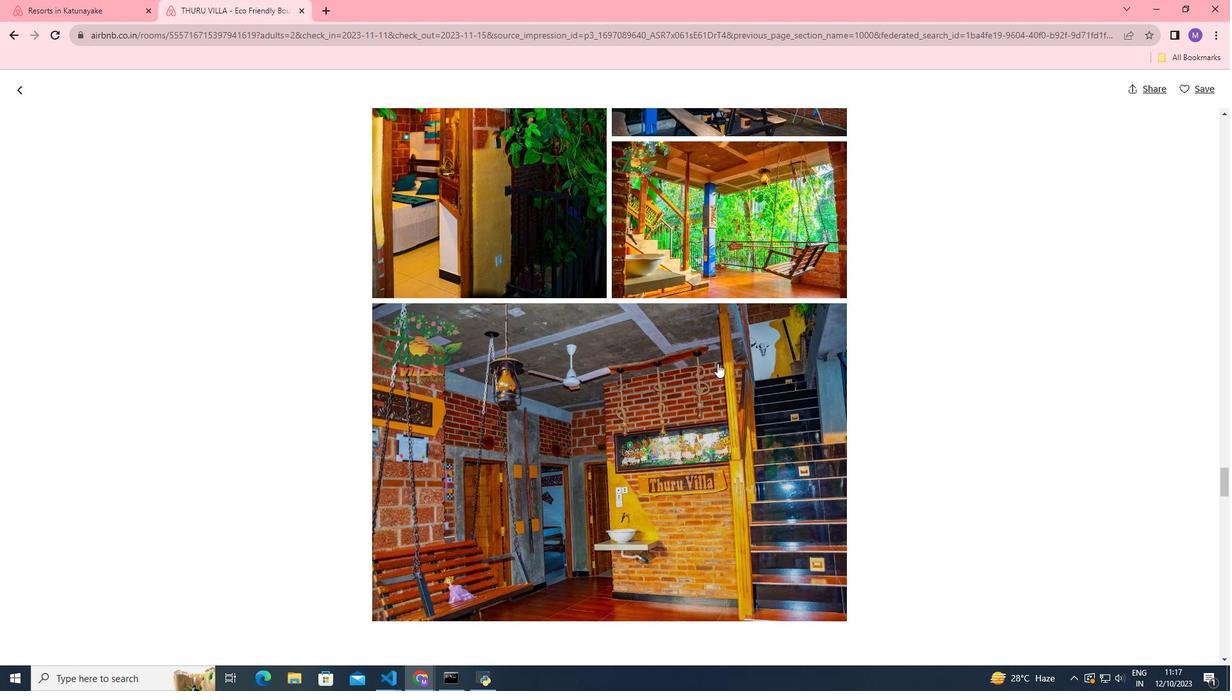 
Action: Mouse scrolled (717, 363) with delta (0, 0)
Screenshot: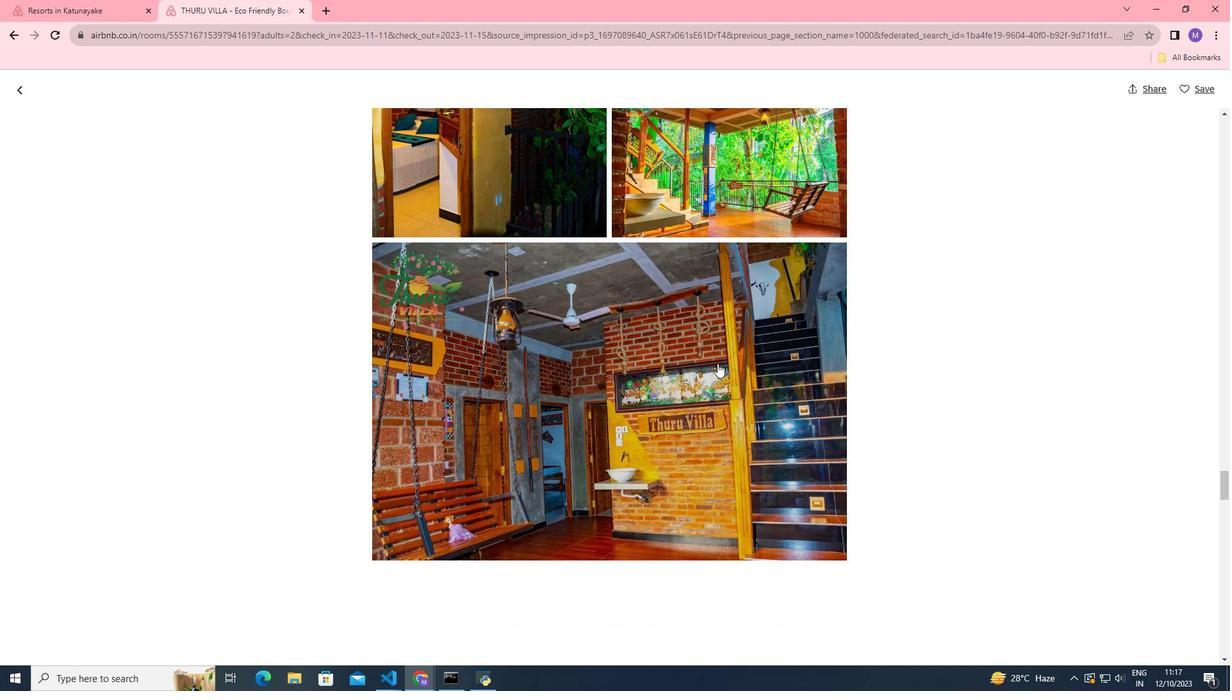 
Action: Mouse scrolled (717, 363) with delta (0, 0)
Screenshot: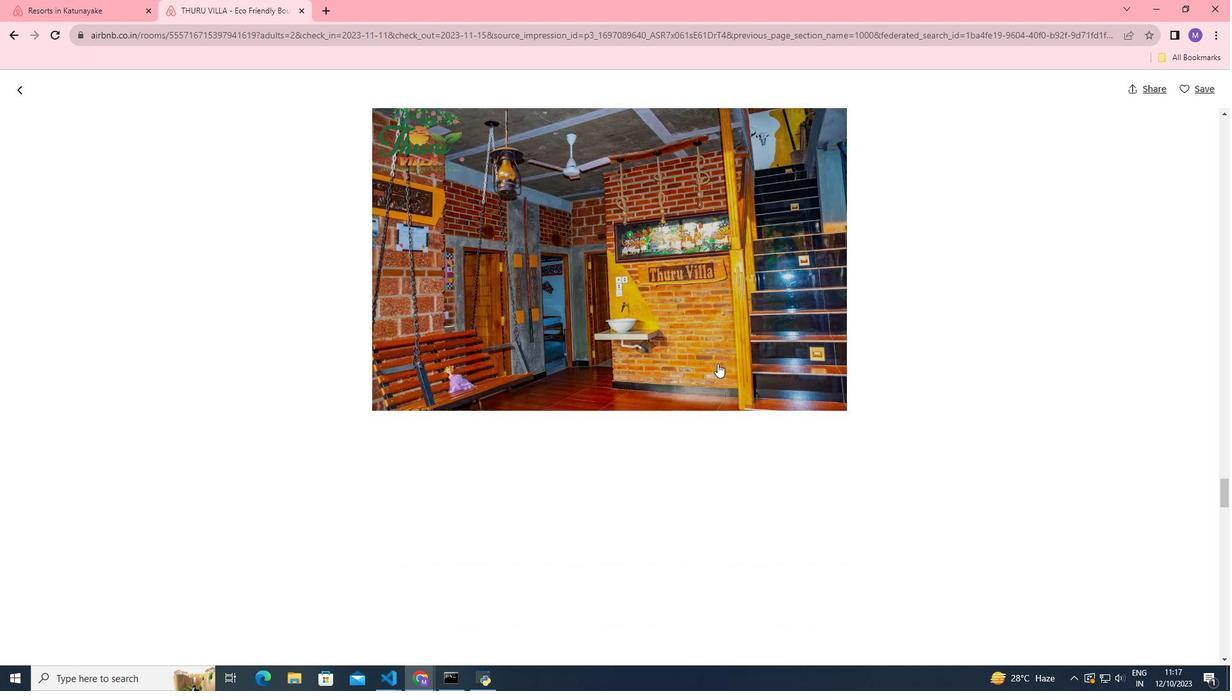 
Action: Mouse scrolled (717, 363) with delta (0, 0)
Screenshot: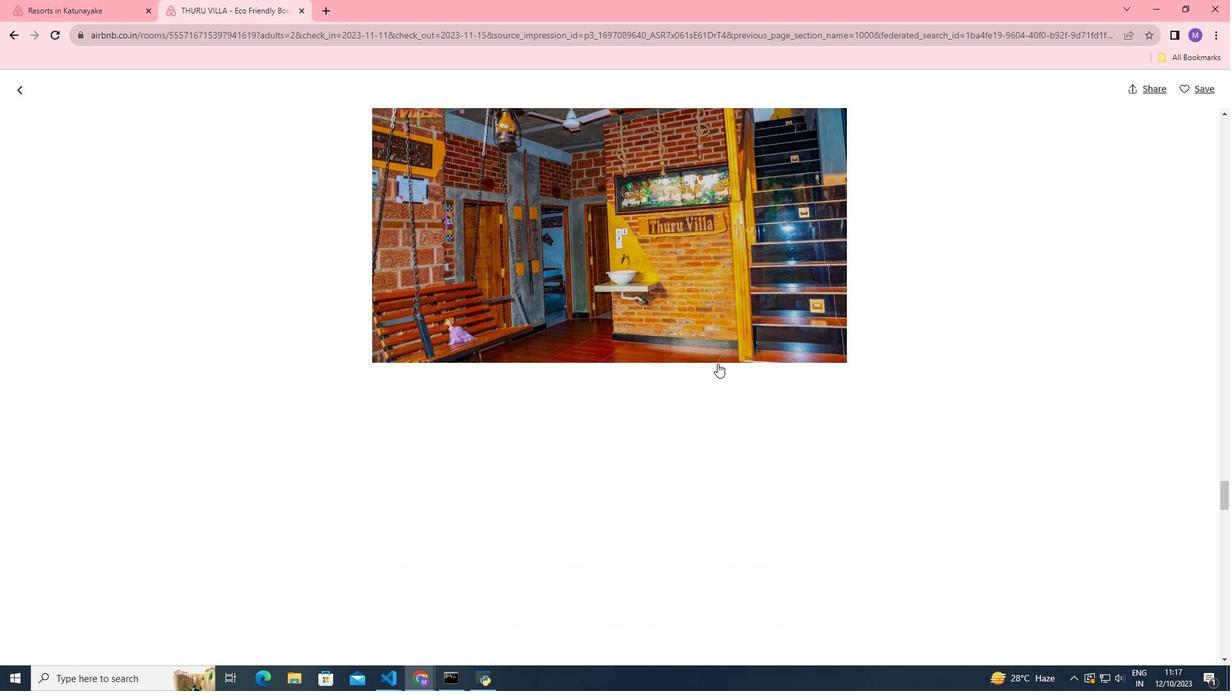 
Action: Mouse scrolled (717, 363) with delta (0, 0)
Screenshot: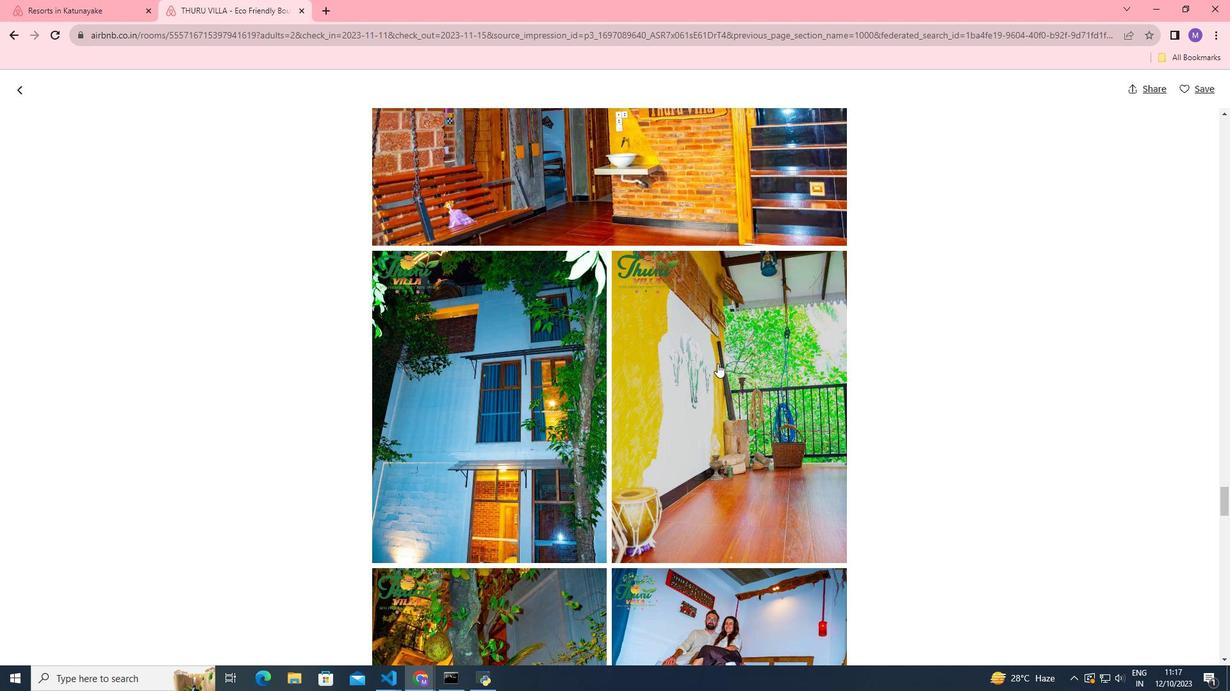 
Action: Mouse scrolled (717, 363) with delta (0, 0)
Screenshot: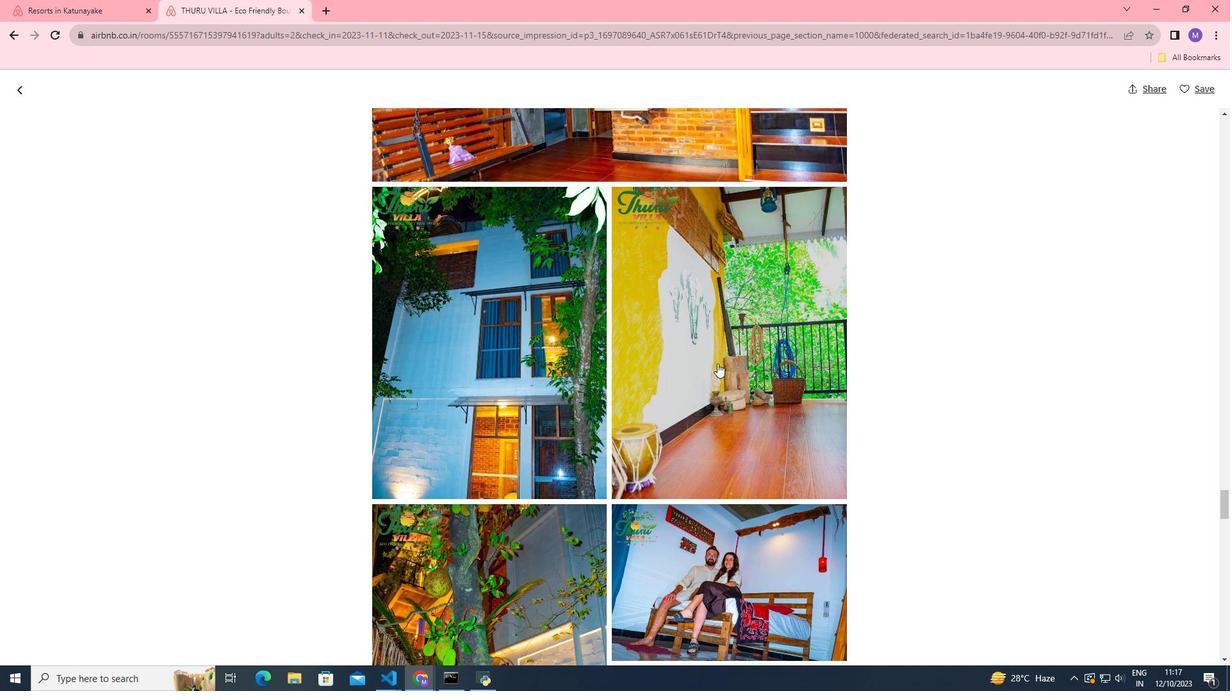 
Action: Mouse scrolled (717, 363) with delta (0, 0)
Screenshot: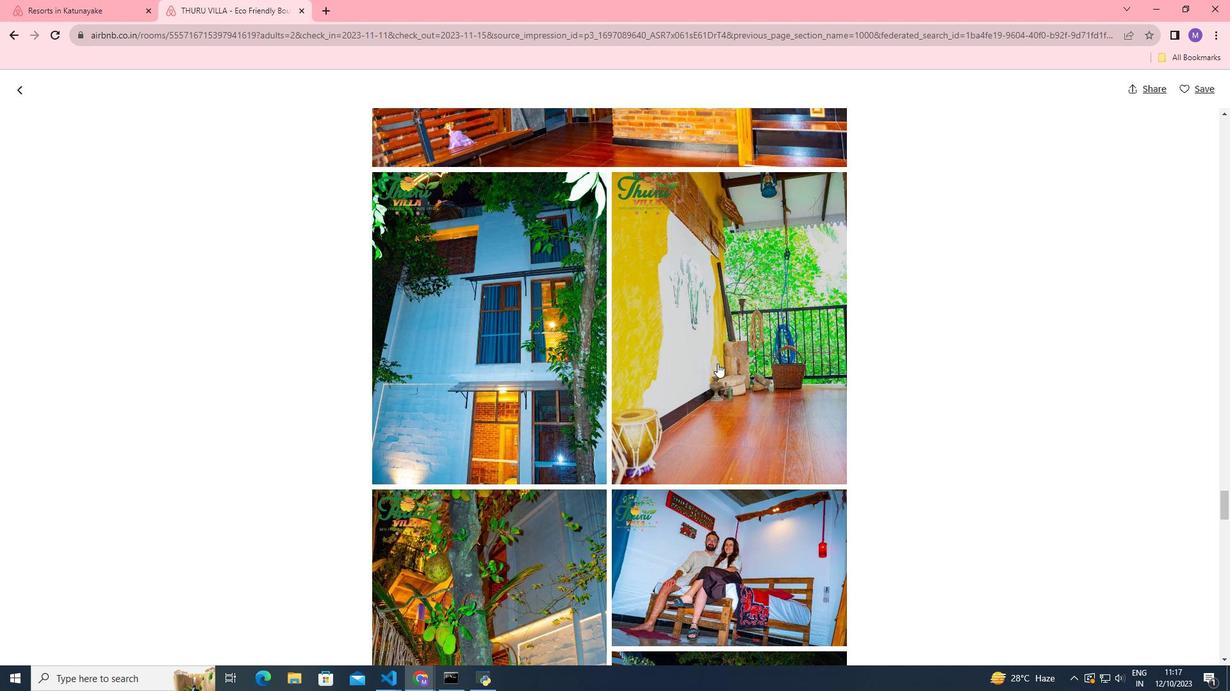 
Action: Mouse scrolled (717, 363) with delta (0, 0)
Screenshot: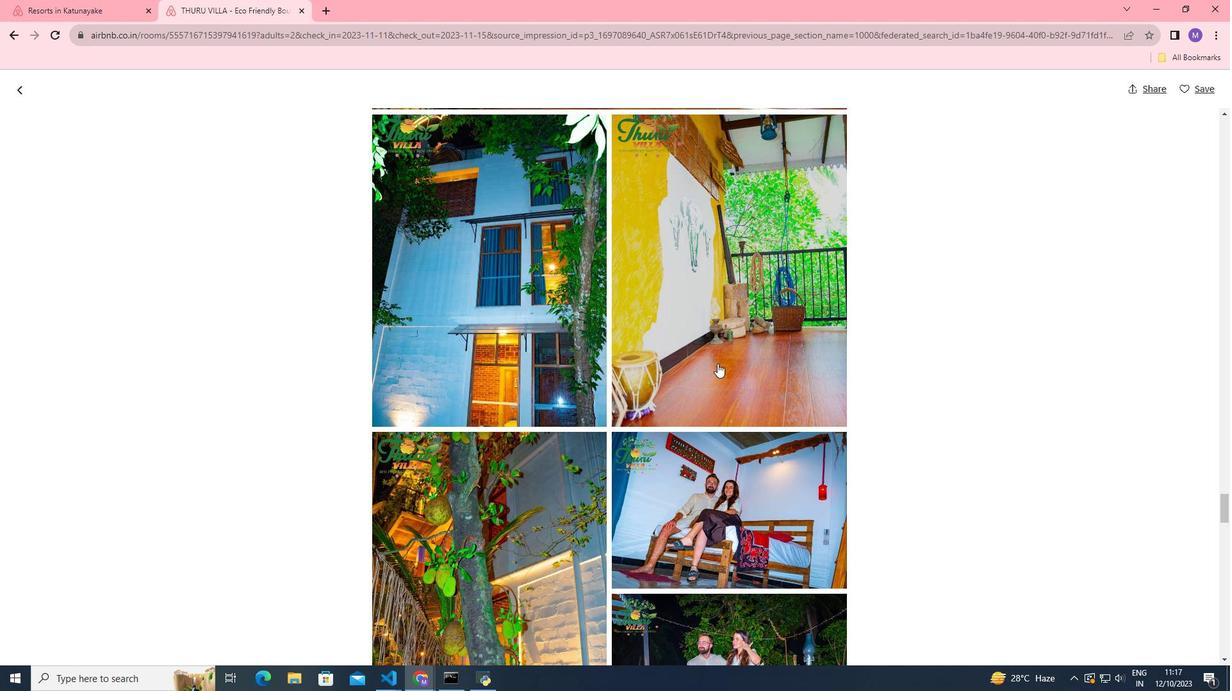 
Action: Mouse scrolled (717, 363) with delta (0, 0)
Screenshot: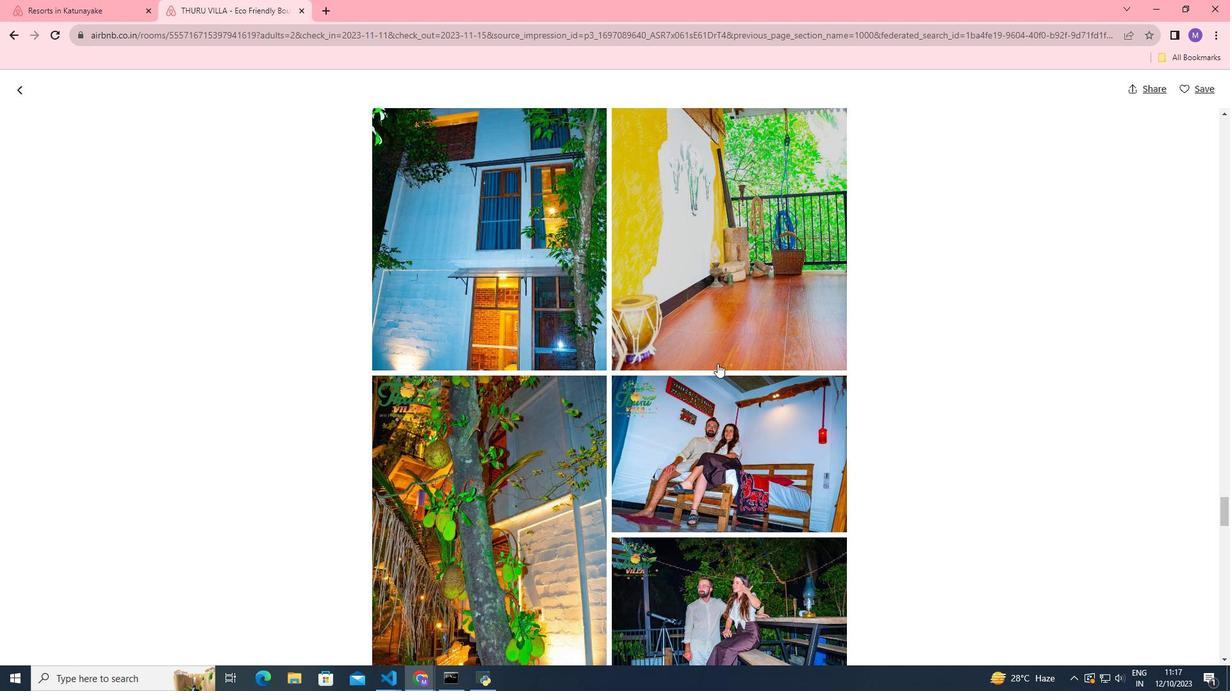 
Action: Mouse scrolled (717, 363) with delta (0, 0)
Screenshot: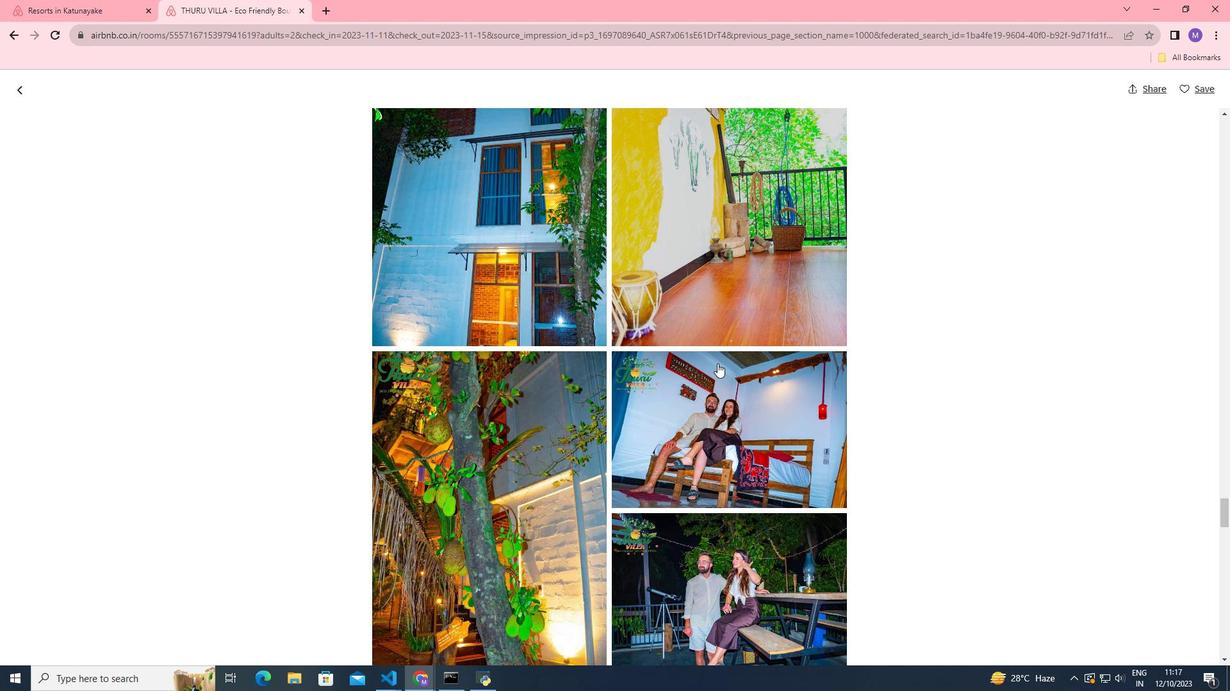 
Action: Mouse scrolled (717, 363) with delta (0, 0)
Screenshot: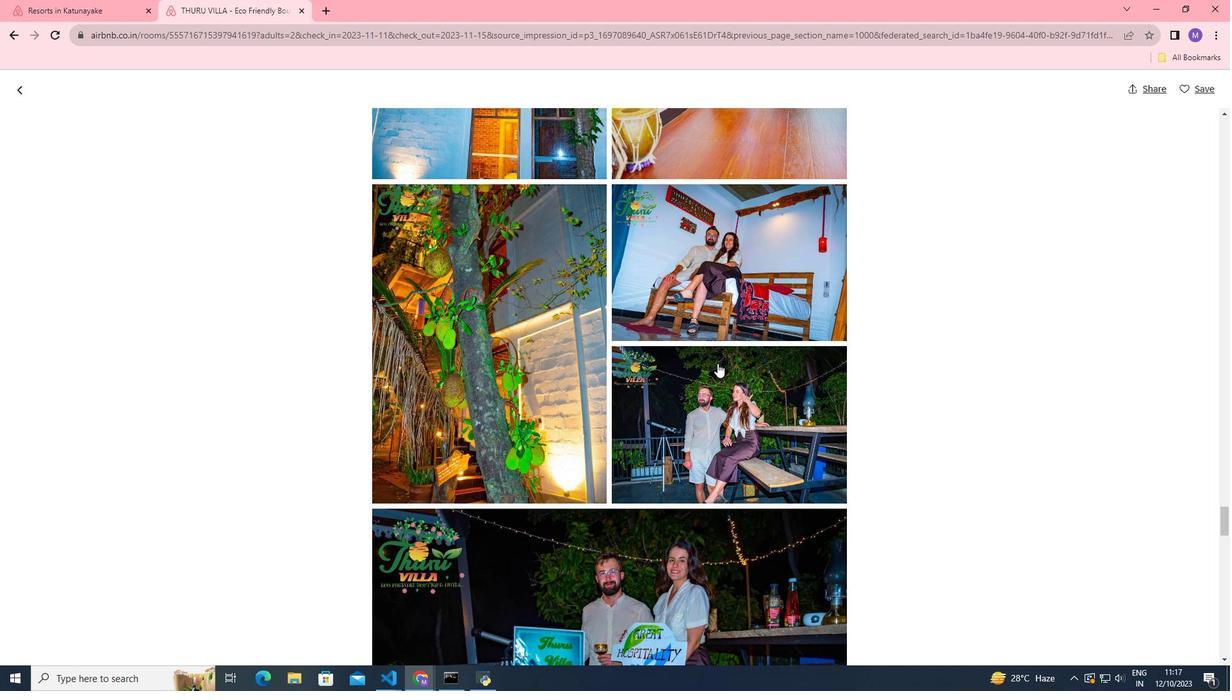 
Action: Mouse scrolled (717, 363) with delta (0, 0)
Screenshot: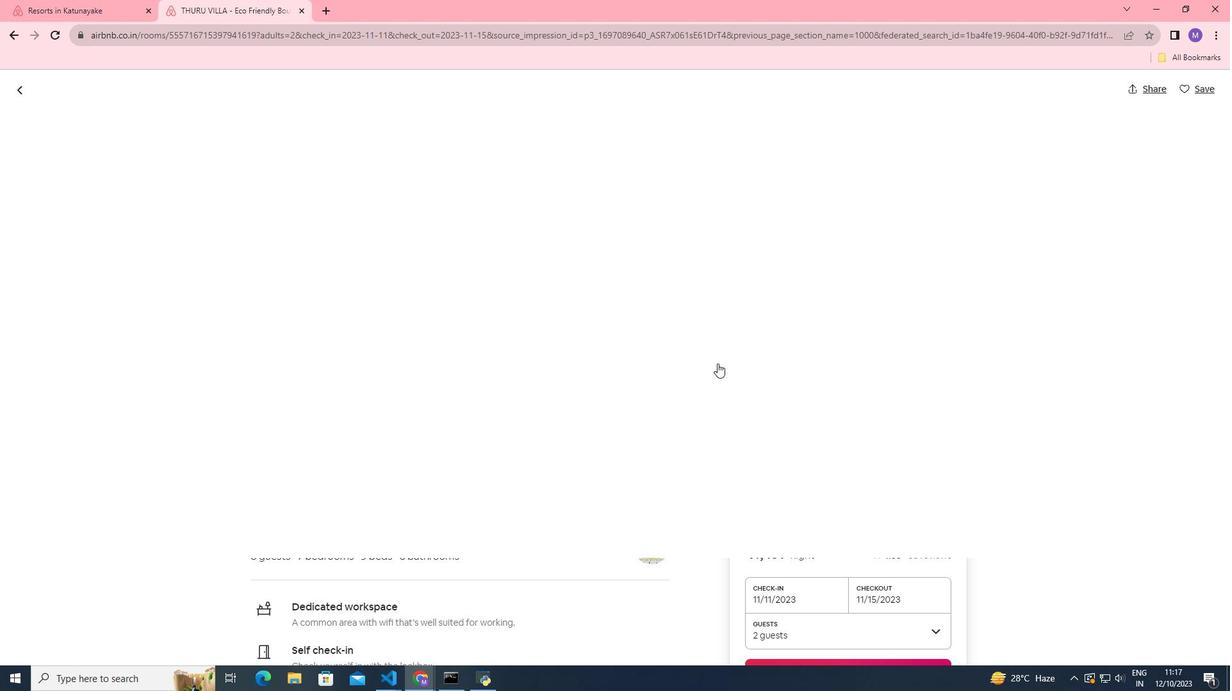 
Action: Mouse scrolled (717, 363) with delta (0, 0)
Screenshot: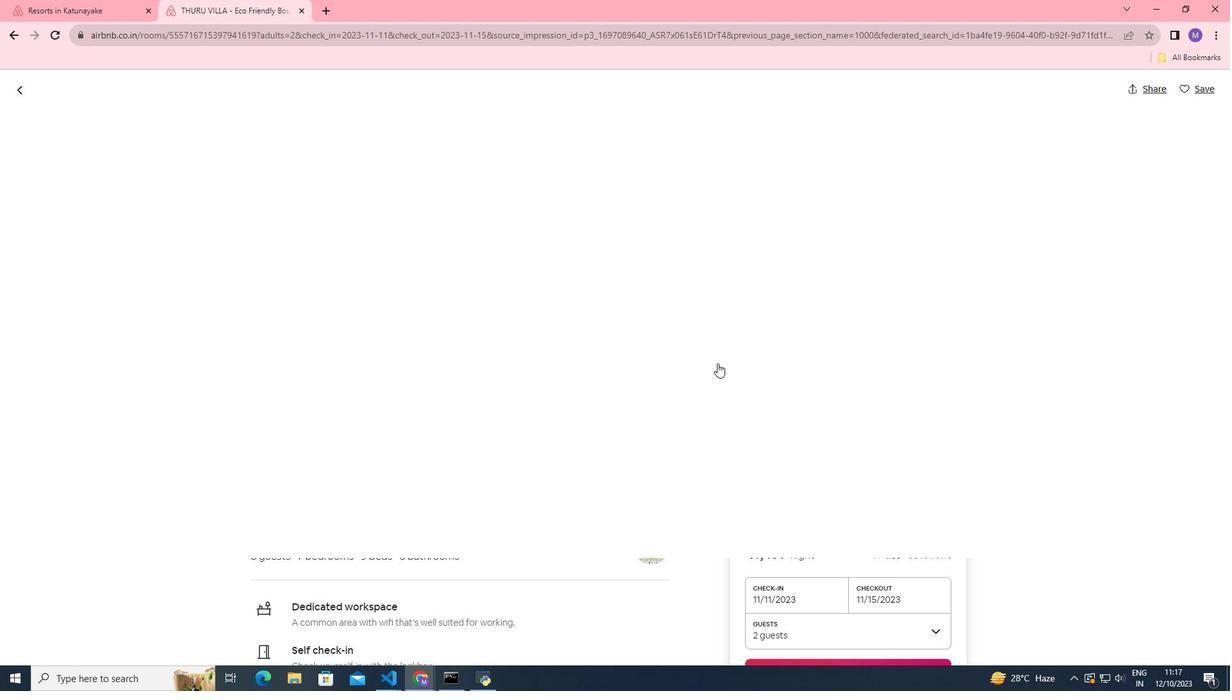 
Action: Mouse scrolled (717, 363) with delta (0, 0)
Screenshot: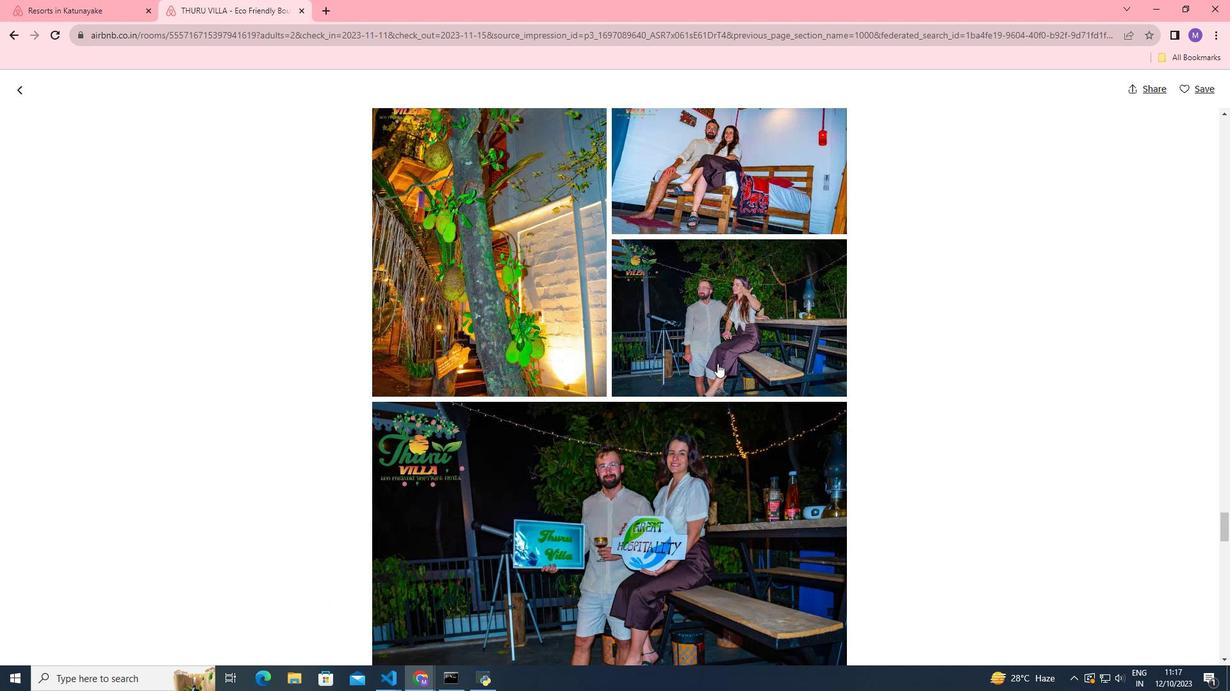 
Action: Mouse scrolled (717, 363) with delta (0, 0)
Screenshot: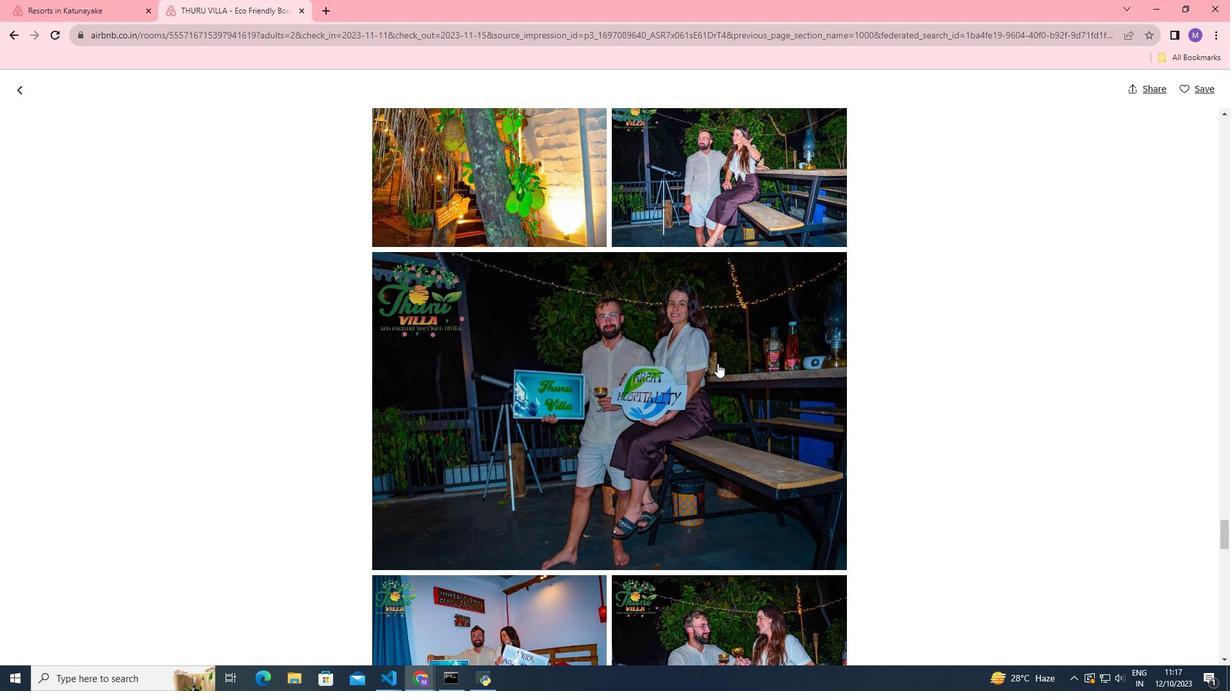 
Action: Mouse scrolled (717, 363) with delta (0, 0)
Screenshot: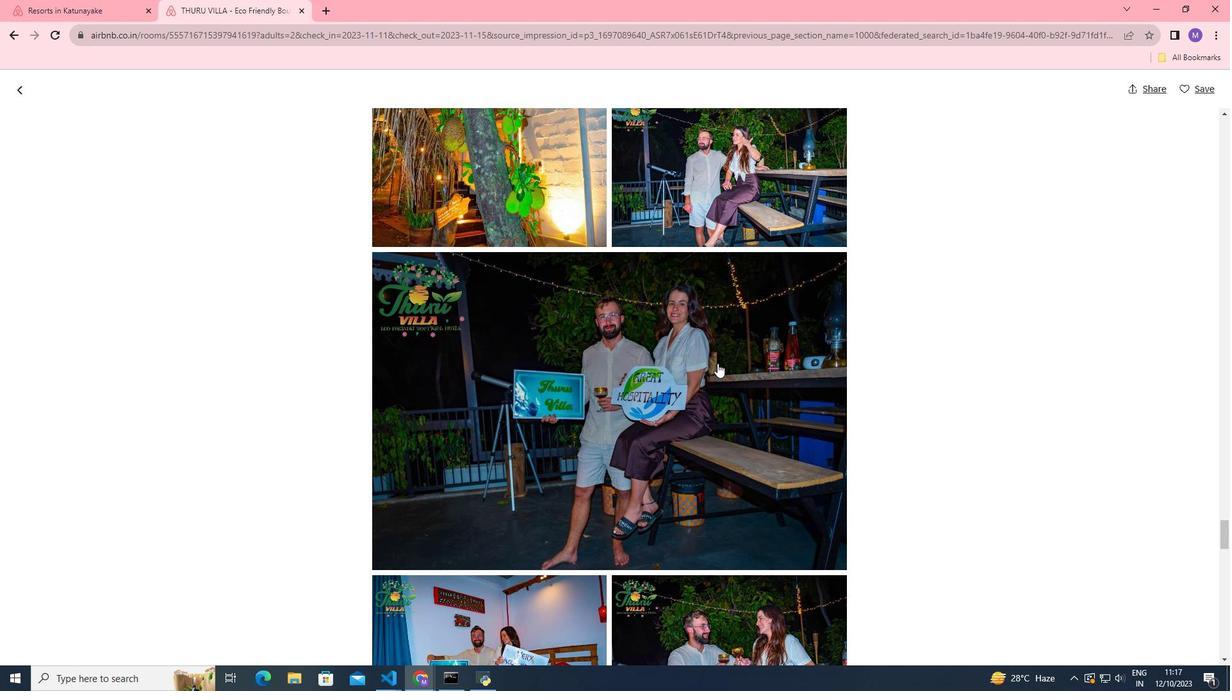 
Action: Mouse scrolled (717, 363) with delta (0, 0)
Screenshot: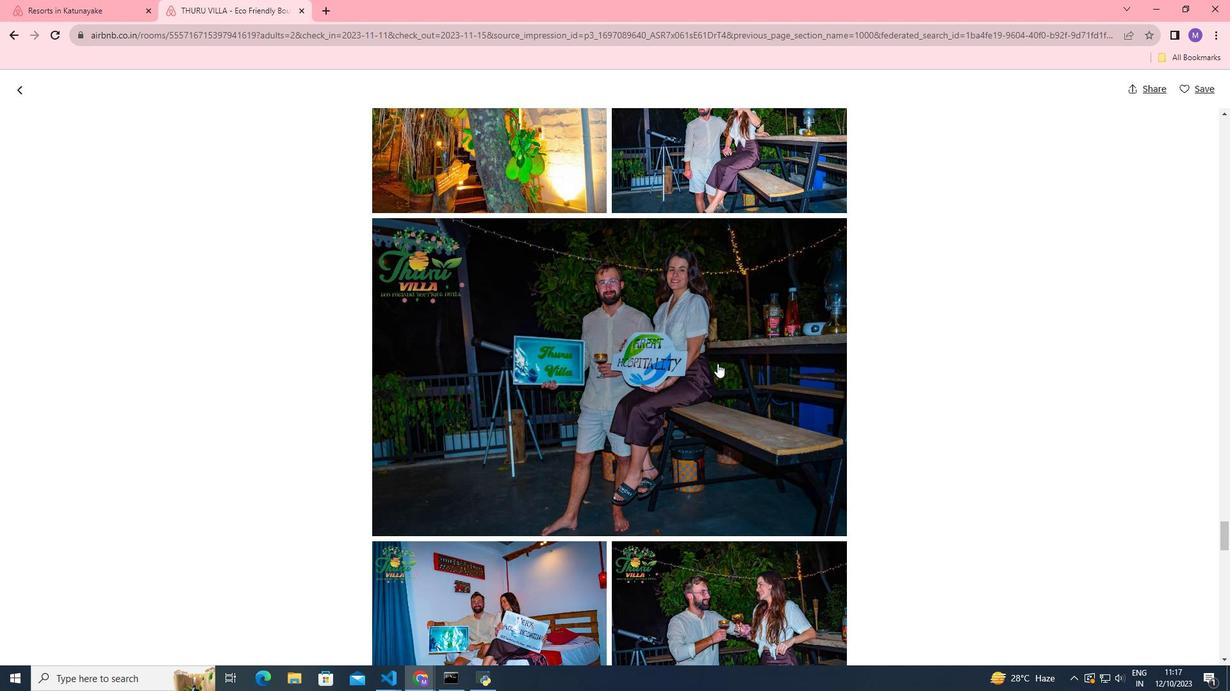 
Action: Mouse scrolled (717, 363) with delta (0, 0)
Screenshot: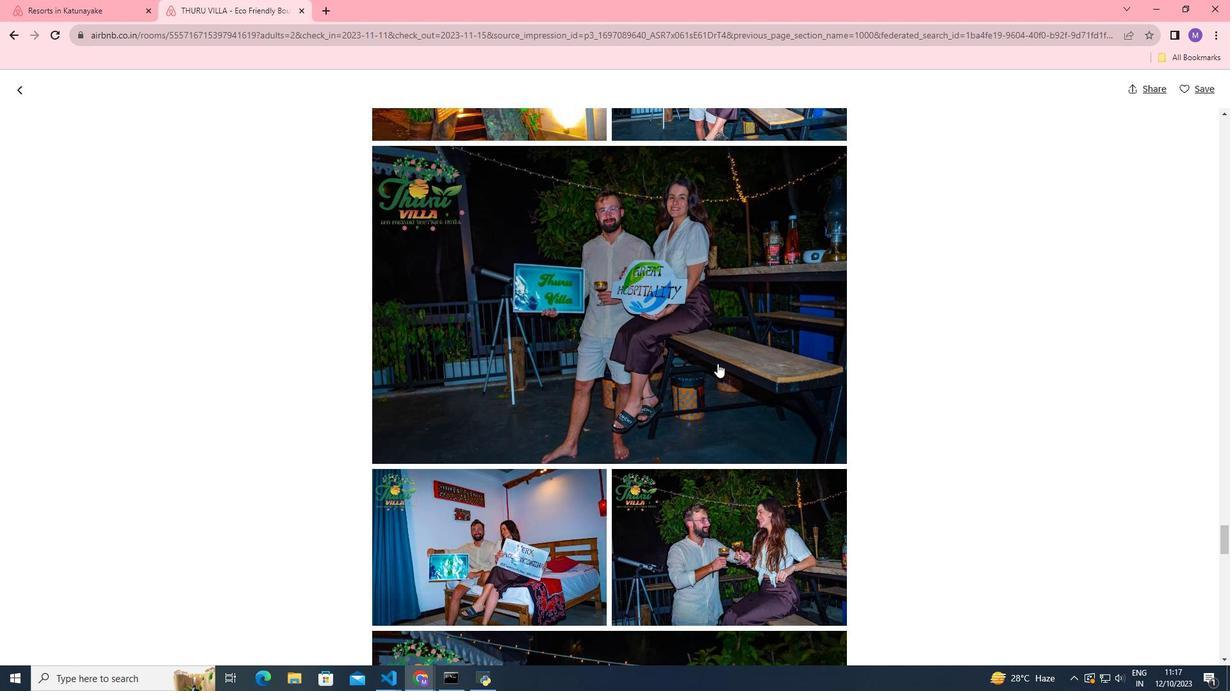 
Action: Mouse scrolled (717, 363) with delta (0, 0)
Screenshot: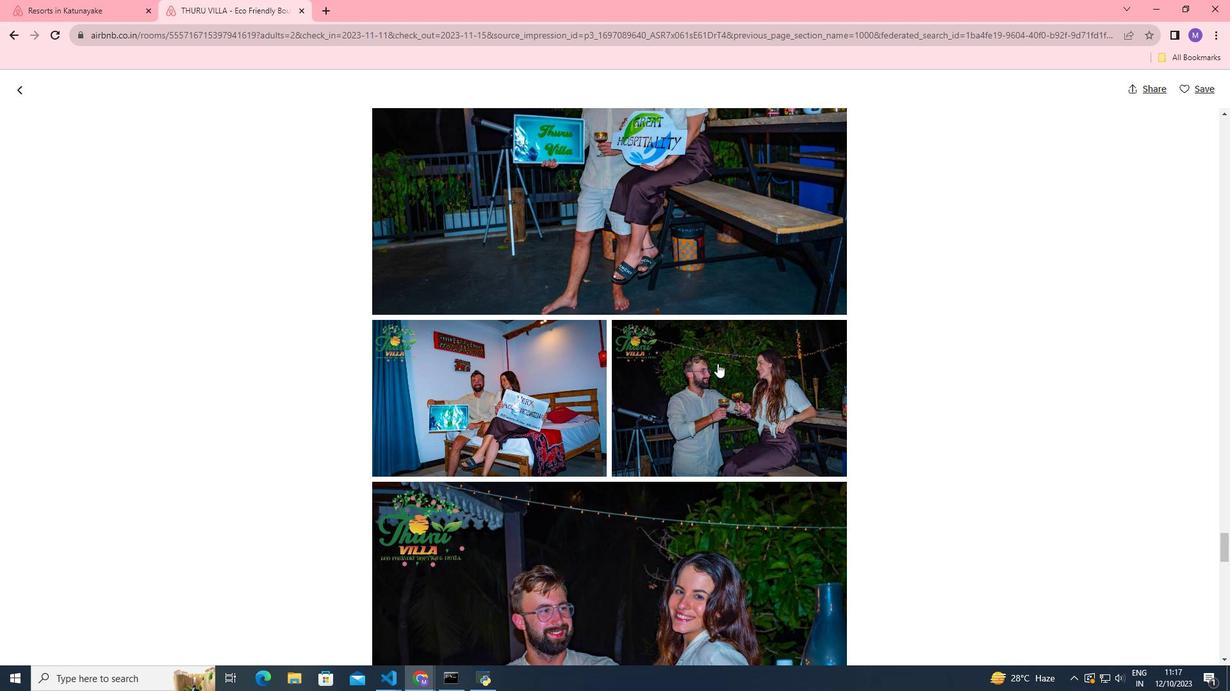 
Action: Mouse scrolled (717, 363) with delta (0, 0)
Screenshot: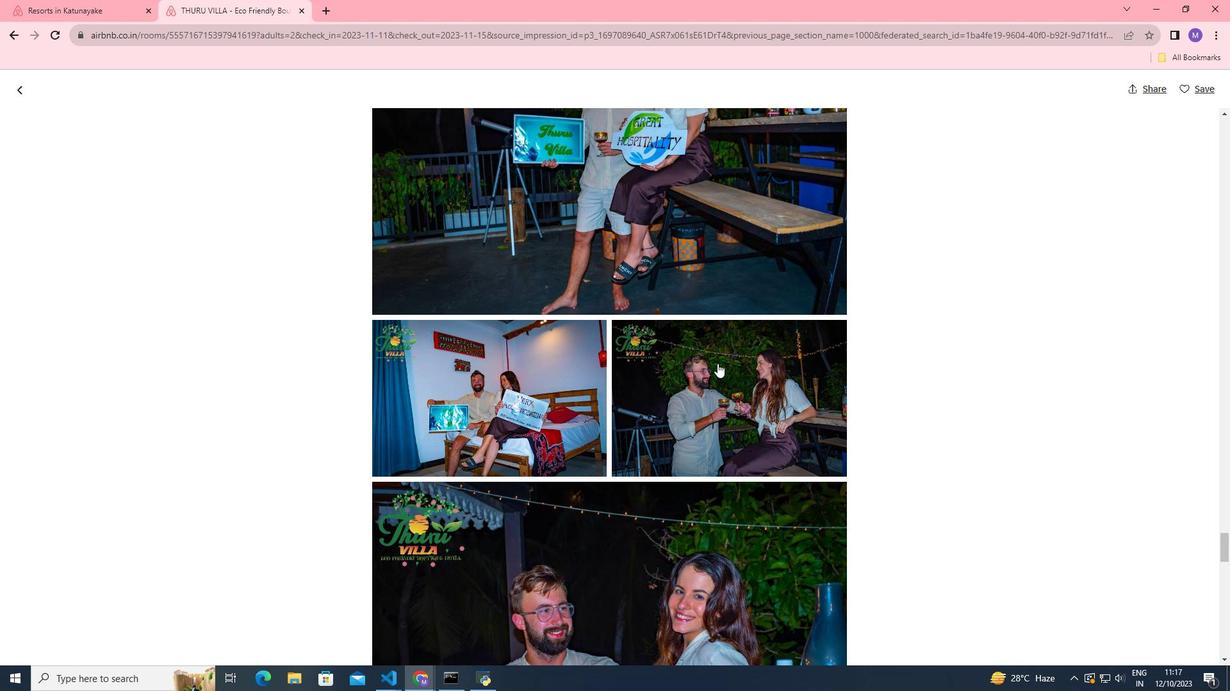 
Action: Mouse scrolled (717, 363) with delta (0, 0)
Screenshot: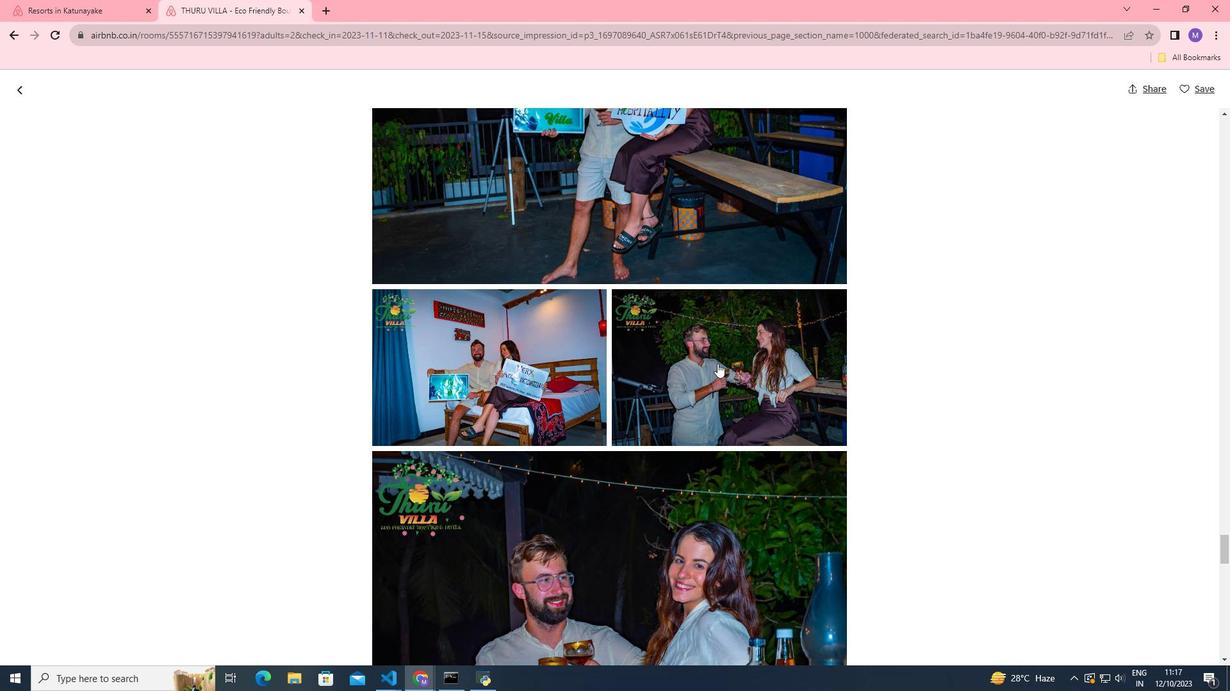 
Action: Mouse scrolled (717, 363) with delta (0, 0)
Screenshot: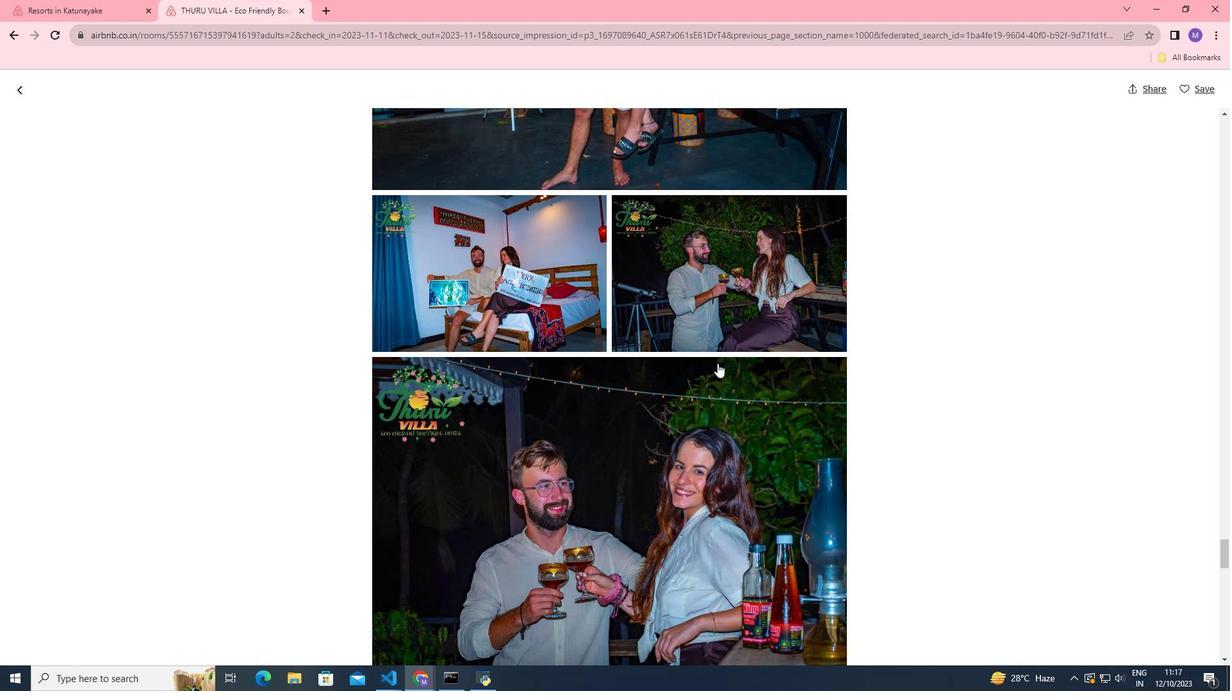 
Action: Mouse scrolled (717, 363) with delta (0, 0)
Screenshot: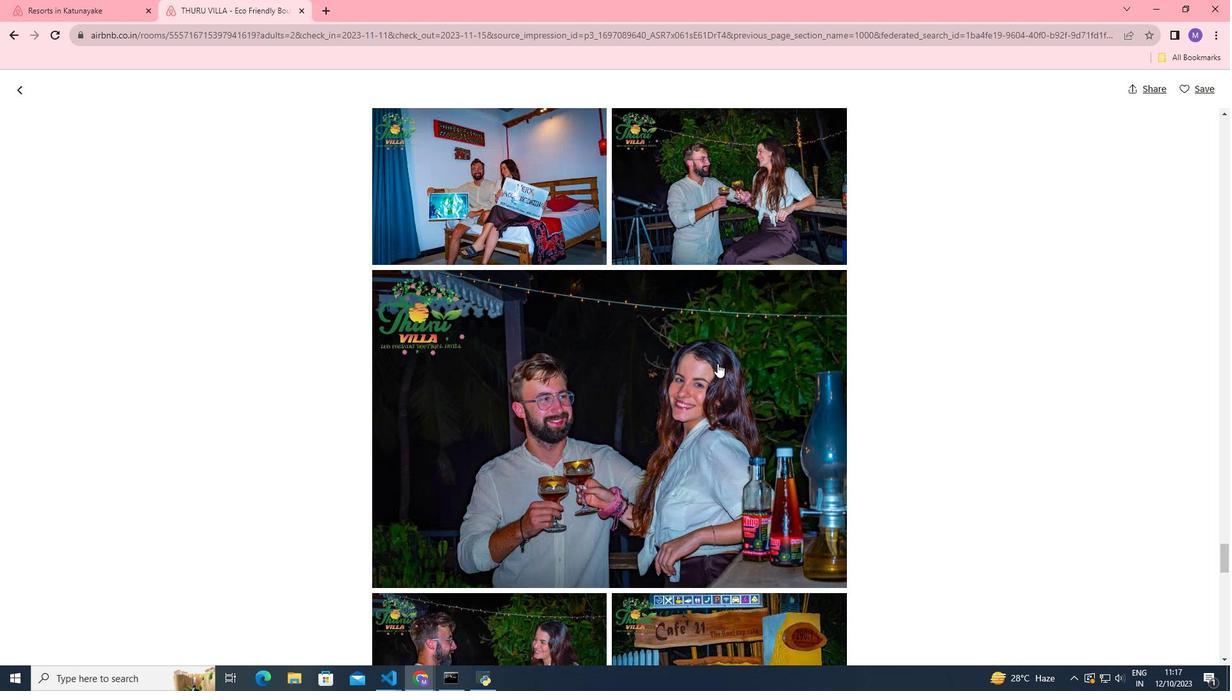 
Action: Mouse scrolled (717, 363) with delta (0, 0)
Screenshot: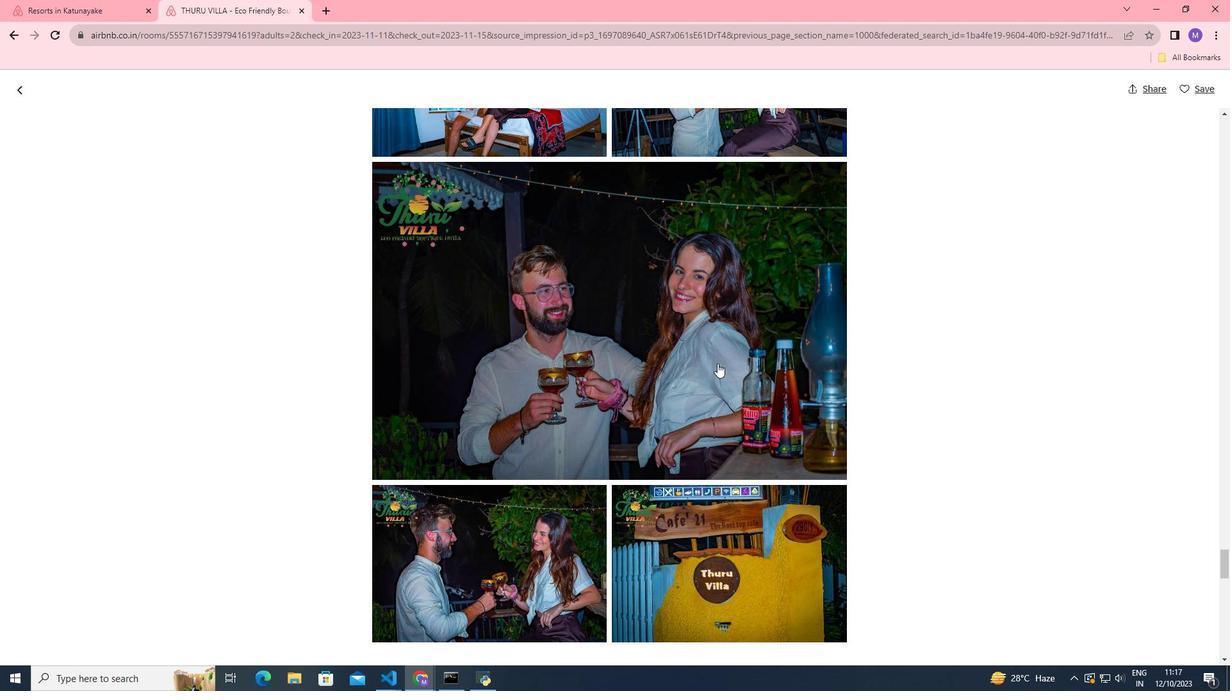 
Action: Mouse scrolled (717, 363) with delta (0, 0)
Screenshot: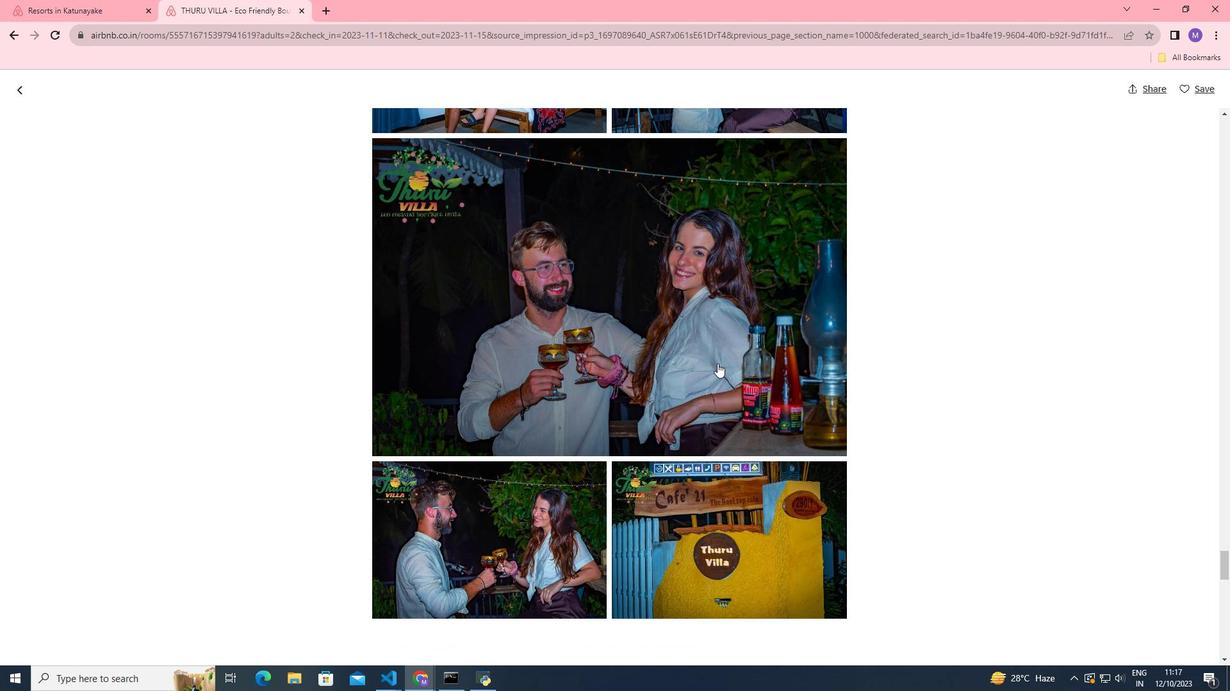 
Action: Mouse scrolled (717, 363) with delta (0, 0)
Screenshot: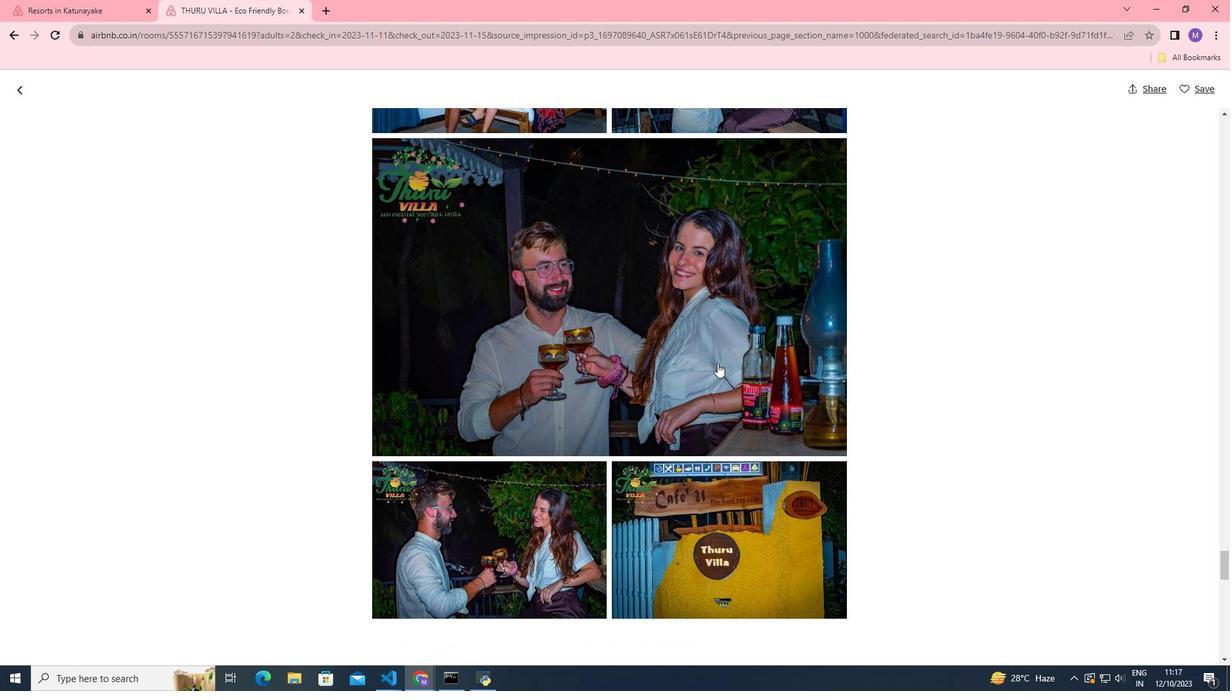 
Action: Mouse scrolled (717, 363) with delta (0, 0)
Screenshot: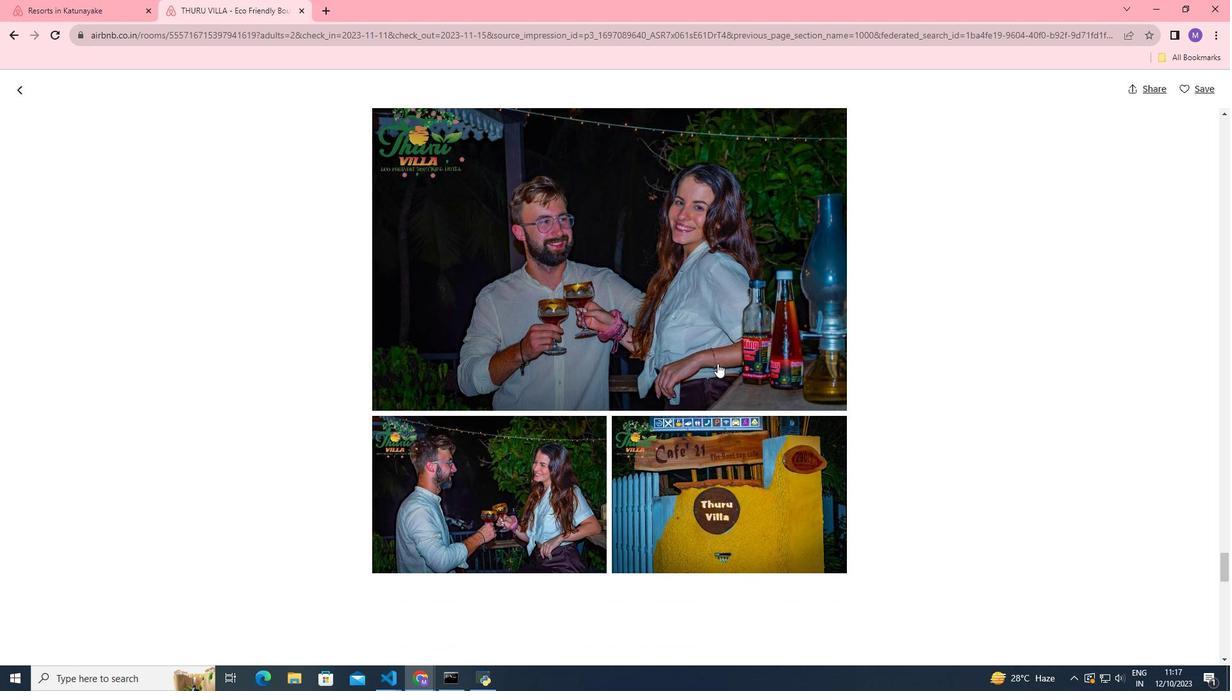 
Action: Mouse scrolled (717, 363) with delta (0, 0)
Screenshot: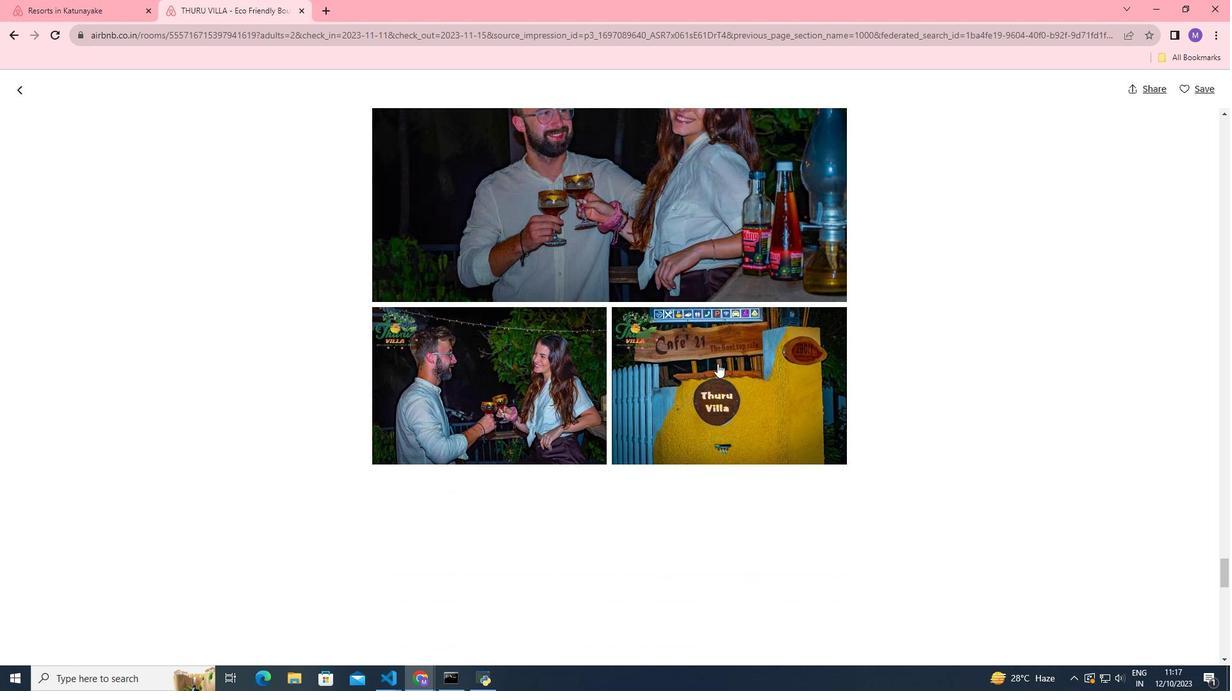 
Action: Mouse scrolled (717, 363) with delta (0, 0)
Screenshot: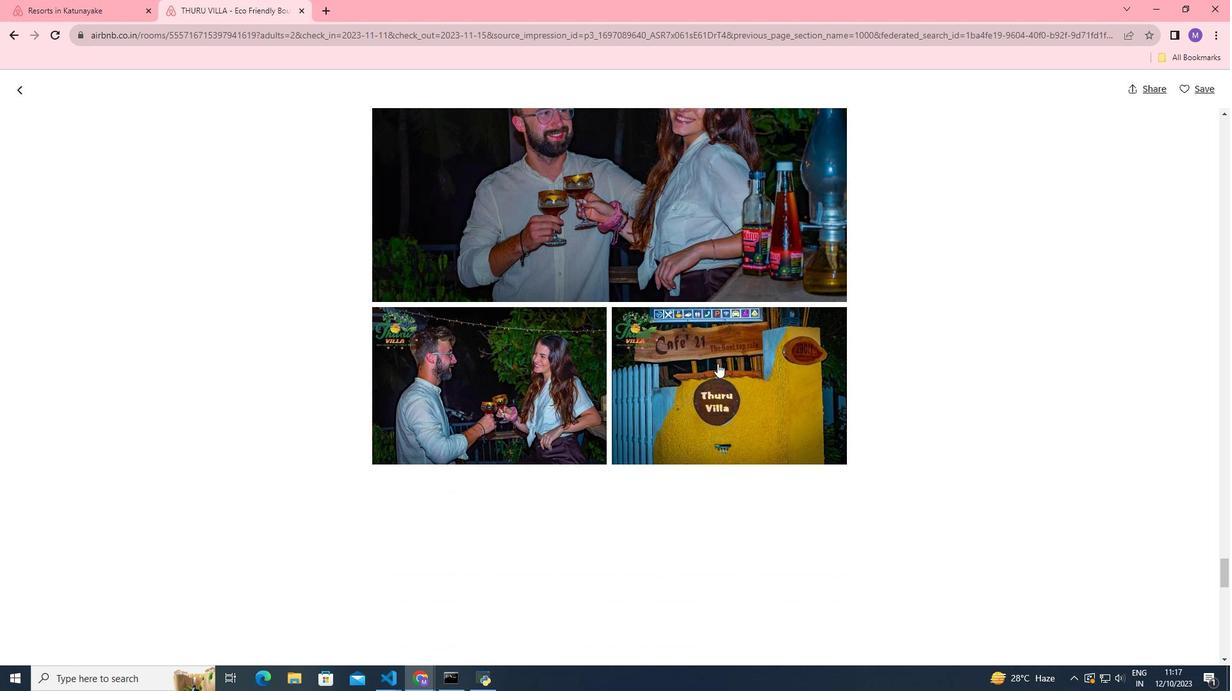 
Action: Mouse scrolled (717, 363) with delta (0, 0)
Screenshot: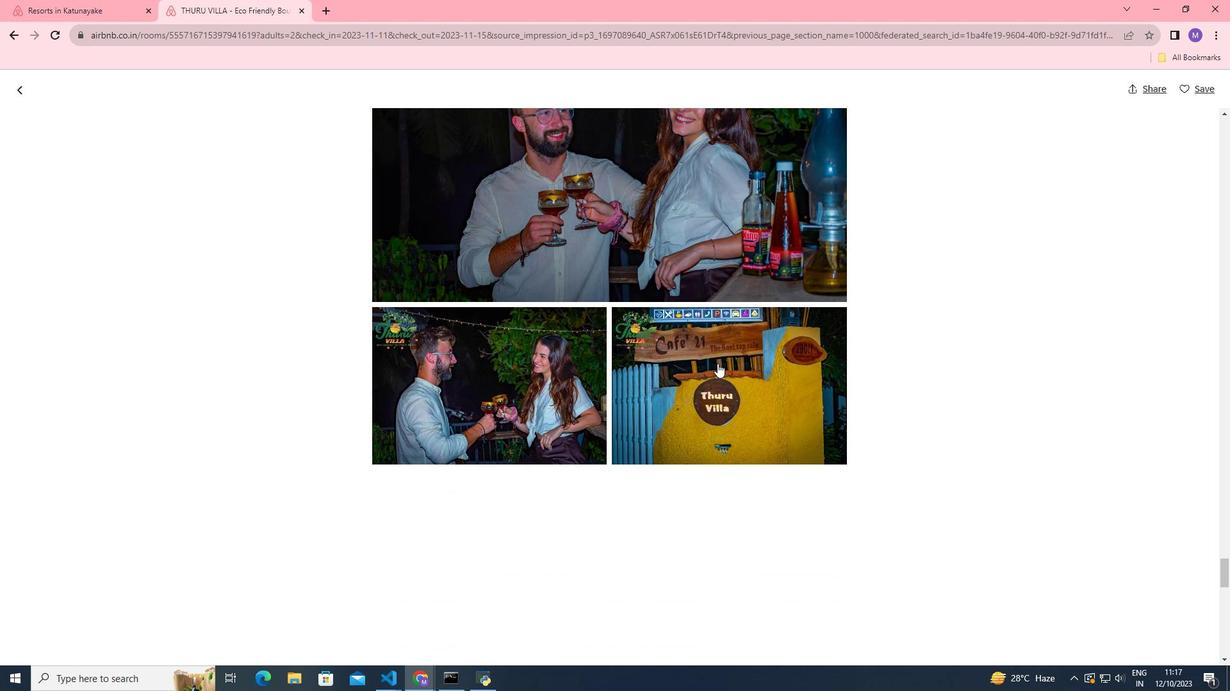 
Action: Mouse scrolled (717, 363) with delta (0, 0)
Screenshot: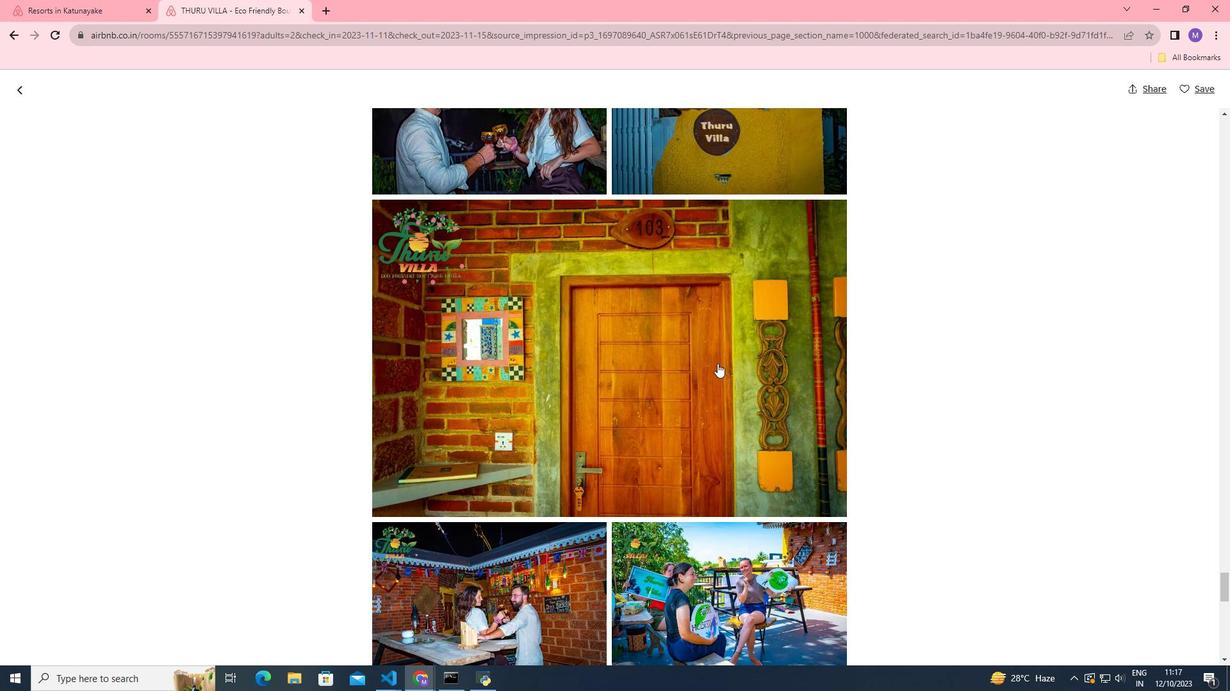 
Action: Mouse scrolled (717, 363) with delta (0, 0)
Screenshot: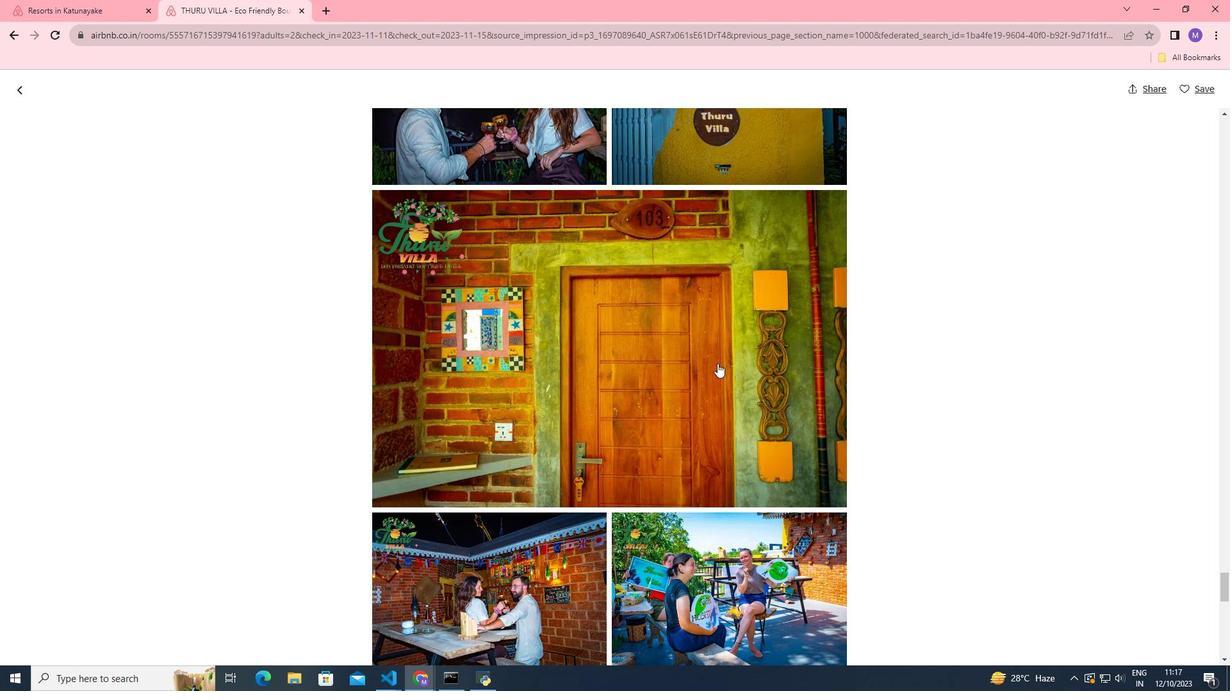 
Action: Mouse scrolled (717, 363) with delta (0, 0)
Screenshot: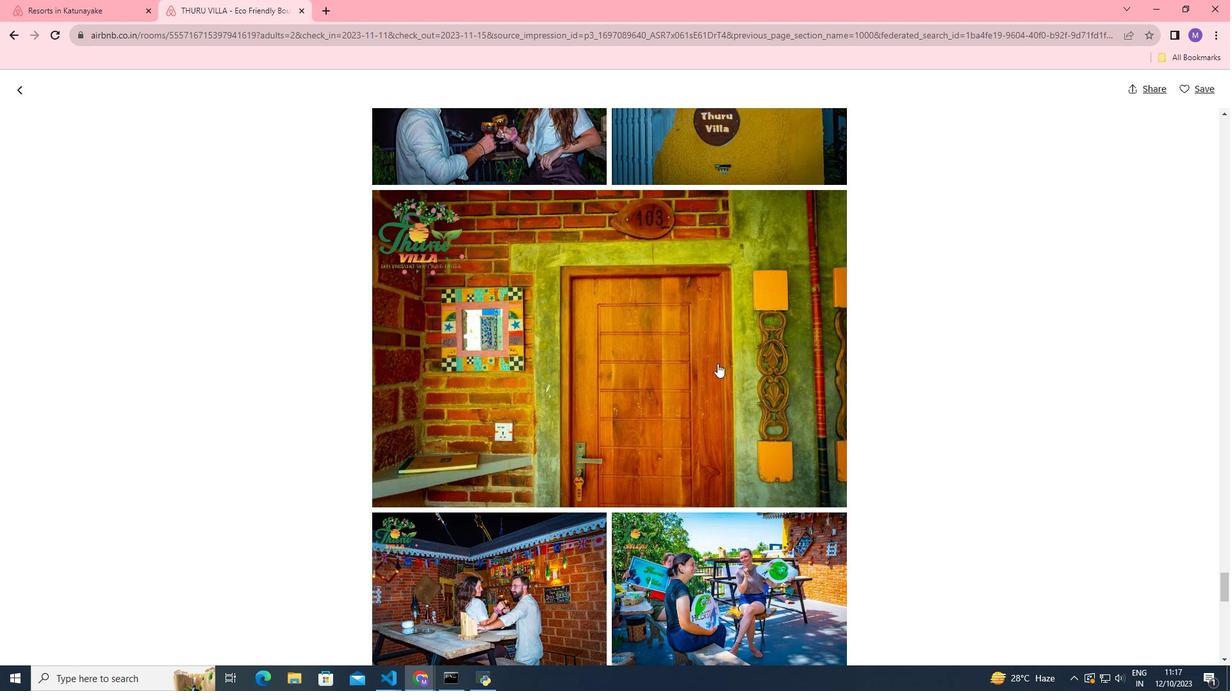 
Action: Mouse scrolled (717, 363) with delta (0, 0)
Screenshot: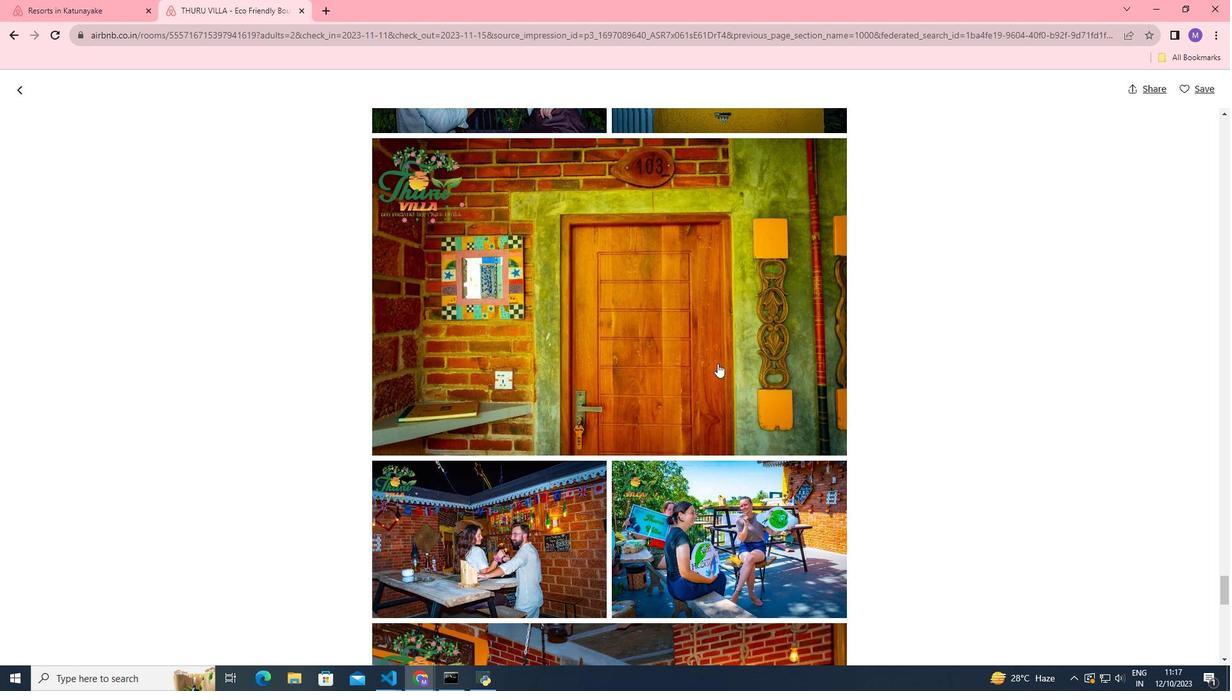 
Action: Mouse scrolled (717, 363) with delta (0, 0)
Screenshot: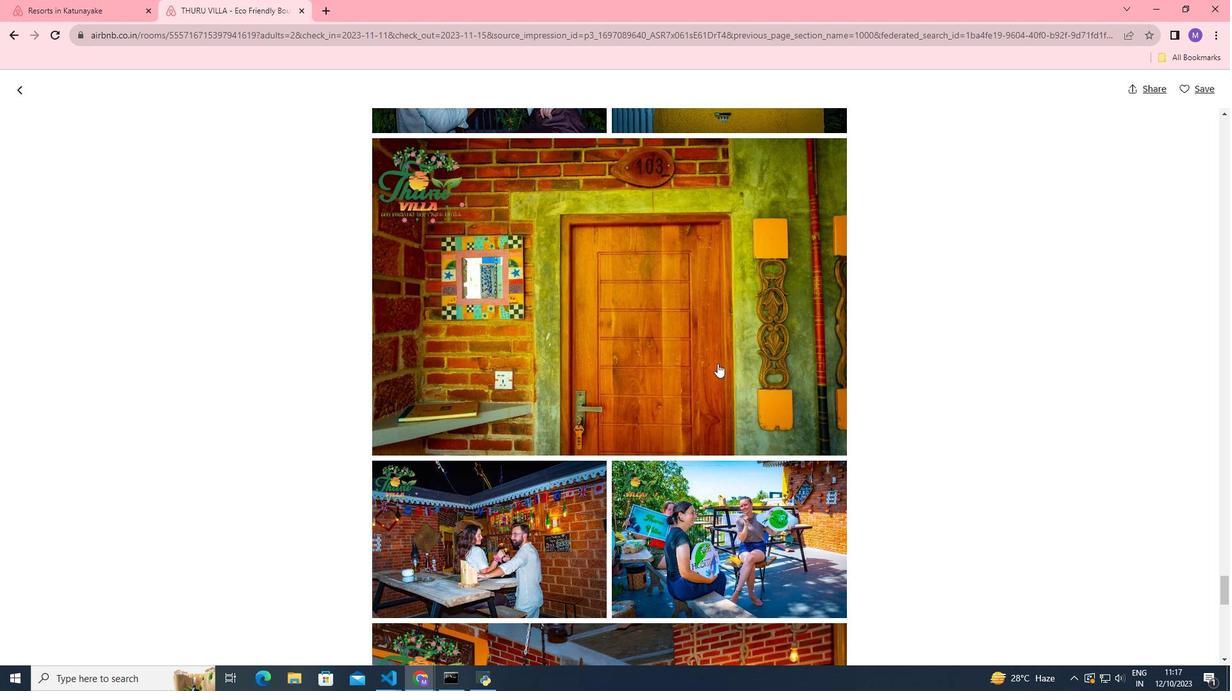
Action: Mouse scrolled (717, 363) with delta (0, 0)
Screenshot: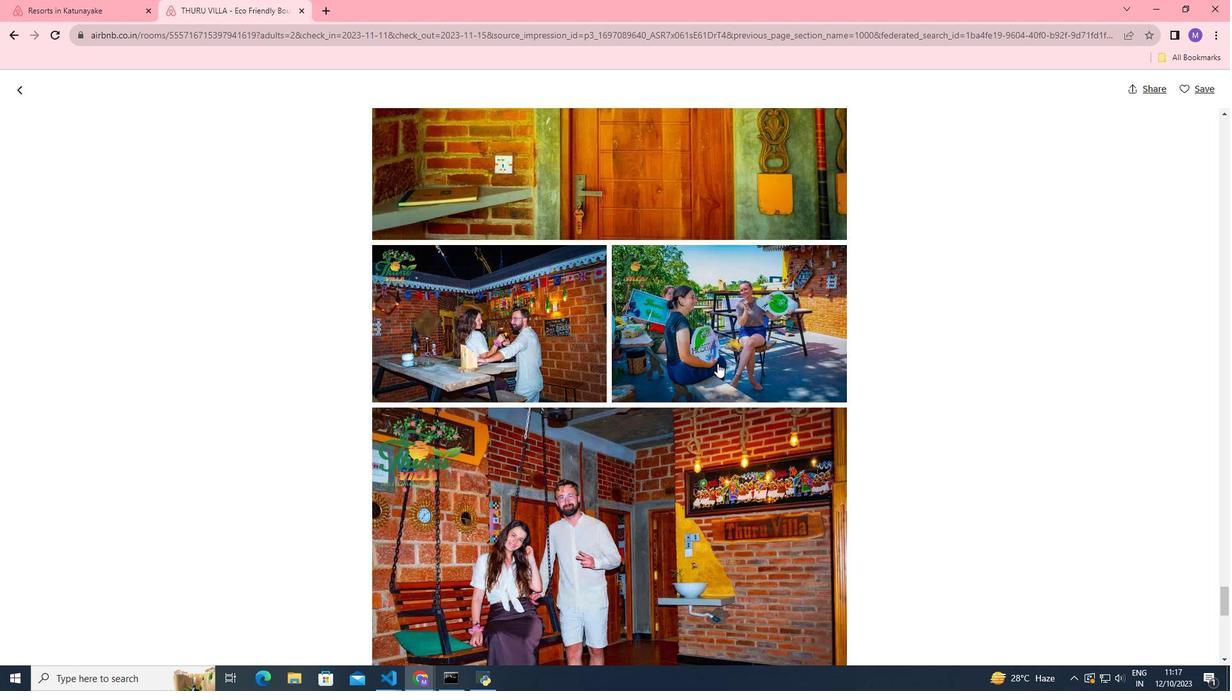 
Action: Mouse scrolled (717, 363) with delta (0, 0)
Screenshot: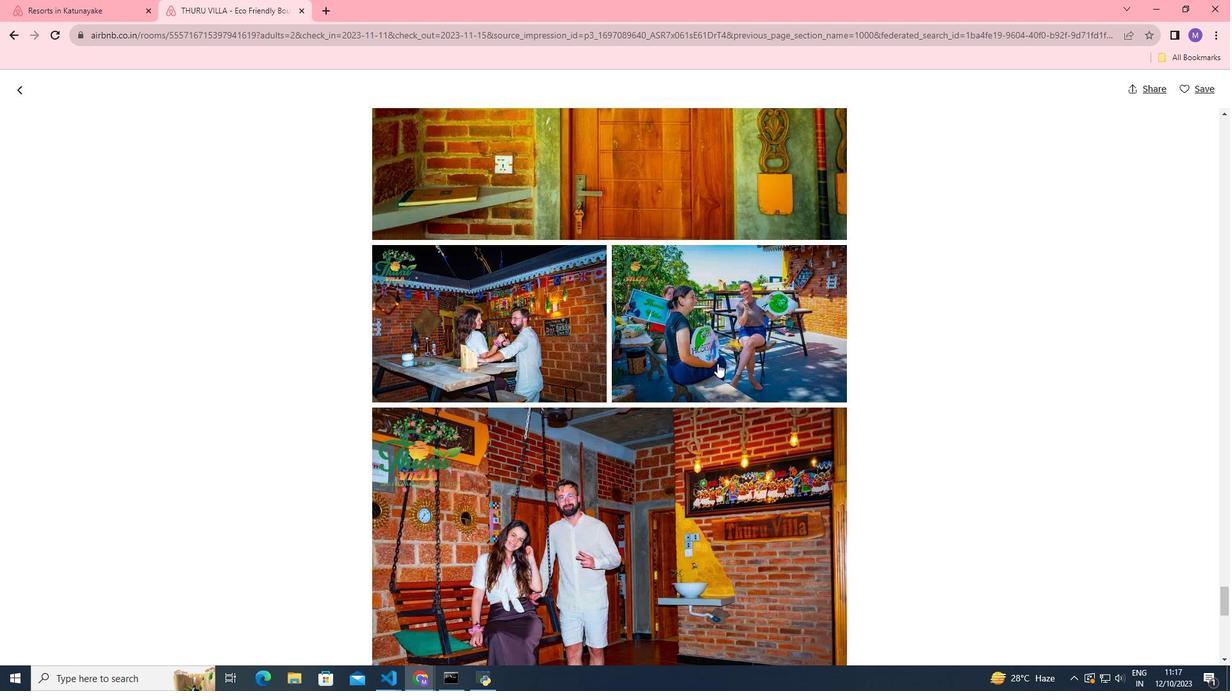 
Action: Mouse scrolled (717, 363) with delta (0, 0)
Screenshot: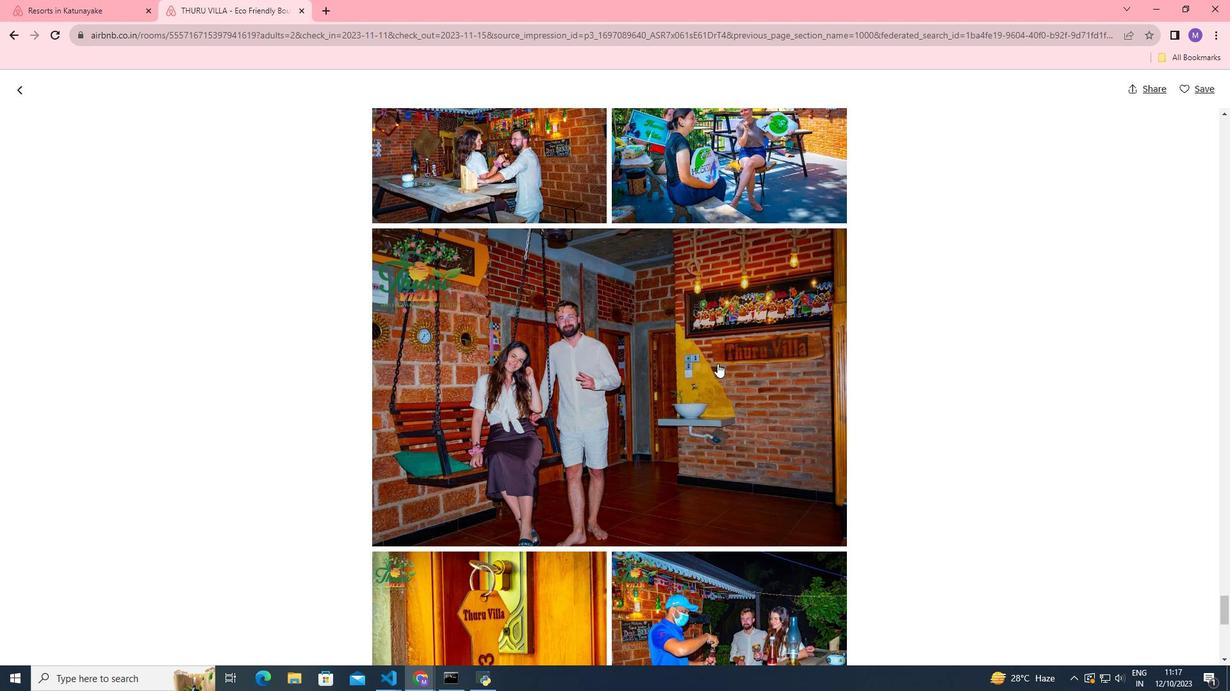 
Action: Mouse scrolled (717, 363) with delta (0, 0)
Screenshot: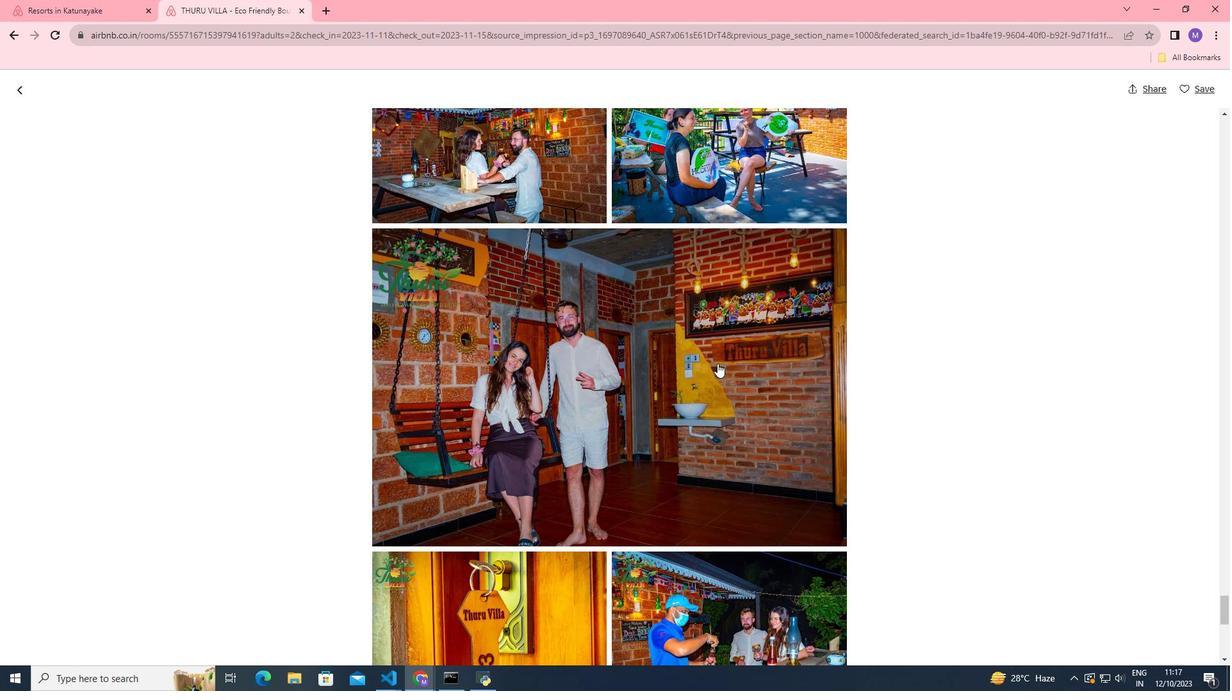 
Action: Mouse scrolled (717, 363) with delta (0, 0)
Screenshot: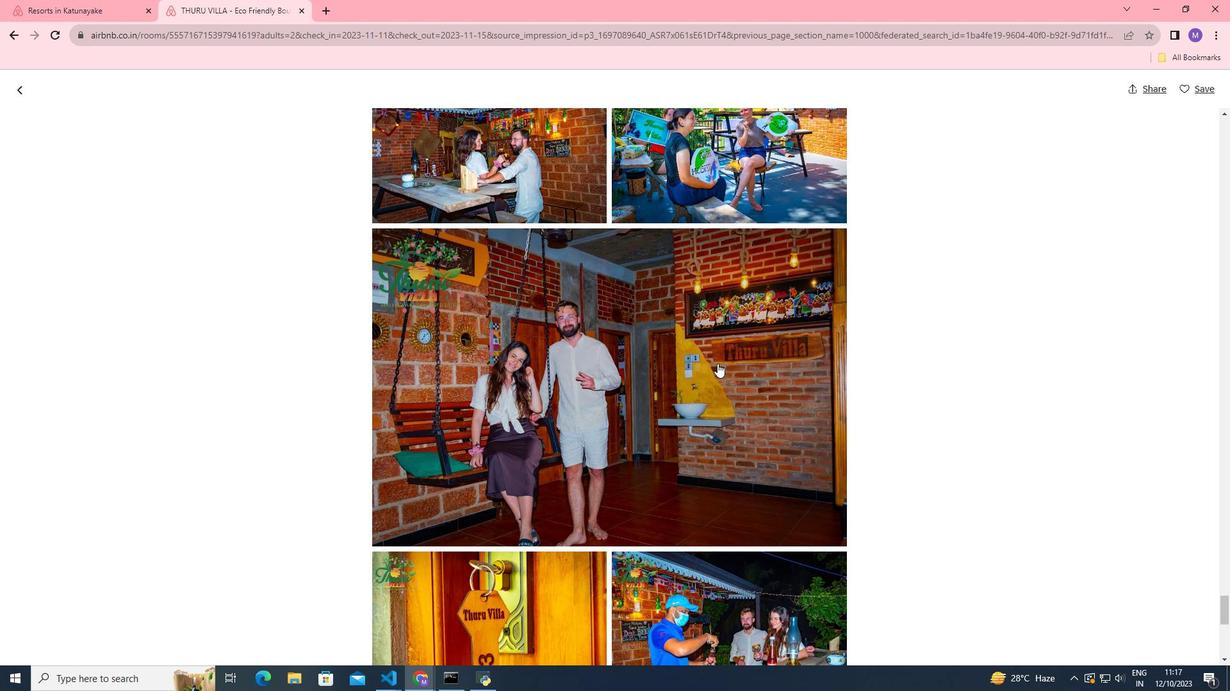 
Action: Mouse scrolled (717, 363) with delta (0, 0)
Screenshot: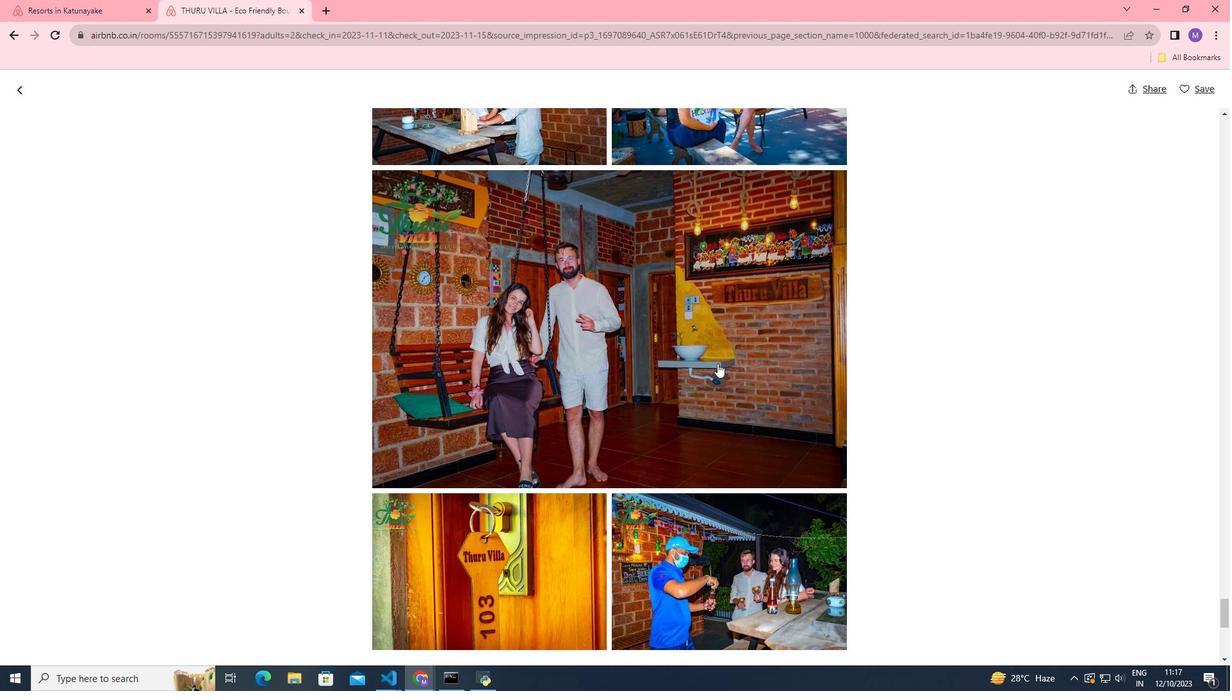 
Action: Mouse scrolled (717, 363) with delta (0, 0)
Screenshot: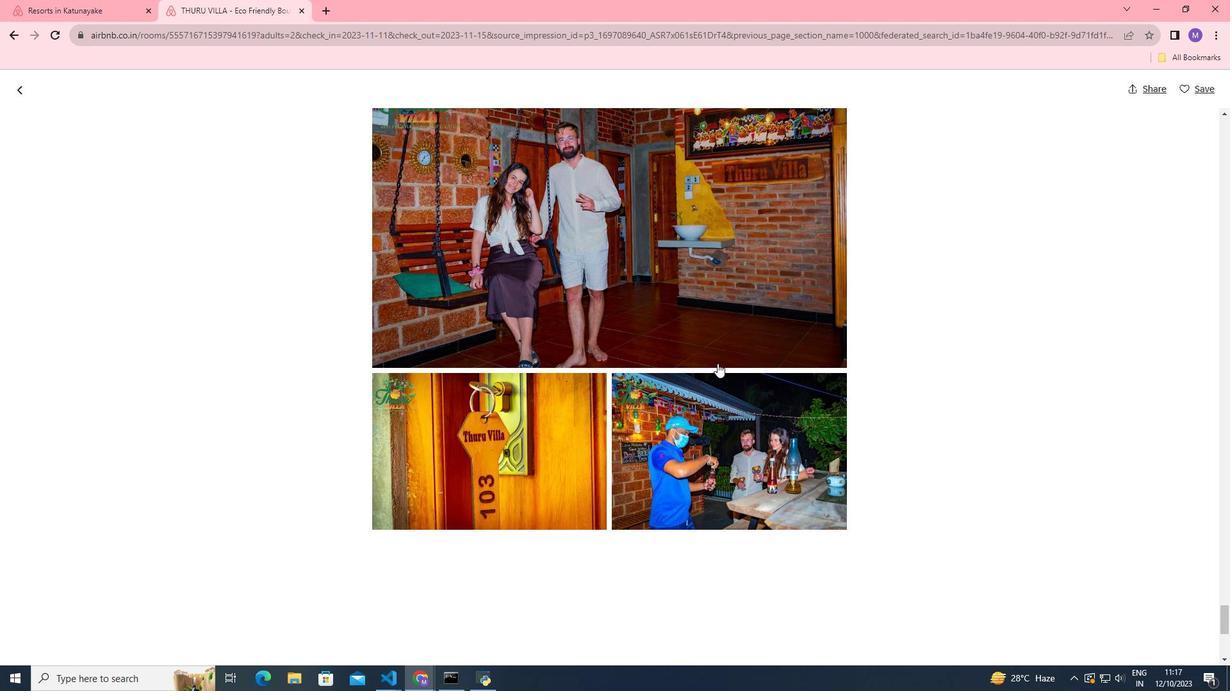 
Action: Mouse scrolled (717, 363) with delta (0, 0)
Screenshot: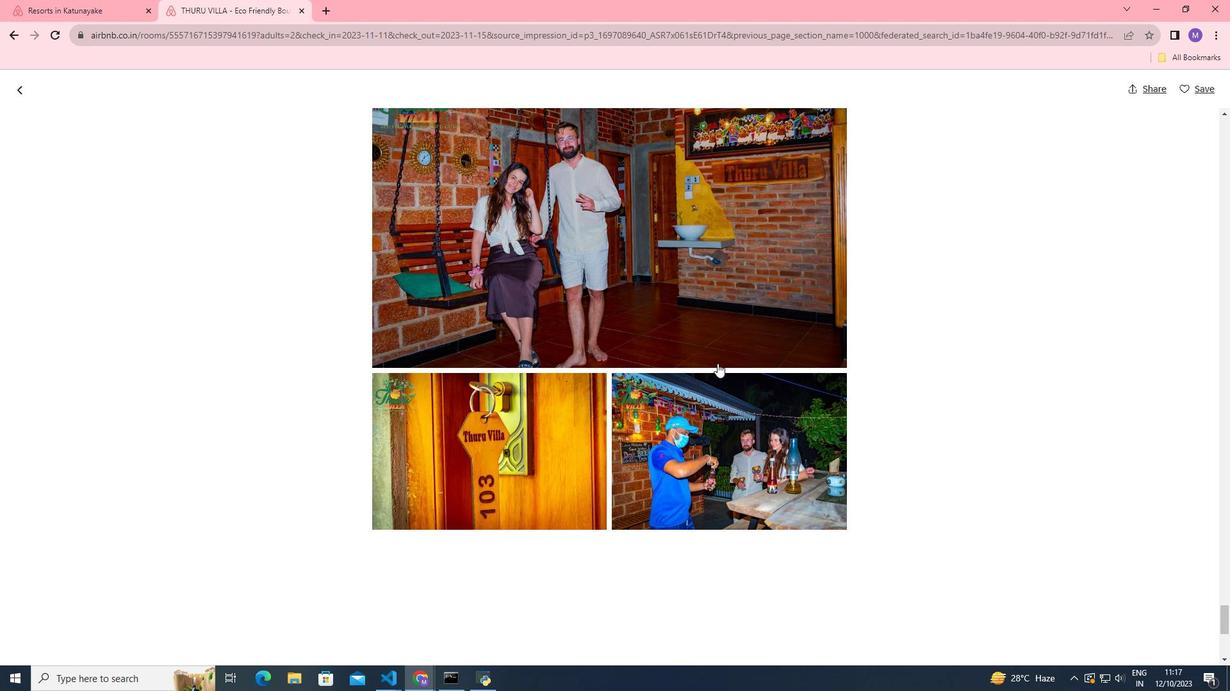 
Action: Mouse scrolled (717, 363) with delta (0, 0)
Screenshot: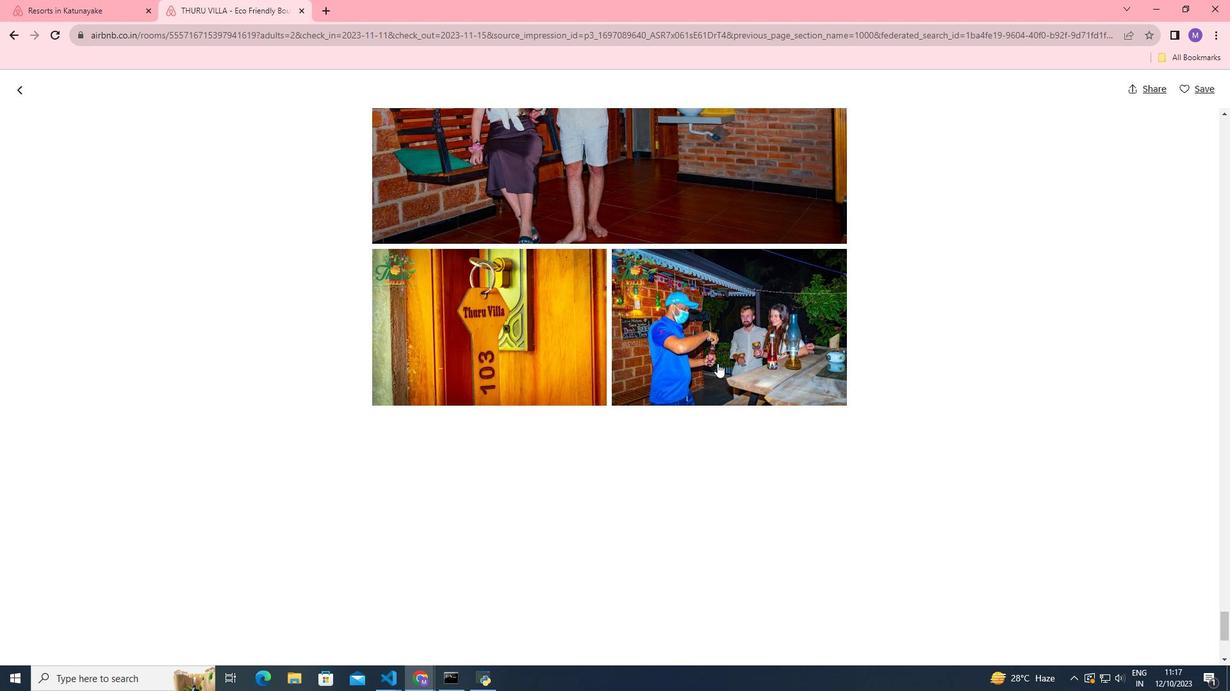 
Action: Mouse scrolled (717, 363) with delta (0, 0)
Screenshot: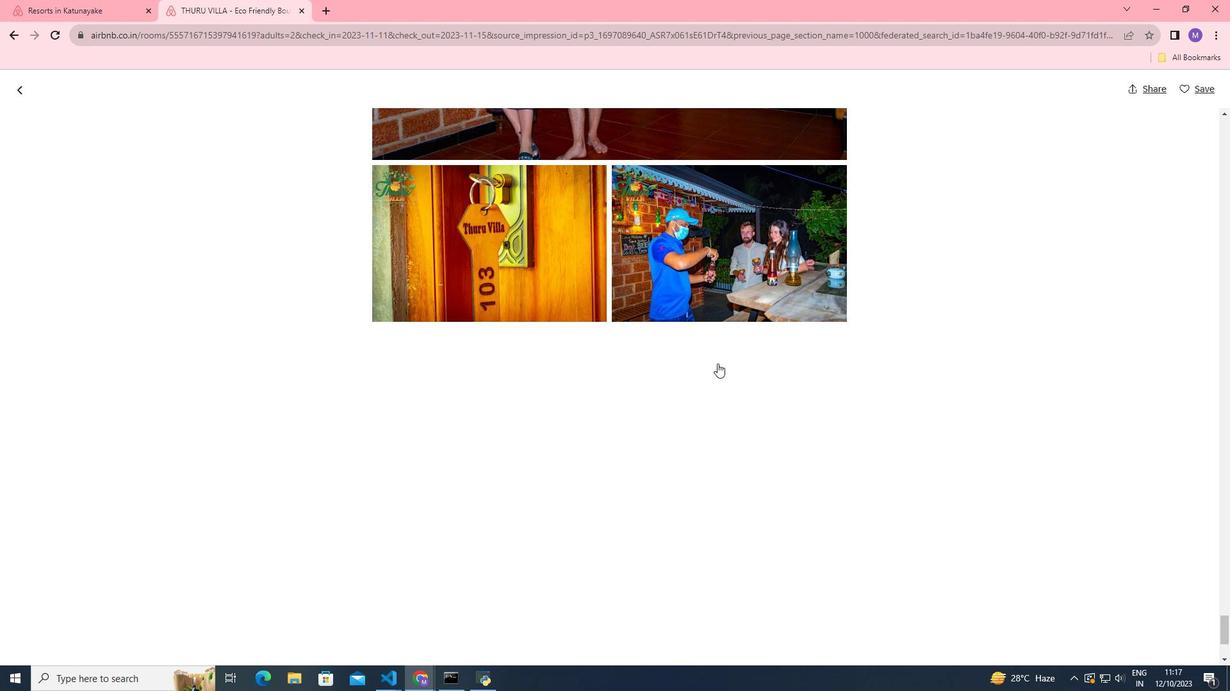 
Action: Mouse scrolled (717, 363) with delta (0, 0)
Screenshot: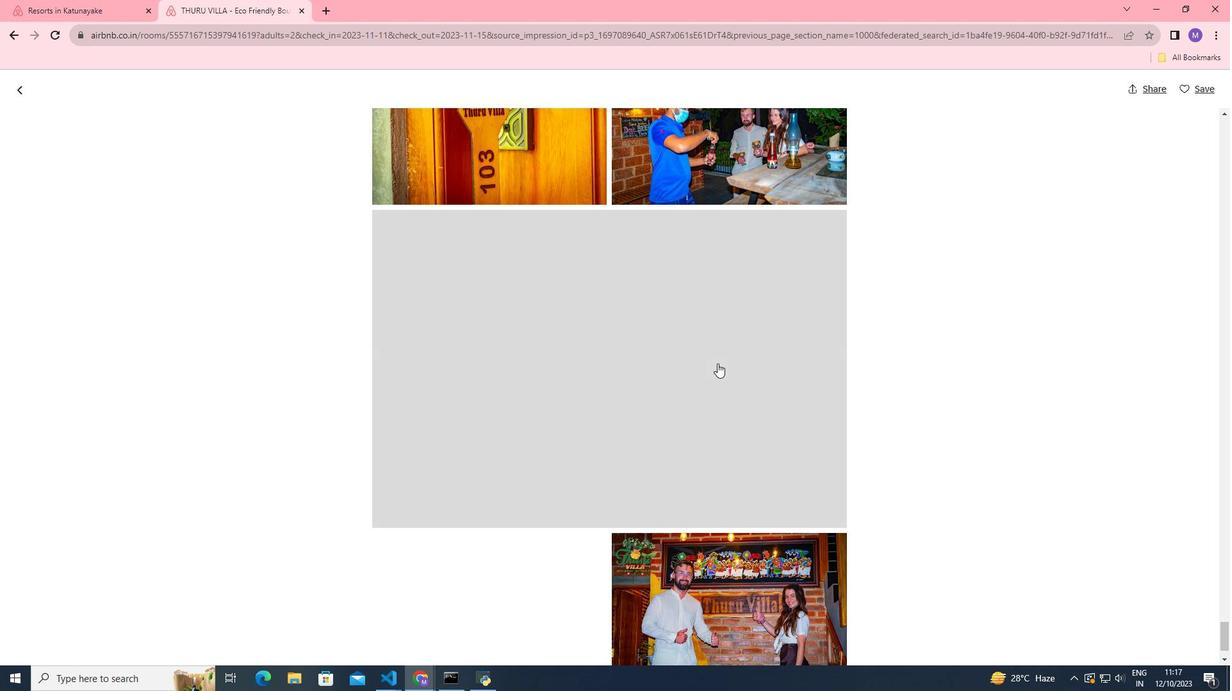 
Action: Mouse scrolled (717, 363) with delta (0, 0)
Screenshot: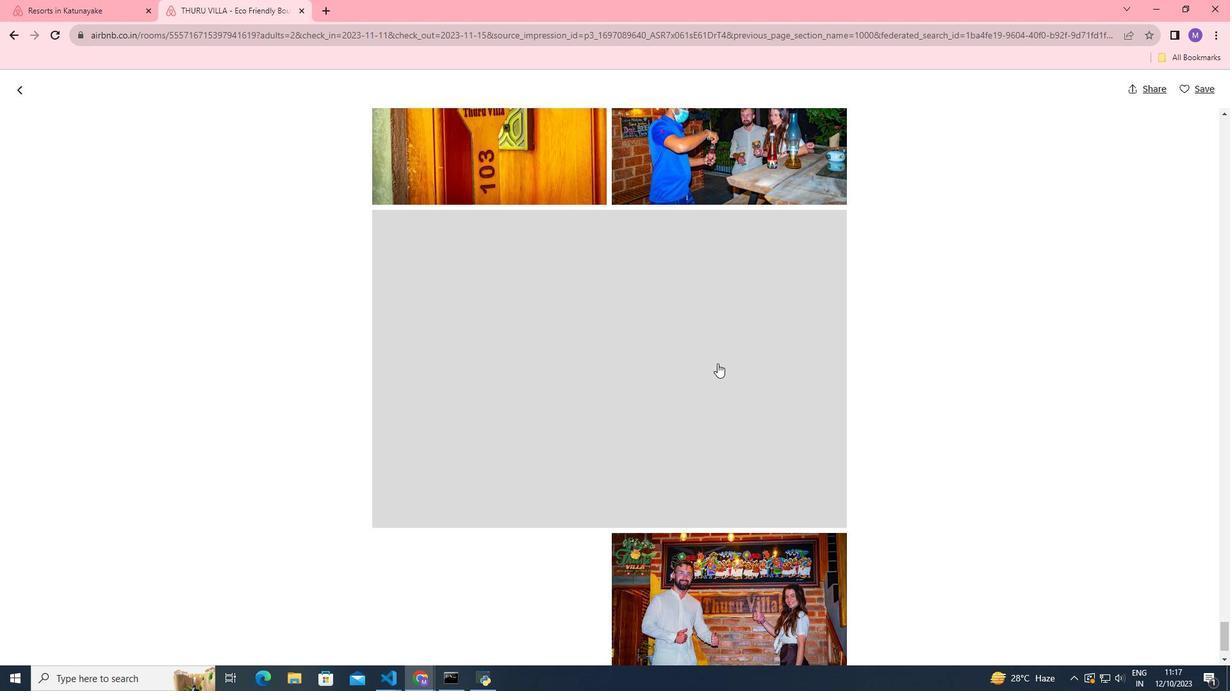 
Action: Mouse scrolled (717, 363) with delta (0, 0)
Screenshot: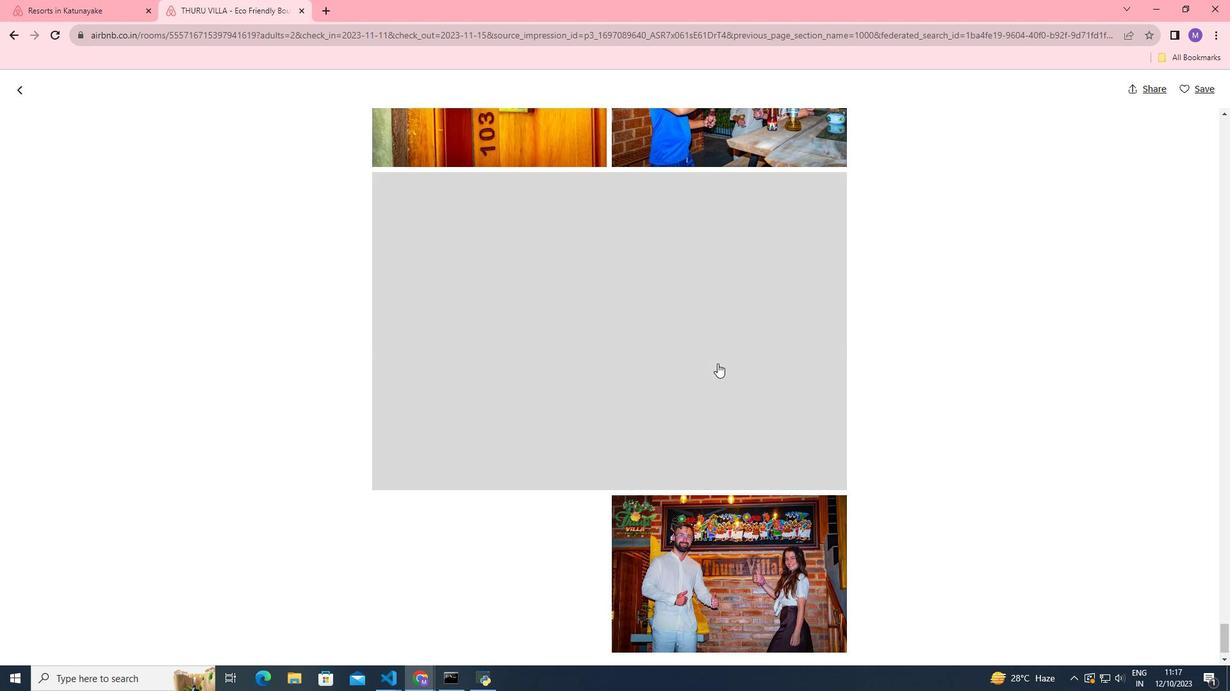 
Action: Mouse scrolled (717, 363) with delta (0, 0)
Screenshot: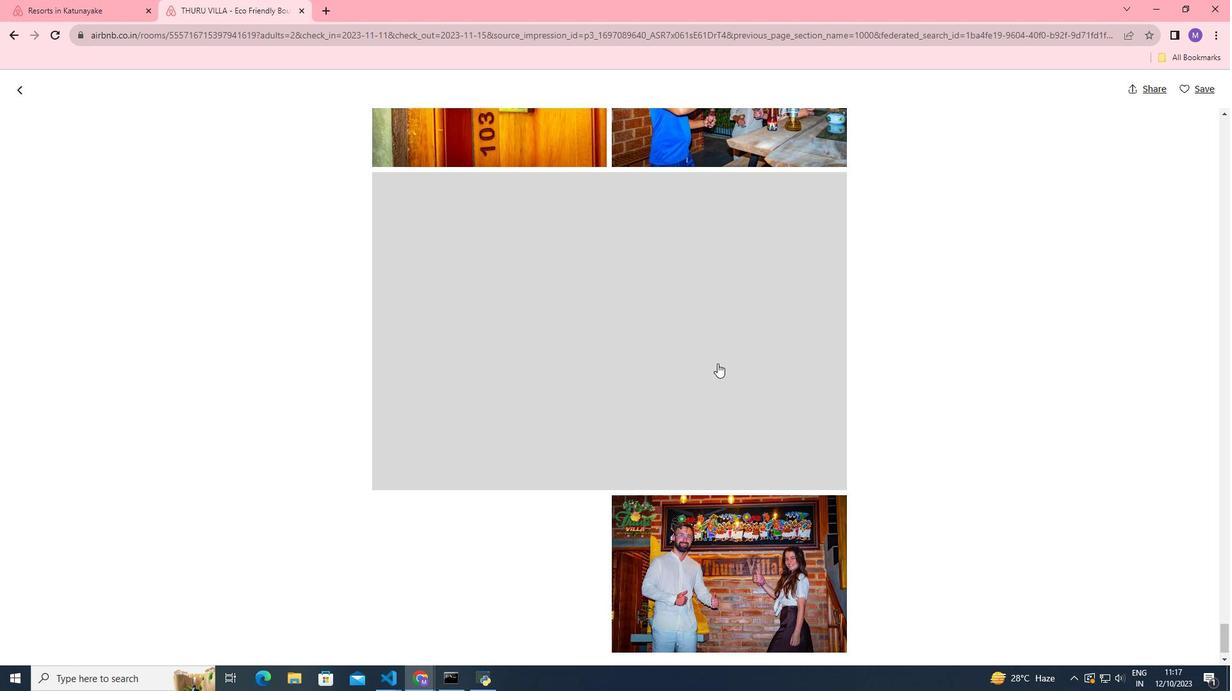 
Action: Mouse scrolled (717, 363) with delta (0, 0)
Screenshot: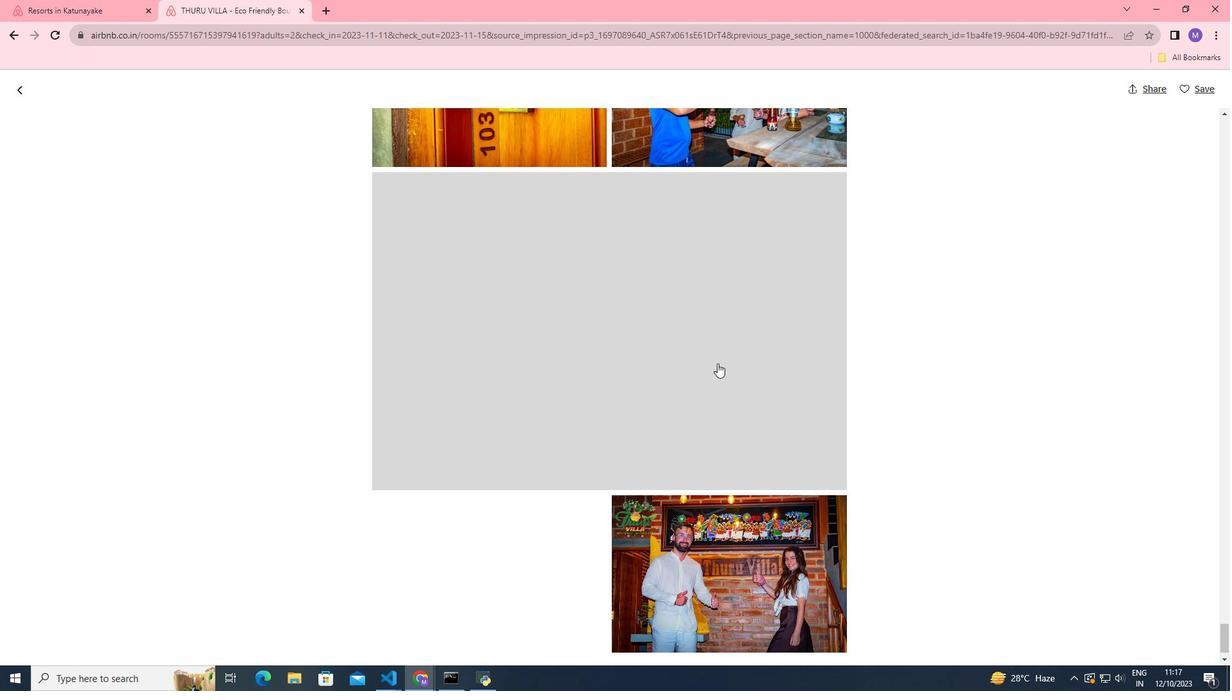 
Action: Mouse scrolled (717, 363) with delta (0, 0)
Screenshot: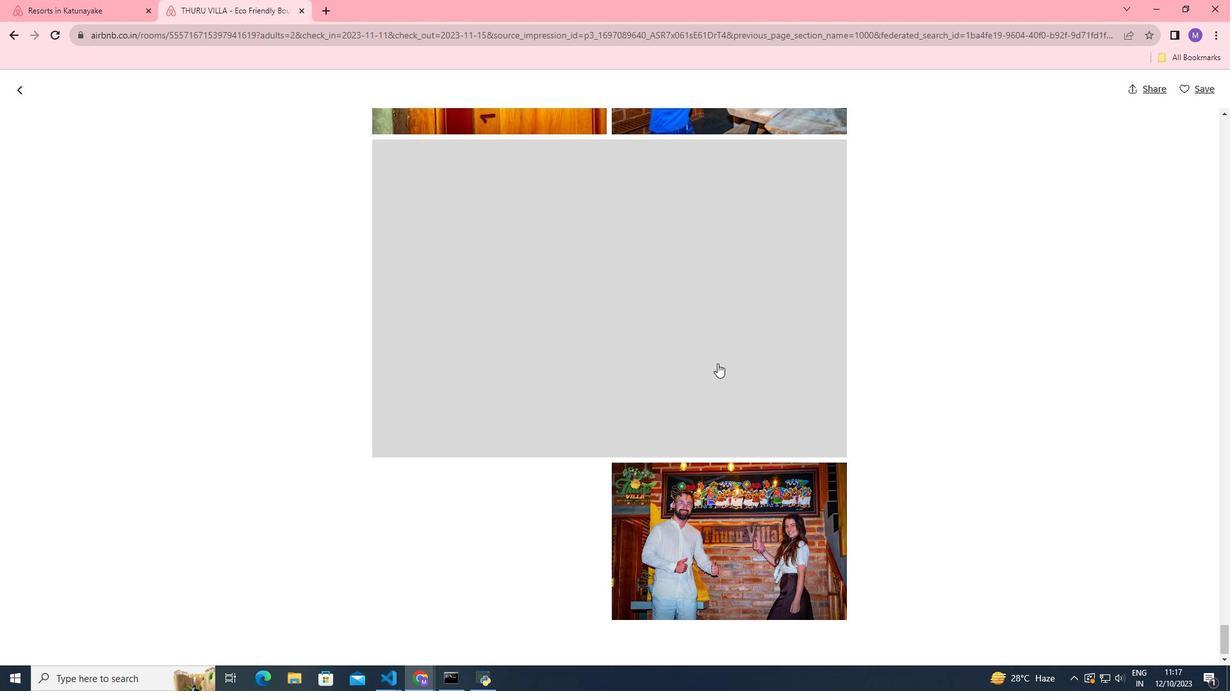 
Action: Mouse scrolled (717, 363) with delta (0, 0)
Screenshot: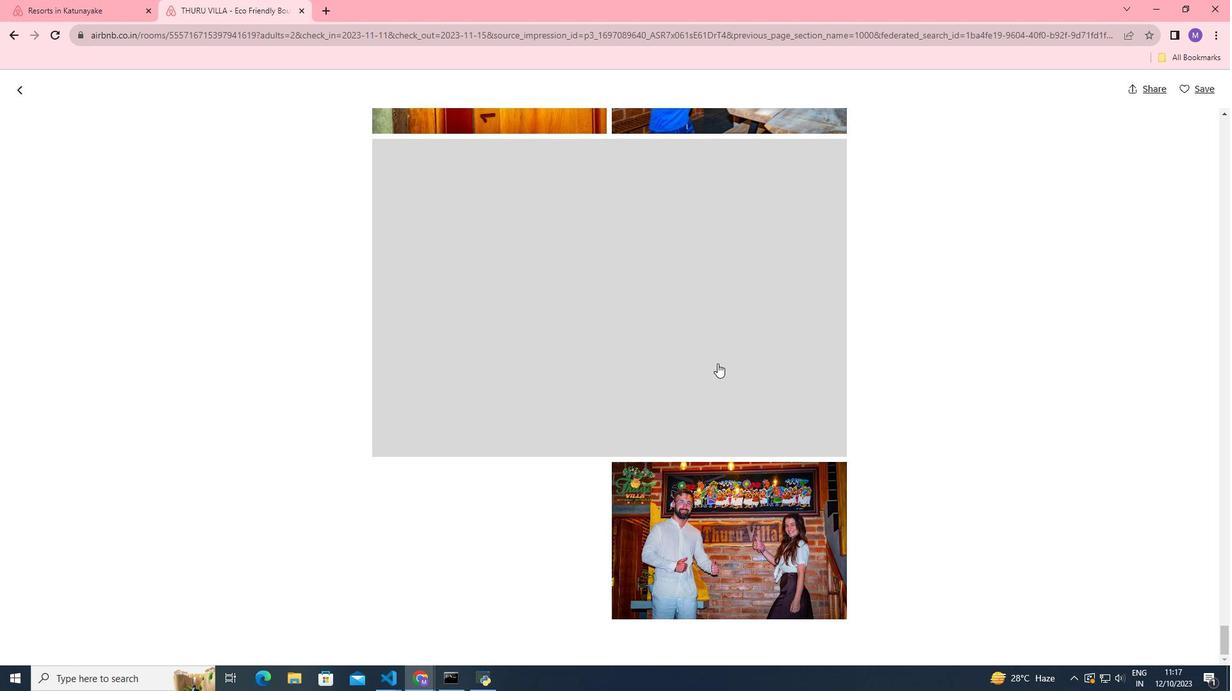 
Action: Mouse scrolled (717, 363) with delta (0, 0)
Screenshot: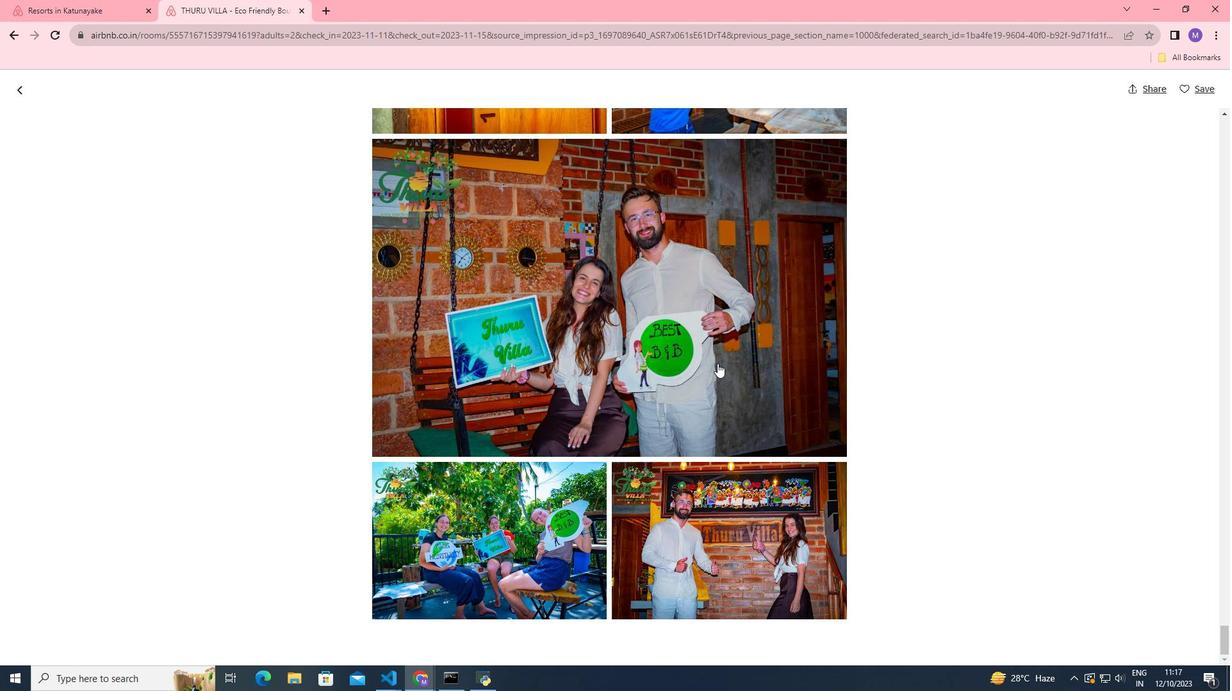 
Action: Mouse scrolled (717, 363) with delta (0, 0)
Screenshot: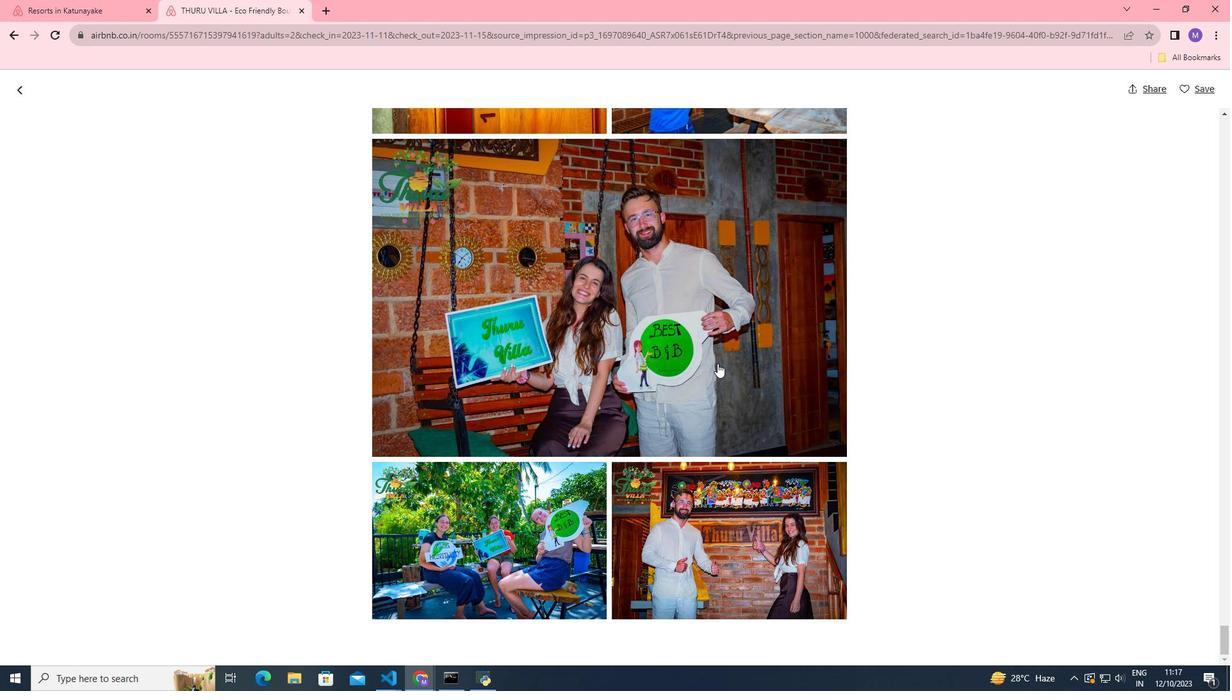 
Action: Mouse scrolled (717, 363) with delta (0, 0)
Screenshot: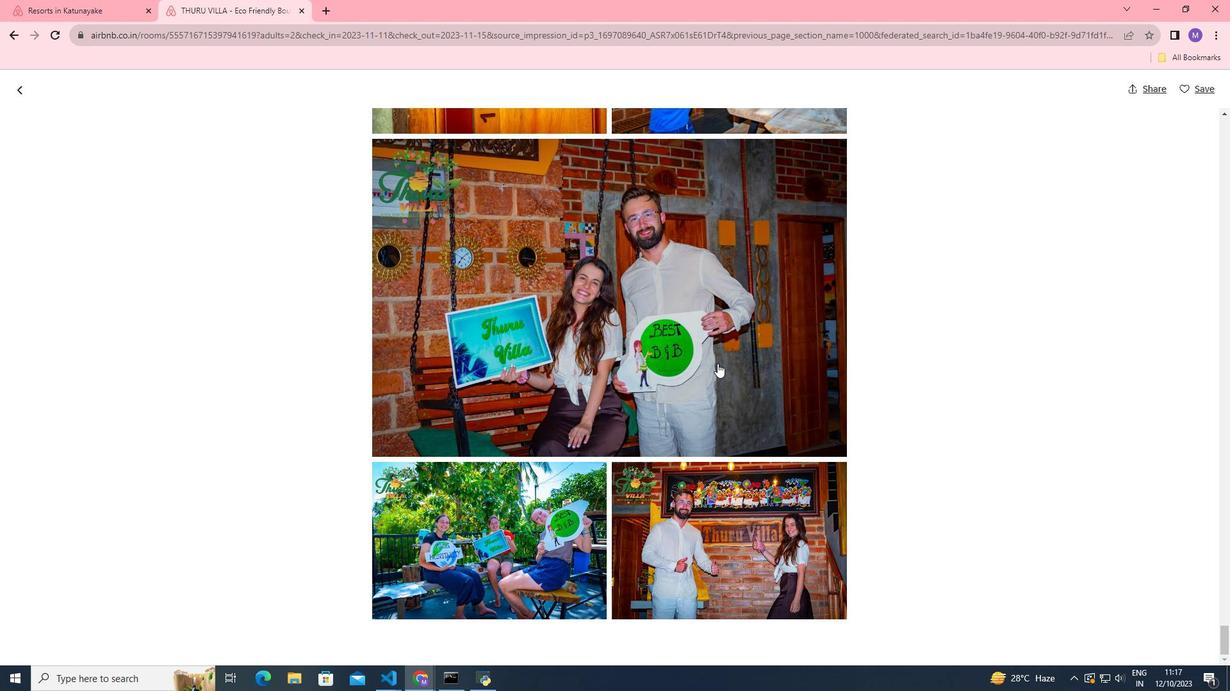 
Action: Mouse scrolled (717, 363) with delta (0, 0)
Screenshot: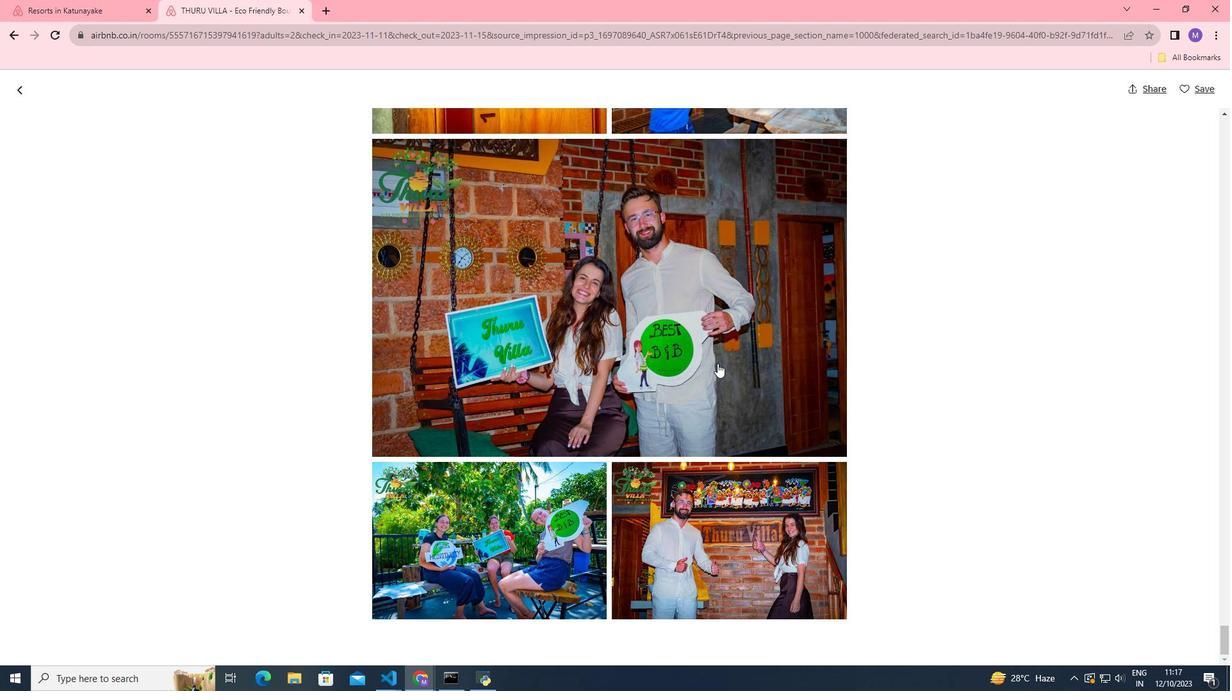 
Action: Mouse scrolled (717, 363) with delta (0, 0)
Screenshot: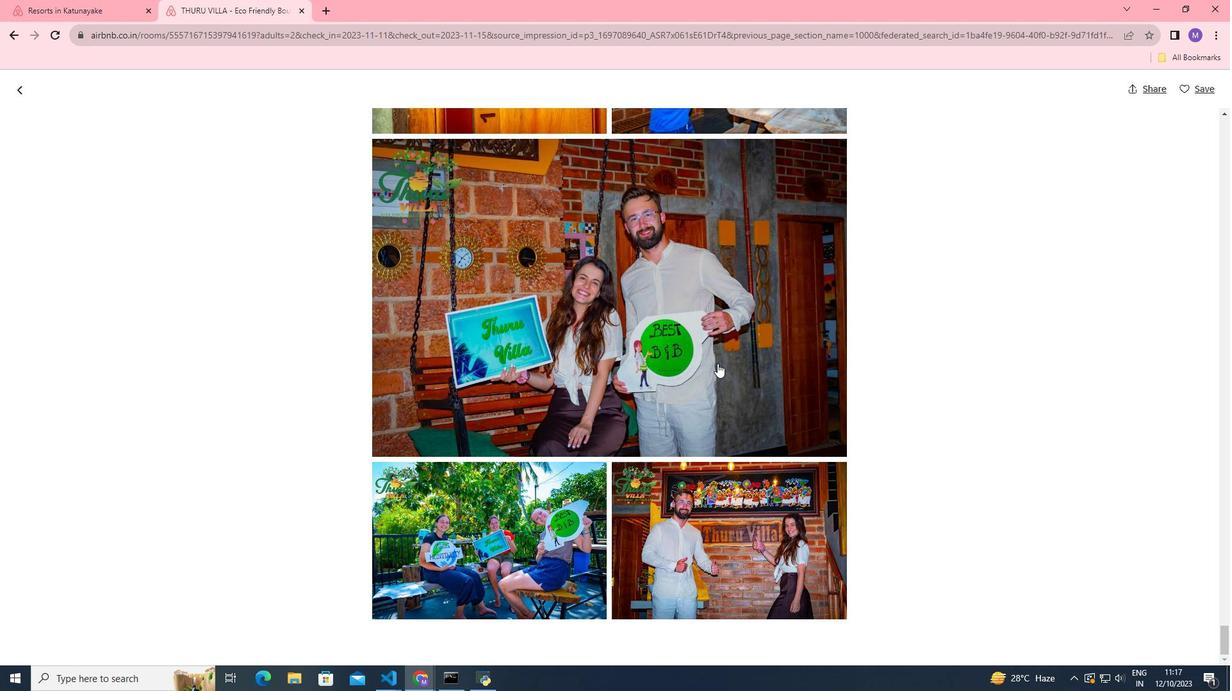 
Action: Mouse moved to (17, 89)
Screenshot: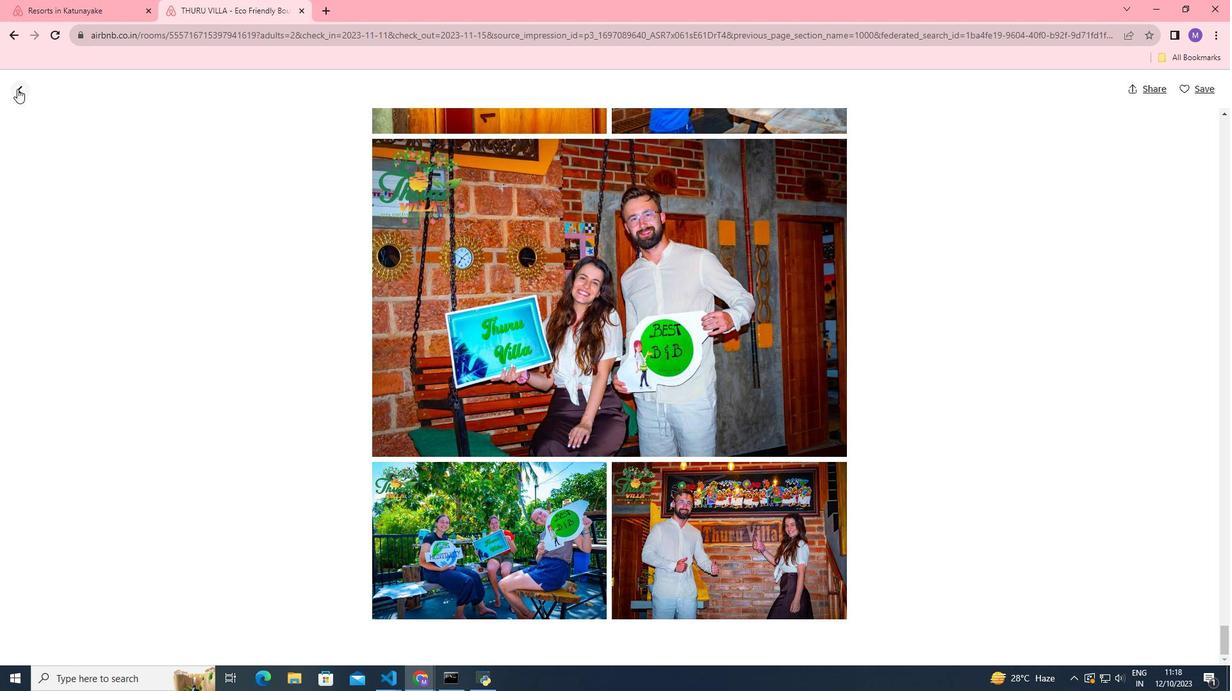 
Action: Mouse pressed left at (17, 89)
Screenshot: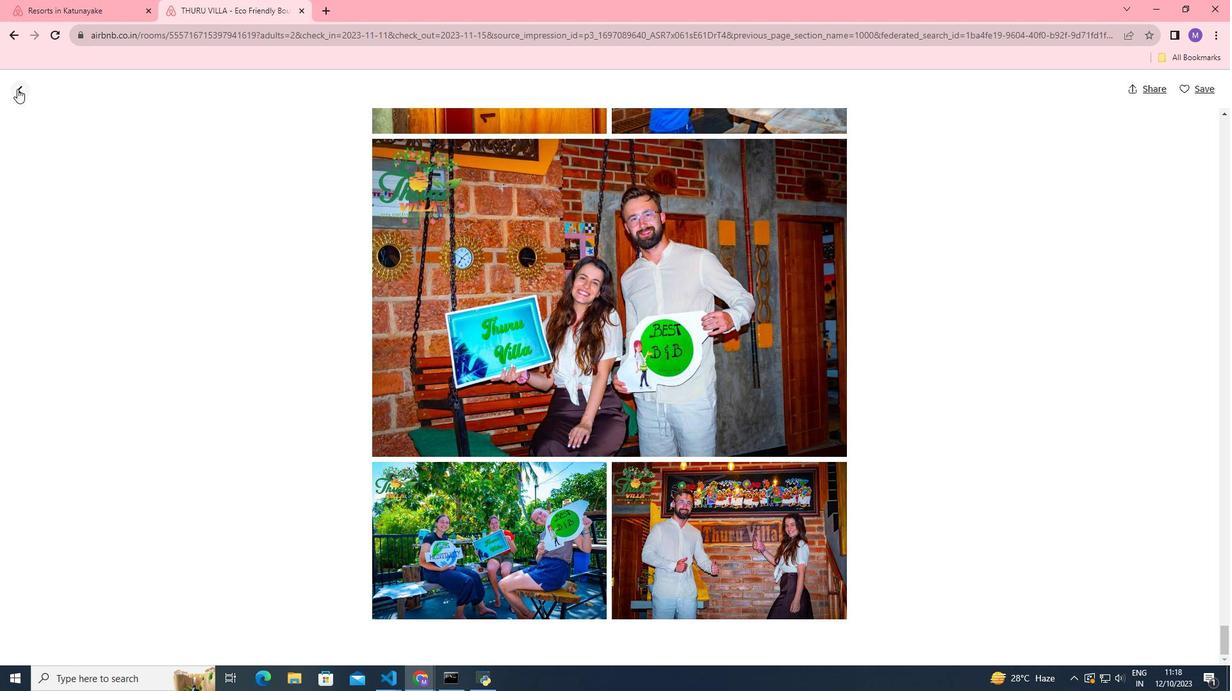 
Action: Mouse moved to (561, 452)
Screenshot: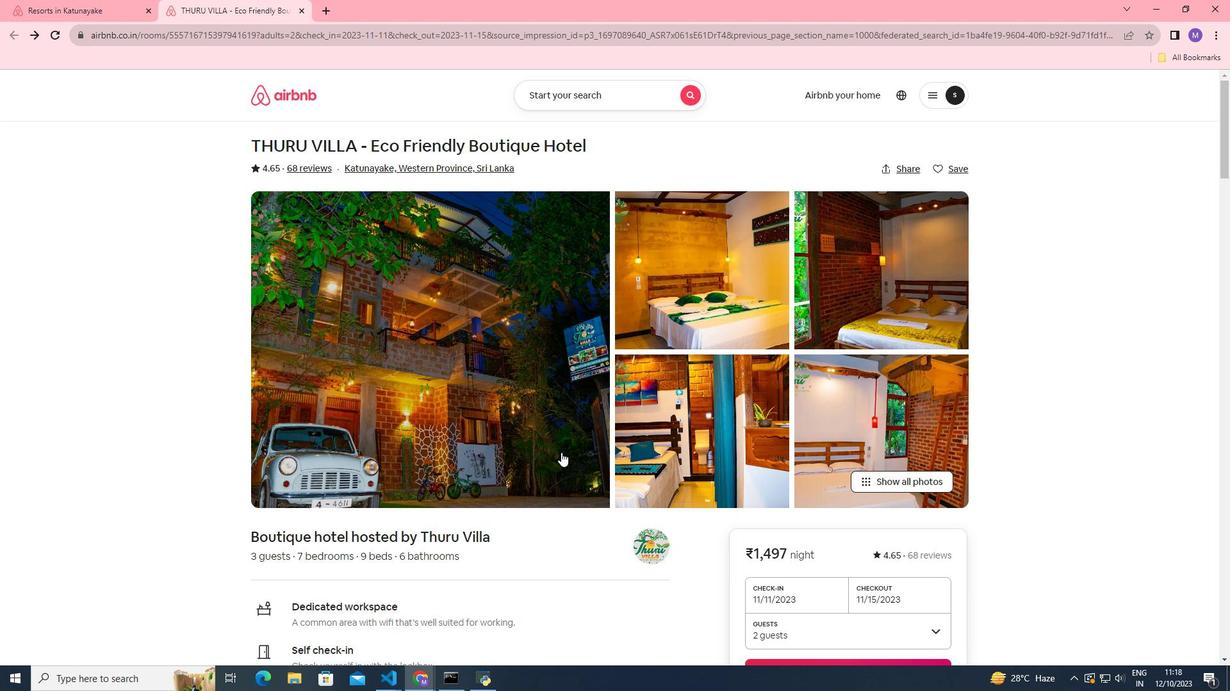 
Action: Mouse scrolled (561, 452) with delta (0, 0)
Screenshot: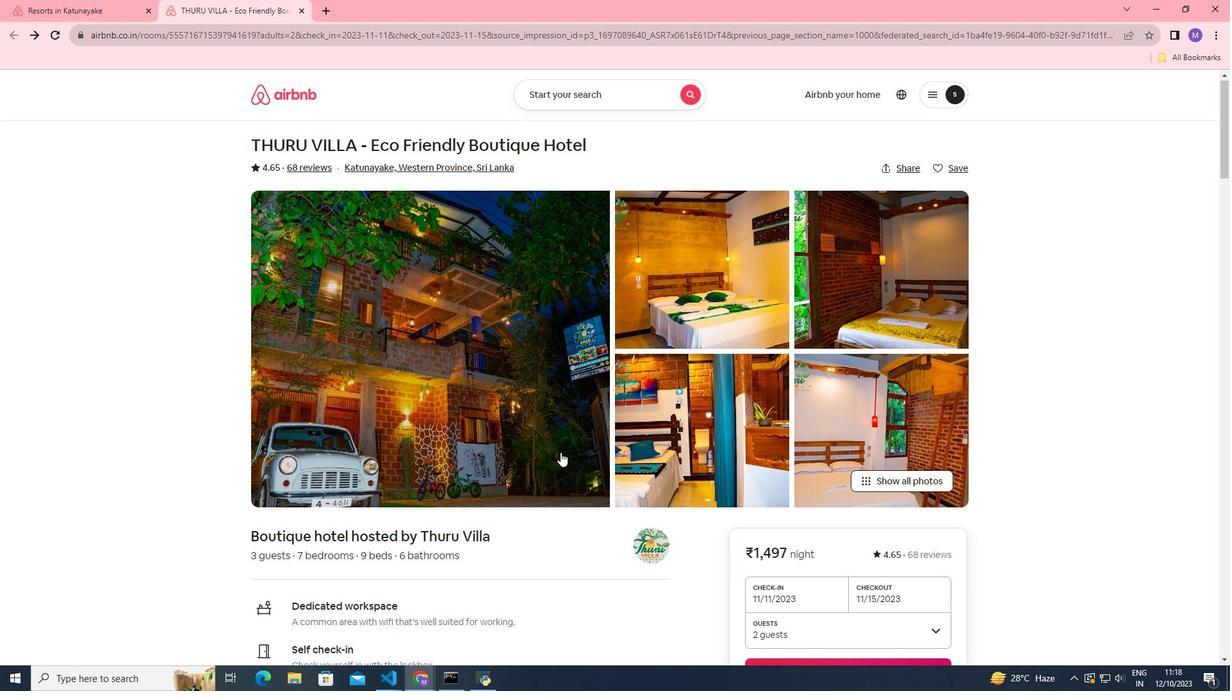 
Action: Mouse moved to (559, 452)
Screenshot: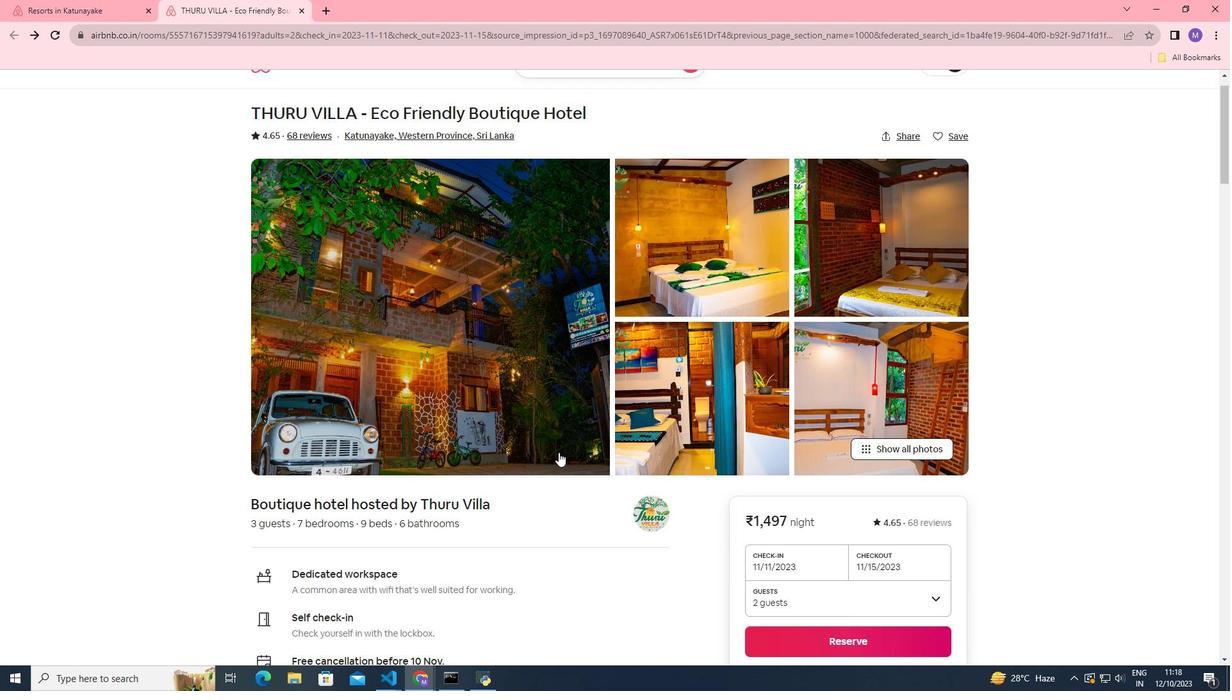 
Action: Mouse scrolled (559, 452) with delta (0, 0)
Screenshot: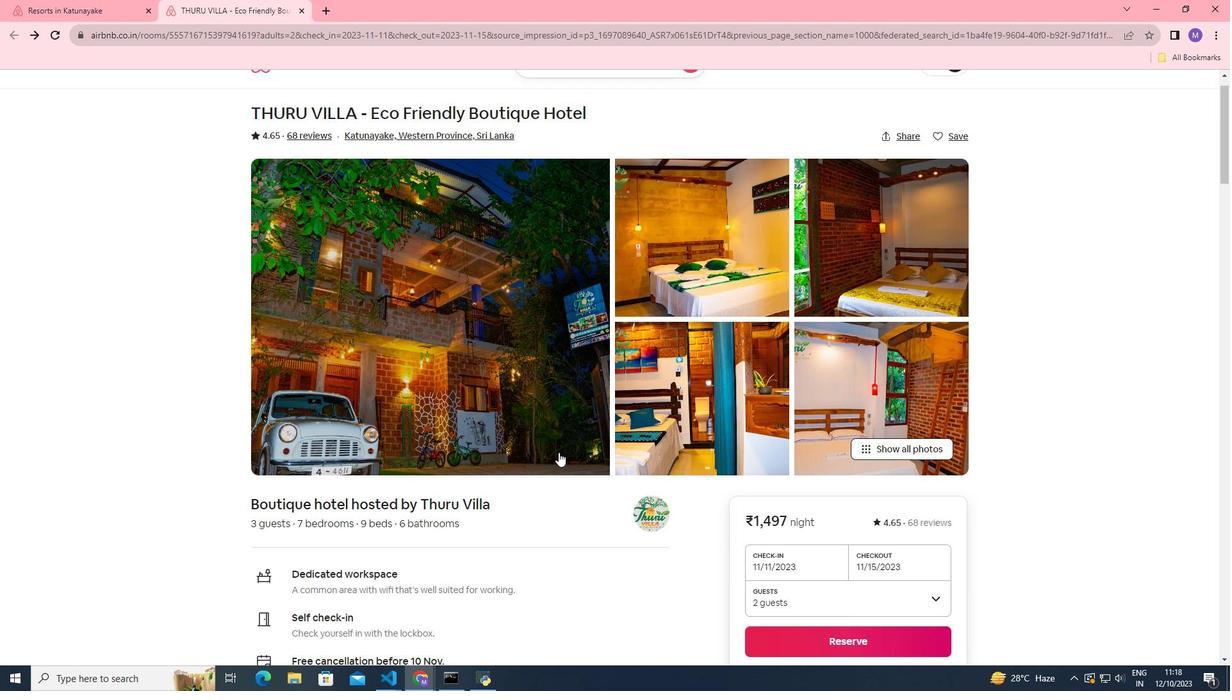 
Action: Mouse moved to (558, 453)
Screenshot: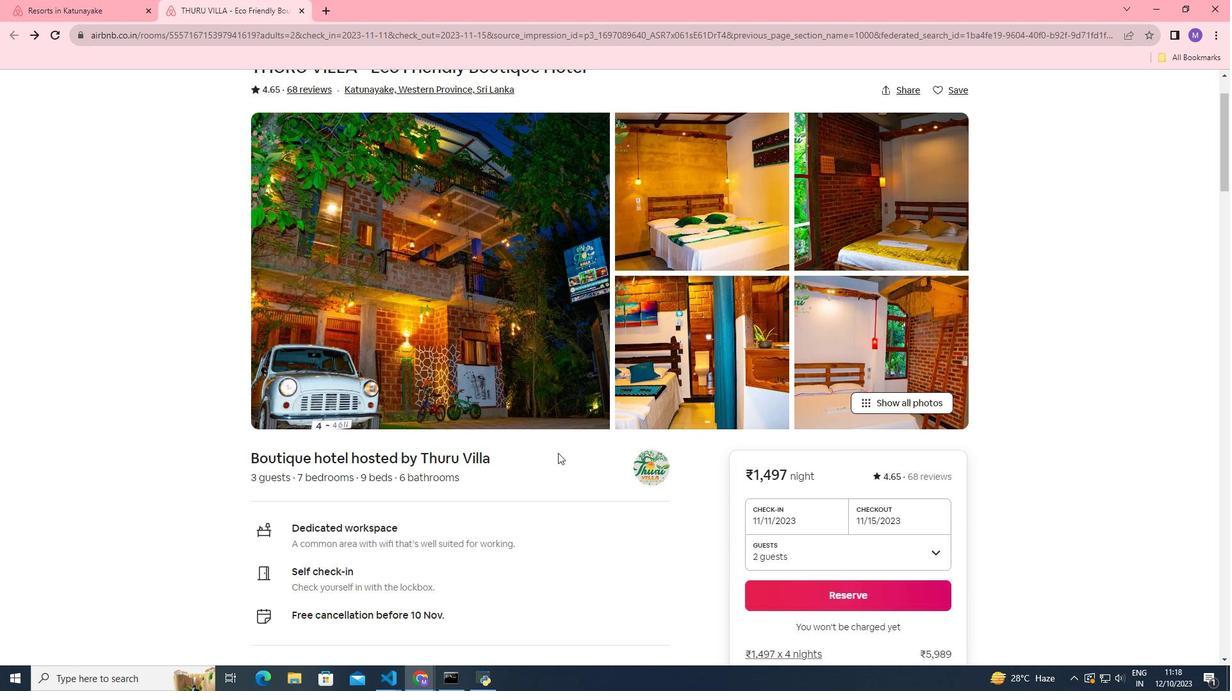 
Action: Mouse scrolled (558, 452) with delta (0, 0)
Screenshot: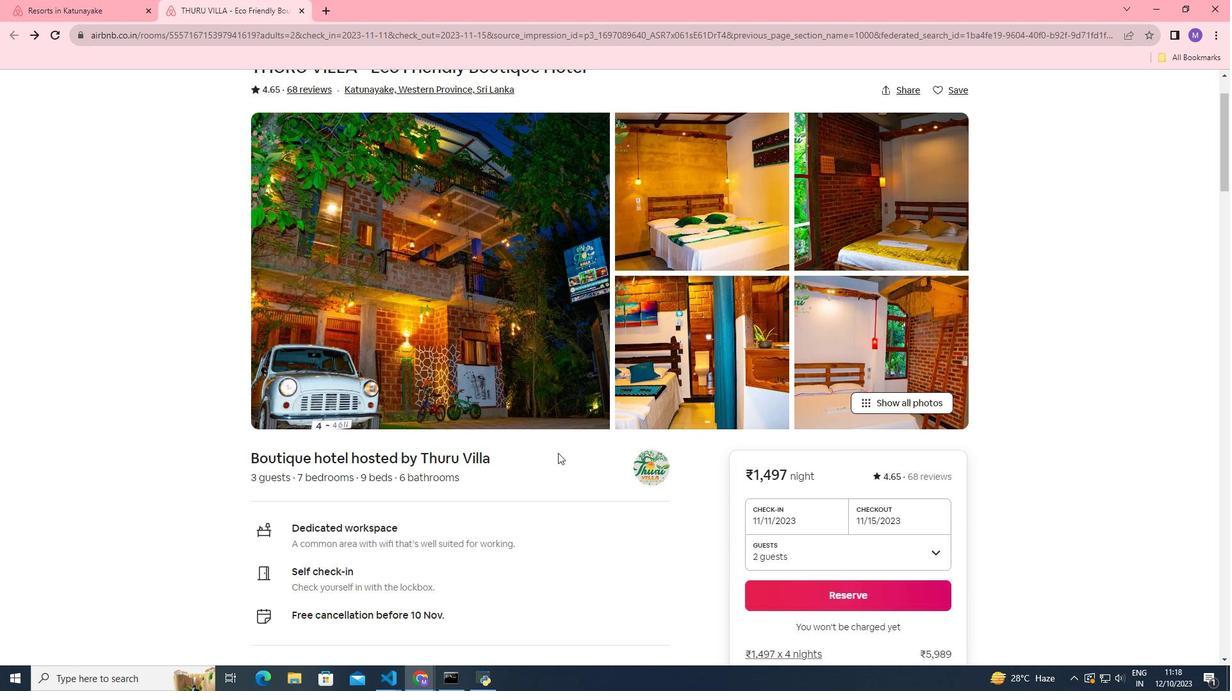 
Action: Mouse moved to (507, 458)
Screenshot: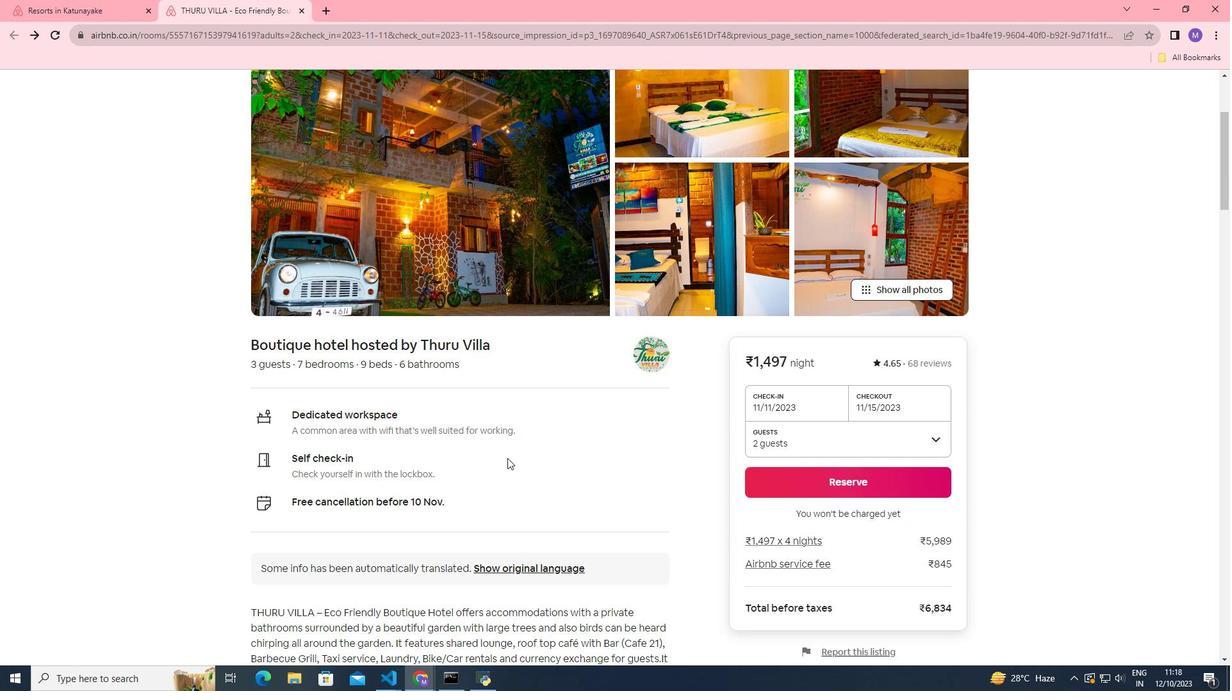 
Action: Mouse scrolled (507, 458) with delta (0, 0)
Screenshot: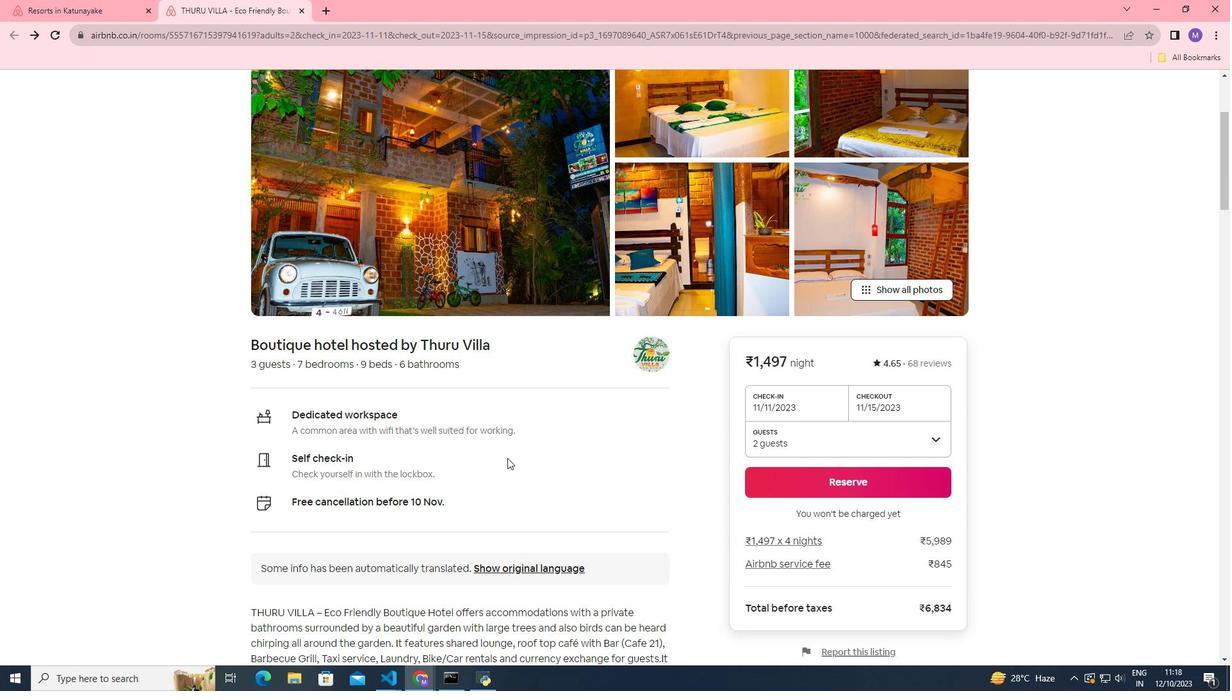 
Action: Mouse scrolled (507, 458) with delta (0, 0)
Screenshot: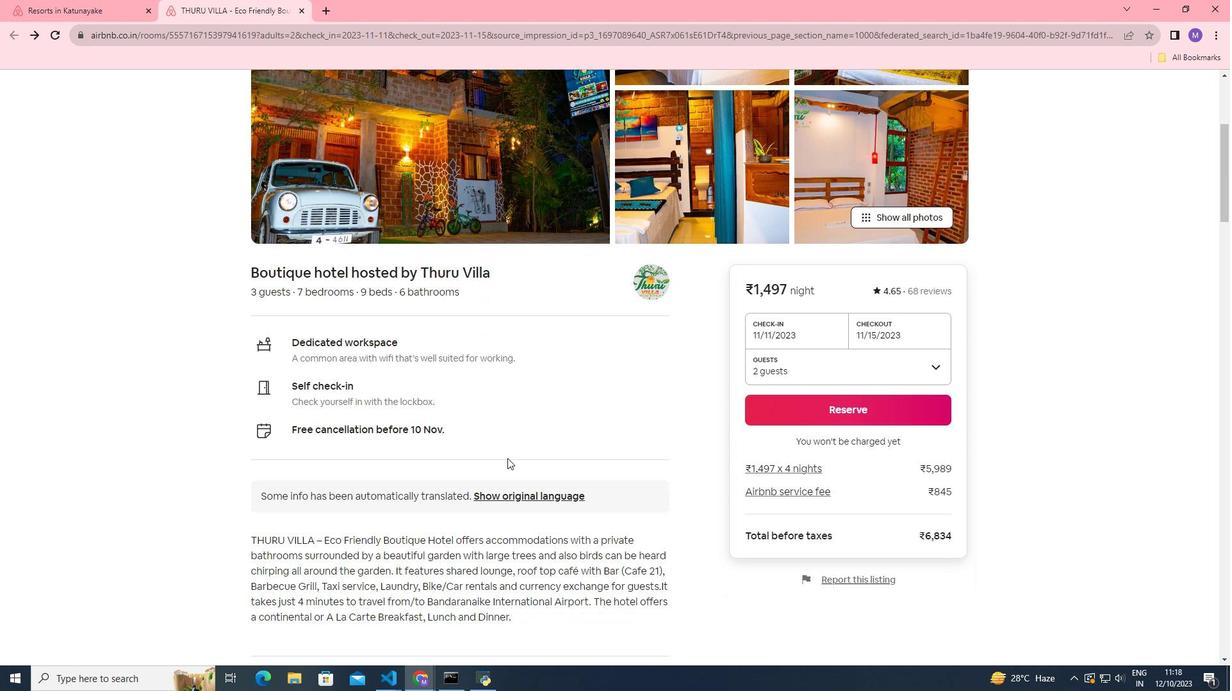 
Action: Mouse scrolled (507, 458) with delta (0, 0)
Screenshot: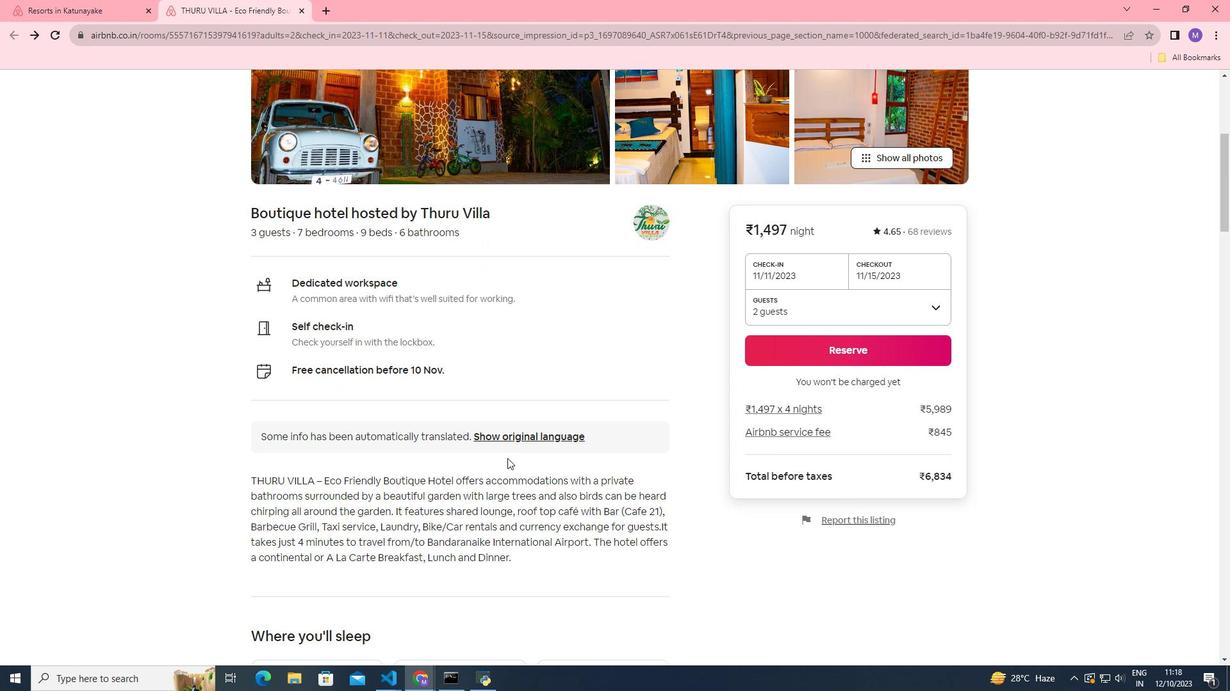 
Action: Mouse moved to (499, 444)
Screenshot: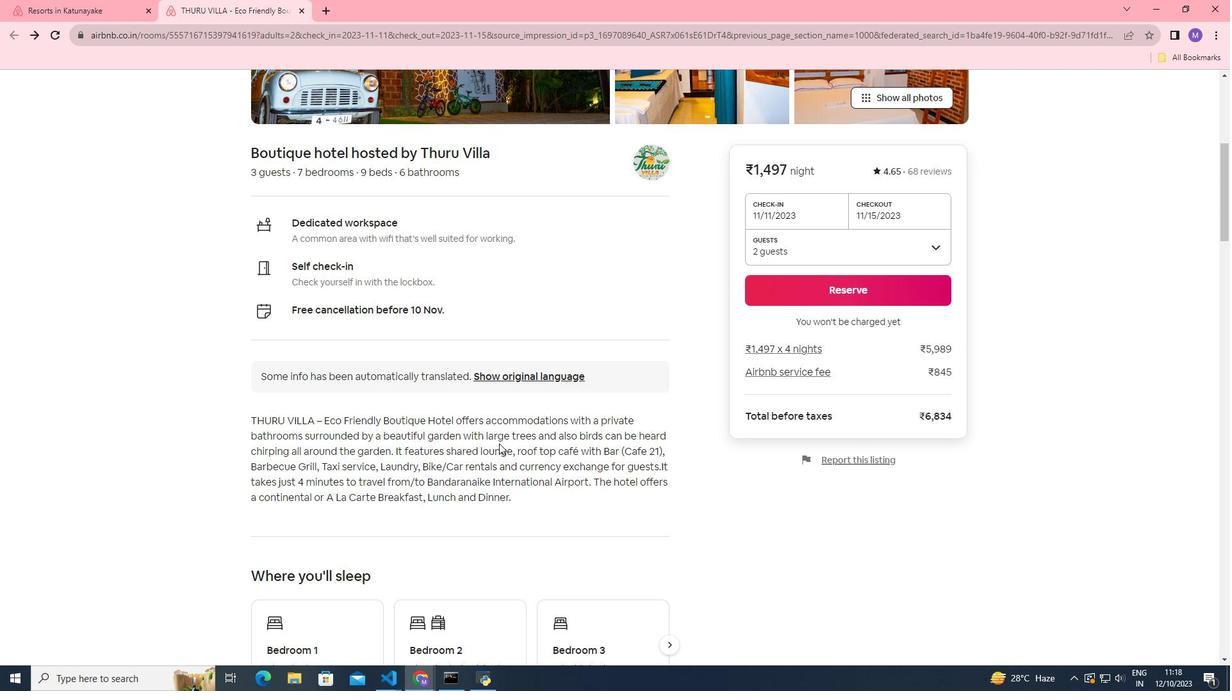 
Action: Mouse scrolled (499, 443) with delta (0, 0)
Screenshot: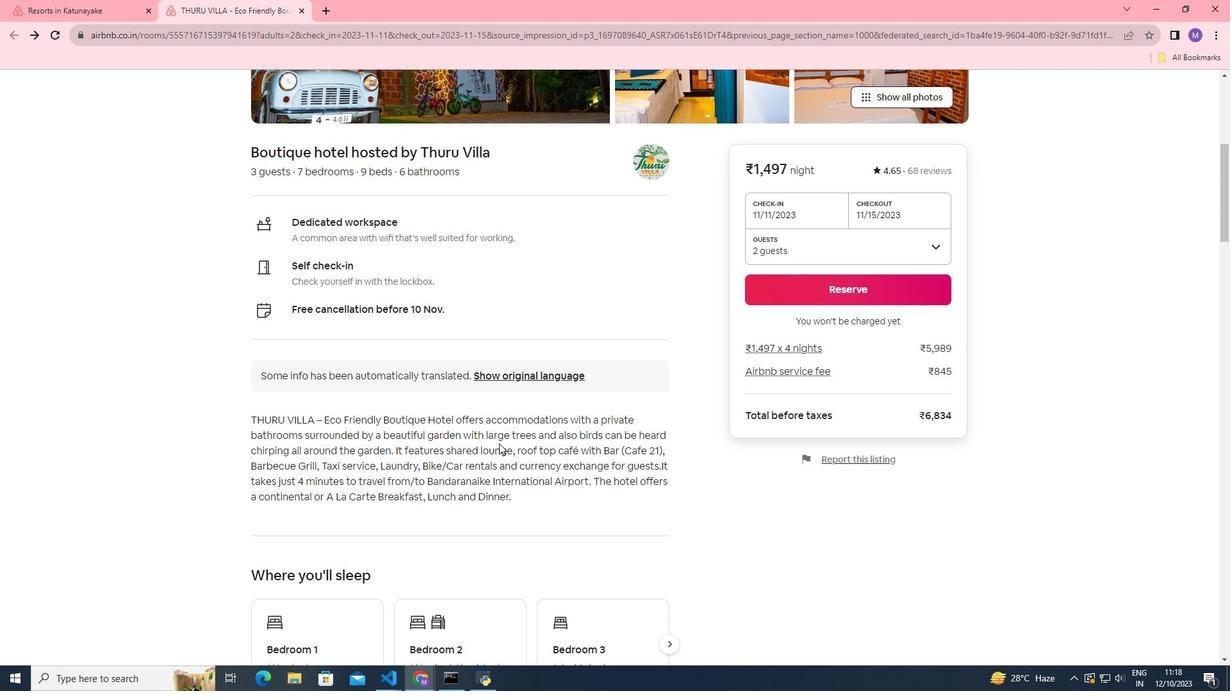 
Action: Mouse scrolled (499, 443) with delta (0, 0)
Screenshot: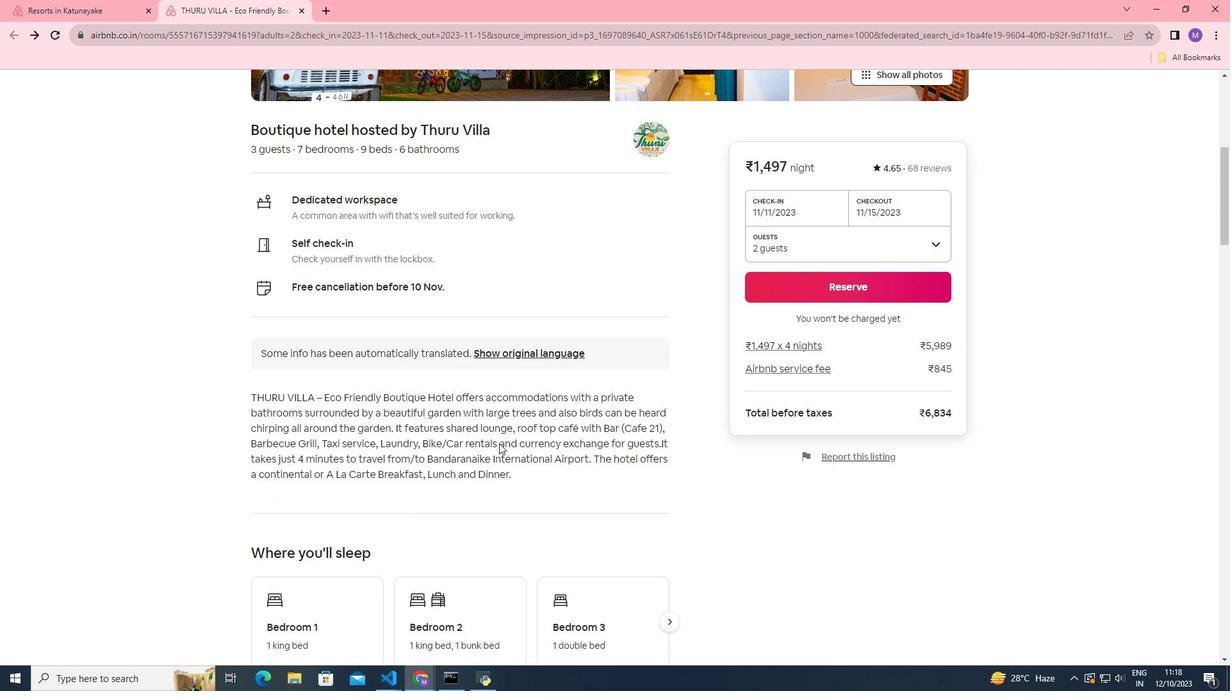 
Action: Mouse moved to (490, 429)
Screenshot: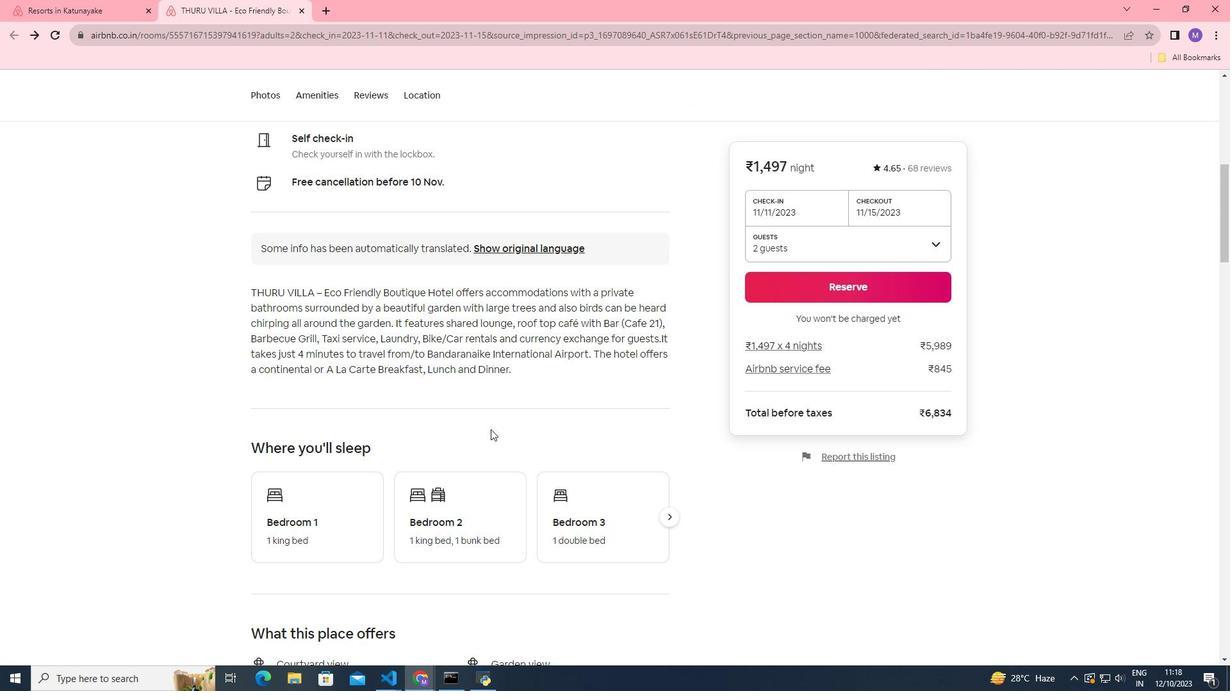 
Action: Mouse scrolled (490, 429) with delta (0, 0)
Screenshot: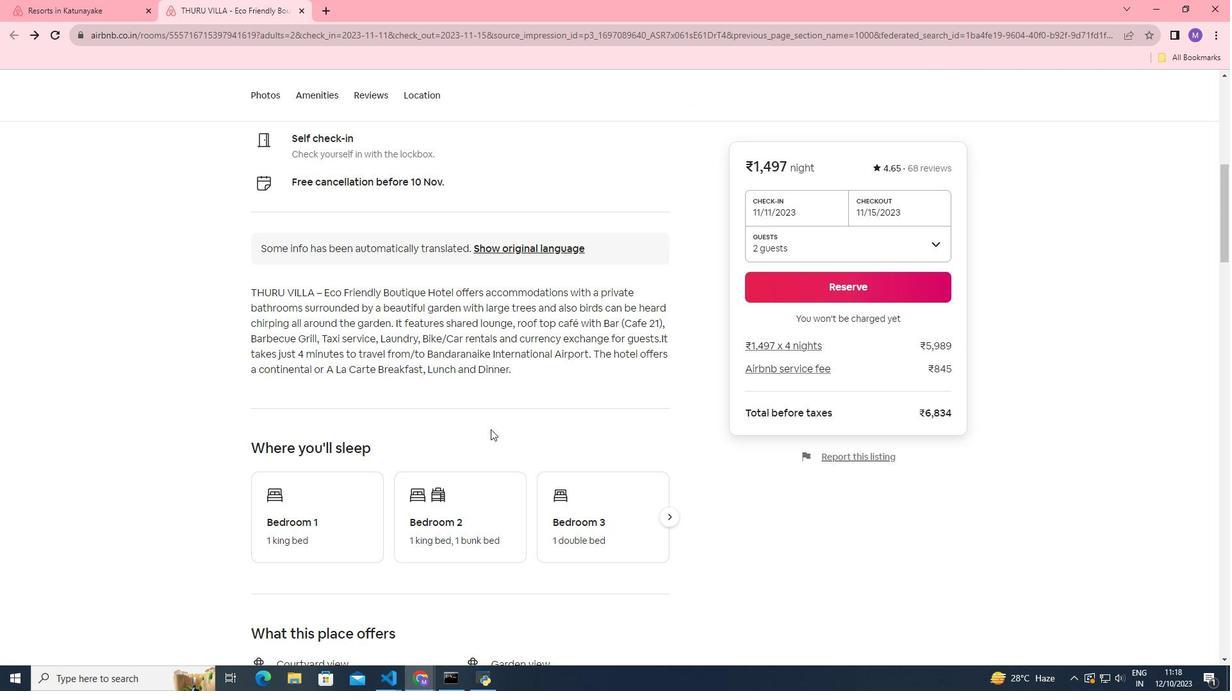 
Action: Mouse scrolled (490, 429) with delta (0, 0)
Screenshot: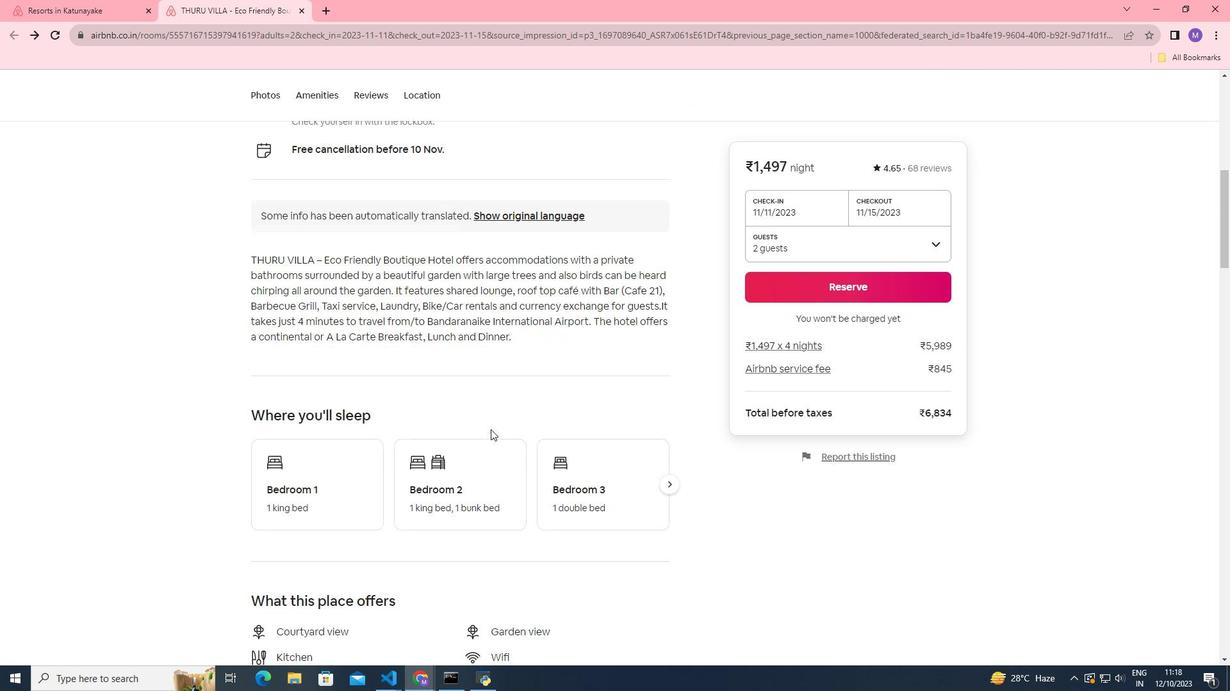 
Action: Mouse moved to (480, 424)
Screenshot: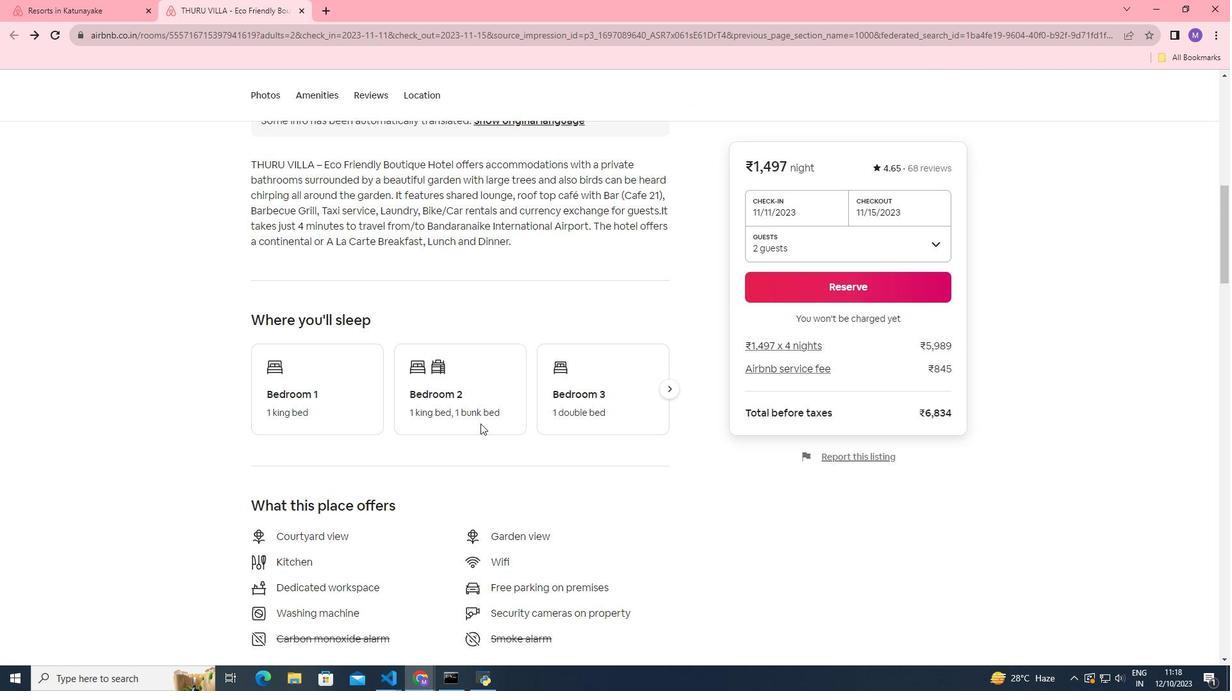 
Action: Mouse scrolled (480, 423) with delta (0, 0)
Screenshot: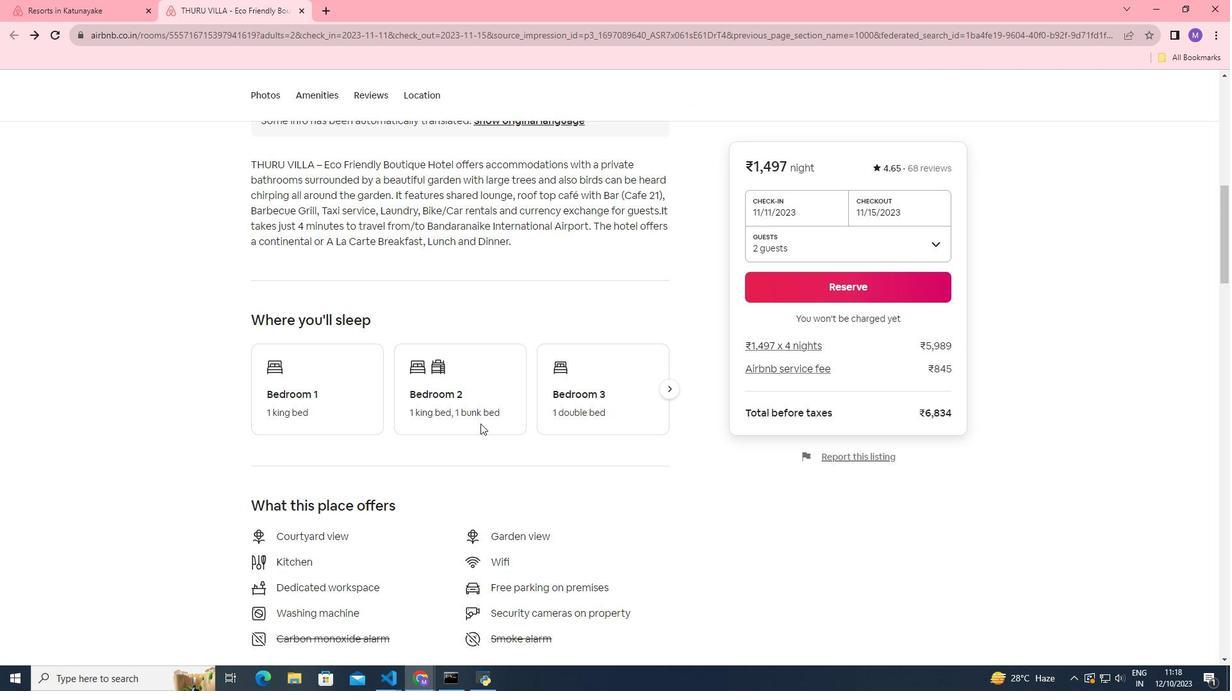 
Action: Mouse scrolled (480, 423) with delta (0, 0)
Screenshot: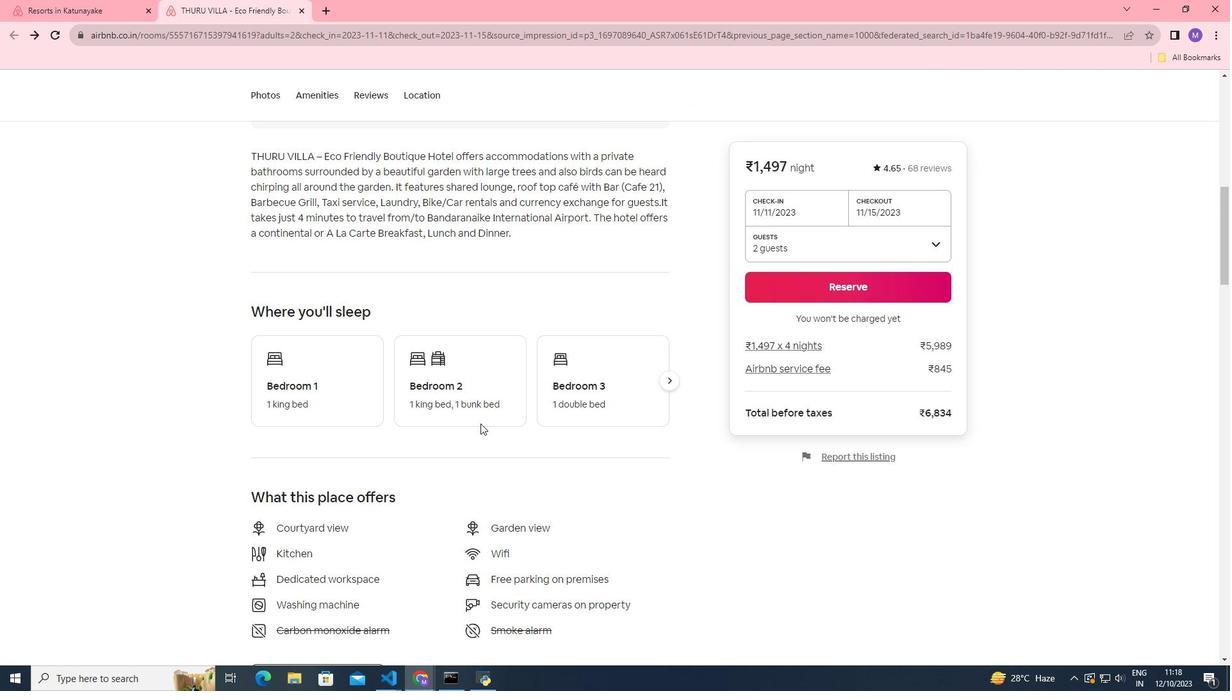 
Action: Mouse scrolled (480, 423) with delta (0, 0)
Screenshot: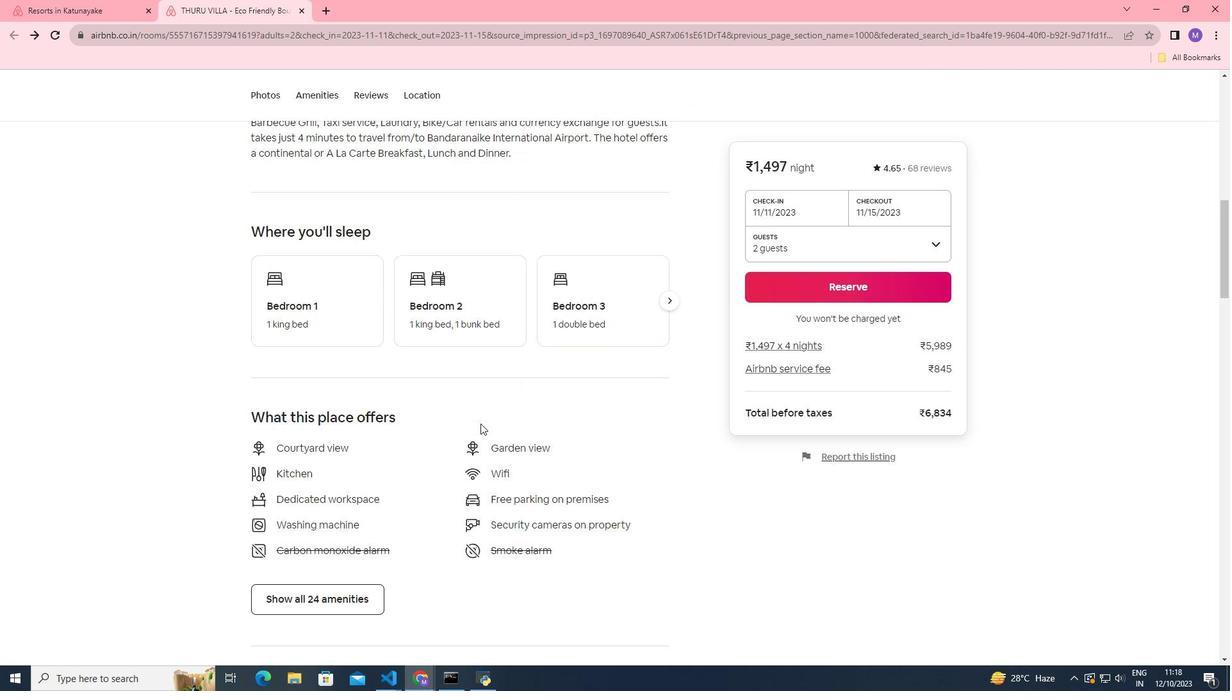 
Action: Mouse moved to (356, 496)
Screenshot: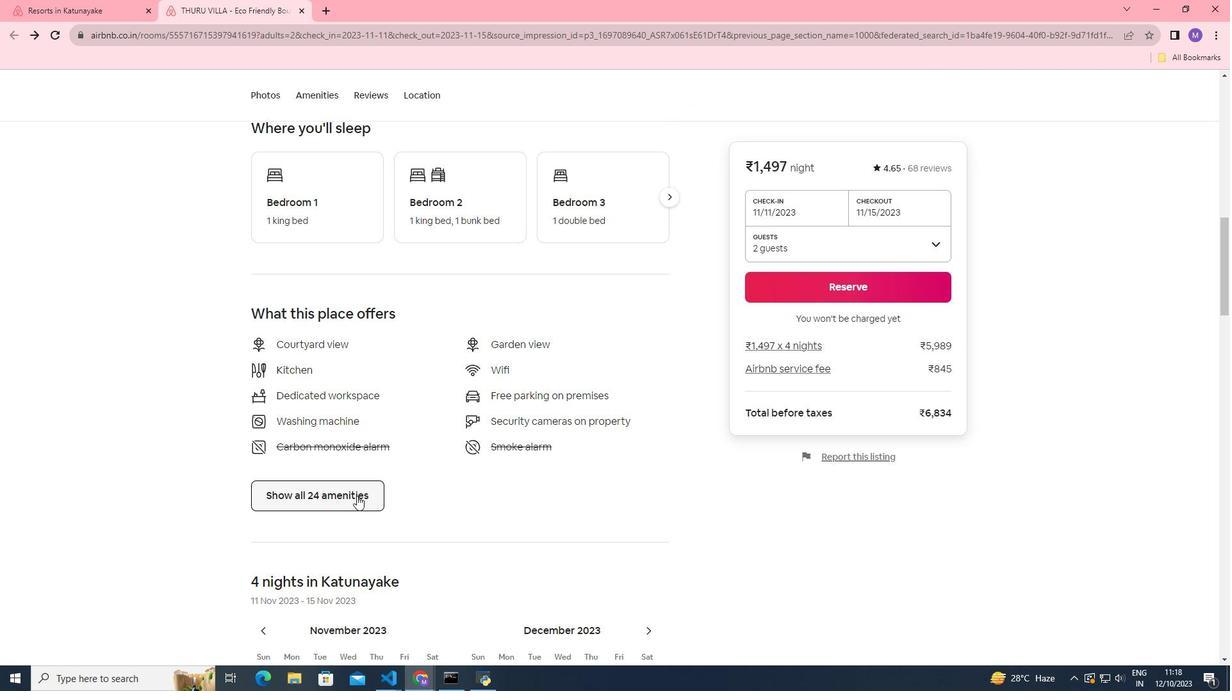 
Action: Mouse pressed left at (356, 496)
Screenshot: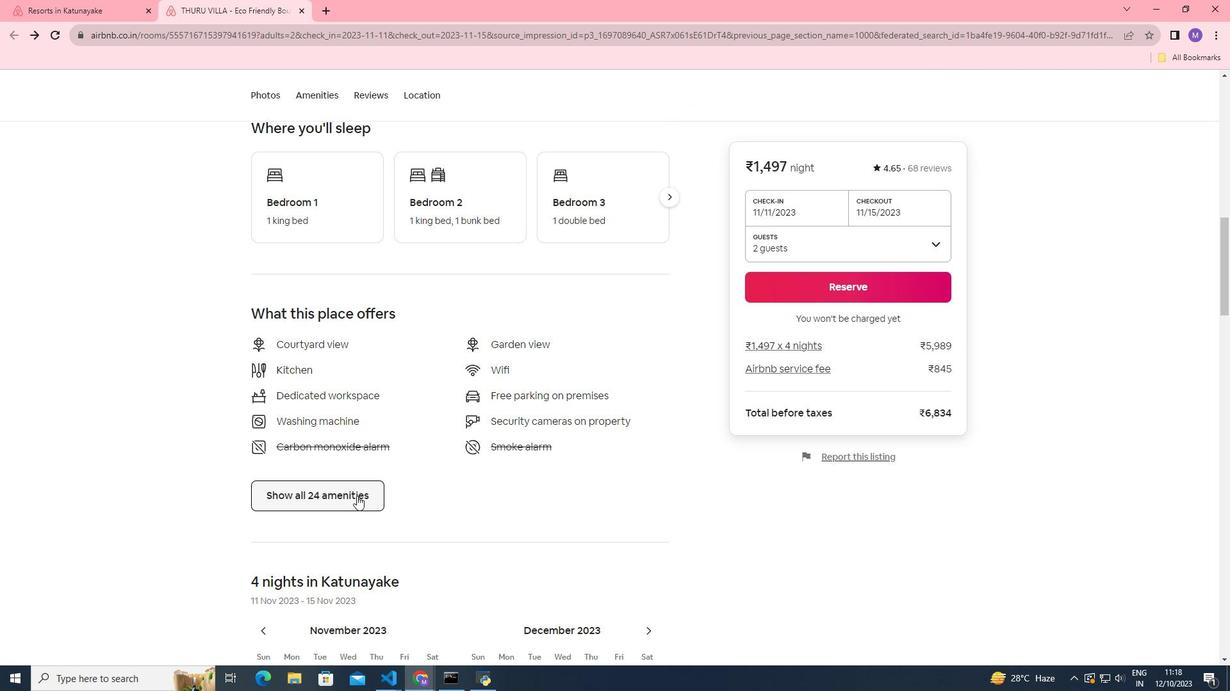 
Action: Mouse moved to (571, 357)
Screenshot: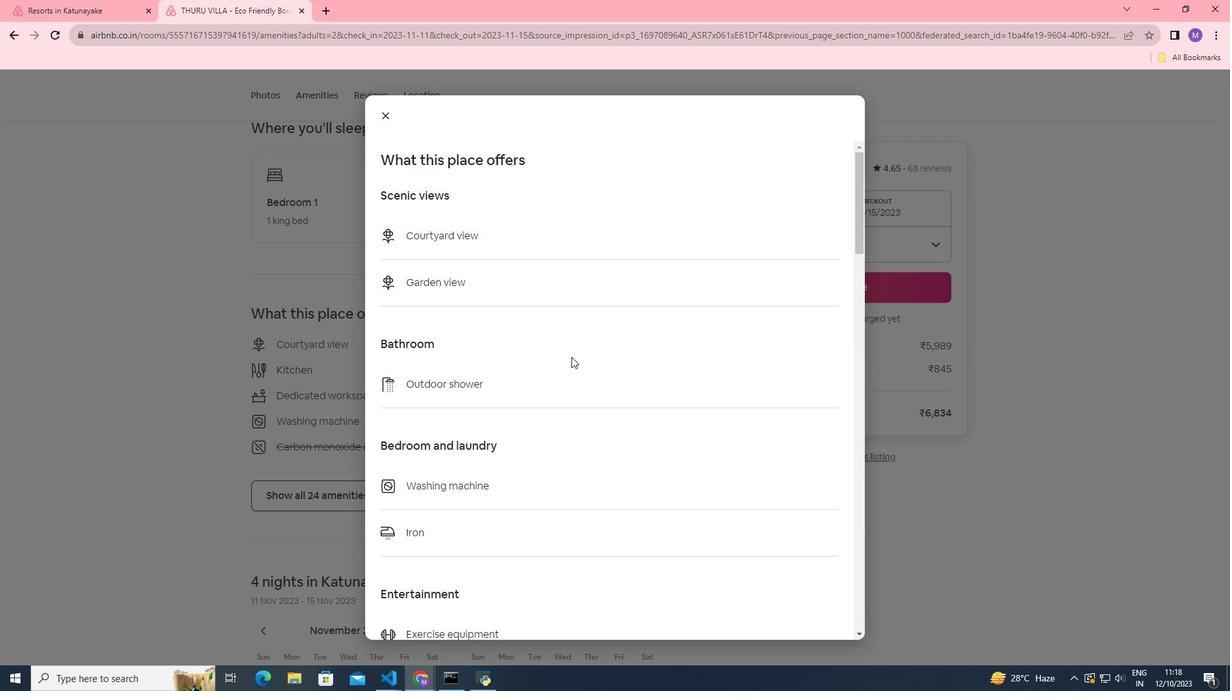 
Action: Mouse scrolled (571, 356) with delta (0, 0)
Screenshot: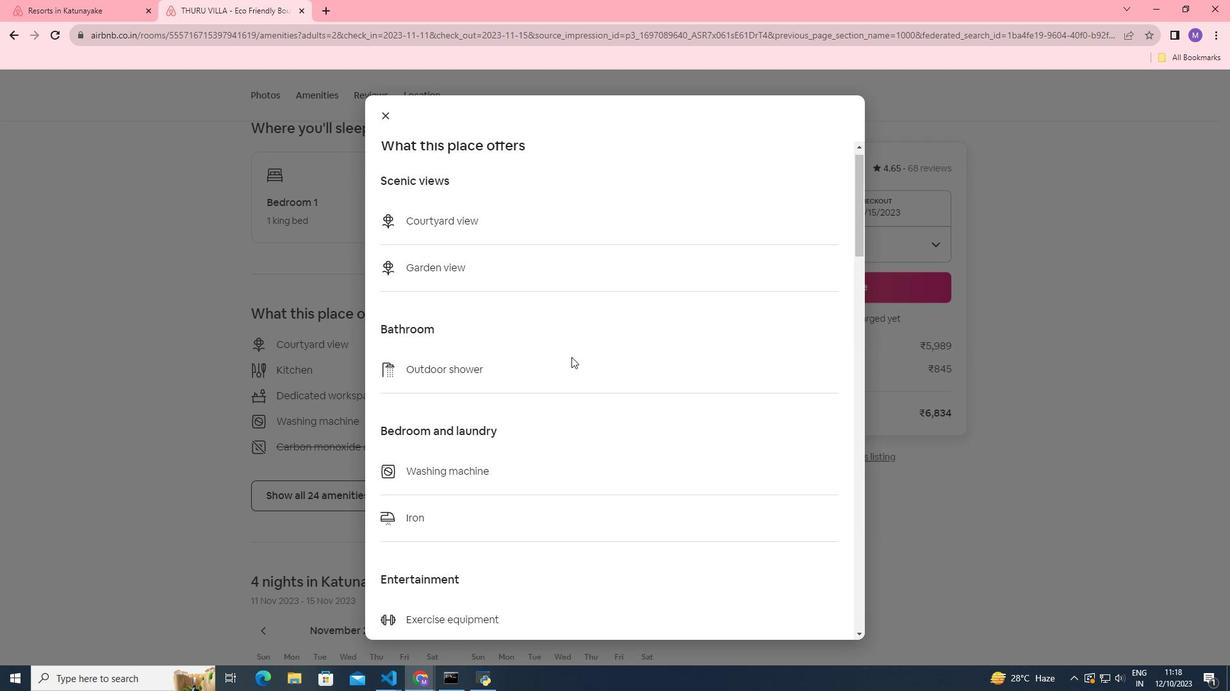 
Action: Mouse scrolled (571, 356) with delta (0, 0)
Screenshot: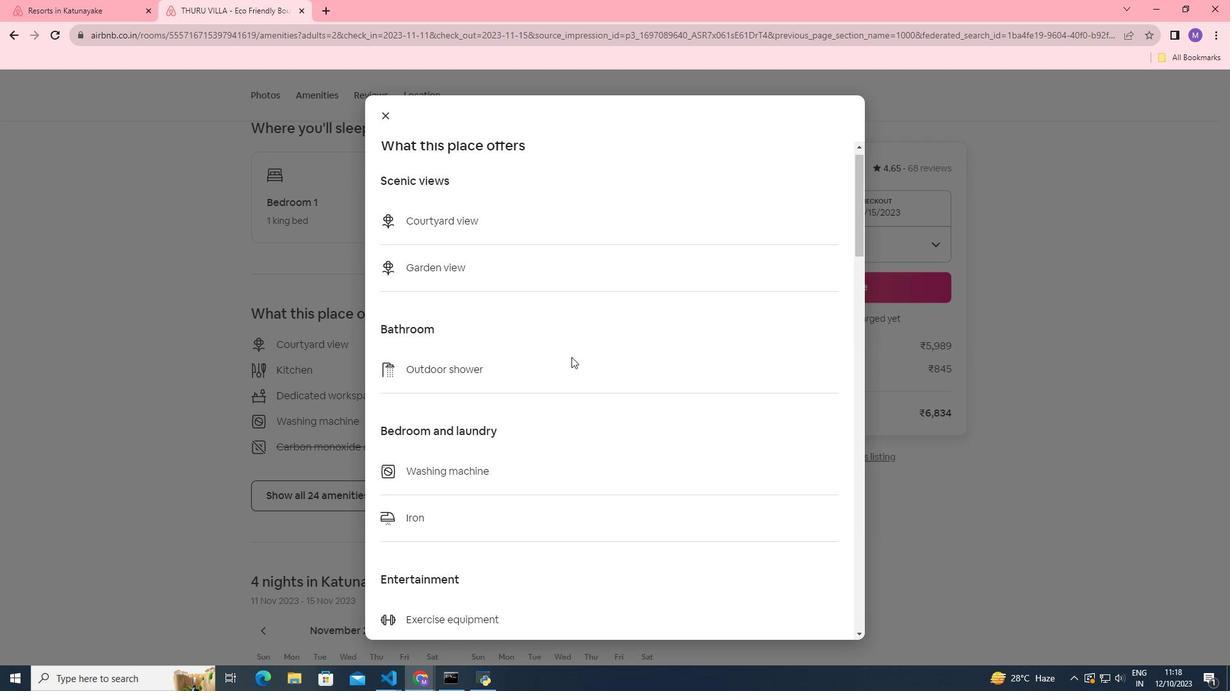 
Action: Mouse scrolled (571, 356) with delta (0, 0)
Screenshot: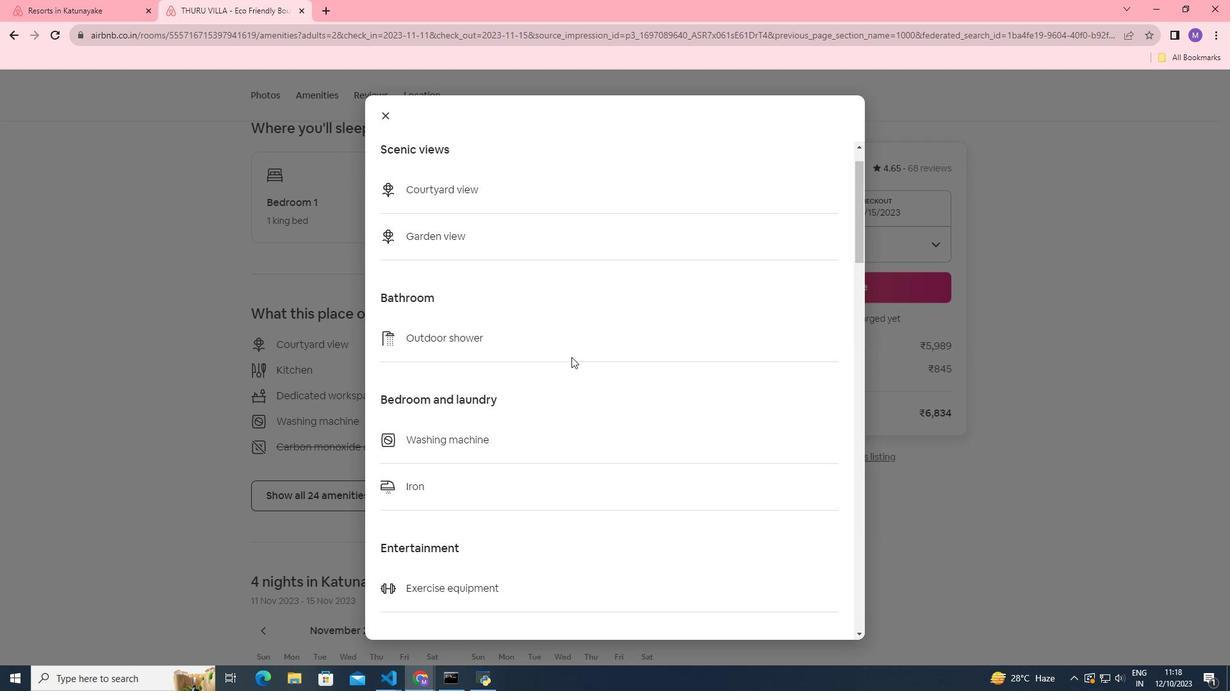 
Action: Mouse scrolled (571, 356) with delta (0, 0)
Screenshot: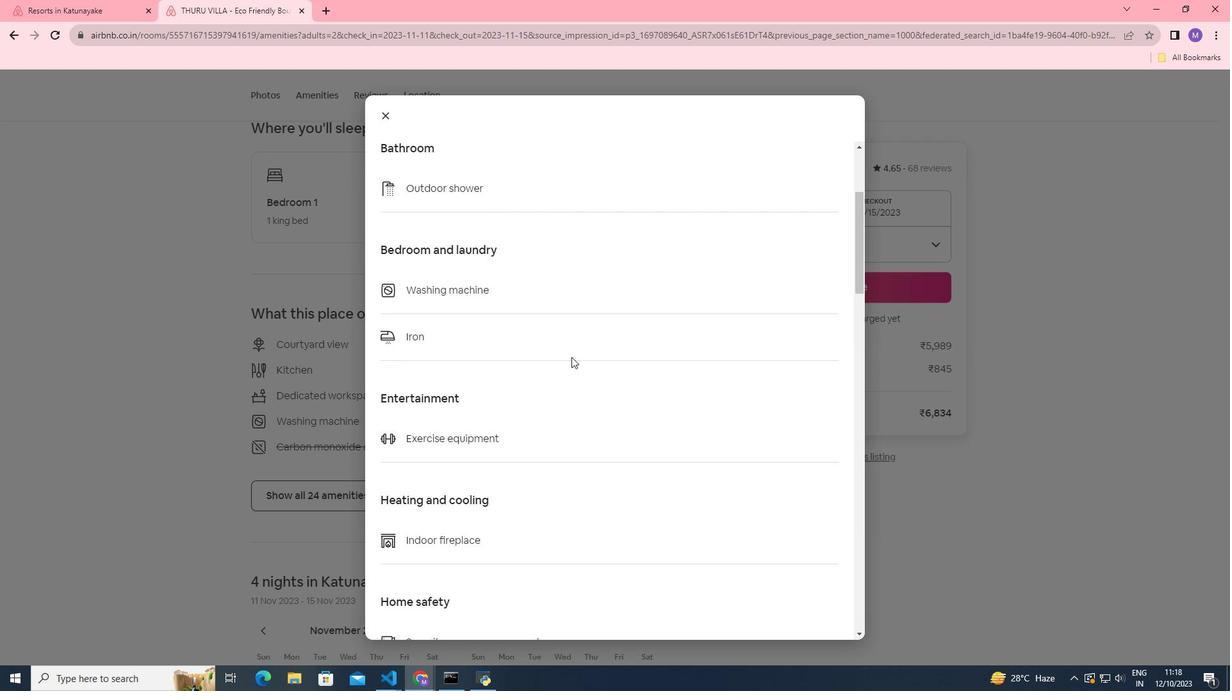 
Action: Mouse scrolled (571, 356) with delta (0, 0)
